 Task: Compare HP laptops under 30,000 INR on Flipkart and Amazon.
Action: Mouse moved to (549, 209)
Screenshot: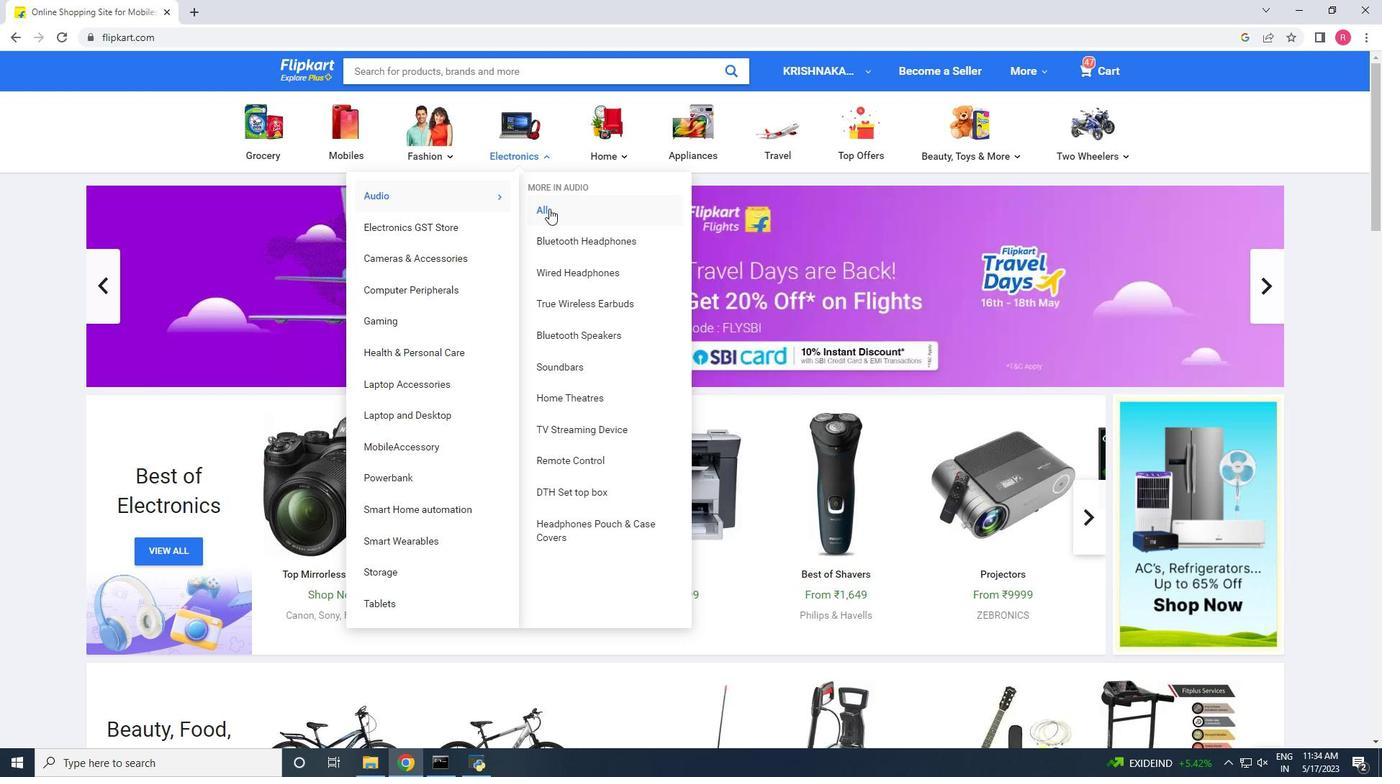 
Action: Mouse pressed left at (549, 209)
Screenshot: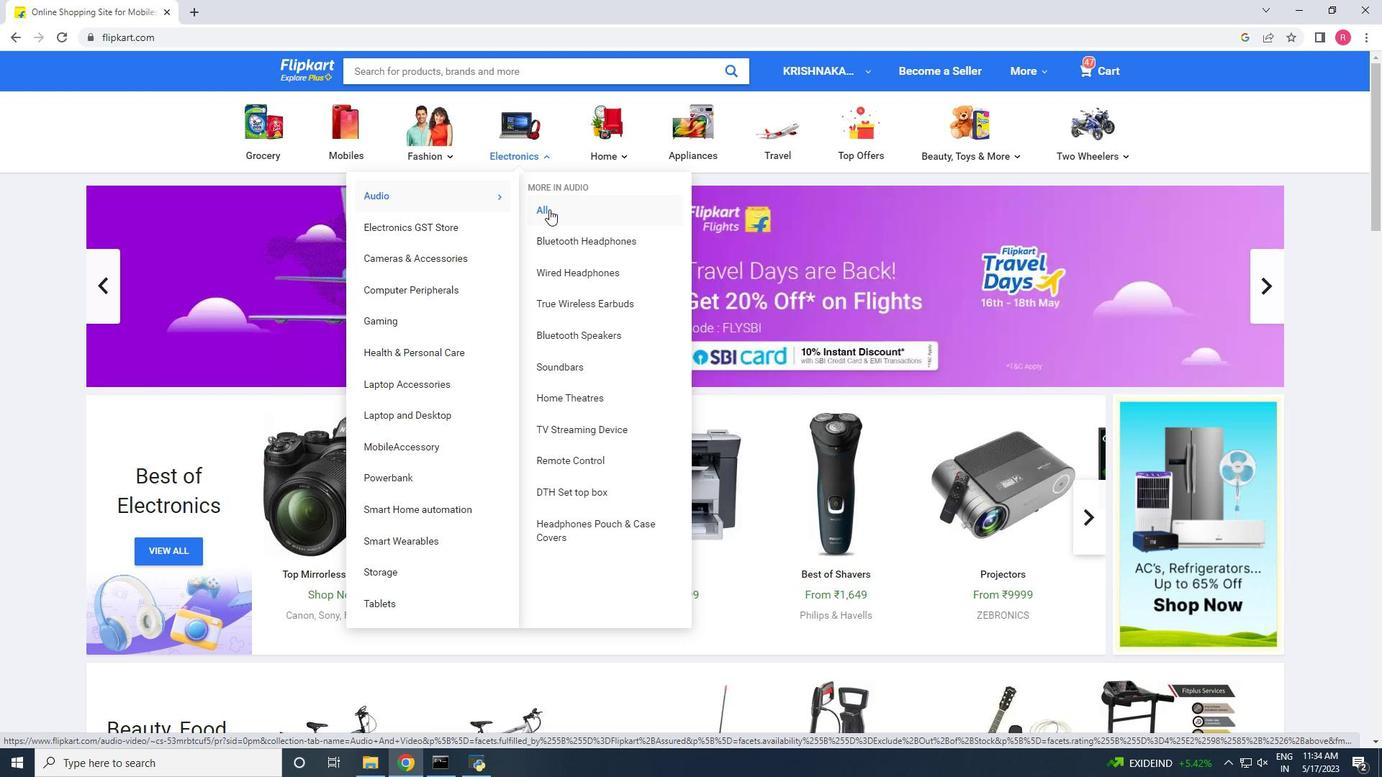 
Action: Mouse moved to (281, 98)
Screenshot: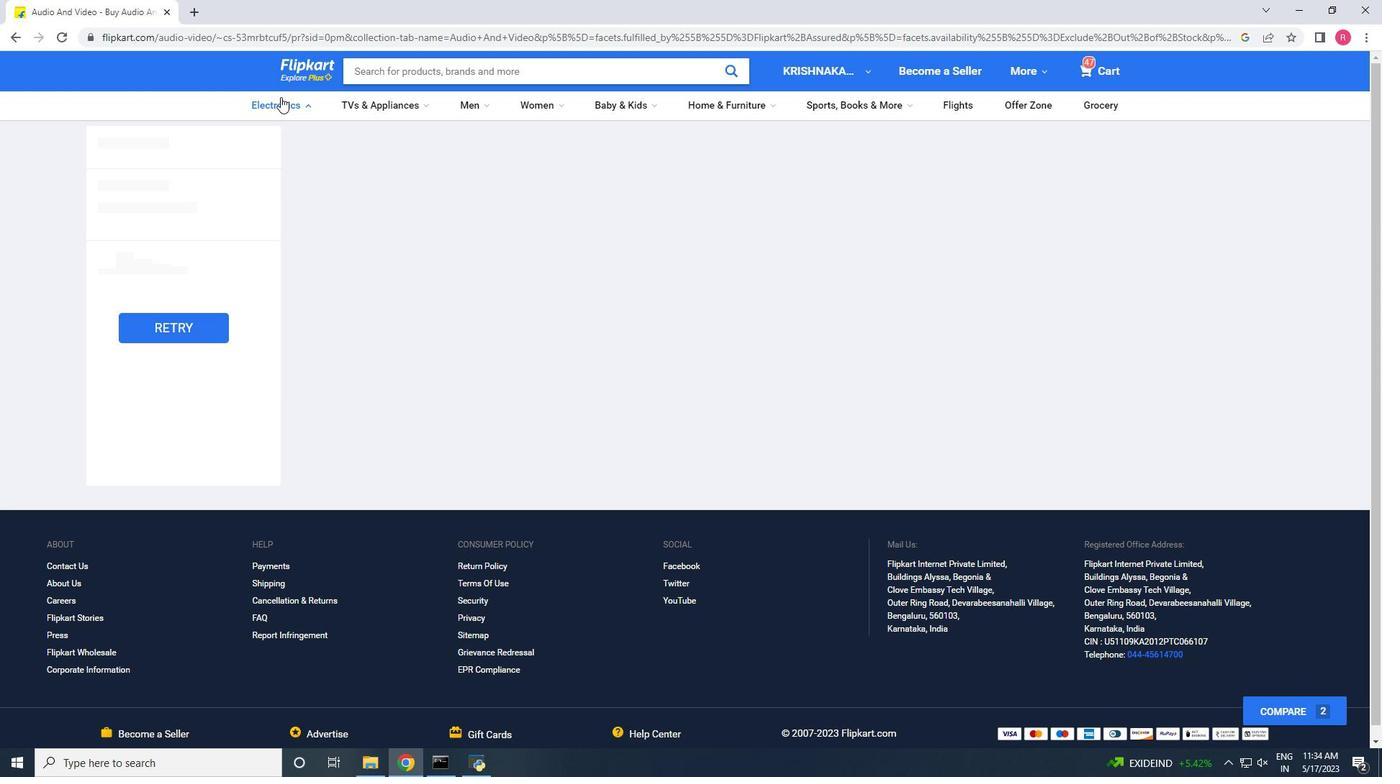 
Action: Mouse pressed left at (281, 98)
Screenshot: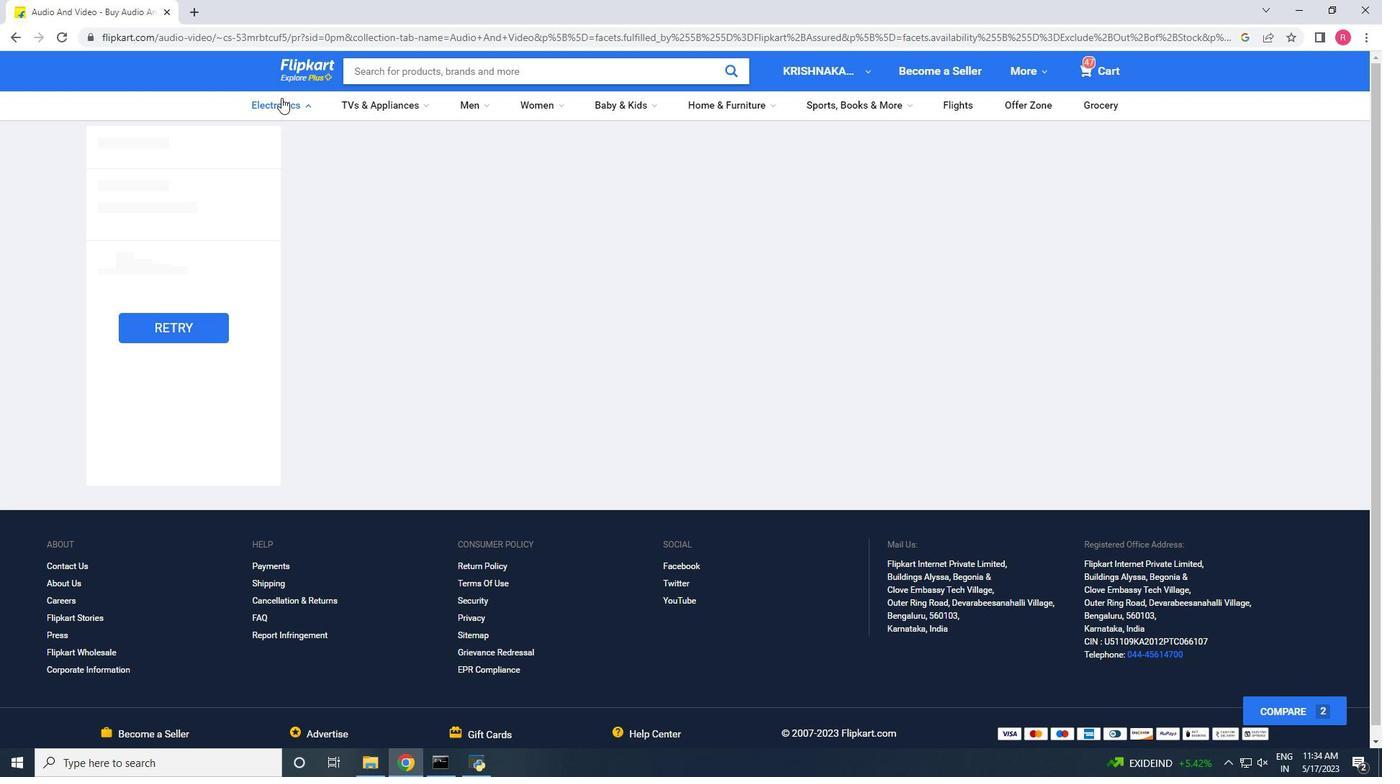 
Action: Mouse moved to (433, 54)
Screenshot: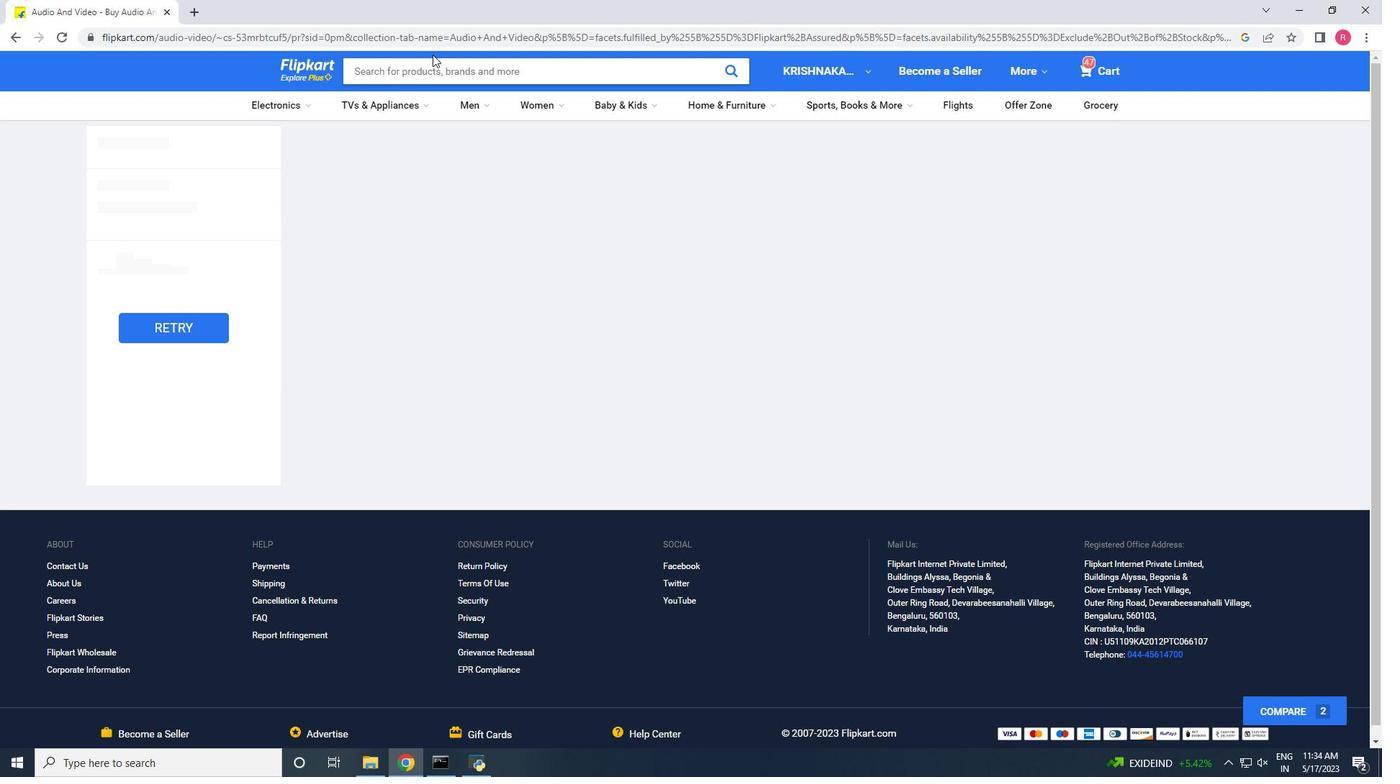 
Action: Mouse pressed left at (433, 54)
Screenshot: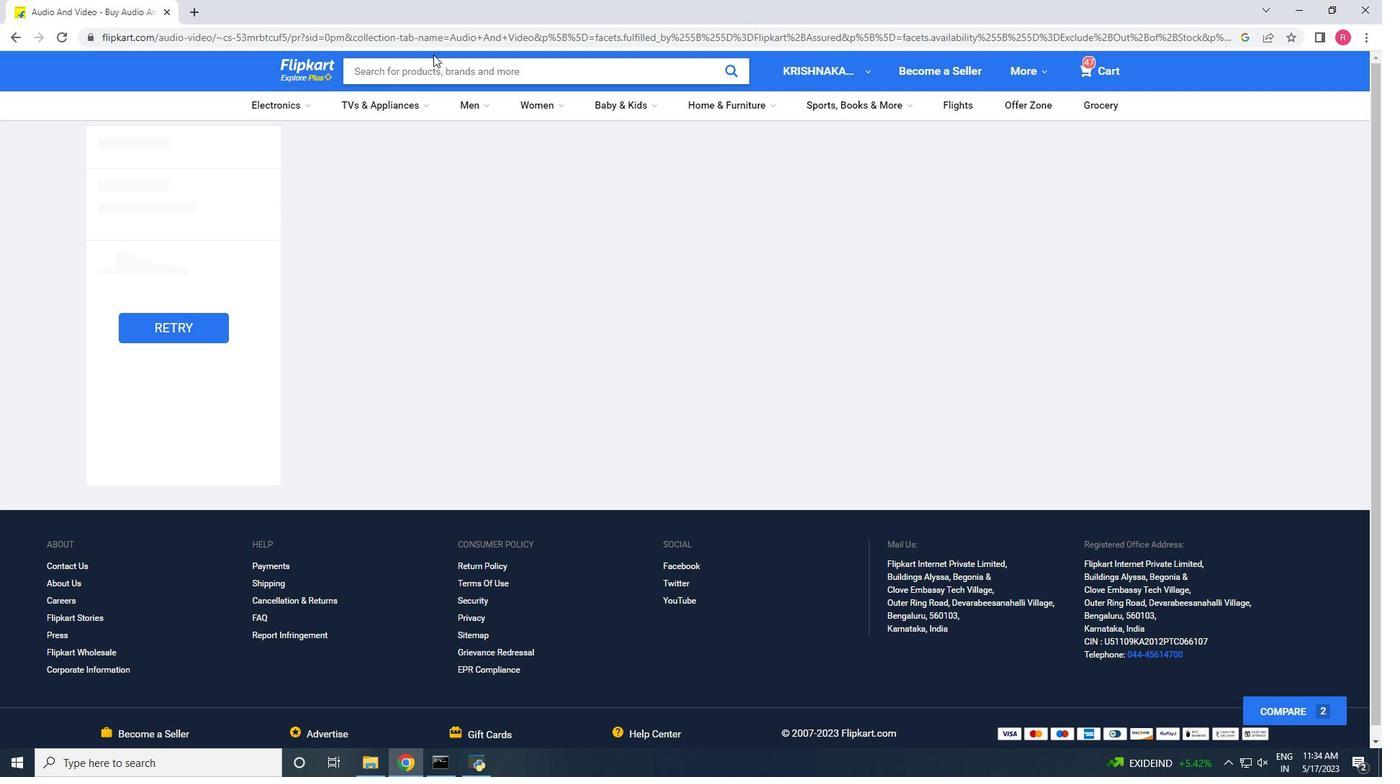 
Action: Mouse moved to (434, 71)
Screenshot: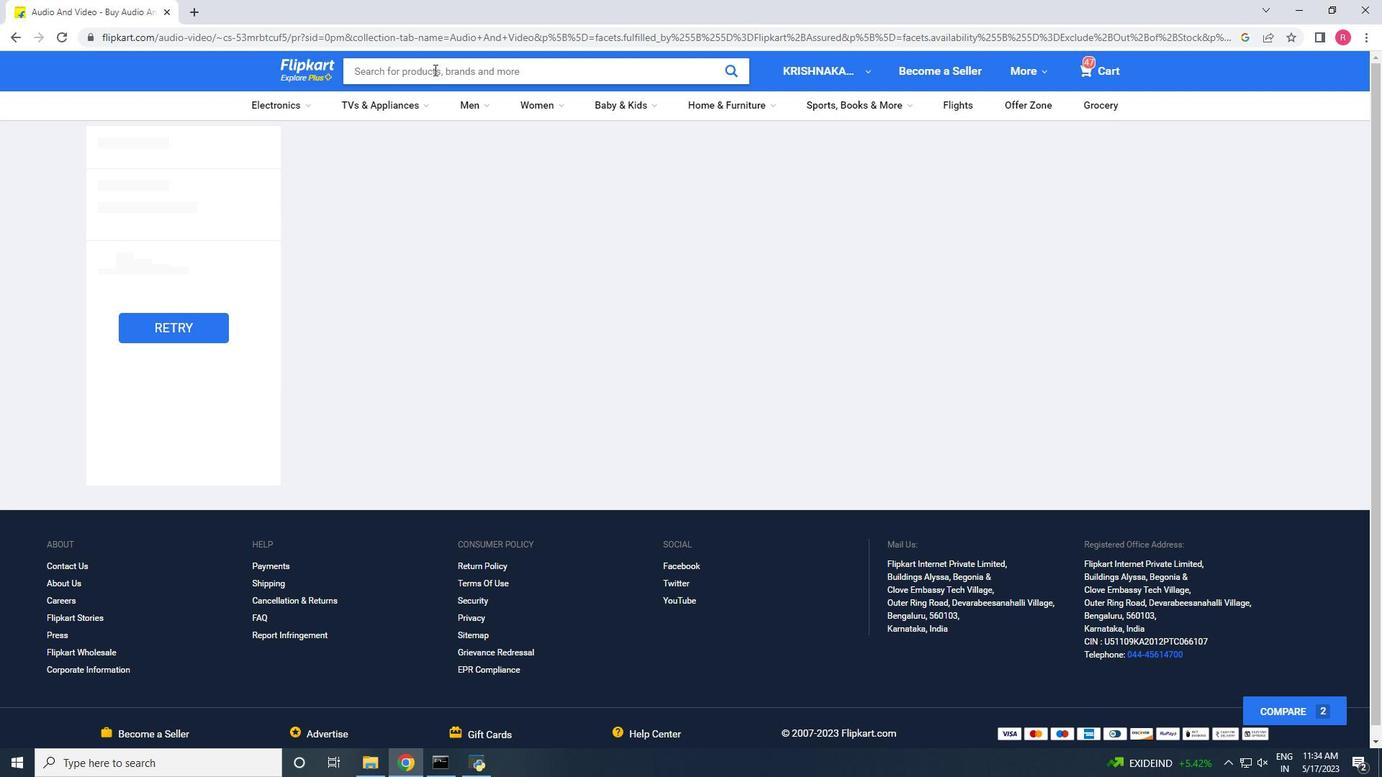 
Action: Mouse pressed left at (434, 71)
Screenshot: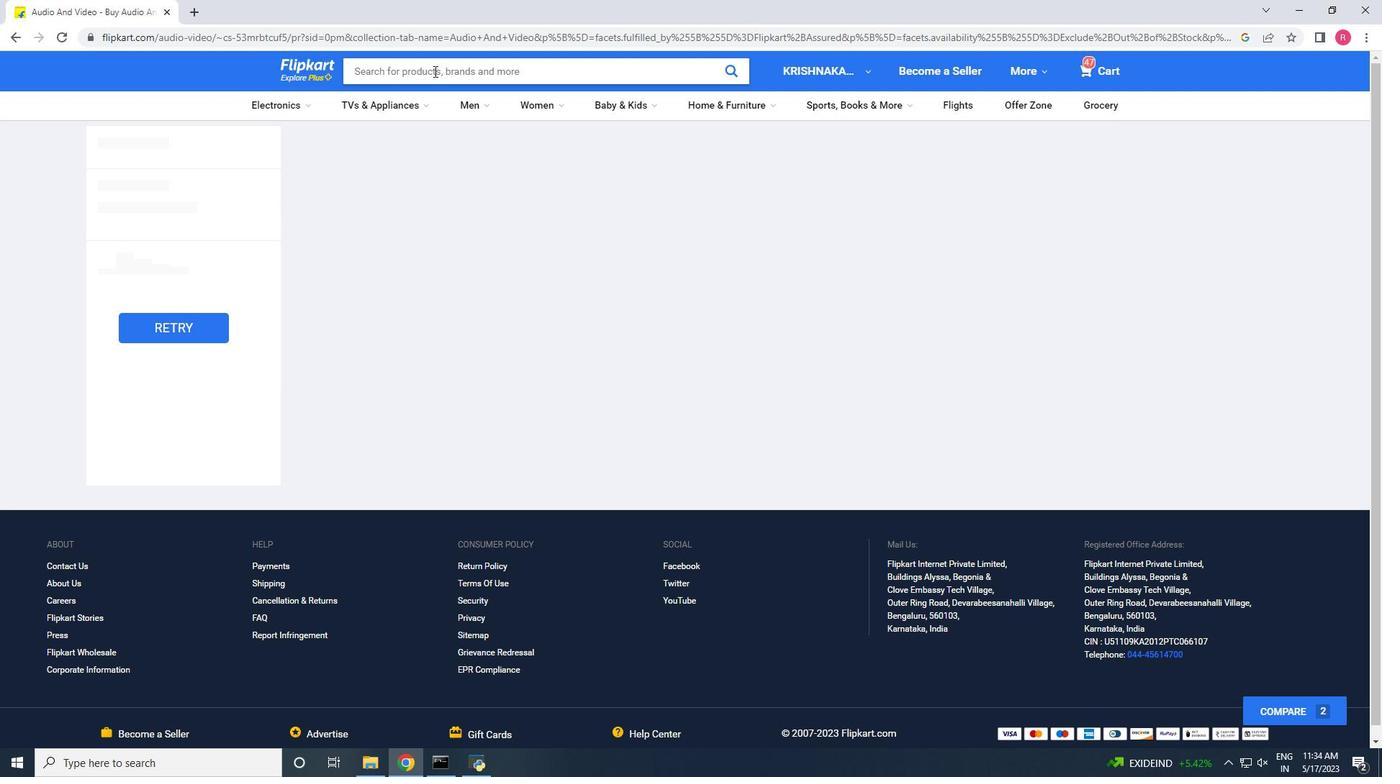 
Action: Key pressed el<Key.backspace><Key.backspace><Key.backspace>
Screenshot: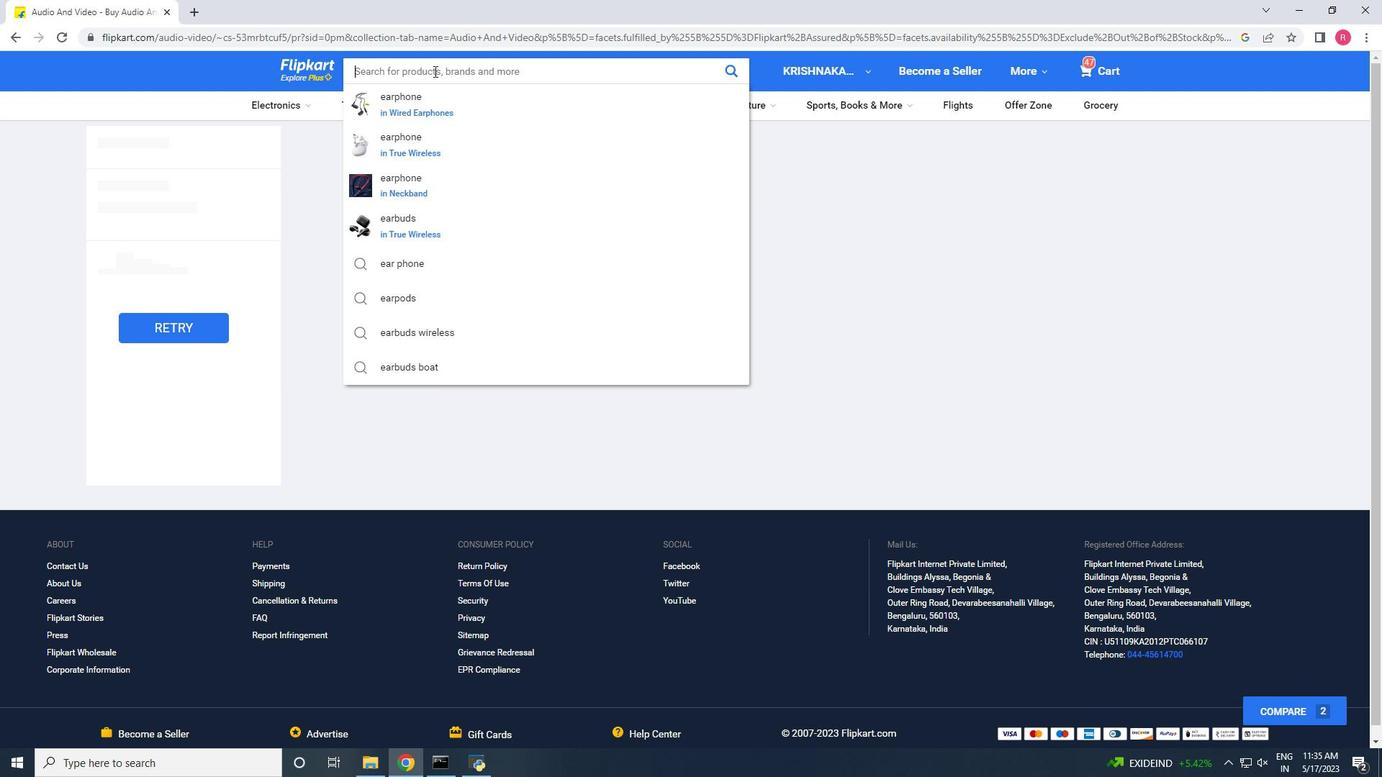 
Action: Mouse moved to (817, 248)
Screenshot: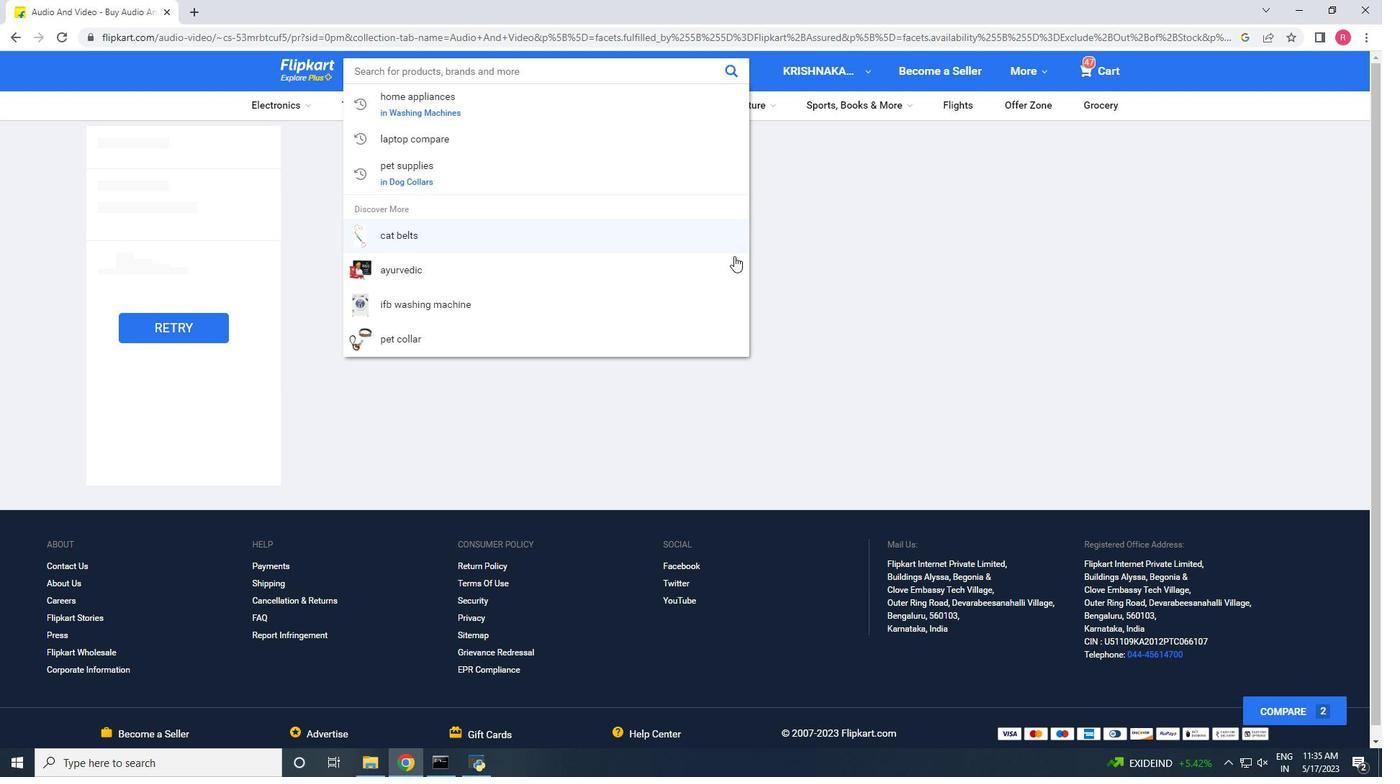 
Action: Mouse pressed left at (817, 248)
Screenshot: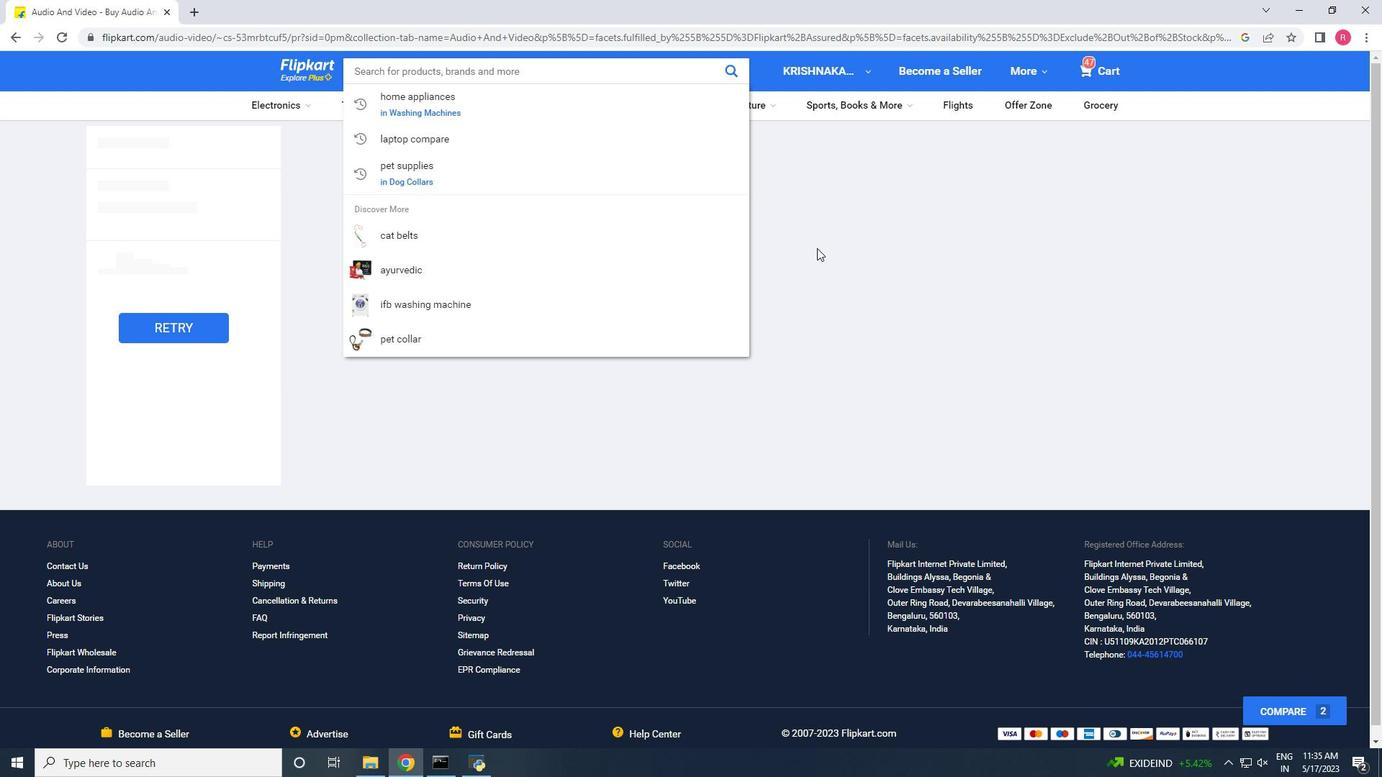 
Action: Mouse moved to (427, 77)
Screenshot: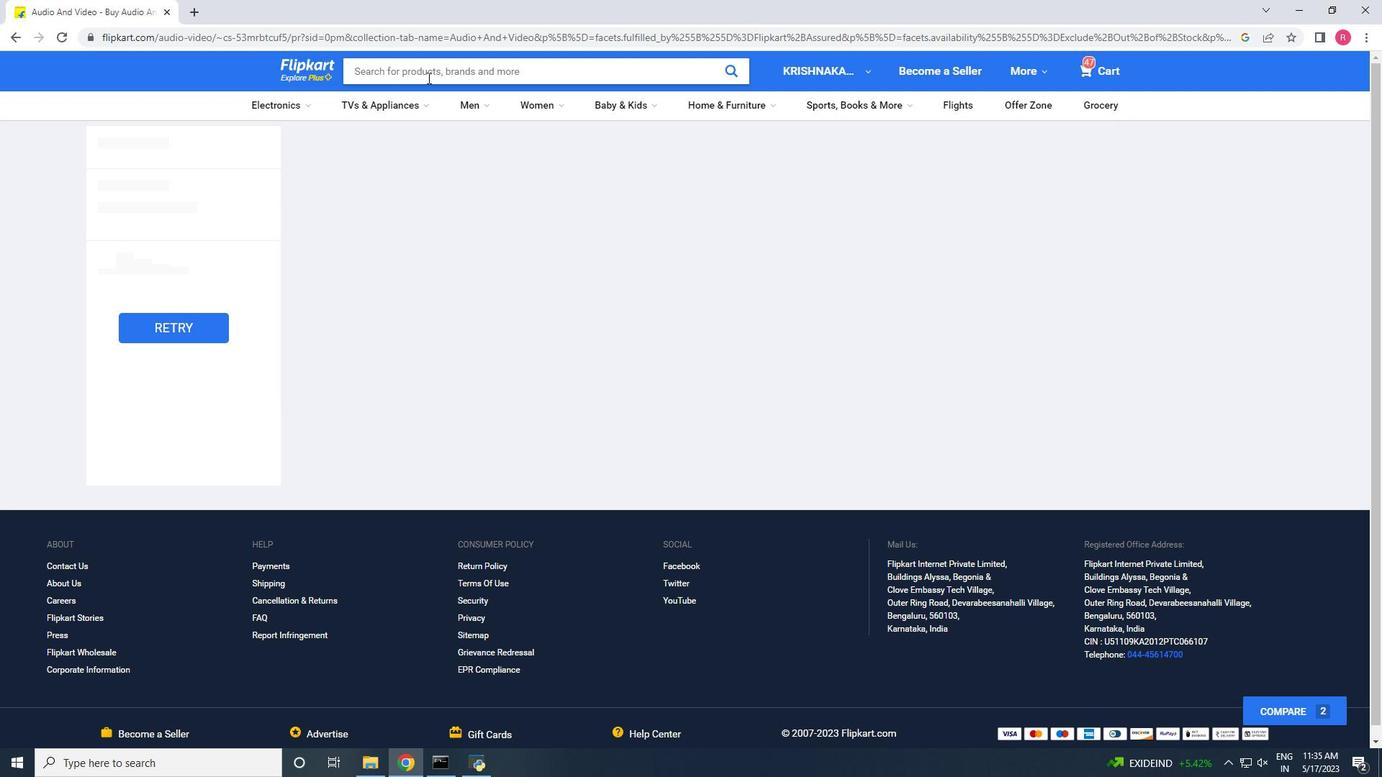 
Action: Mouse pressed left at (427, 77)
Screenshot: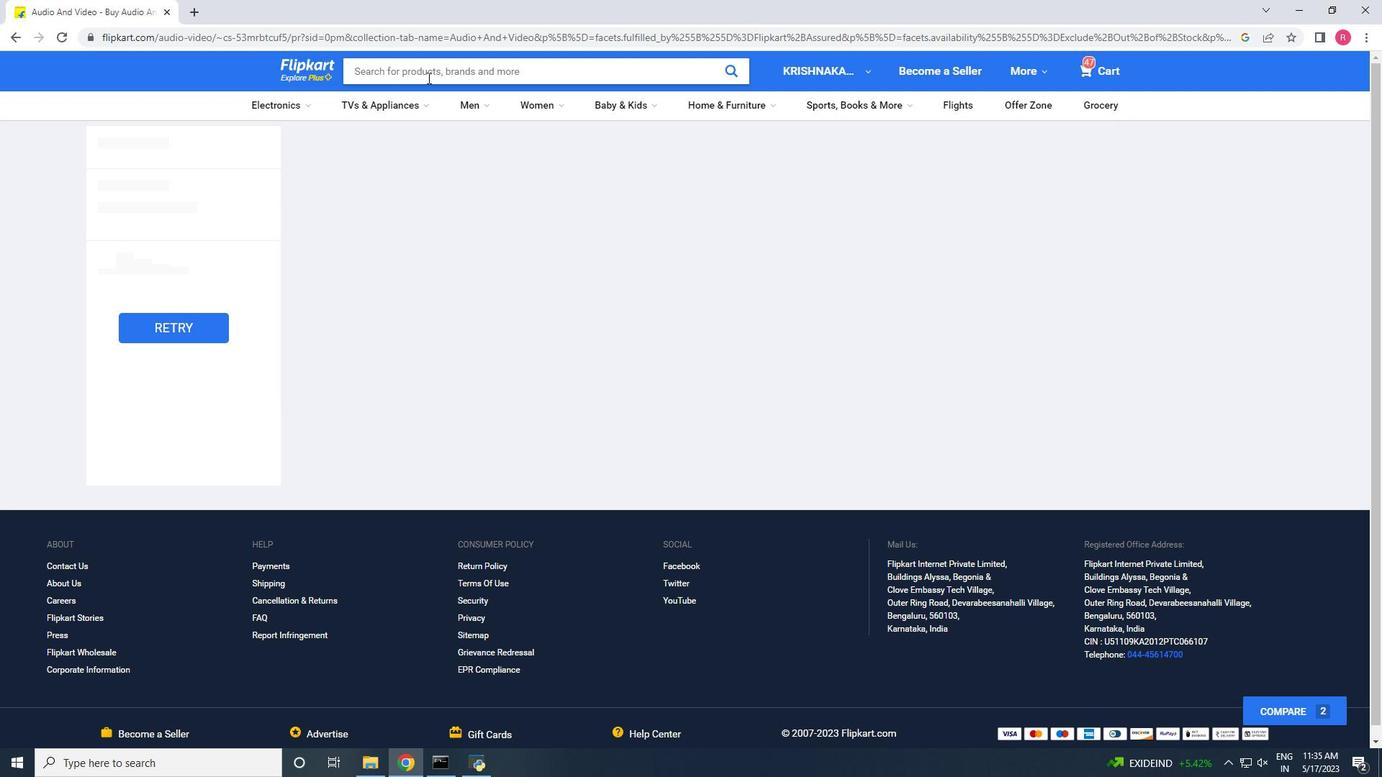 
Action: Mouse moved to (428, 77)
Screenshot: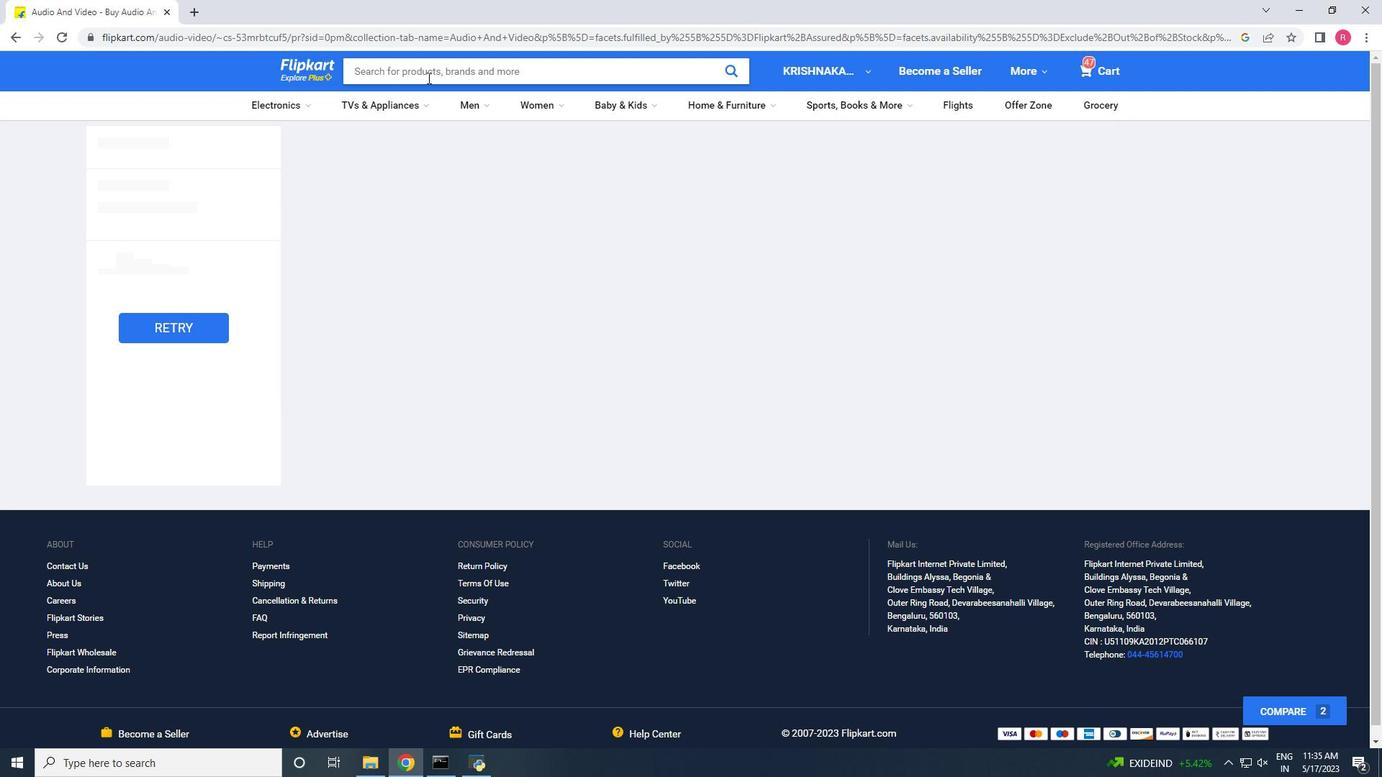 
Action: Key pressed lap<Key.down><Key.enter>
Screenshot: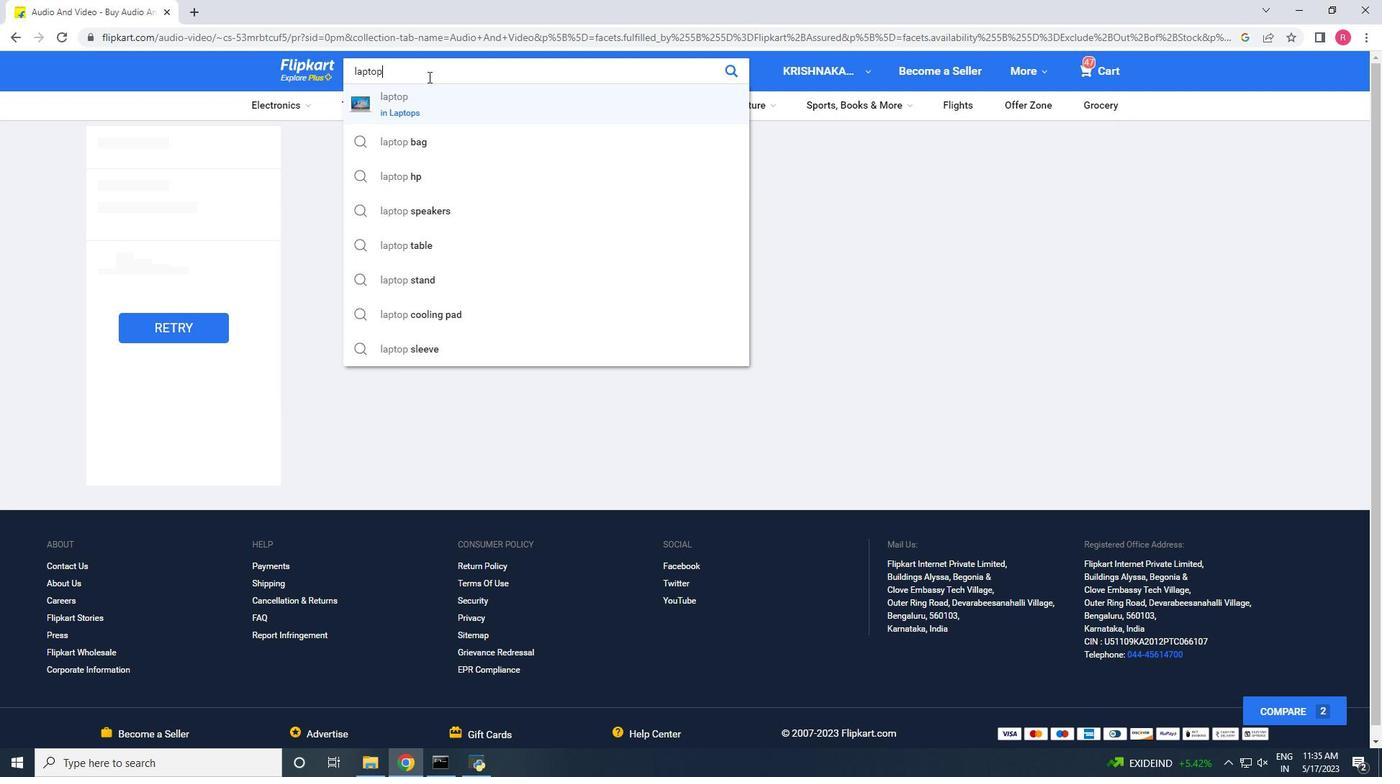 
Action: Mouse moved to (445, 316)
Screenshot: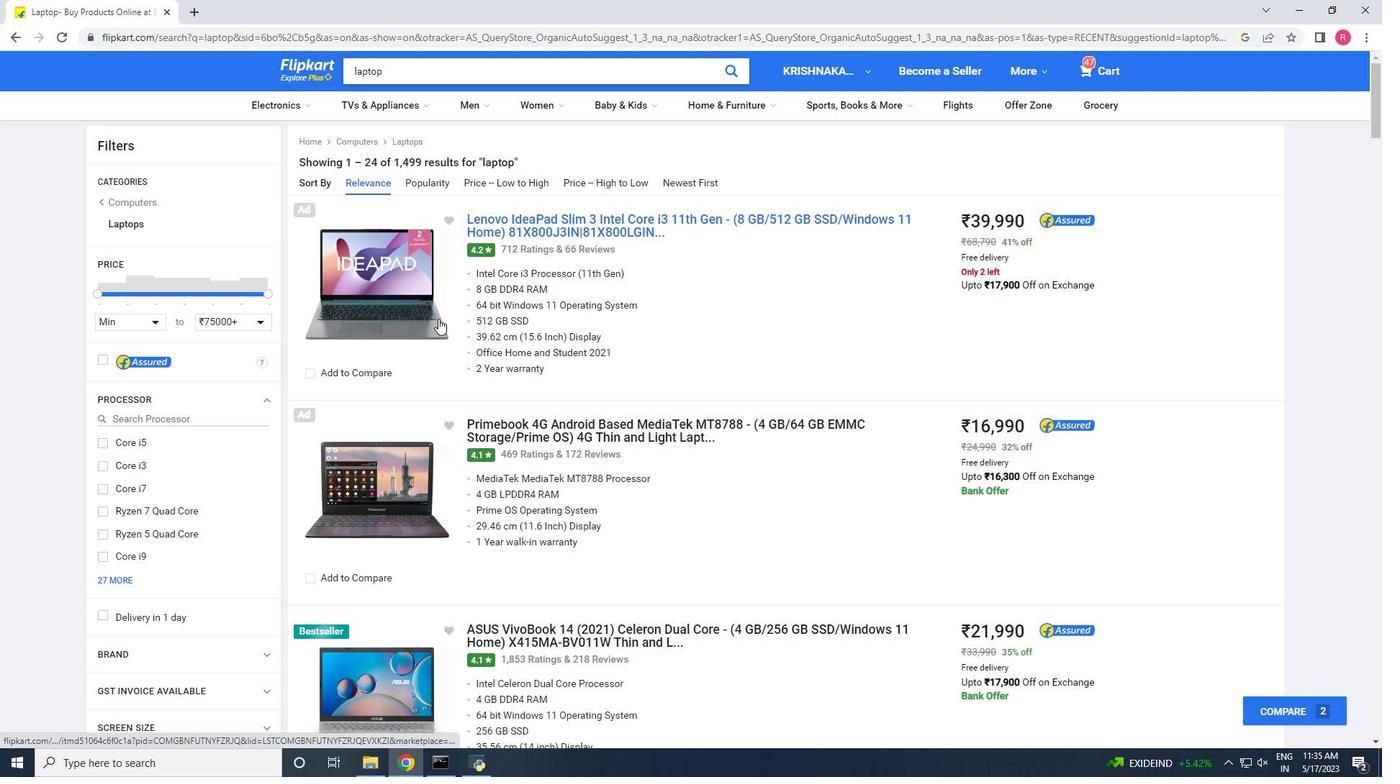 
Action: Mouse scrolled (445, 316) with delta (0, 0)
Screenshot: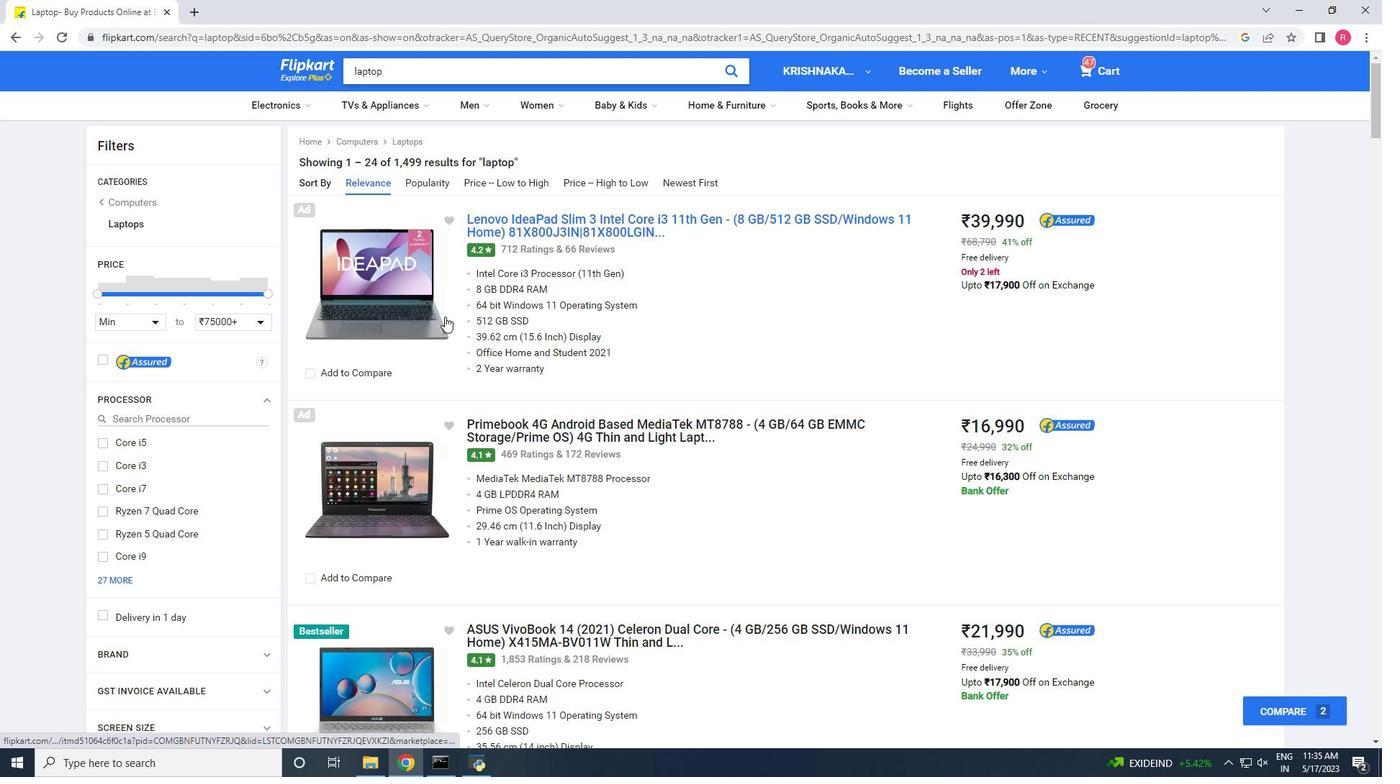 
Action: Mouse scrolled (445, 316) with delta (0, 0)
Screenshot: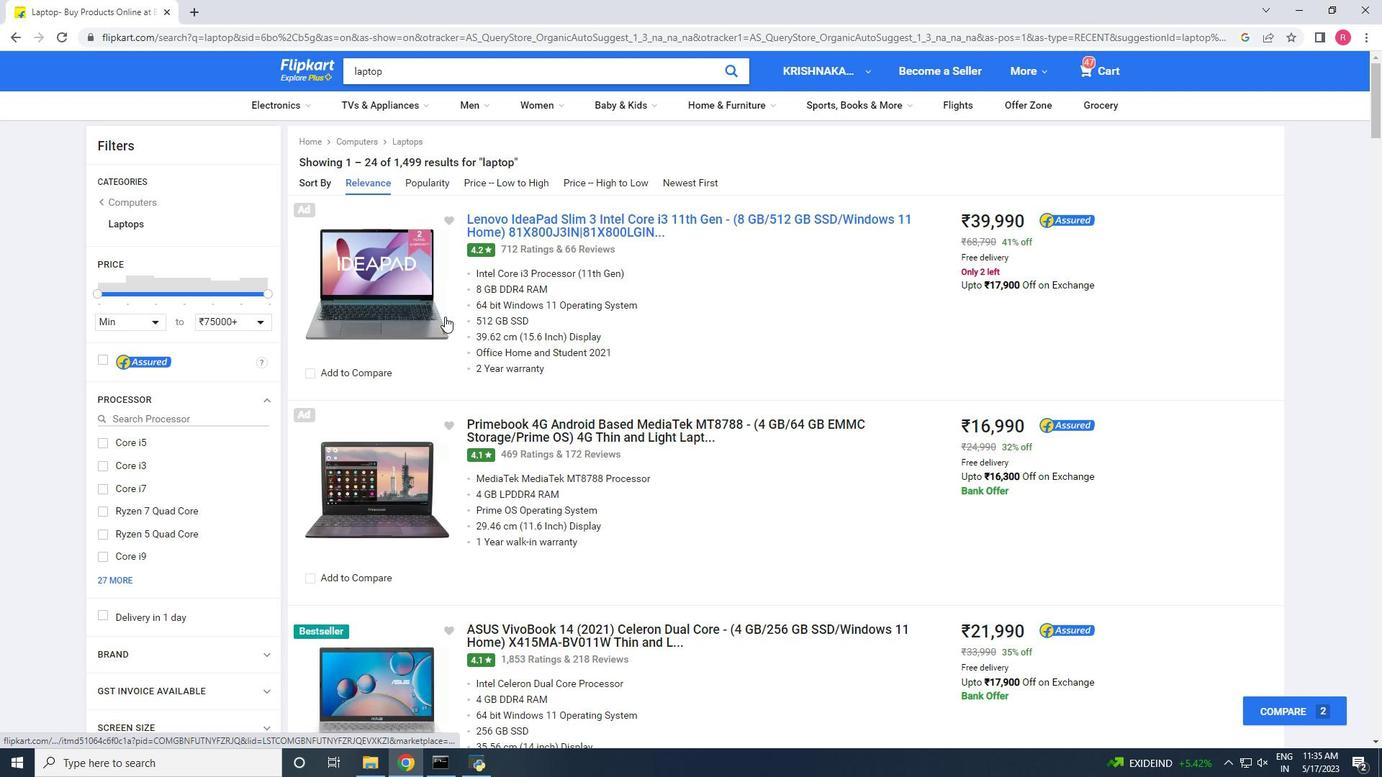
Action: Mouse moved to (445, 316)
Screenshot: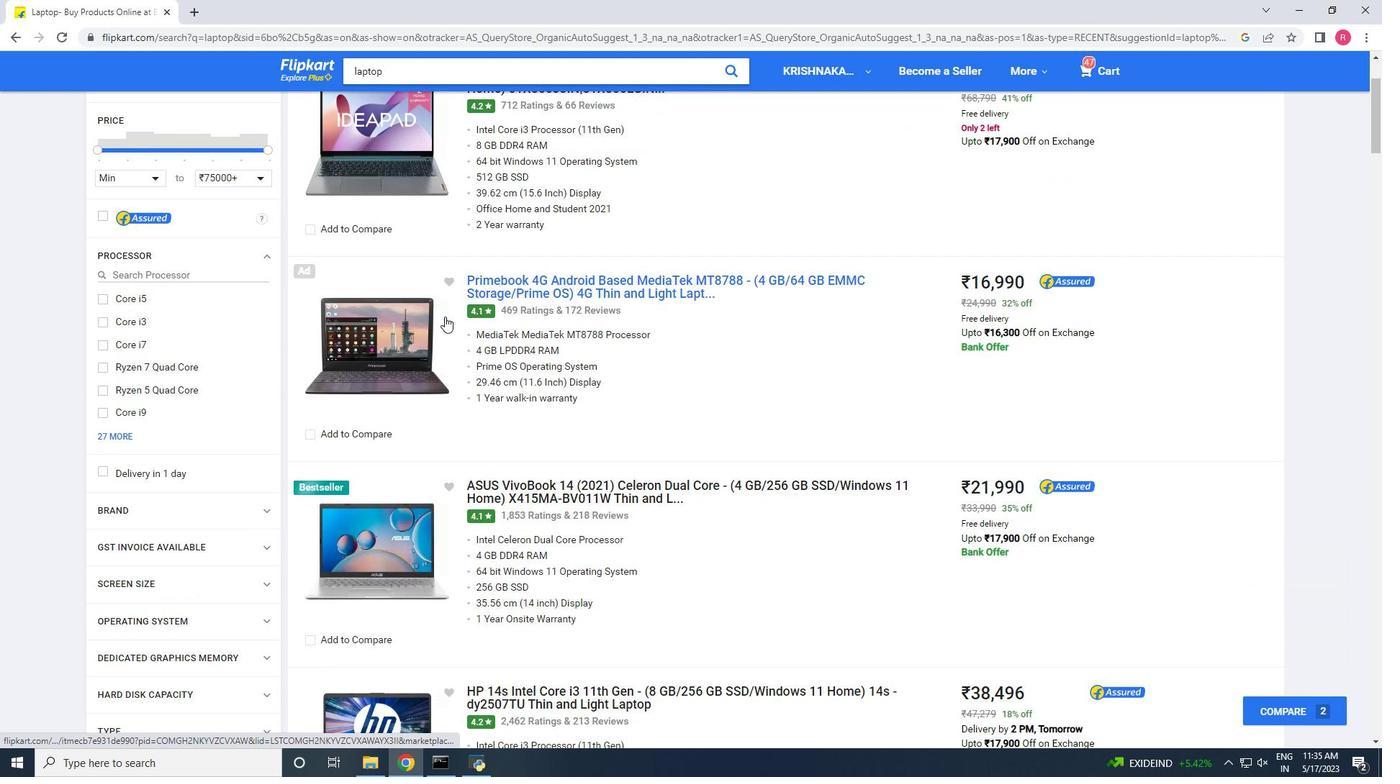 
Action: Mouse scrolled (445, 317) with delta (0, 0)
Screenshot: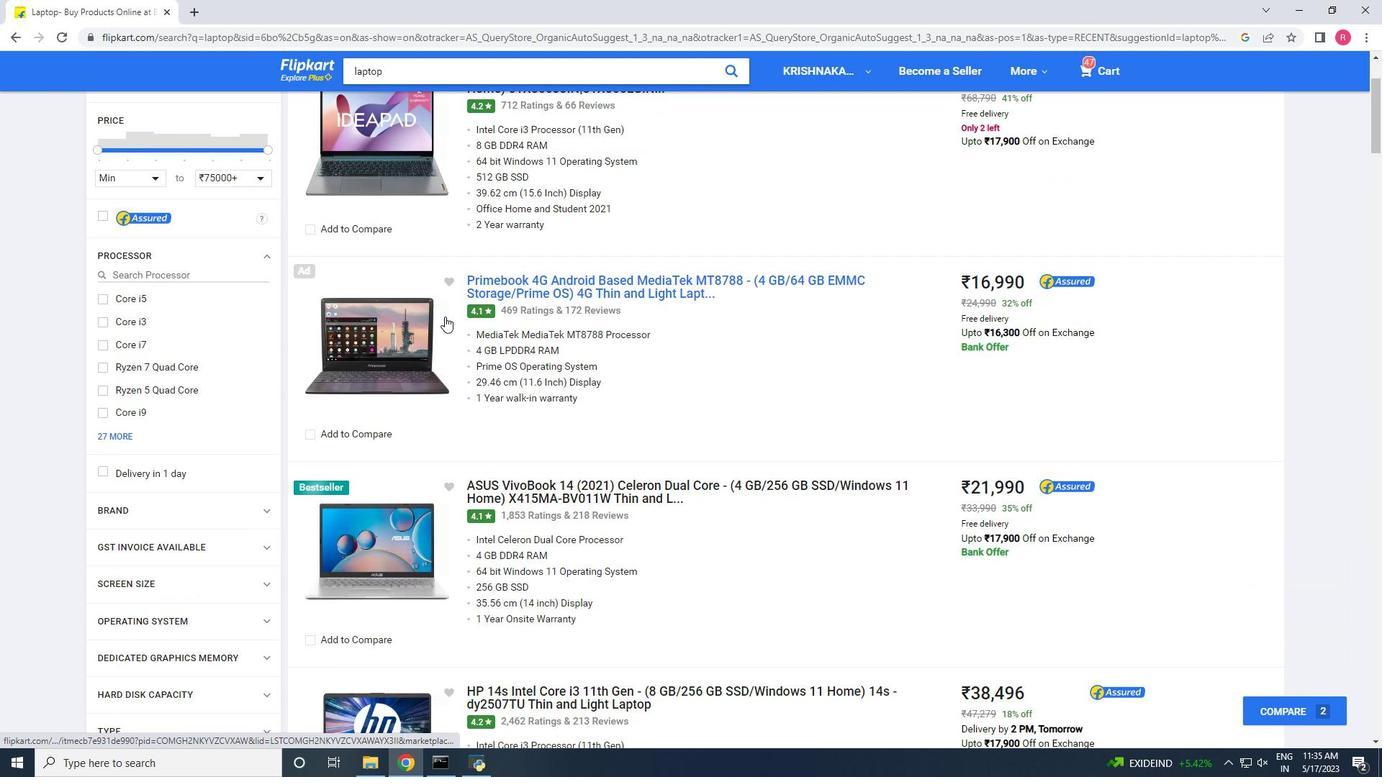 
Action: Mouse moved to (445, 316)
Screenshot: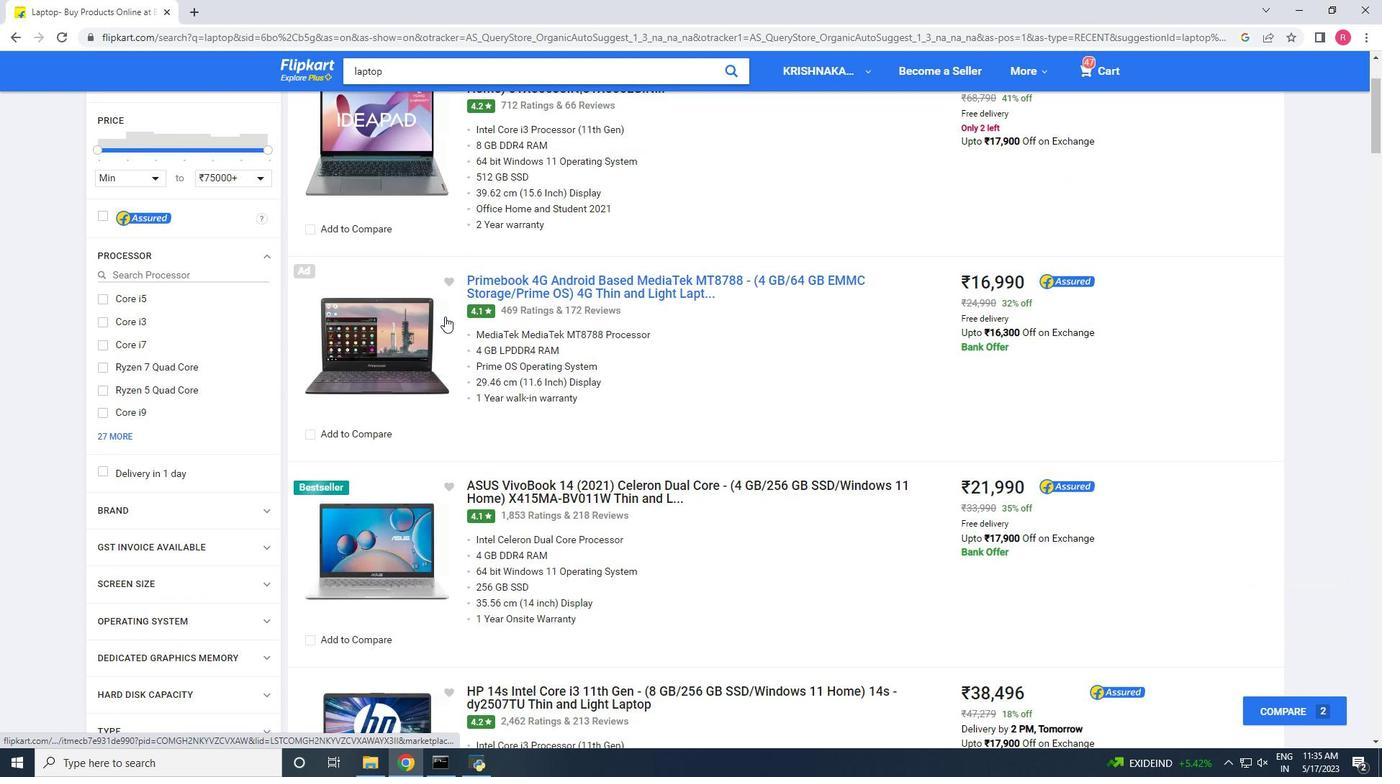 
Action: Mouse scrolled (445, 316) with delta (0, 0)
Screenshot: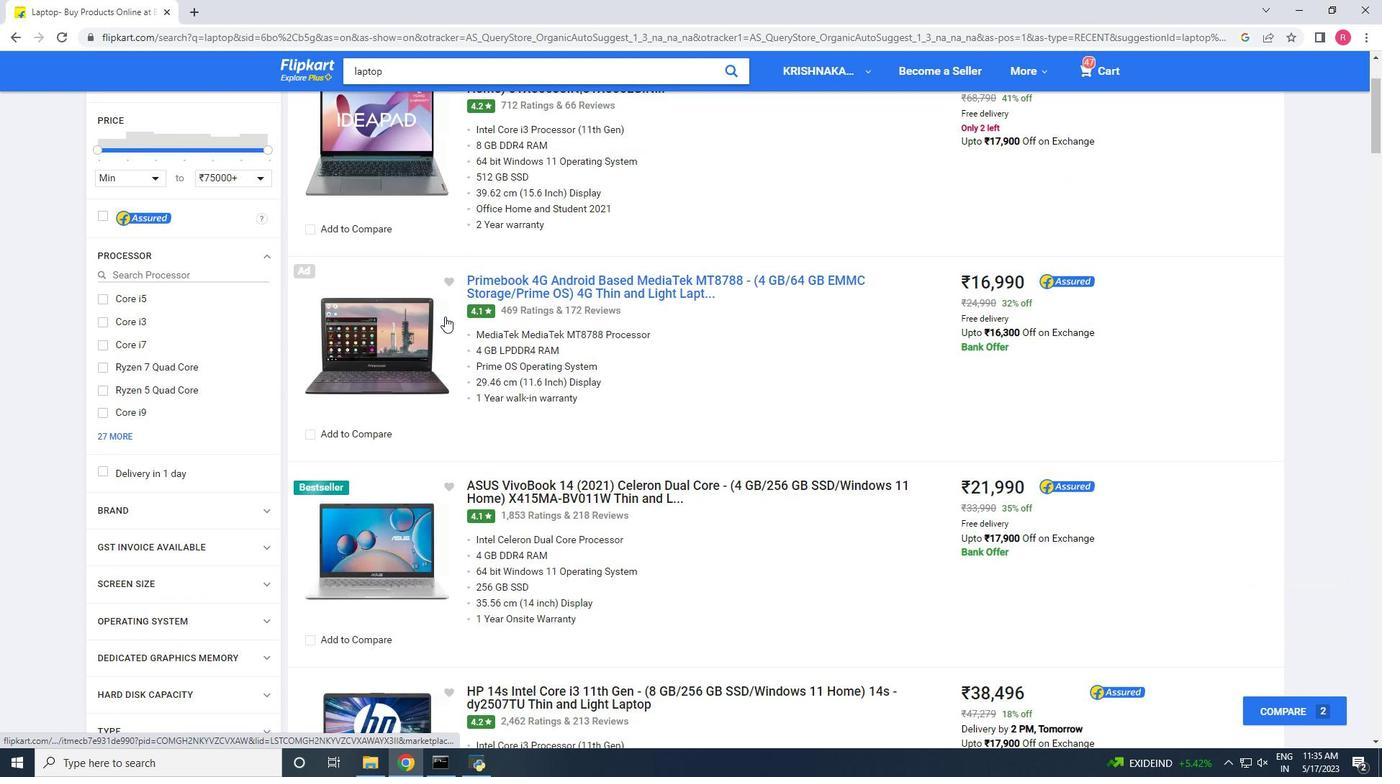 
Action: Mouse scrolled (445, 316) with delta (0, 0)
Screenshot: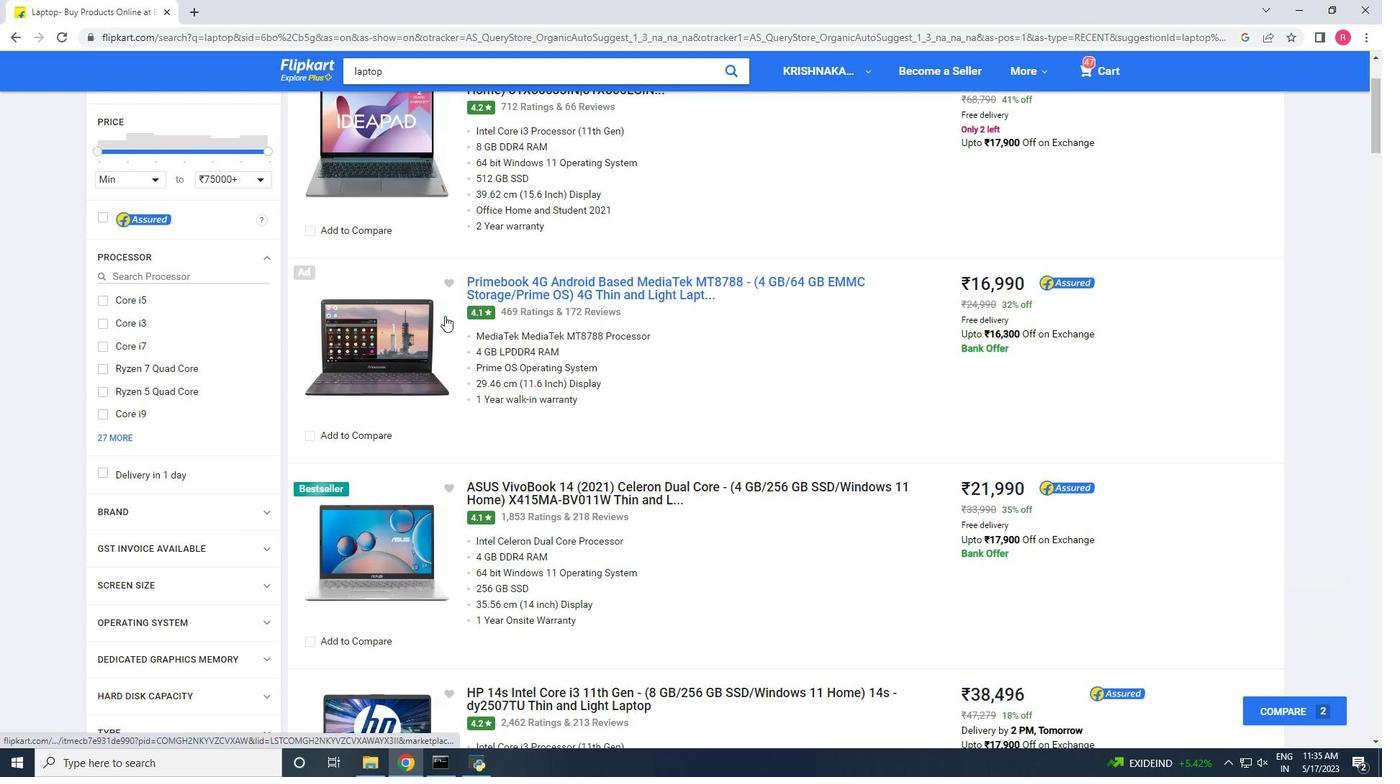 
Action: Mouse moved to (435, 335)
Screenshot: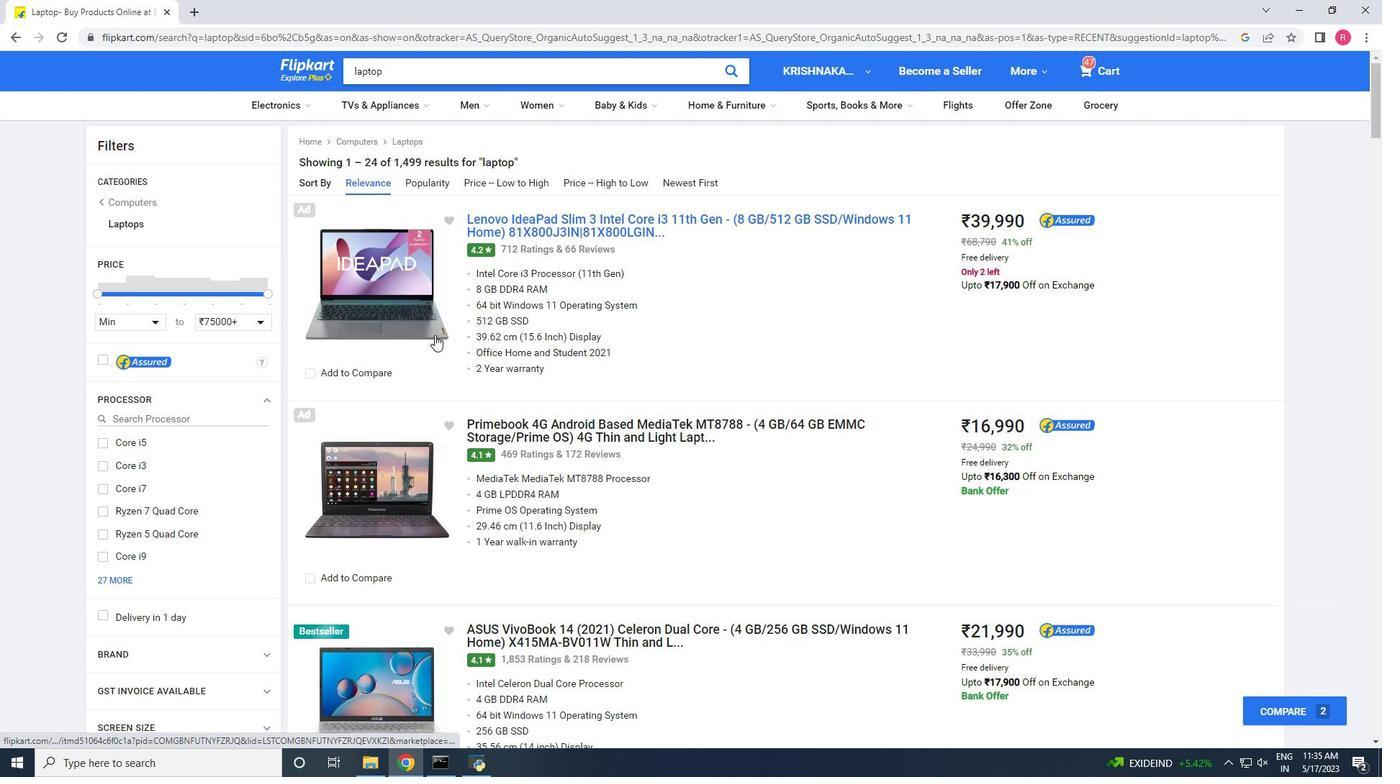 
Action: Mouse scrolled (435, 334) with delta (0, 0)
Screenshot: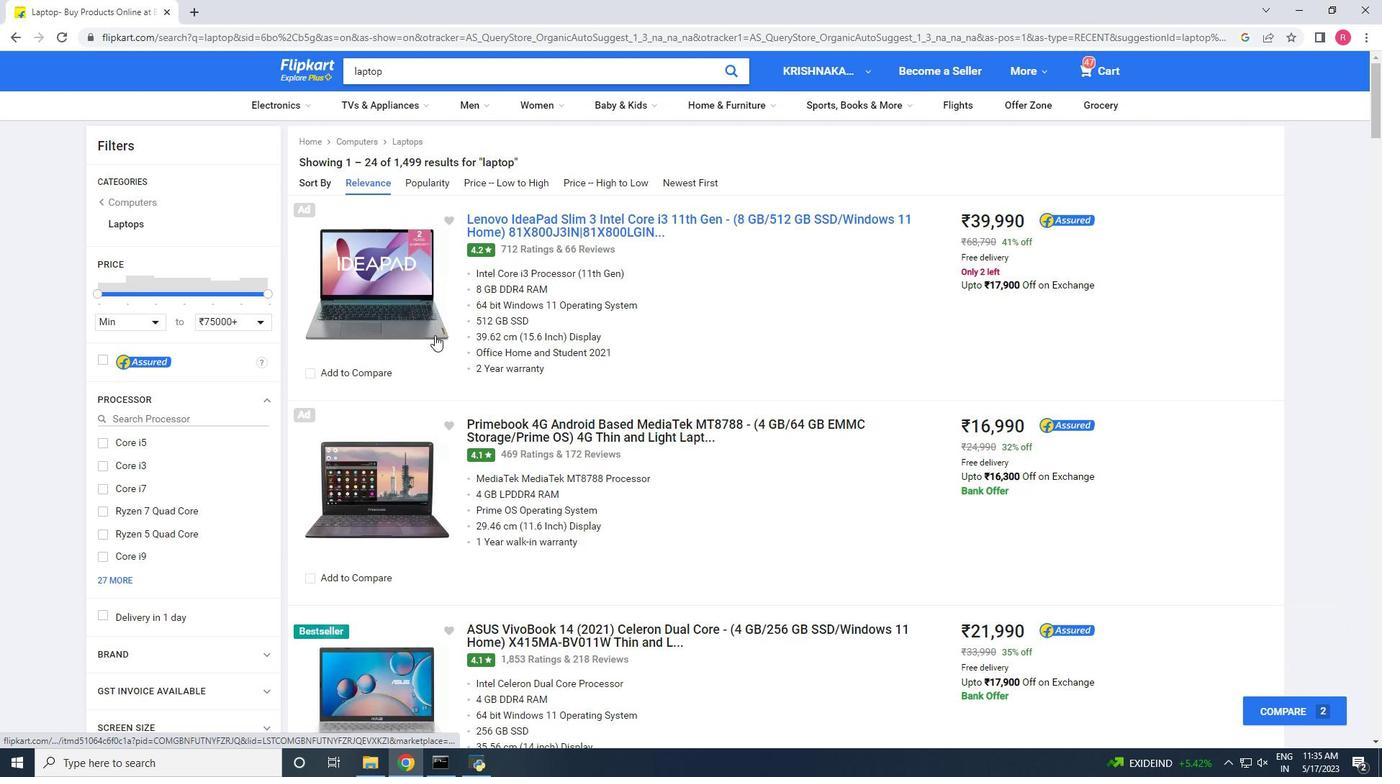 
Action: Mouse scrolled (435, 334) with delta (0, 0)
Screenshot: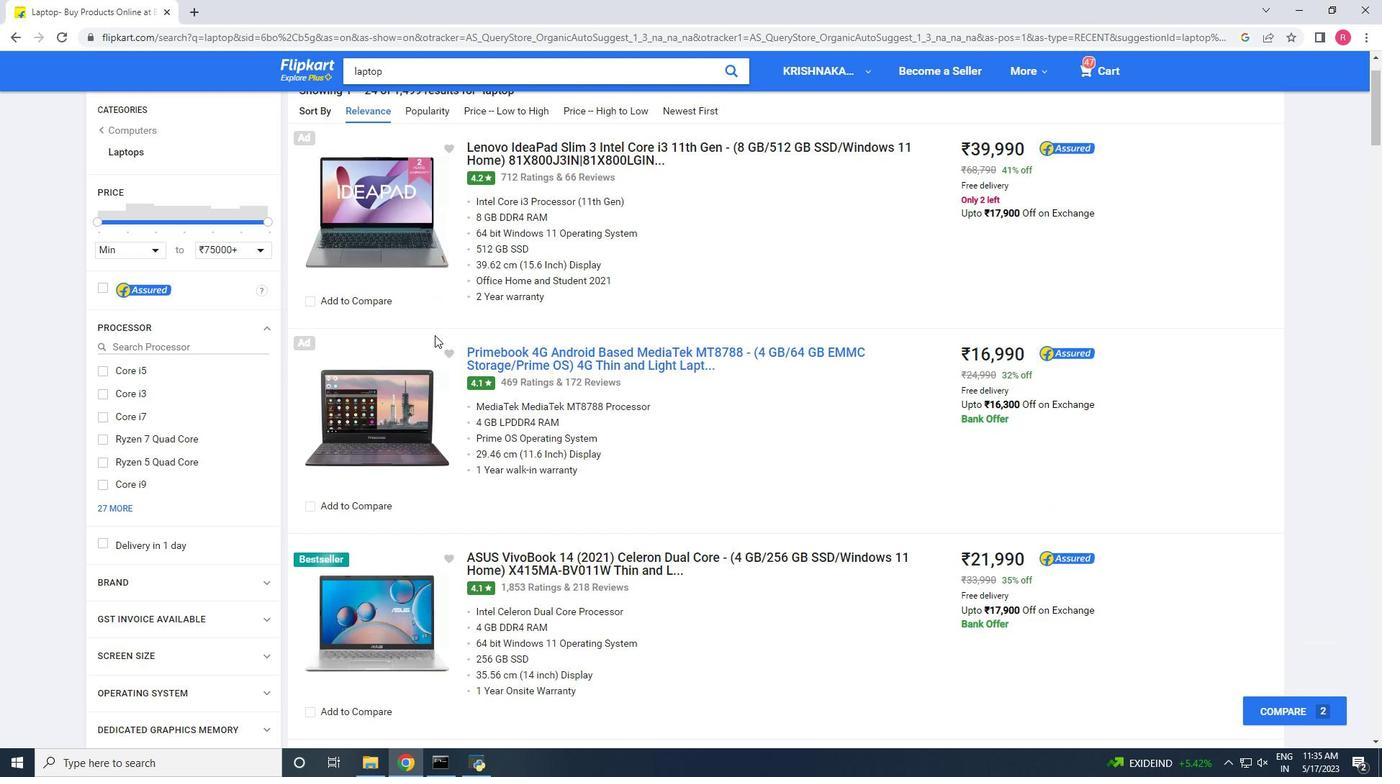 
Action: Mouse moved to (436, 336)
Screenshot: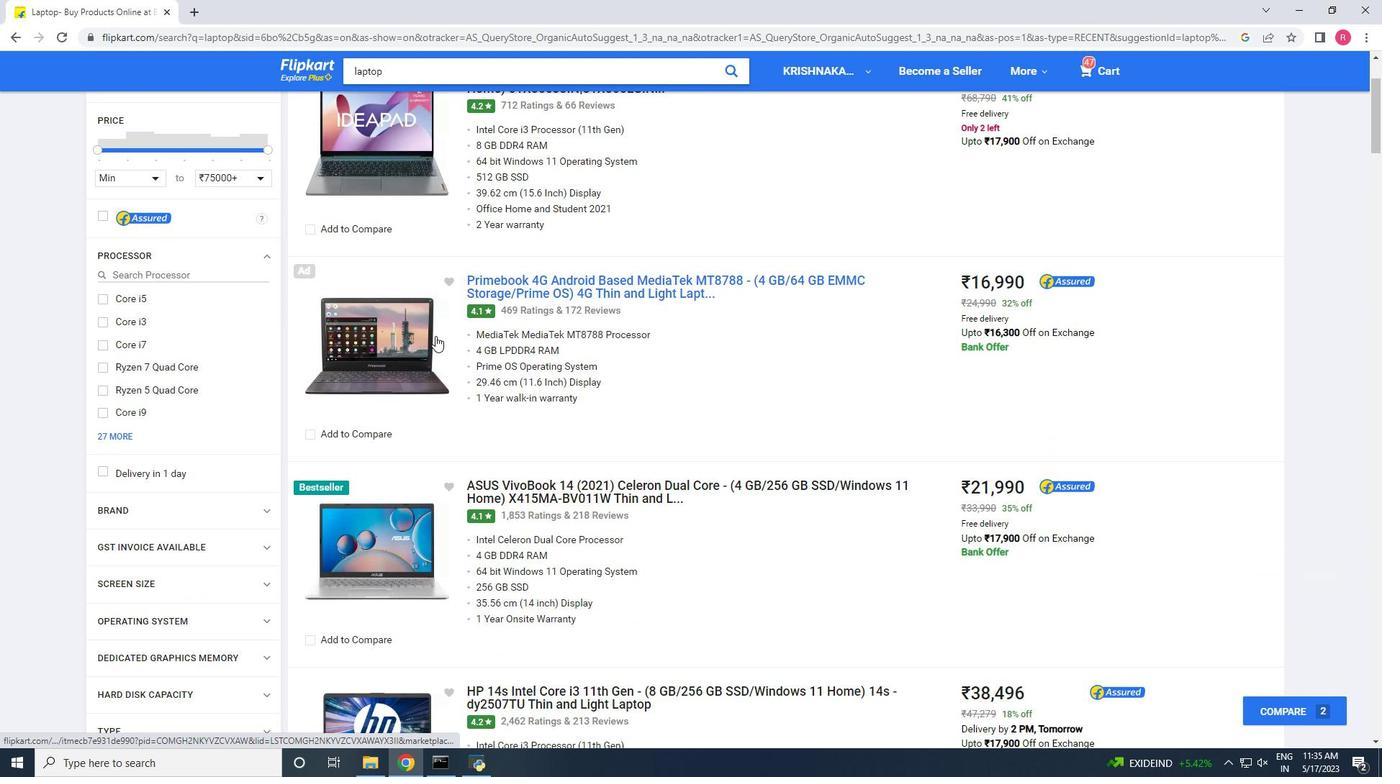 
Action: Mouse scrolled (436, 335) with delta (0, 0)
Screenshot: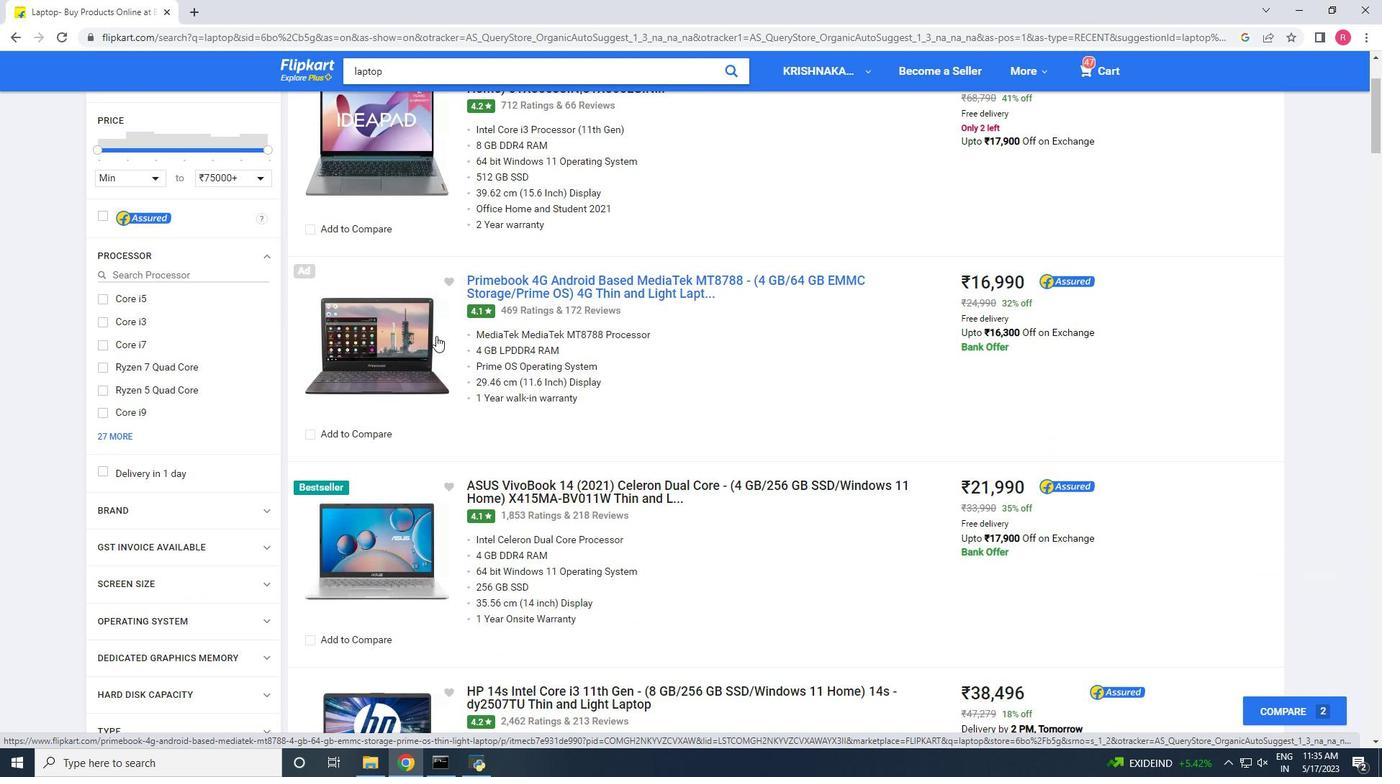 
Action: Mouse scrolled (436, 335) with delta (0, 0)
Screenshot: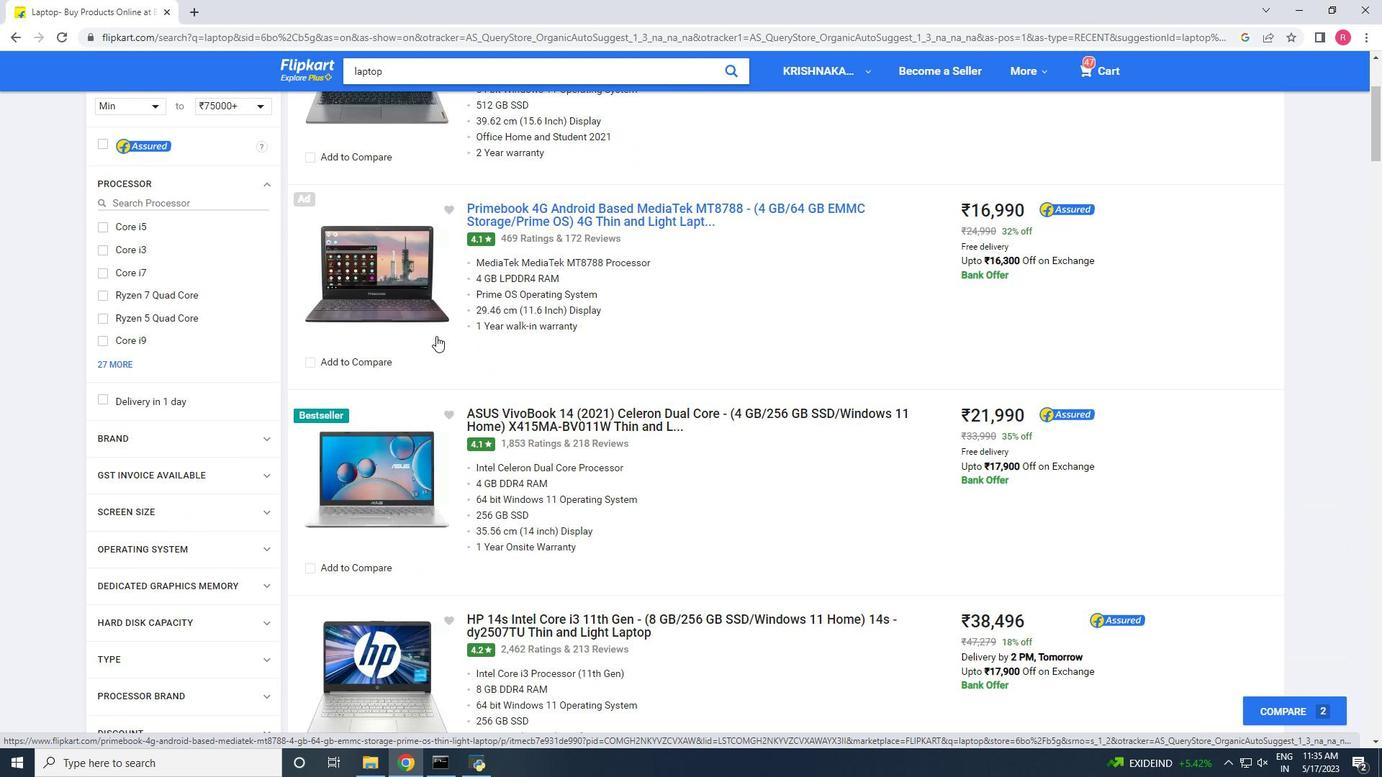 
Action: Mouse scrolled (436, 335) with delta (0, 0)
Screenshot: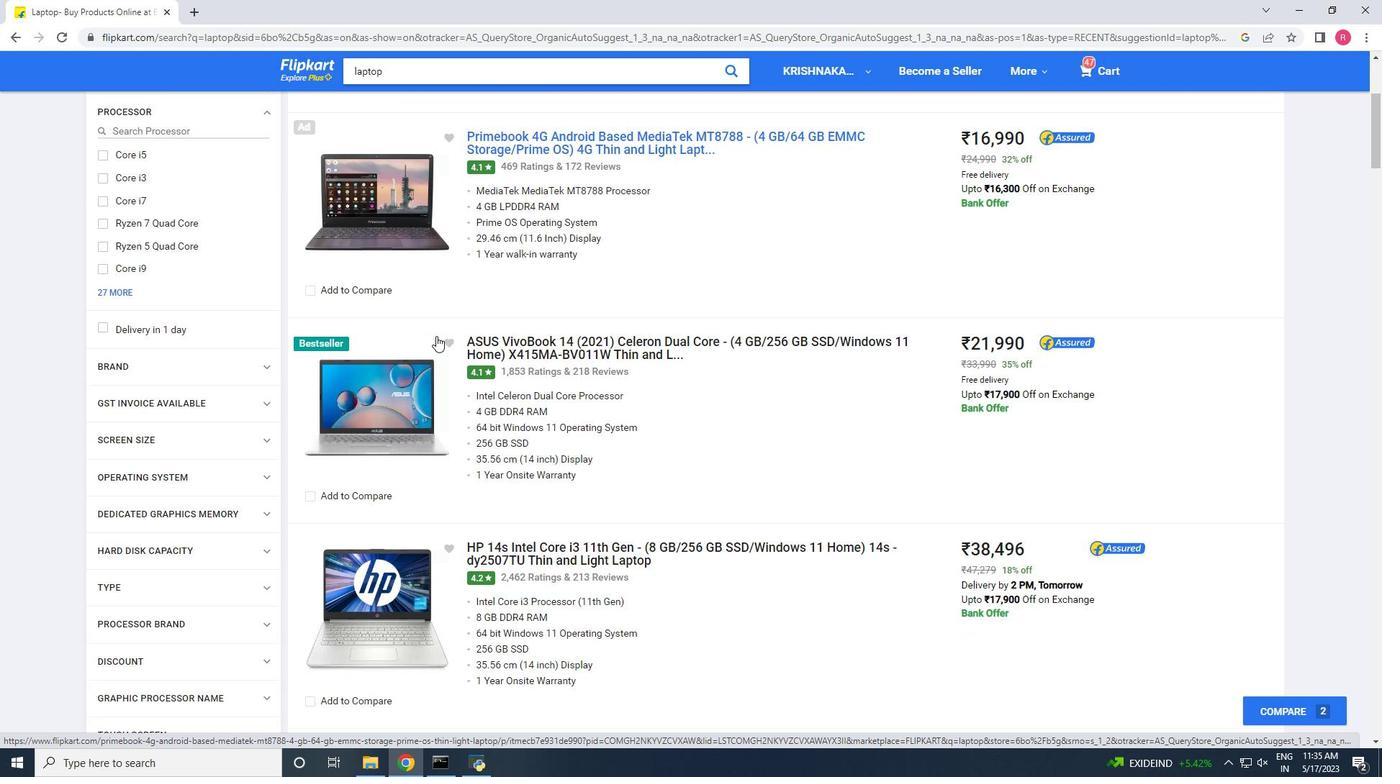 
Action: Mouse scrolled (436, 337) with delta (0, 0)
Screenshot: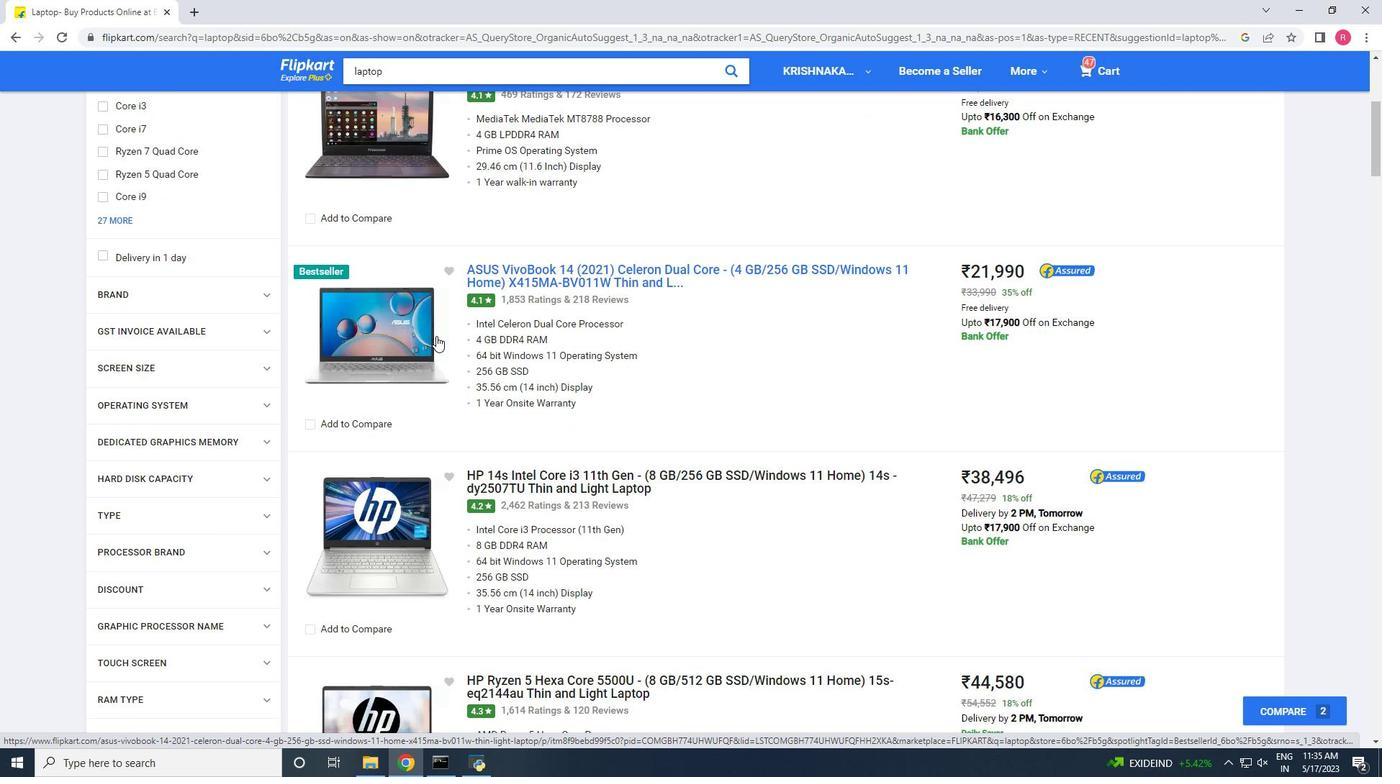 
Action: Mouse scrolled (436, 337) with delta (0, 0)
Screenshot: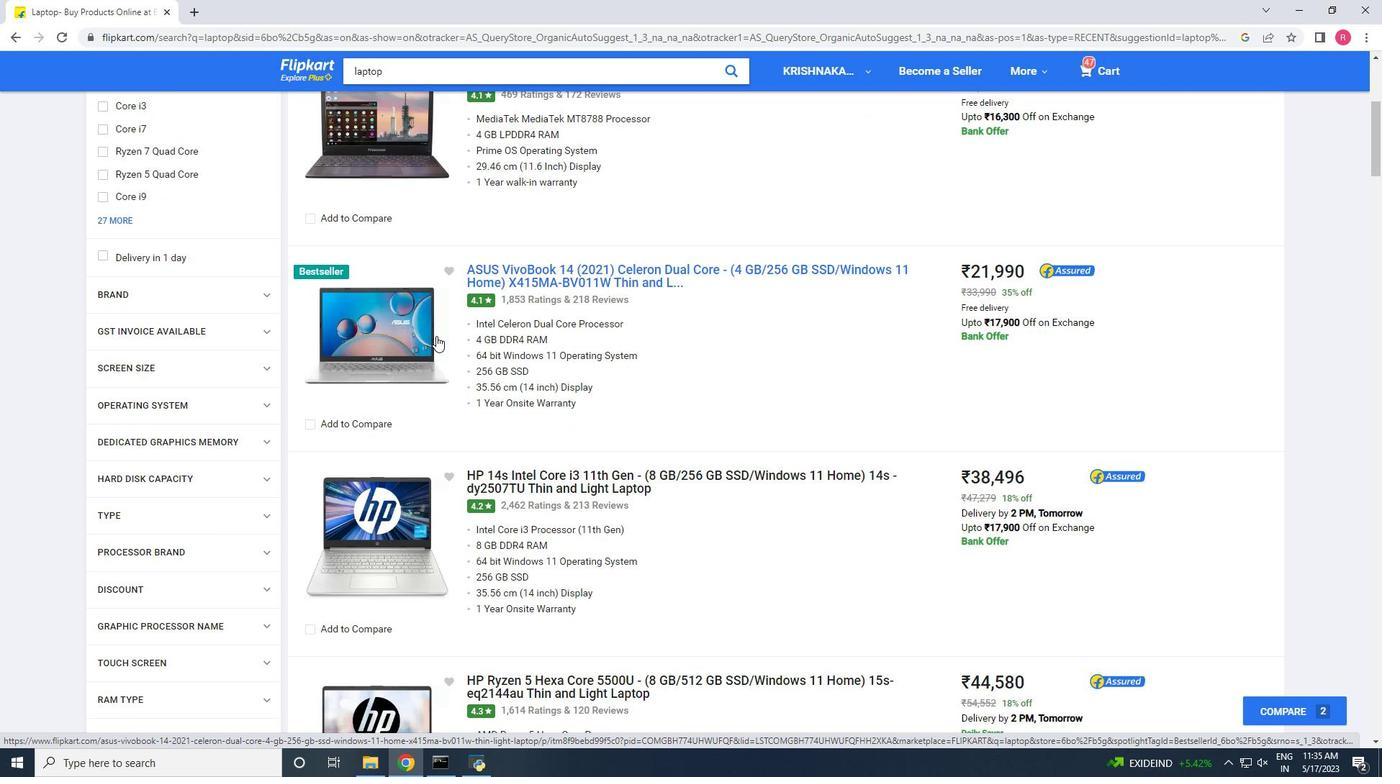 
Action: Mouse scrolled (436, 337) with delta (0, 0)
Screenshot: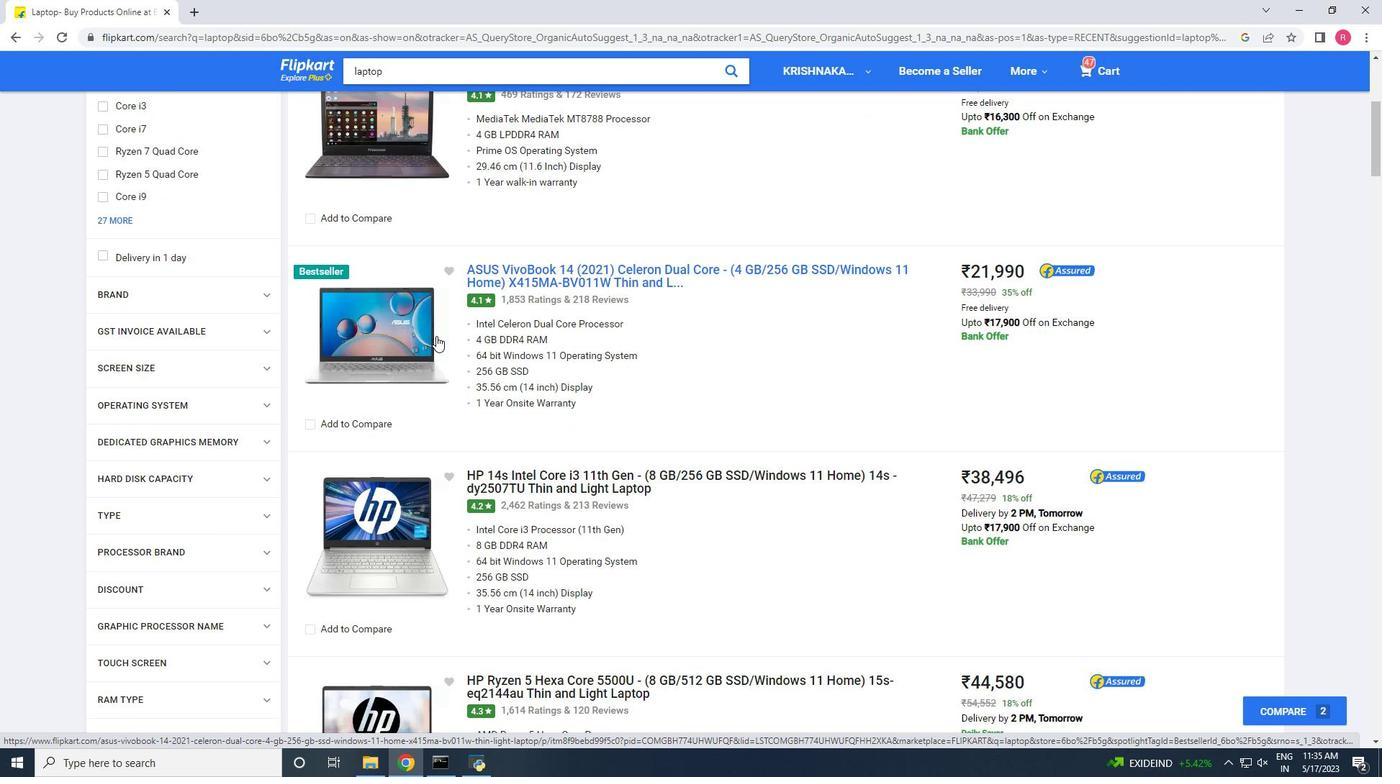 
Action: Mouse scrolled (436, 337) with delta (0, 0)
Screenshot: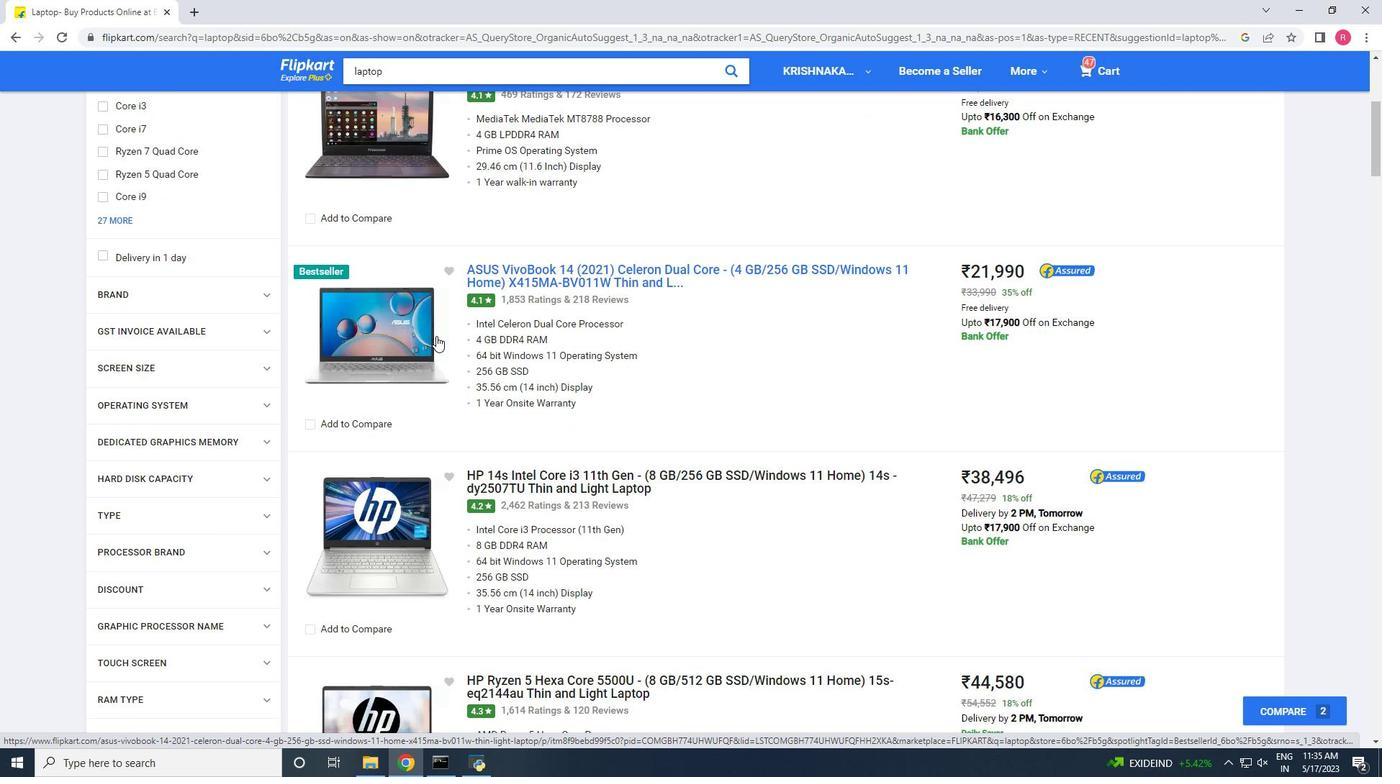 
Action: Mouse scrolled (436, 337) with delta (0, 0)
Screenshot: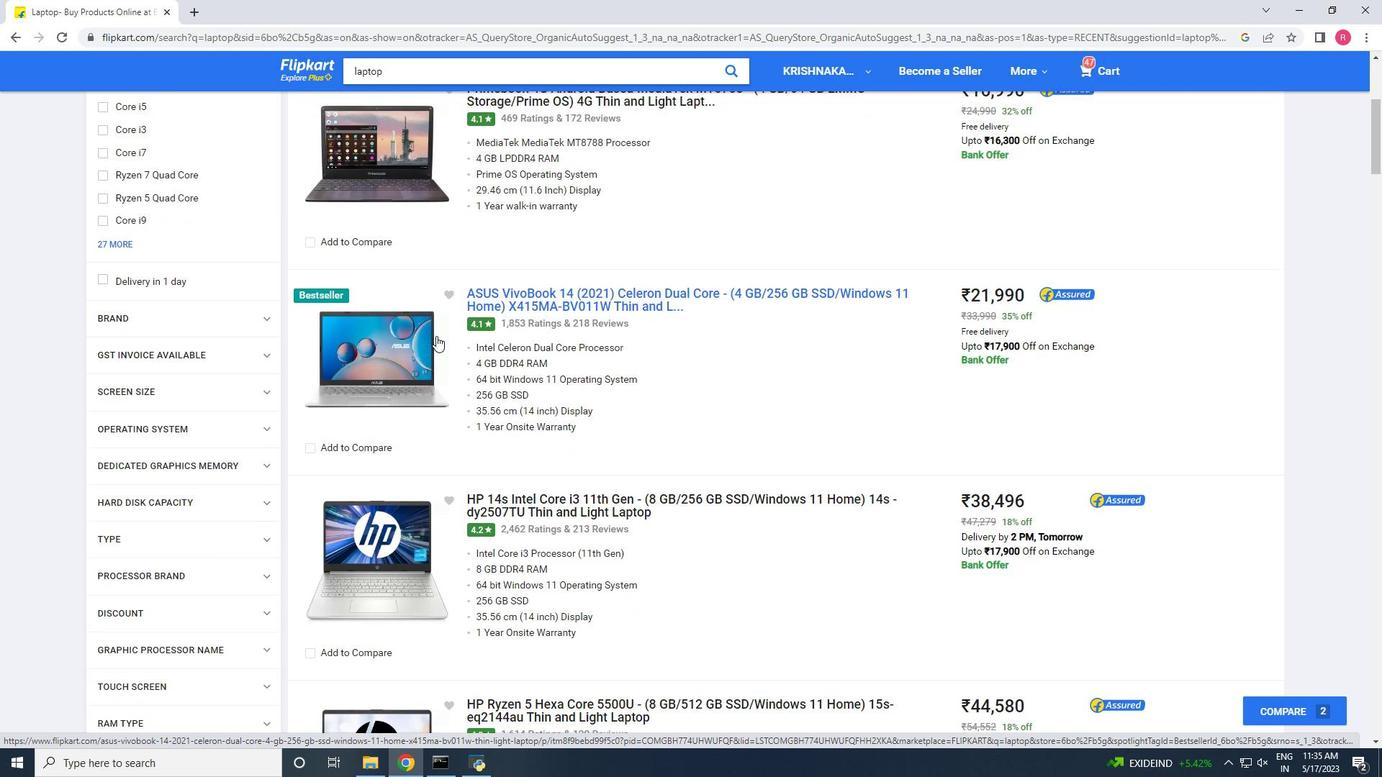 
Action: Mouse moved to (530, 231)
Screenshot: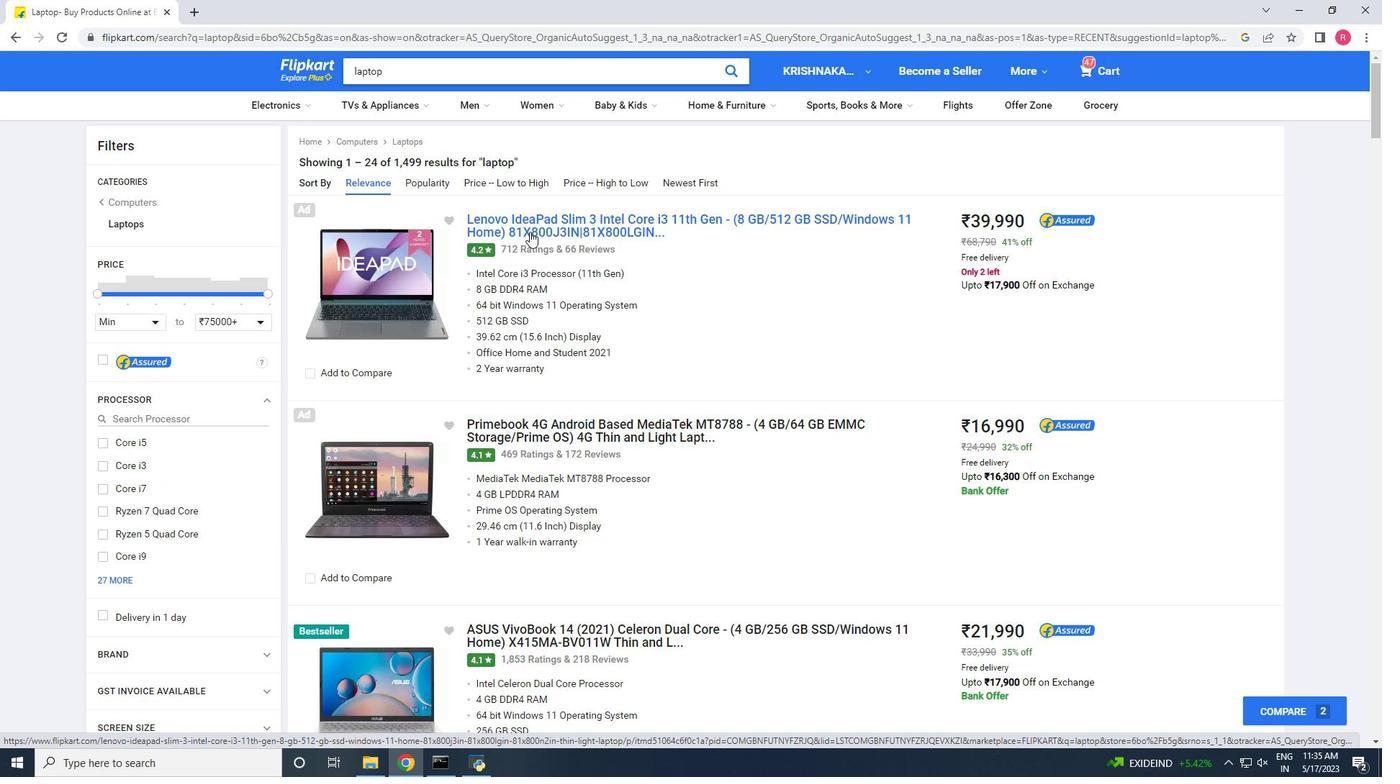 
Action: Mouse pressed left at (530, 231)
Screenshot: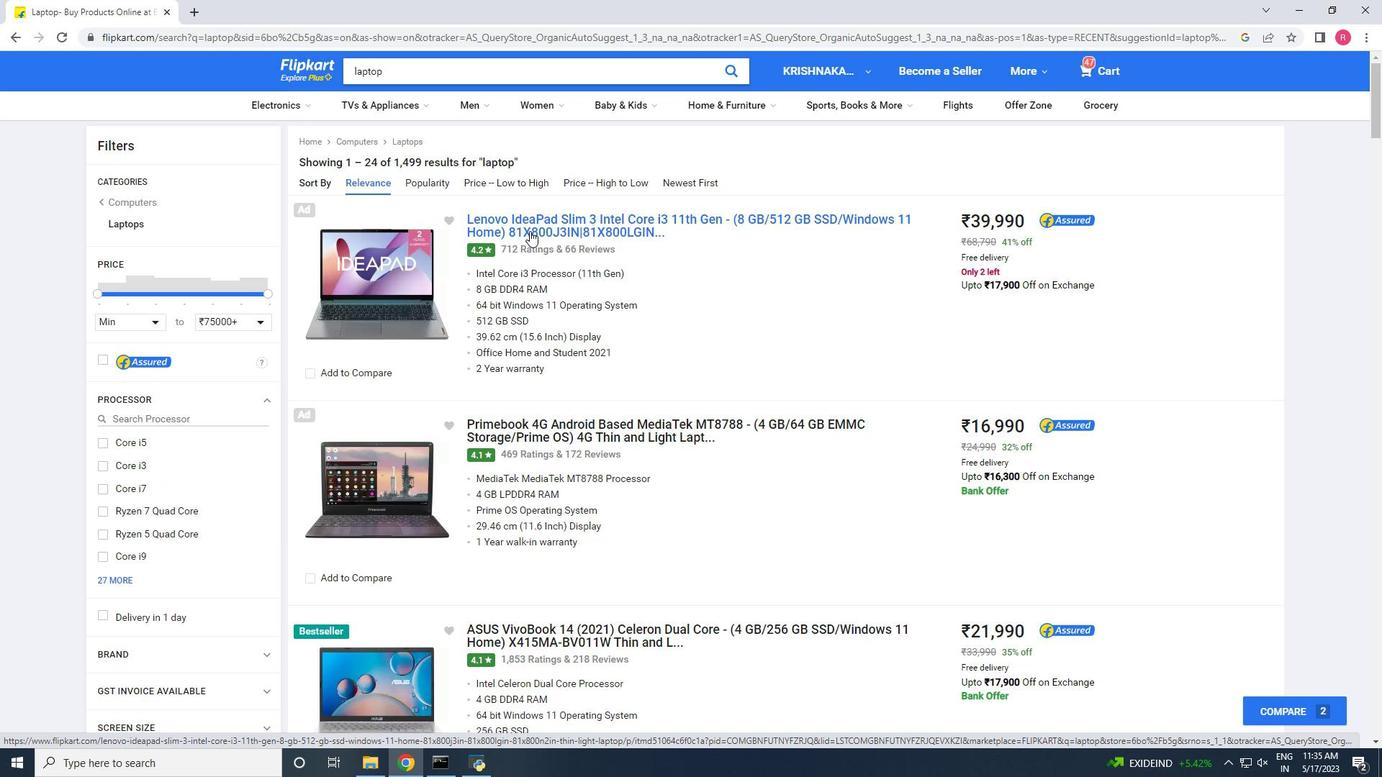 
Action: Mouse moved to (512, 290)
Screenshot: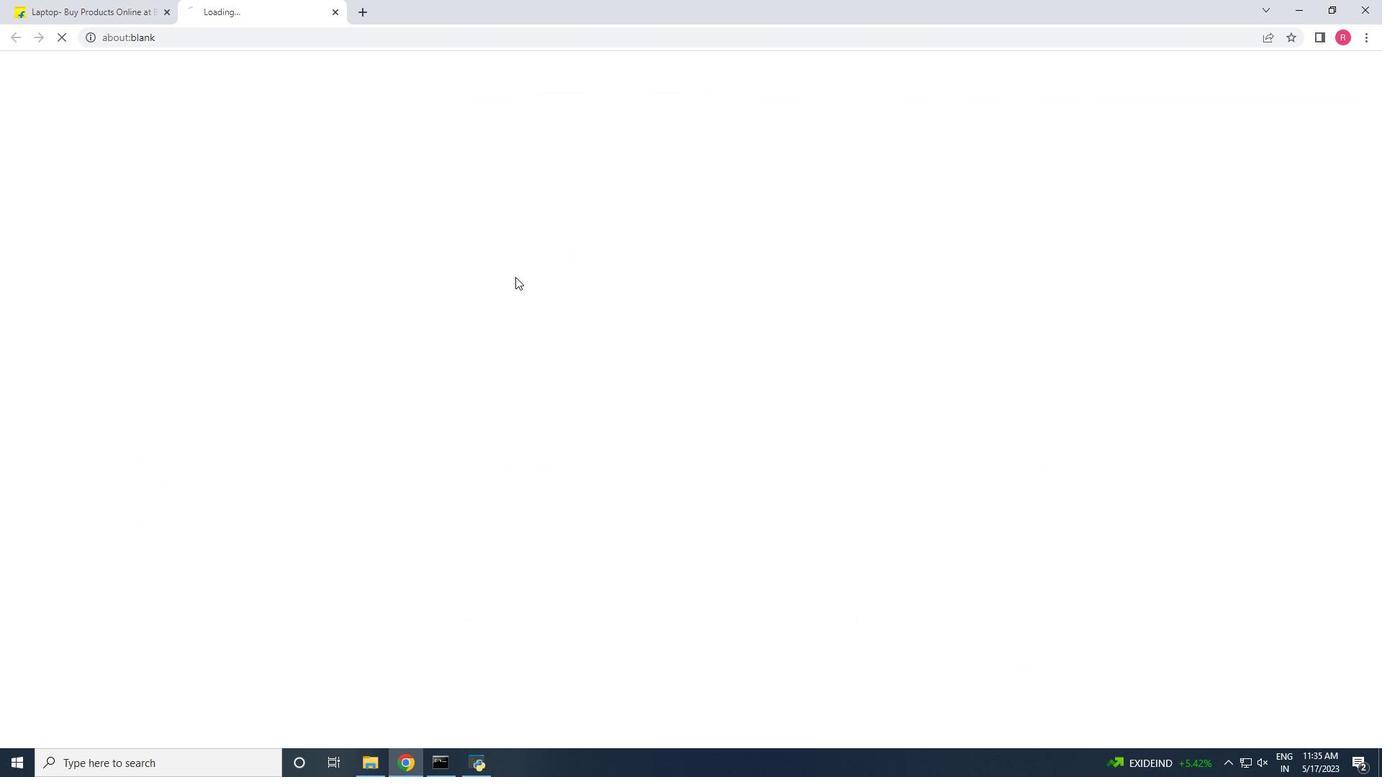
Action: Mouse scrolled (512, 290) with delta (0, 0)
Screenshot: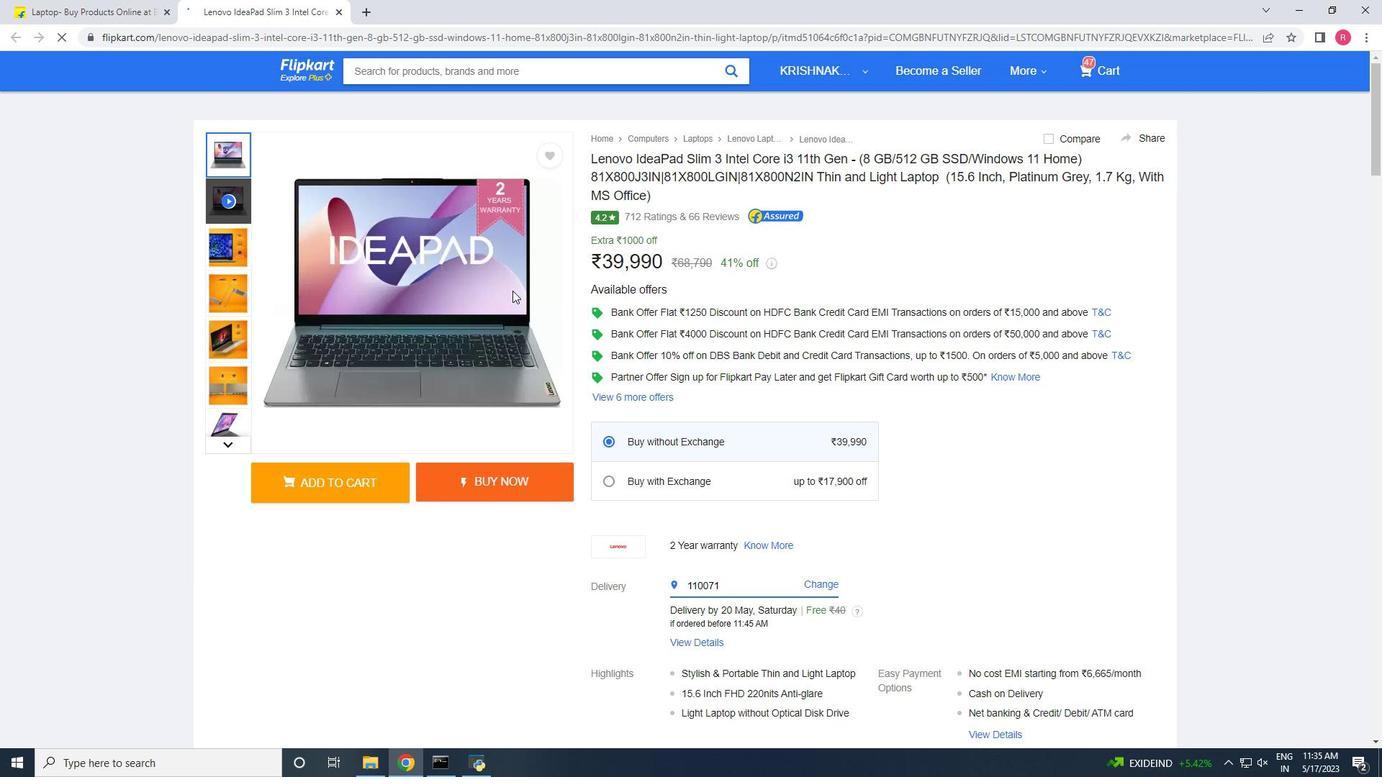 
Action: Mouse scrolled (512, 290) with delta (0, 0)
Screenshot: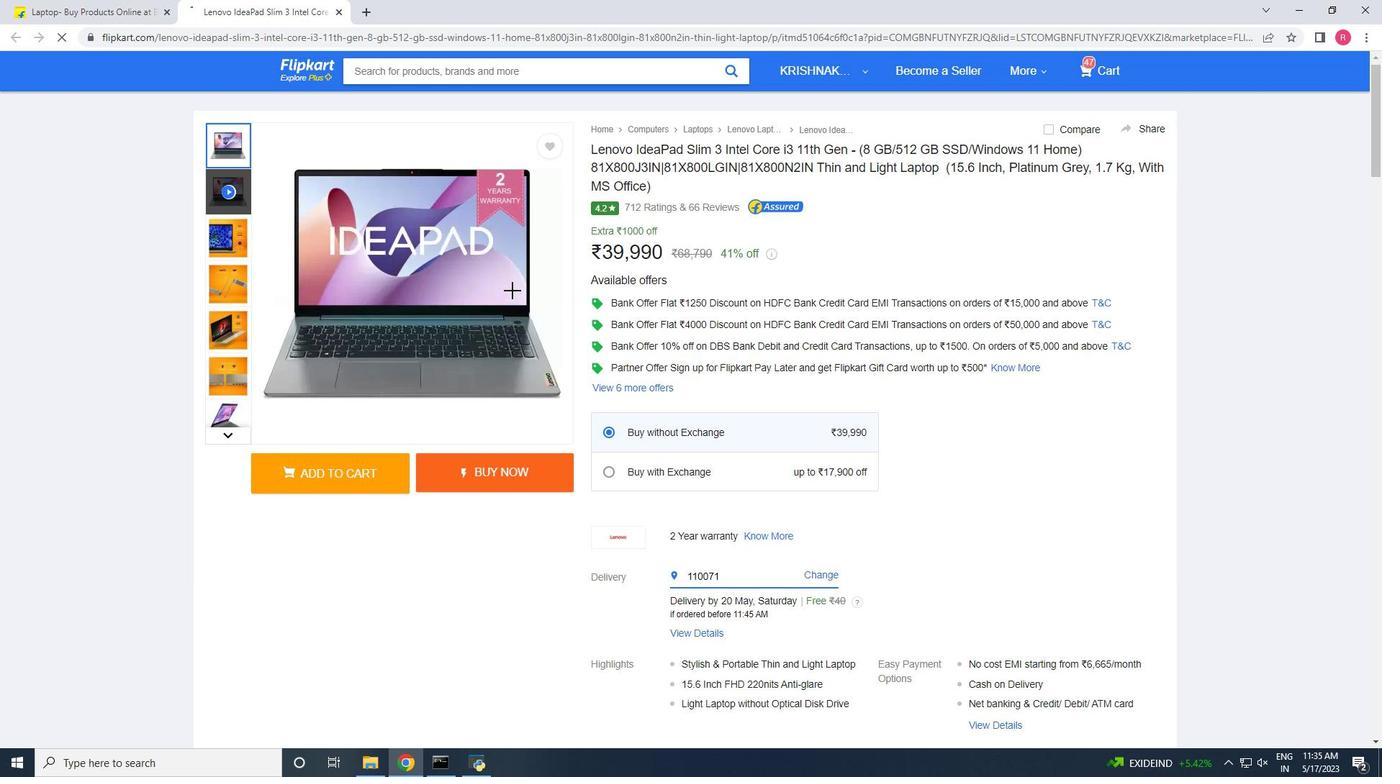 
Action: Mouse moved to (681, 337)
Screenshot: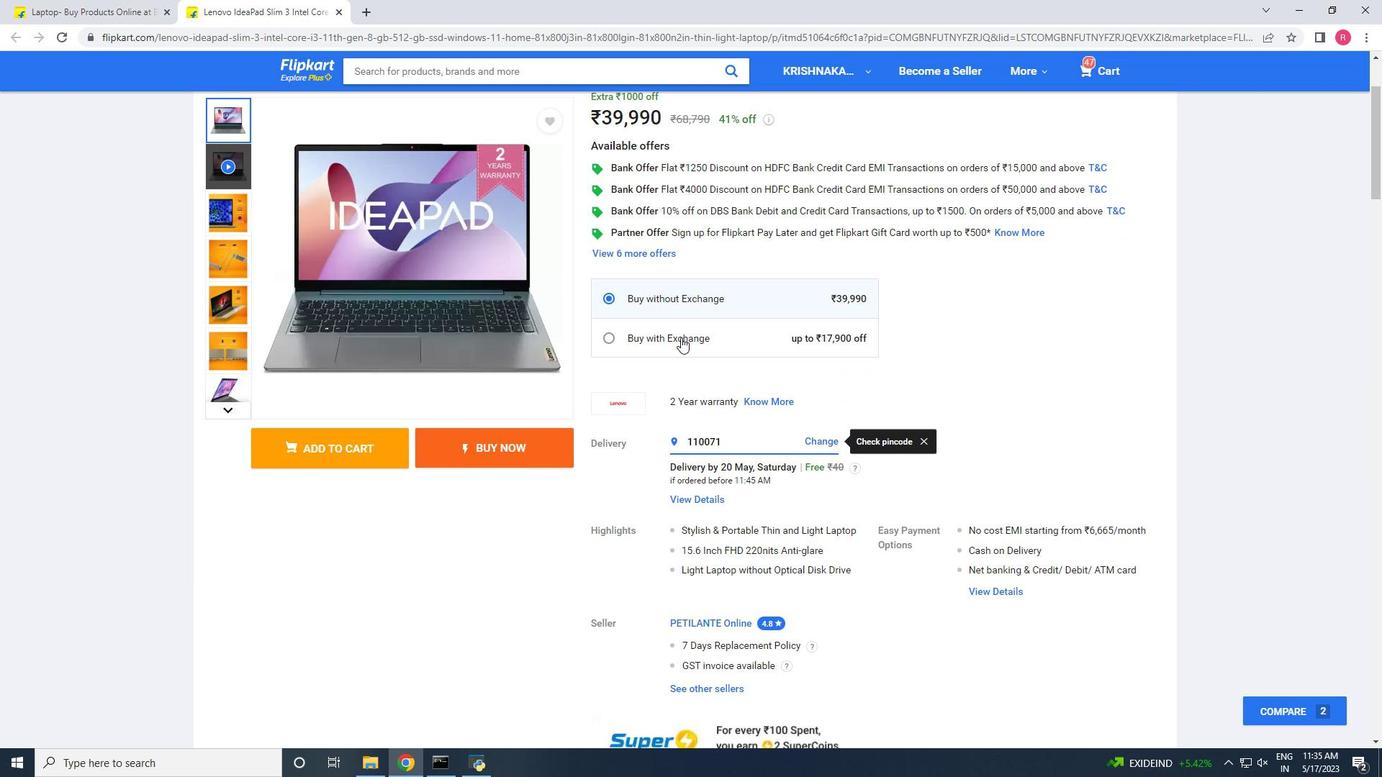 
Action: Mouse scrolled (681, 337) with delta (0, 0)
Screenshot: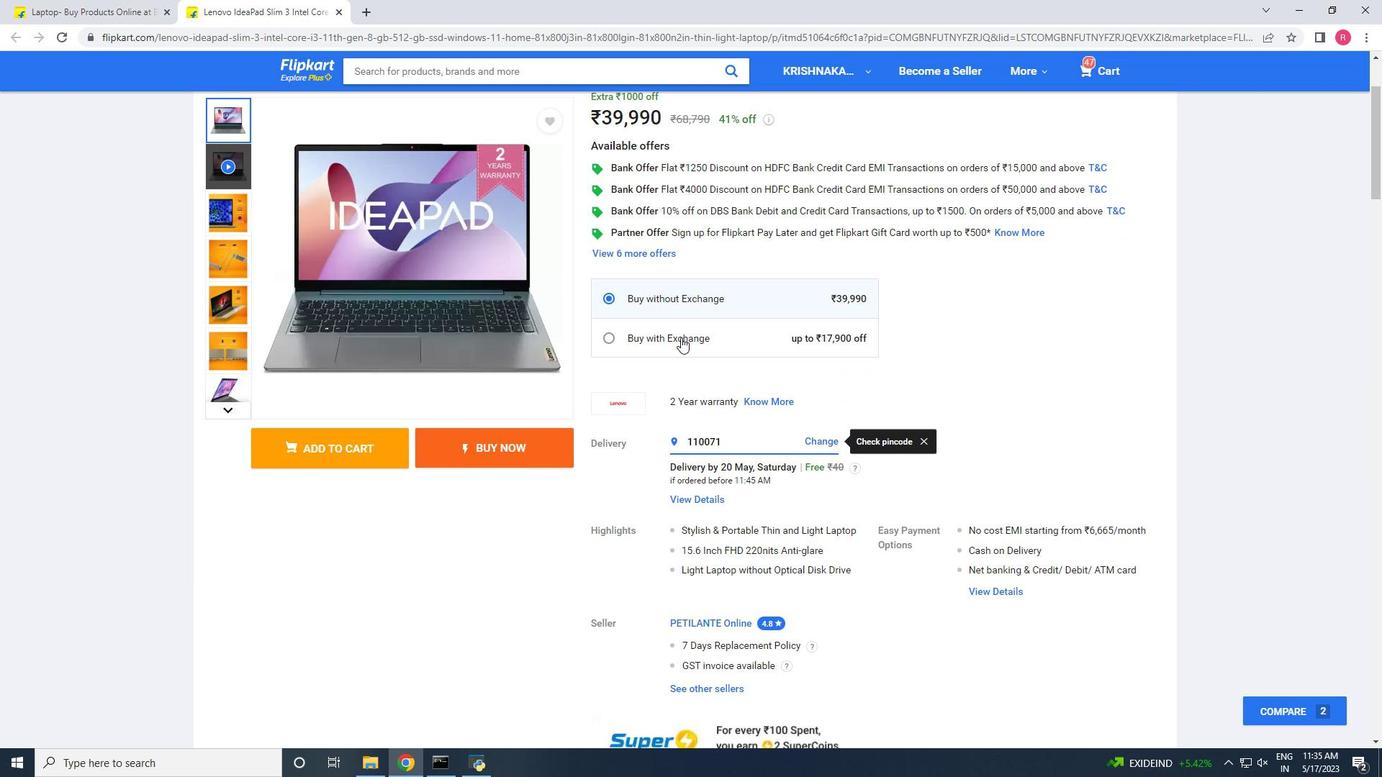 
Action: Mouse scrolled (681, 337) with delta (0, 0)
Screenshot: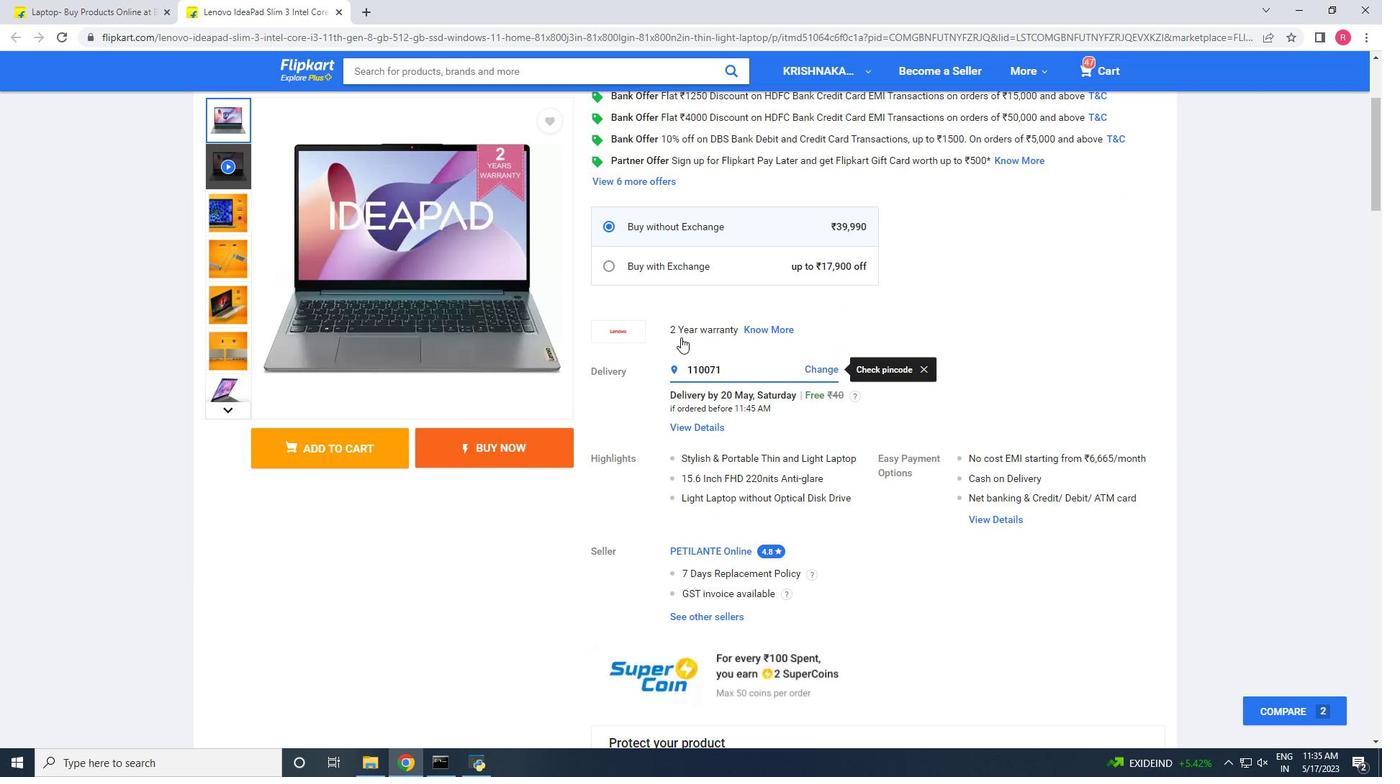 
Action: Mouse scrolled (681, 337) with delta (0, 0)
Screenshot: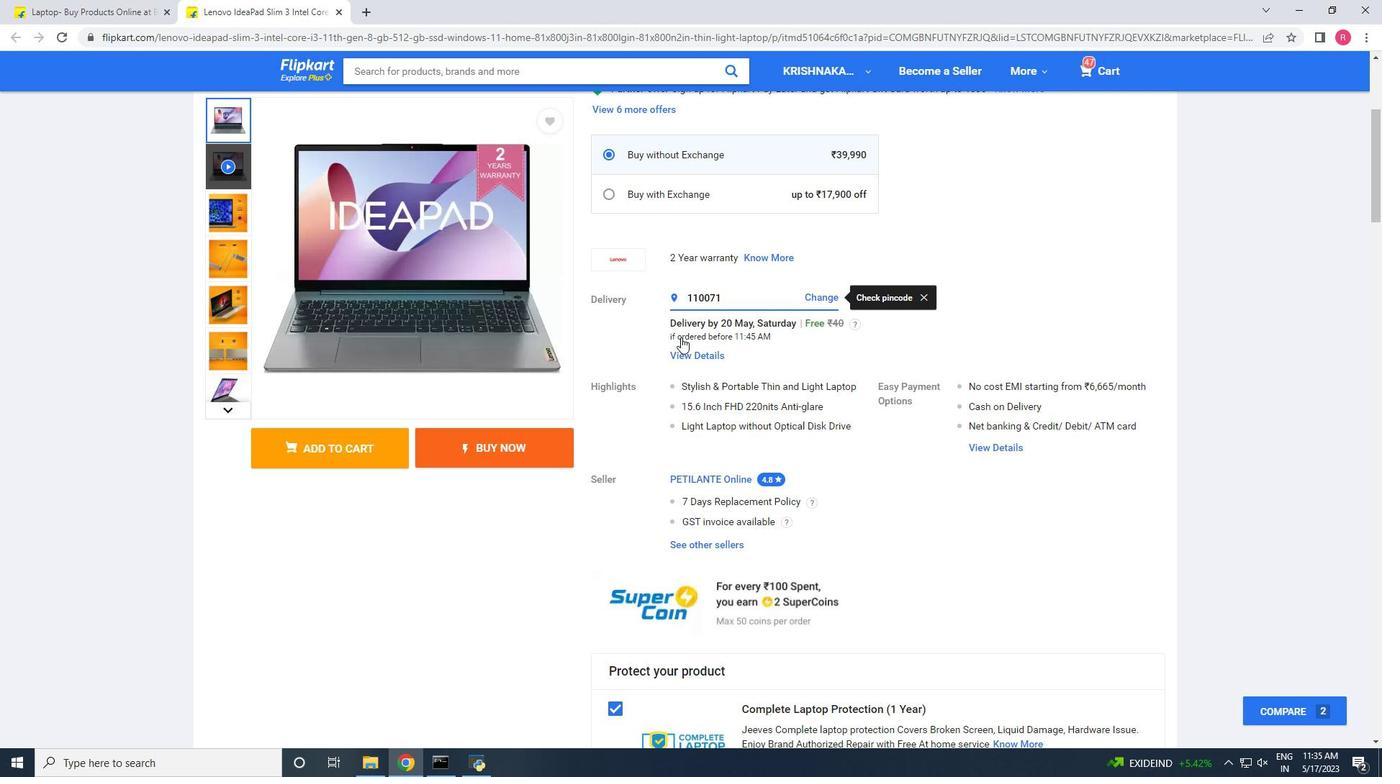 
Action: Mouse scrolled (681, 337) with delta (0, 0)
Screenshot: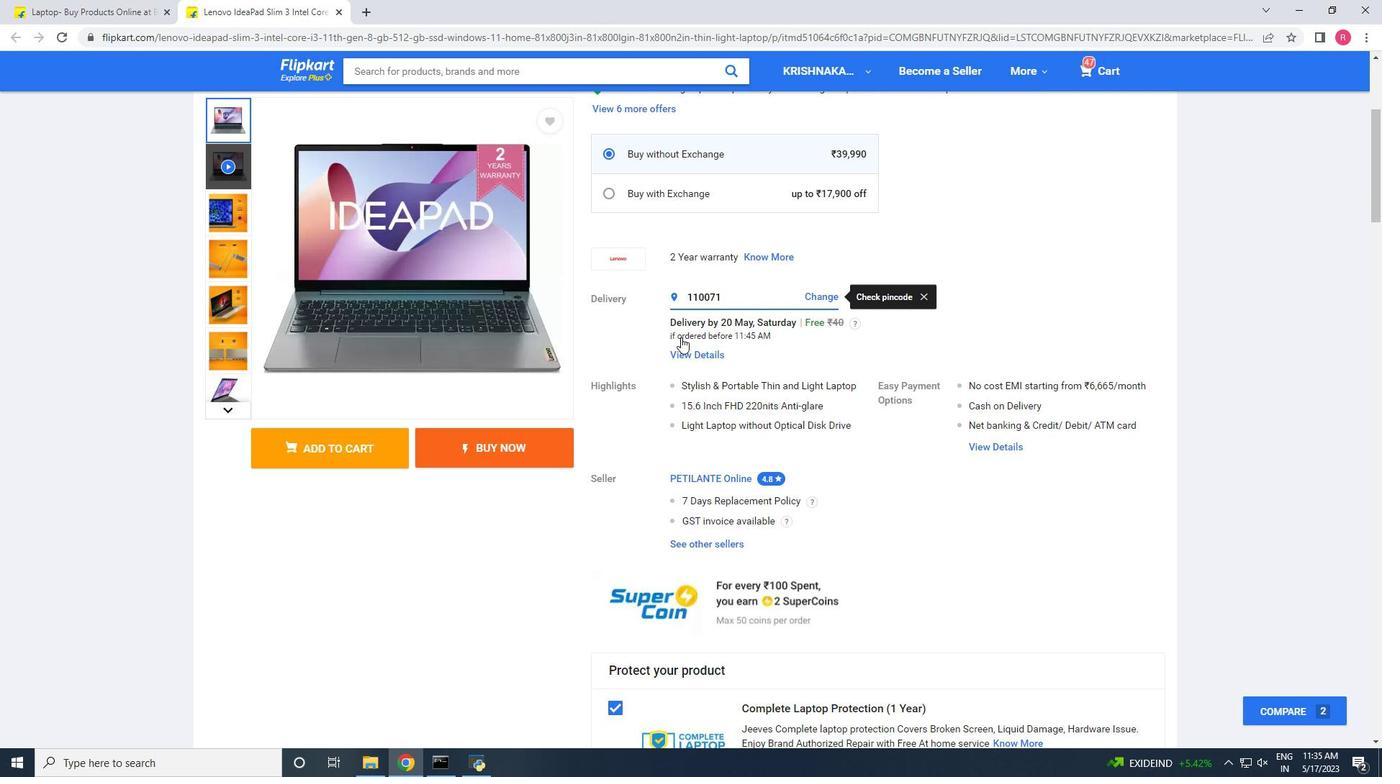 
Action: Mouse scrolled (681, 337) with delta (0, 0)
Screenshot: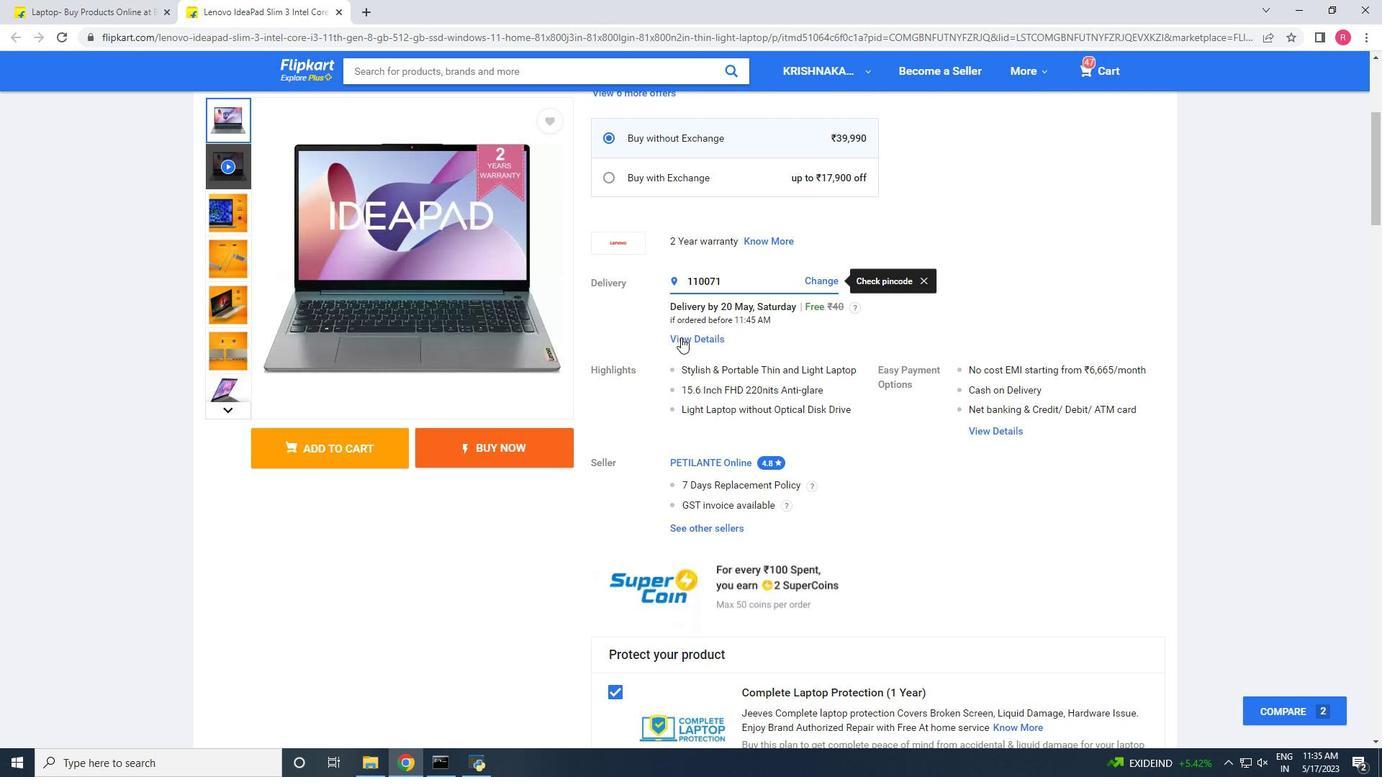 
Action: Mouse scrolled (681, 337) with delta (0, 0)
Screenshot: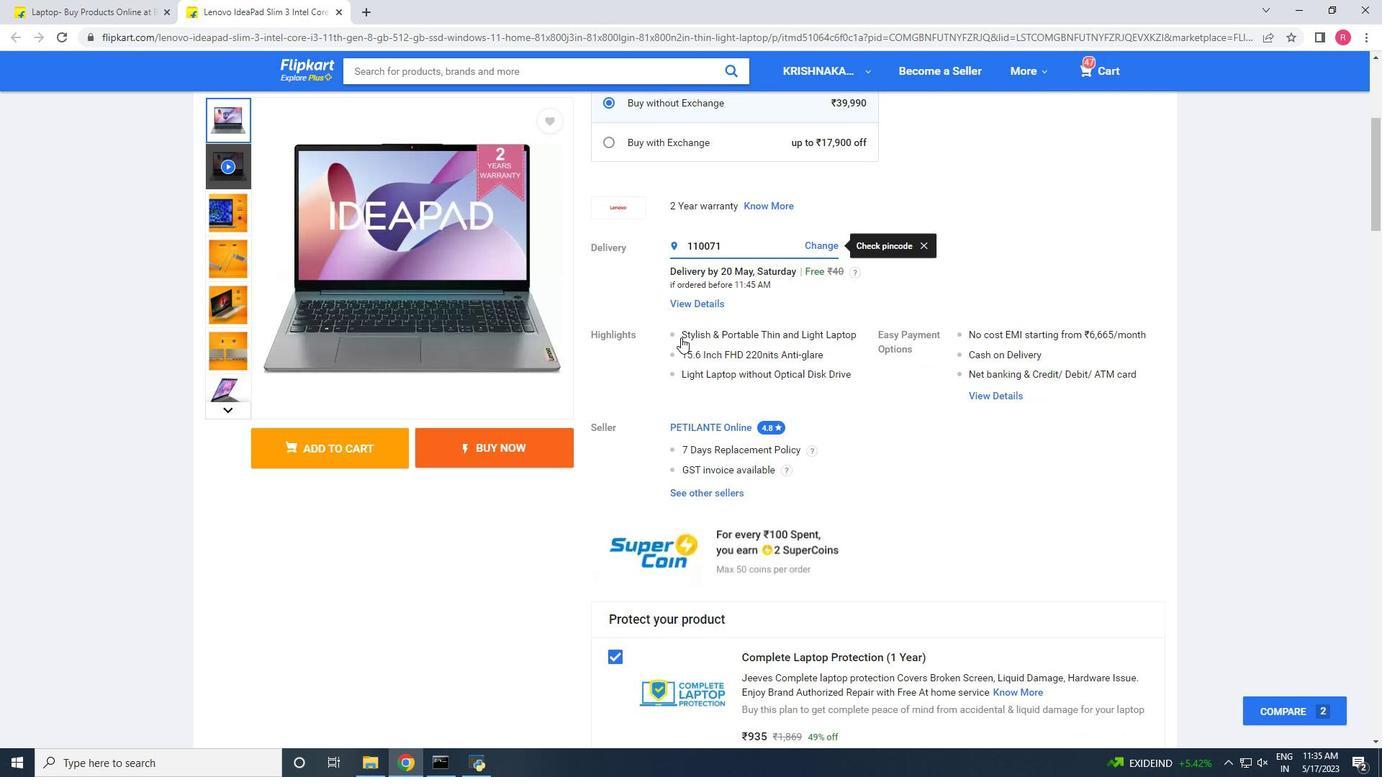 
Action: Mouse scrolled (681, 337) with delta (0, 0)
Screenshot: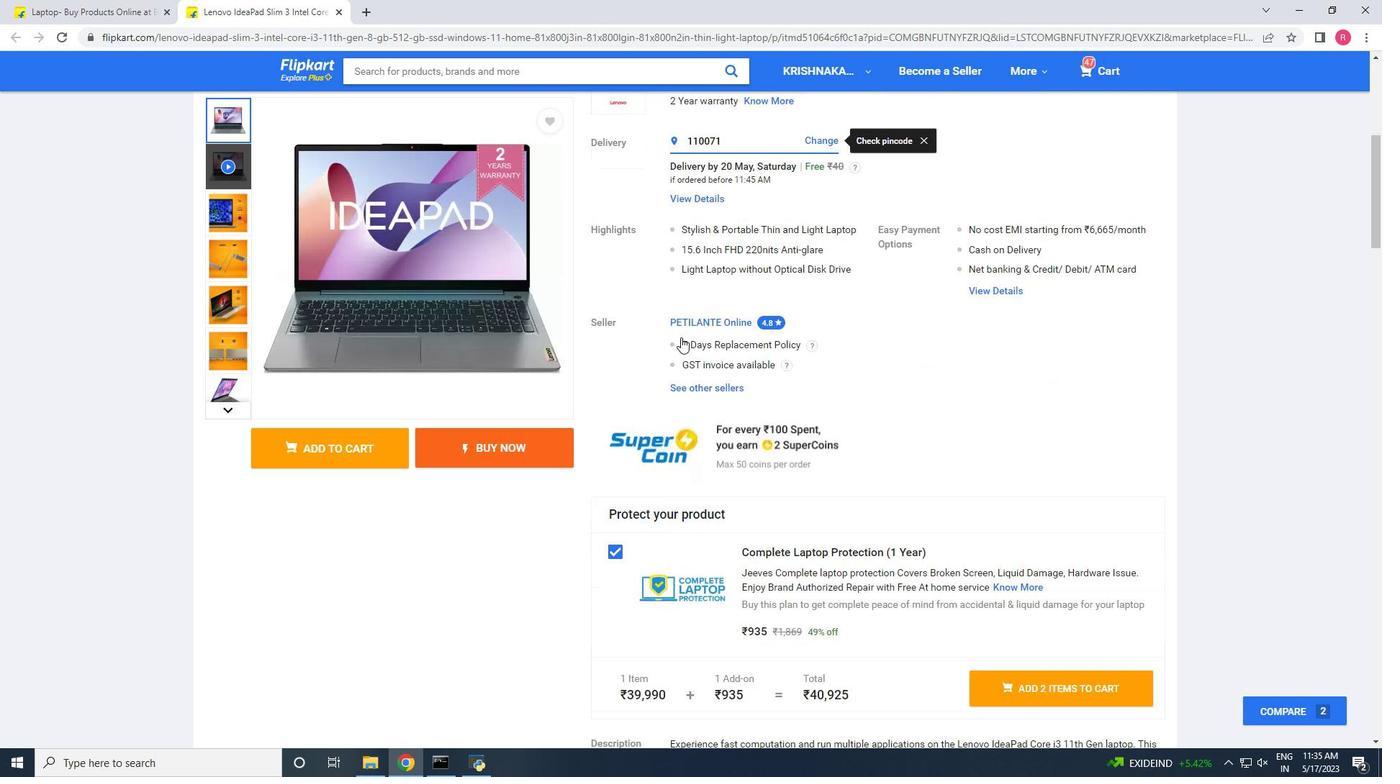 
Action: Mouse scrolled (681, 337) with delta (0, 0)
Screenshot: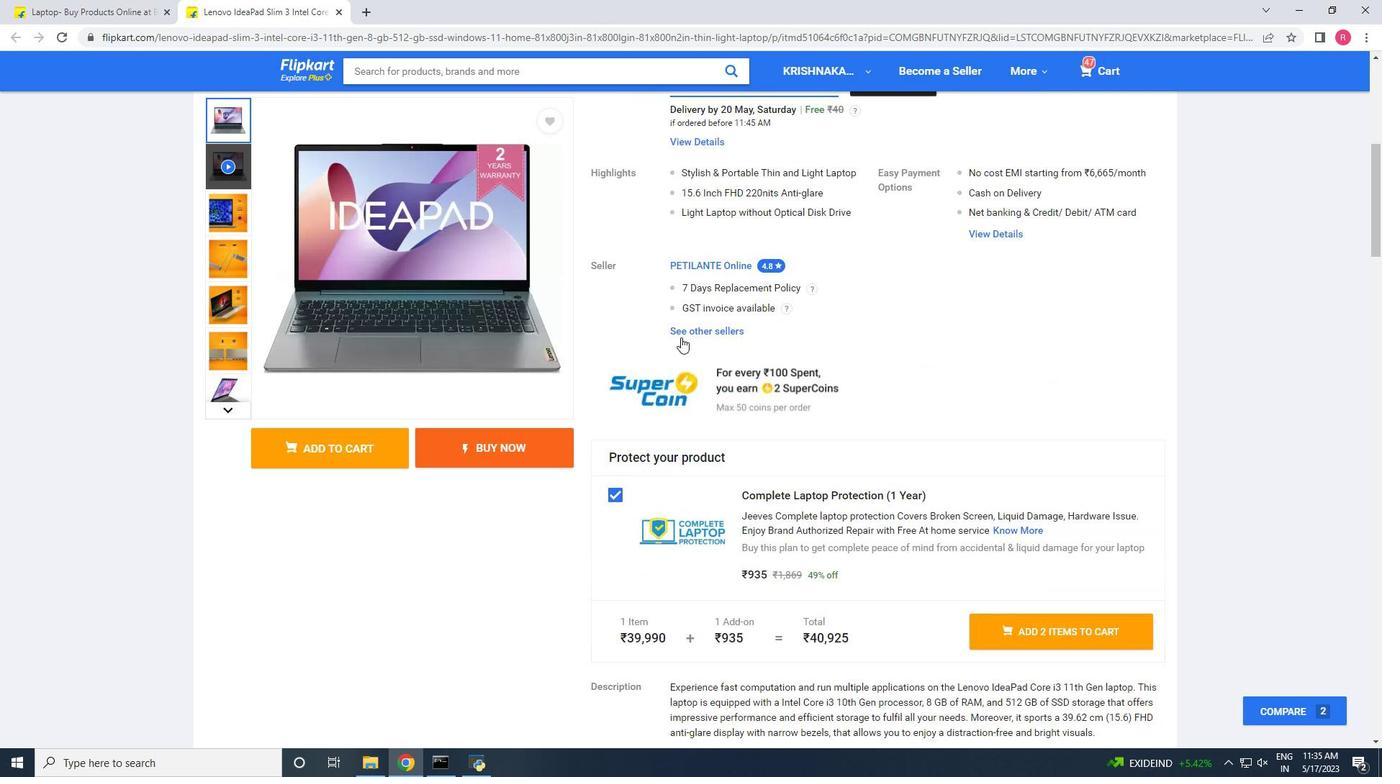 
Action: Mouse scrolled (681, 337) with delta (0, 0)
Screenshot: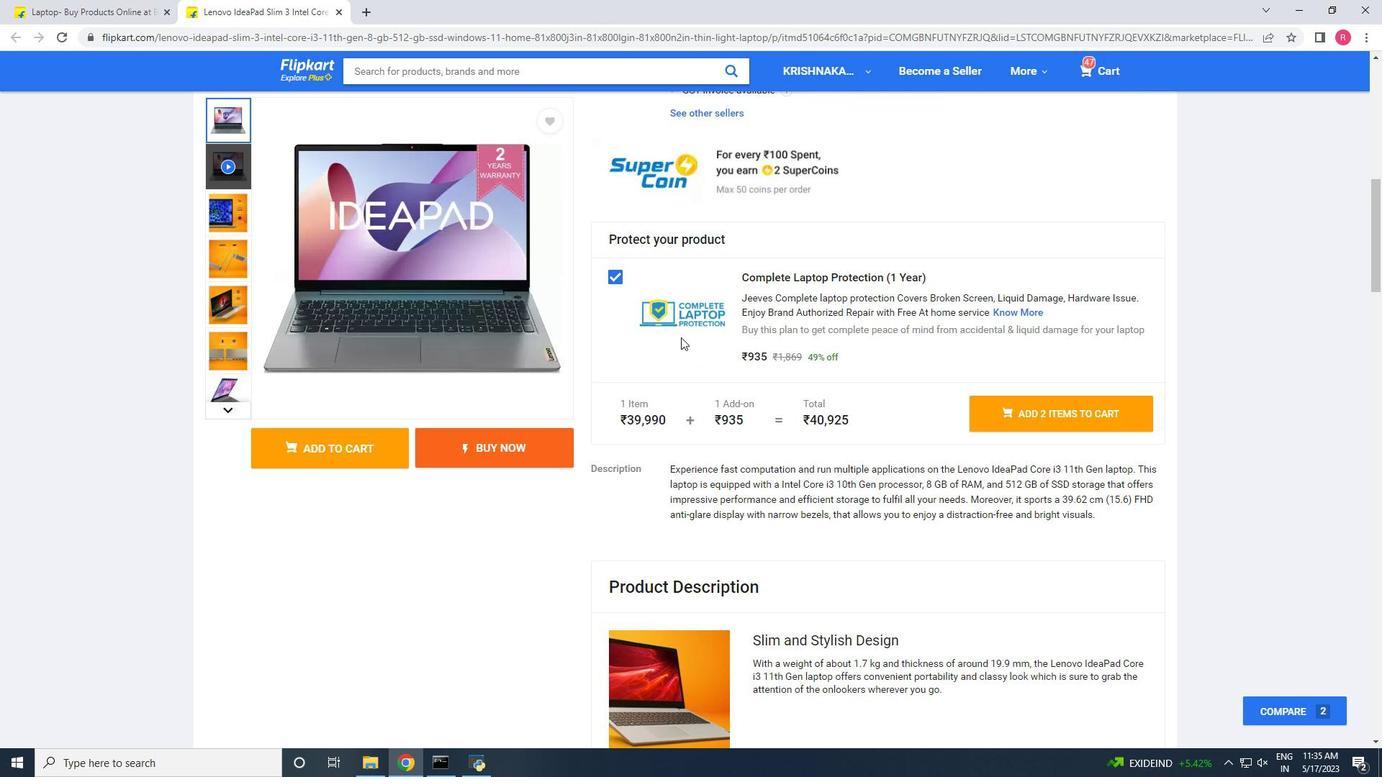 
Action: Mouse moved to (810, 466)
Screenshot: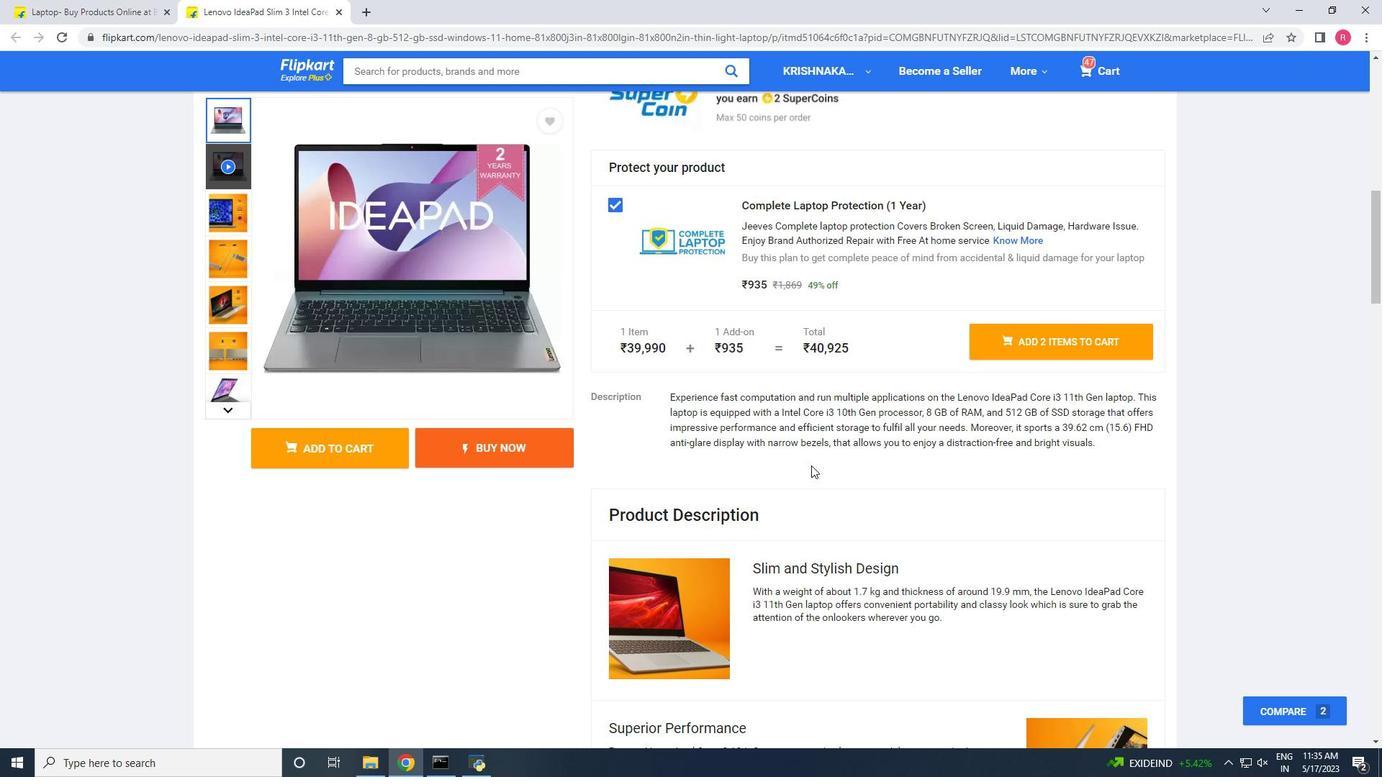
Action: Mouse scrolled (810, 465) with delta (0, 0)
Screenshot: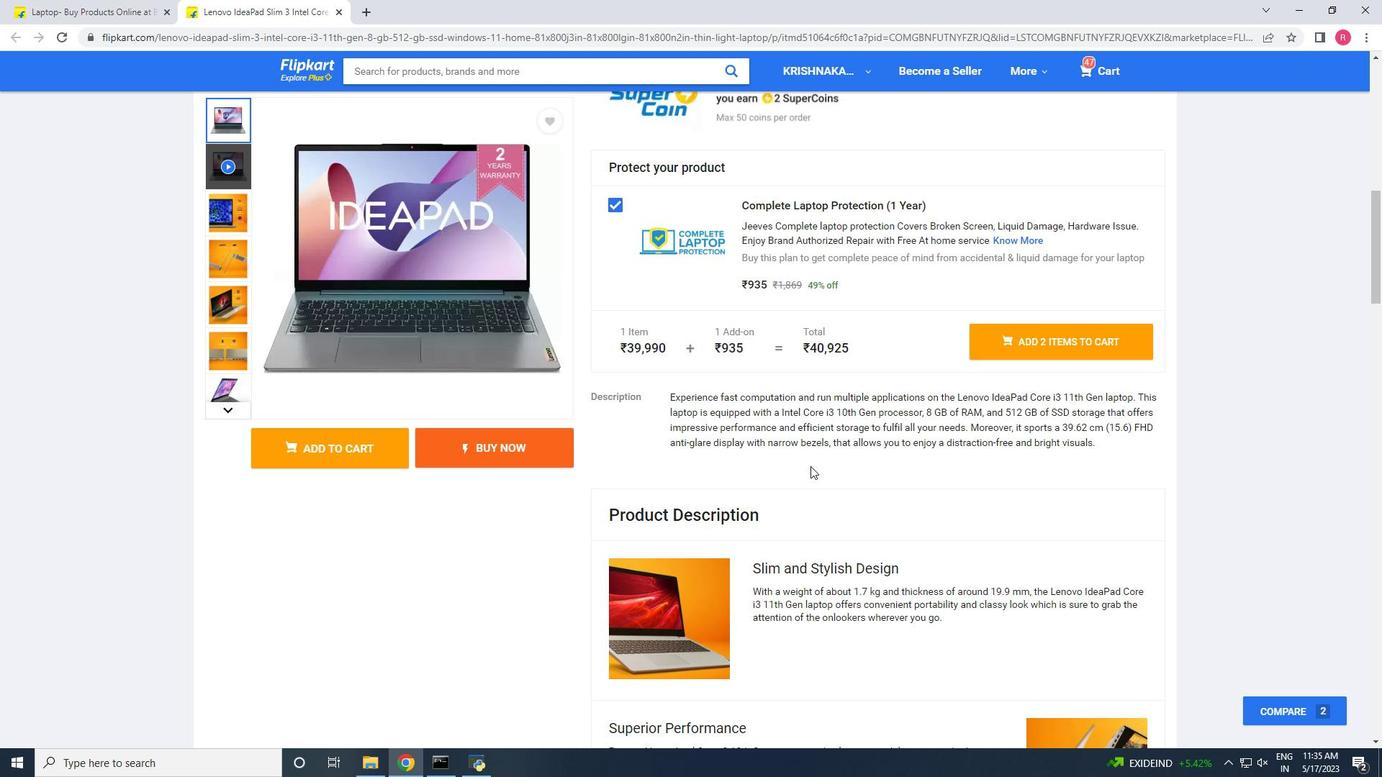 
Action: Mouse scrolled (810, 465) with delta (0, 0)
Screenshot: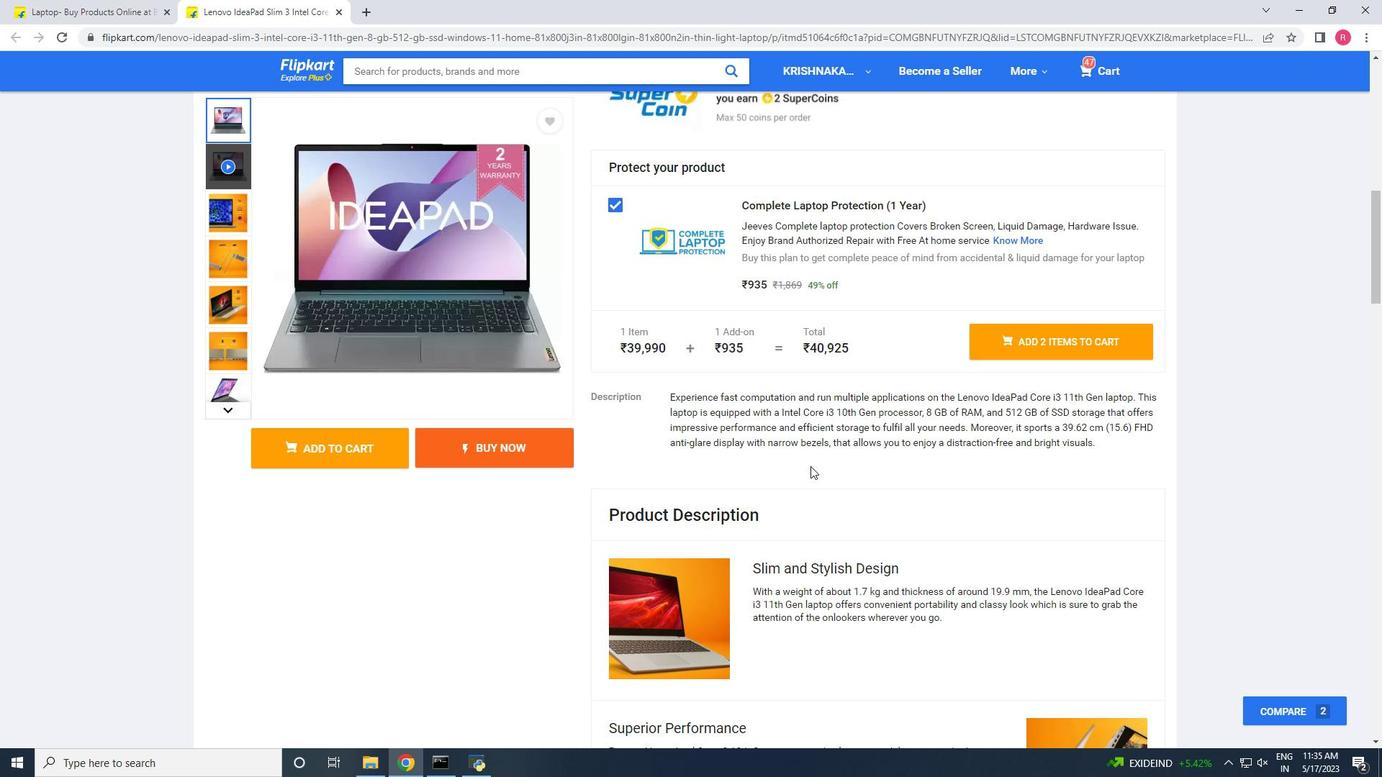 
Action: Mouse moved to (809, 463)
Screenshot: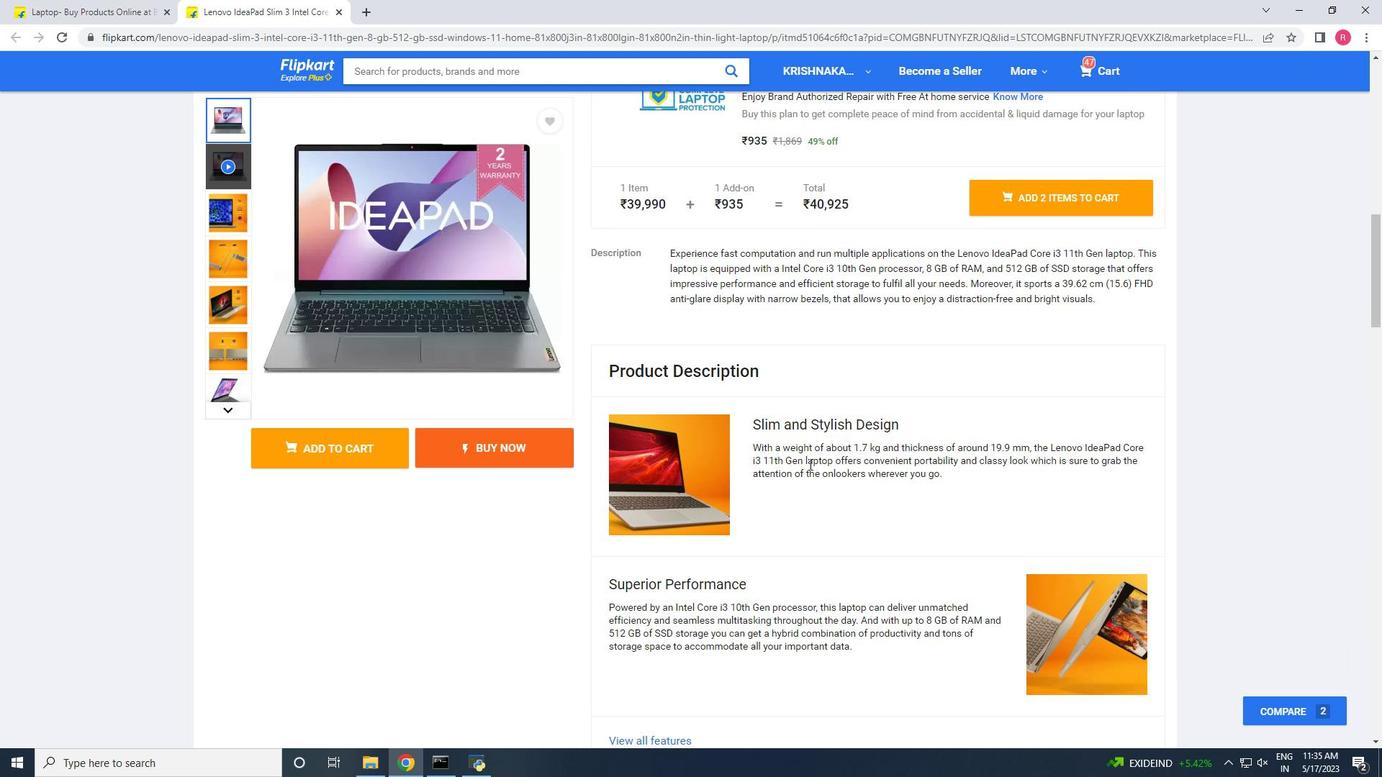 
Action: Mouse scrolled (809, 462) with delta (0, 0)
Screenshot: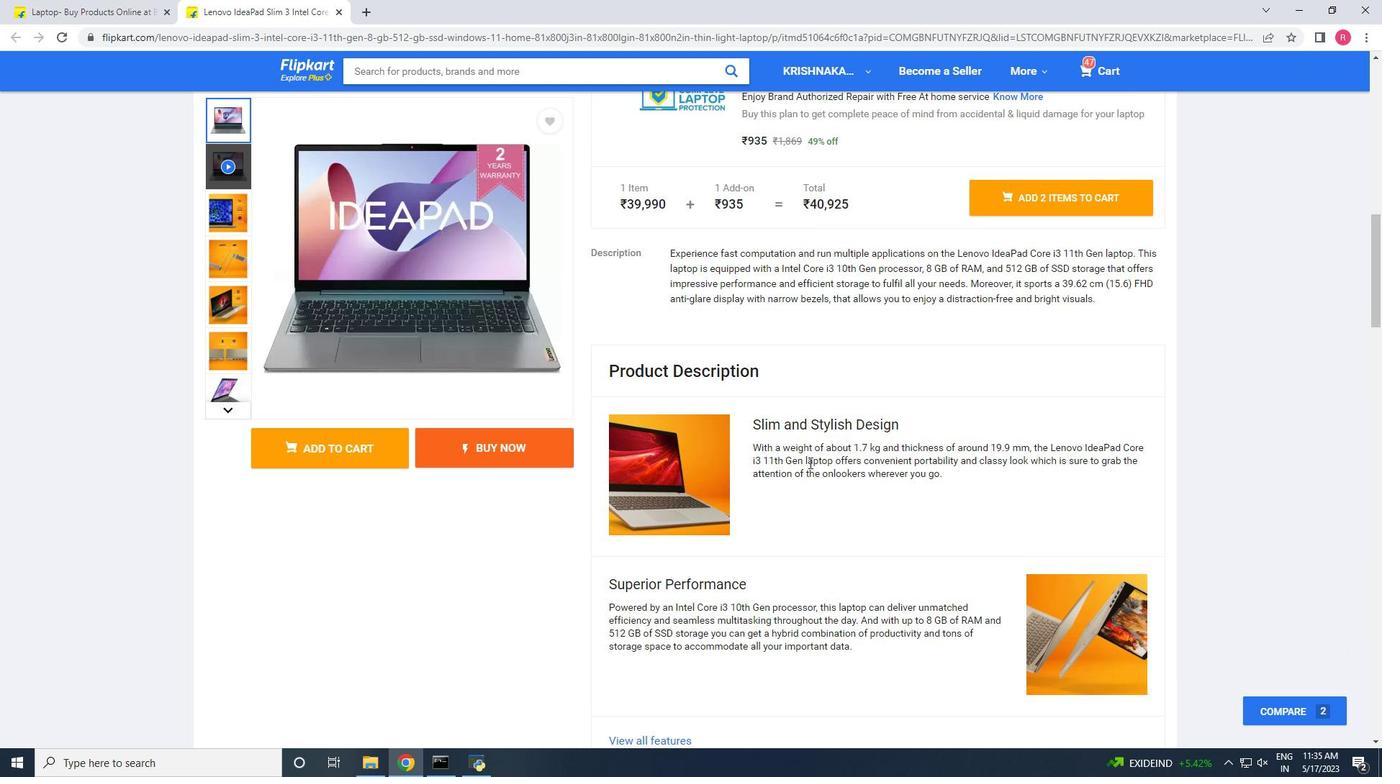 
Action: Mouse scrolled (809, 462) with delta (0, 0)
Screenshot: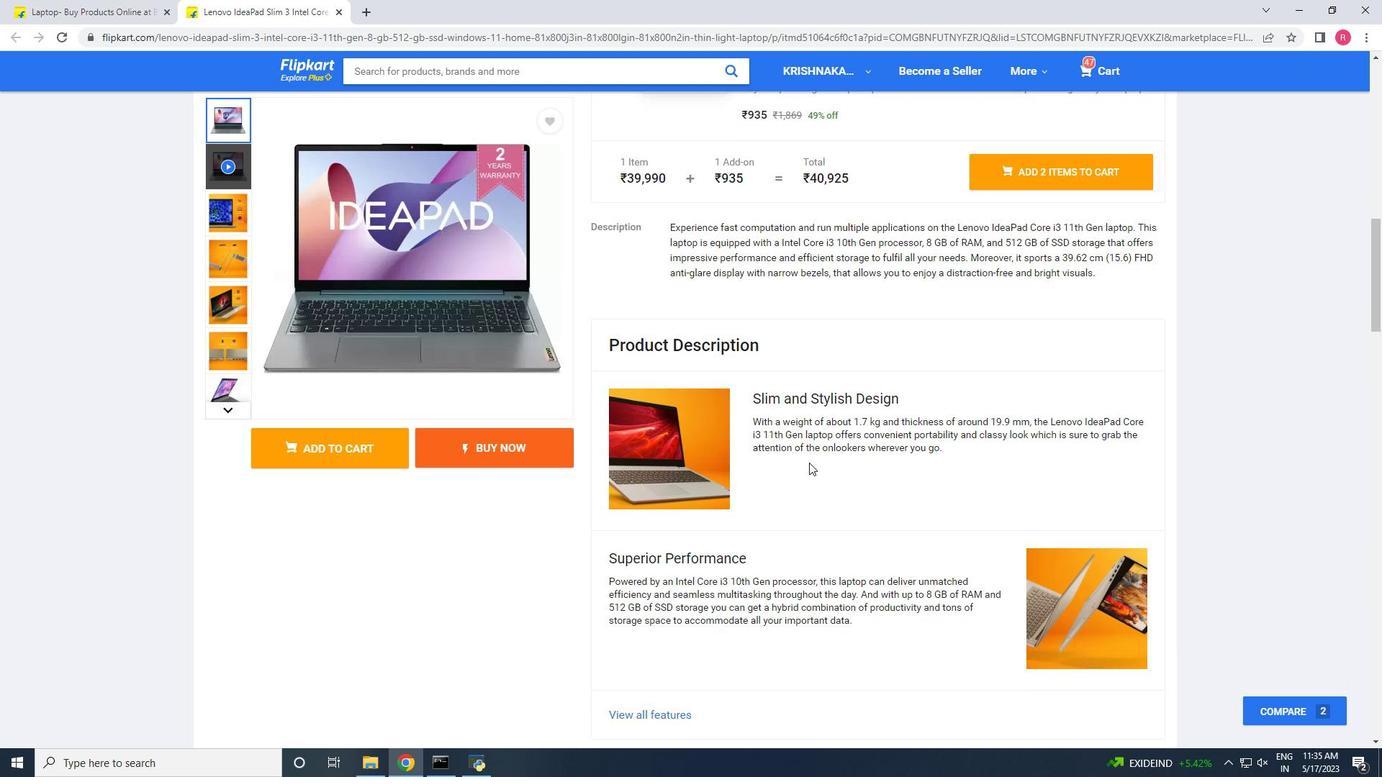 
Action: Mouse moved to (809, 459)
Screenshot: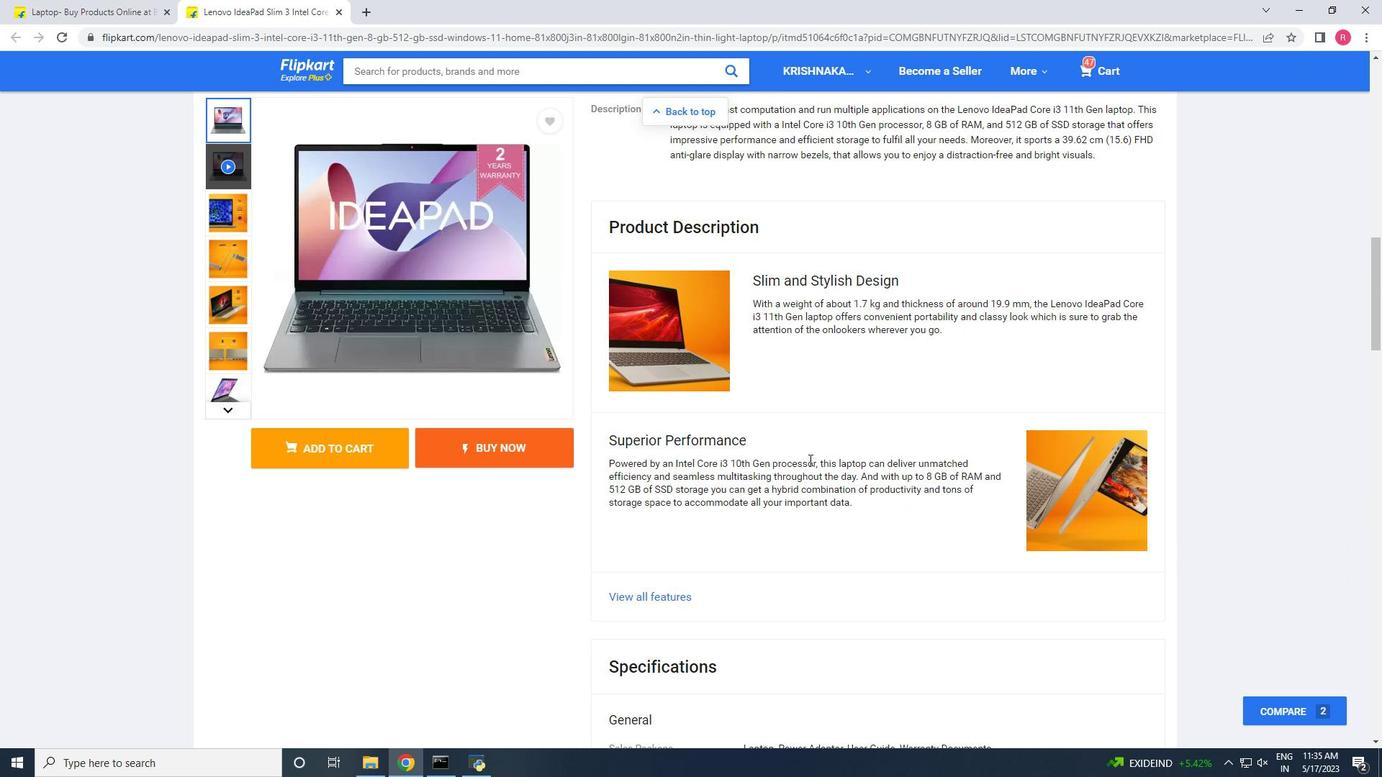 
Action: Mouse scrolled (809, 460) with delta (0, 0)
Screenshot: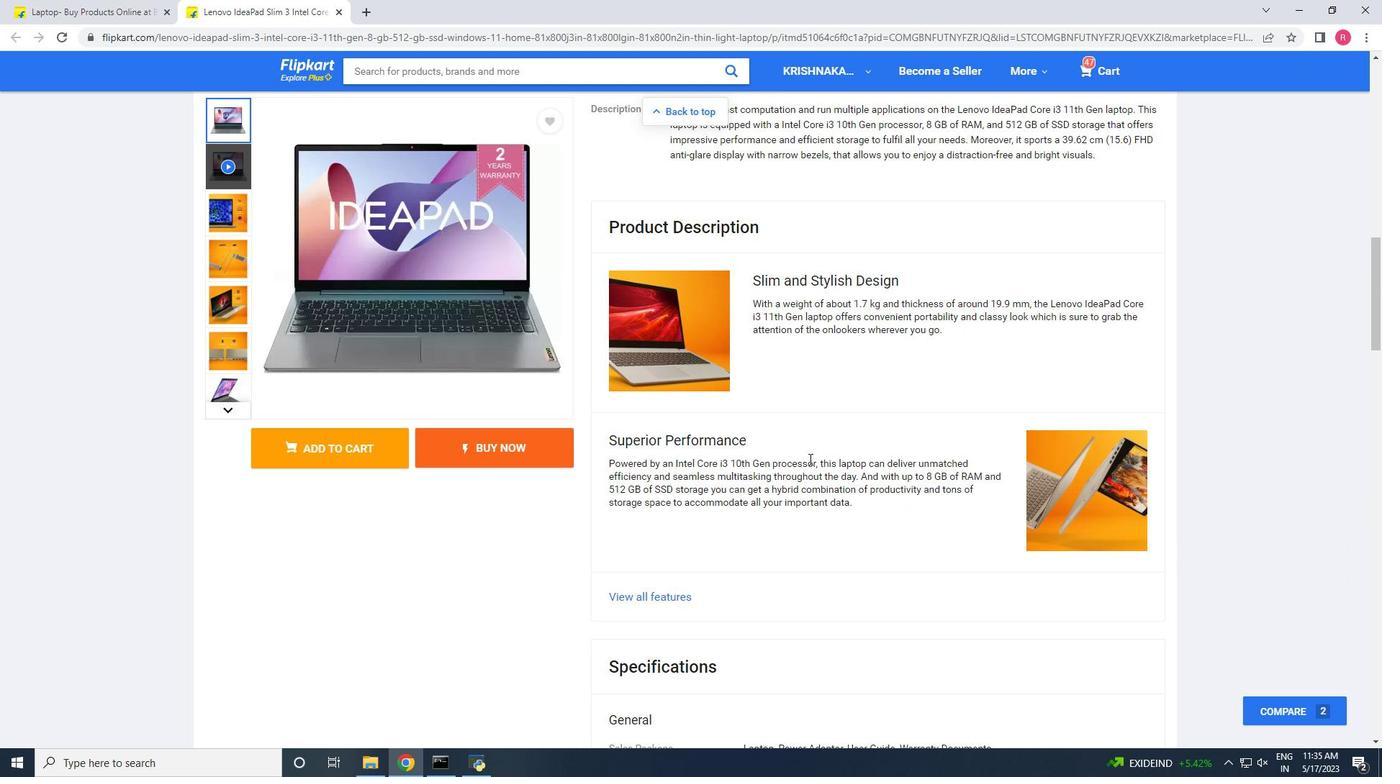 
Action: Mouse moved to (808, 453)
Screenshot: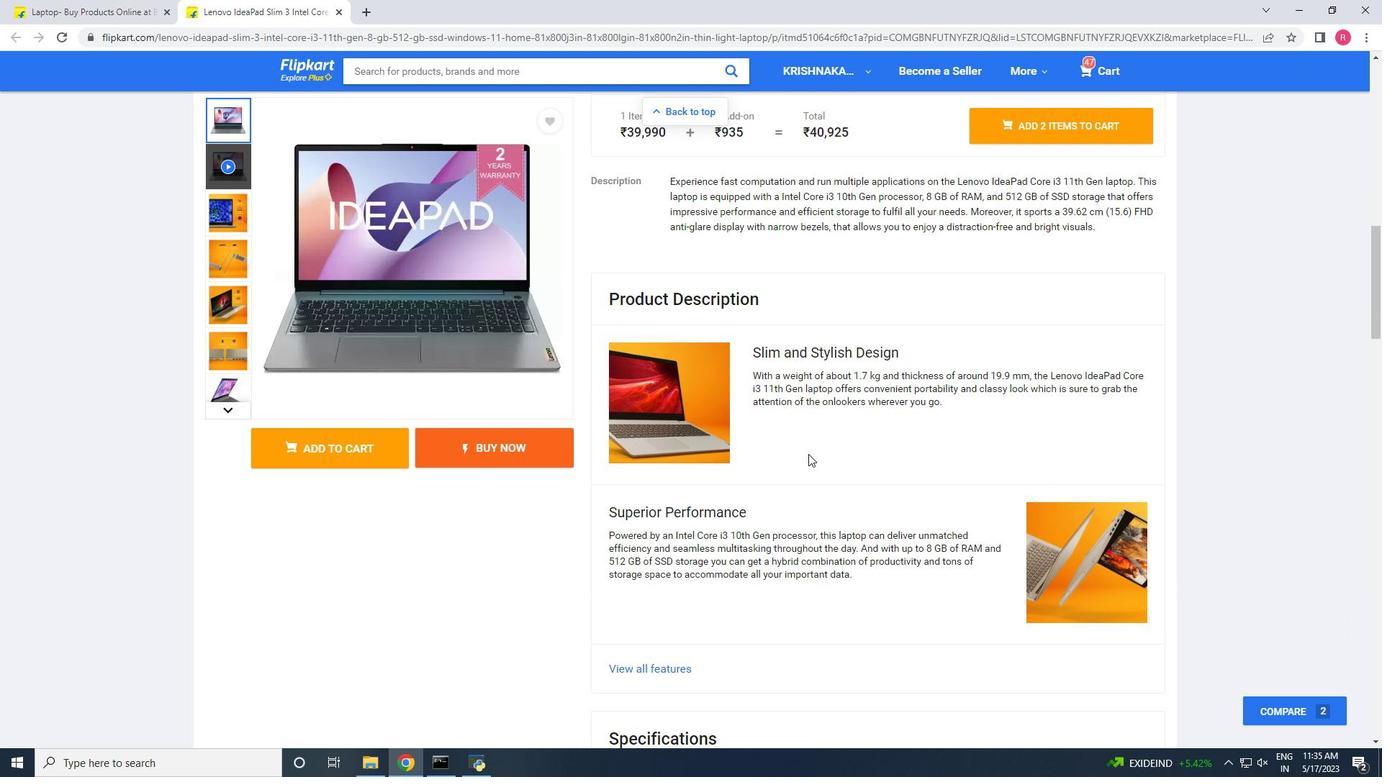 
Action: Mouse scrolled (808, 452) with delta (0, 0)
Screenshot: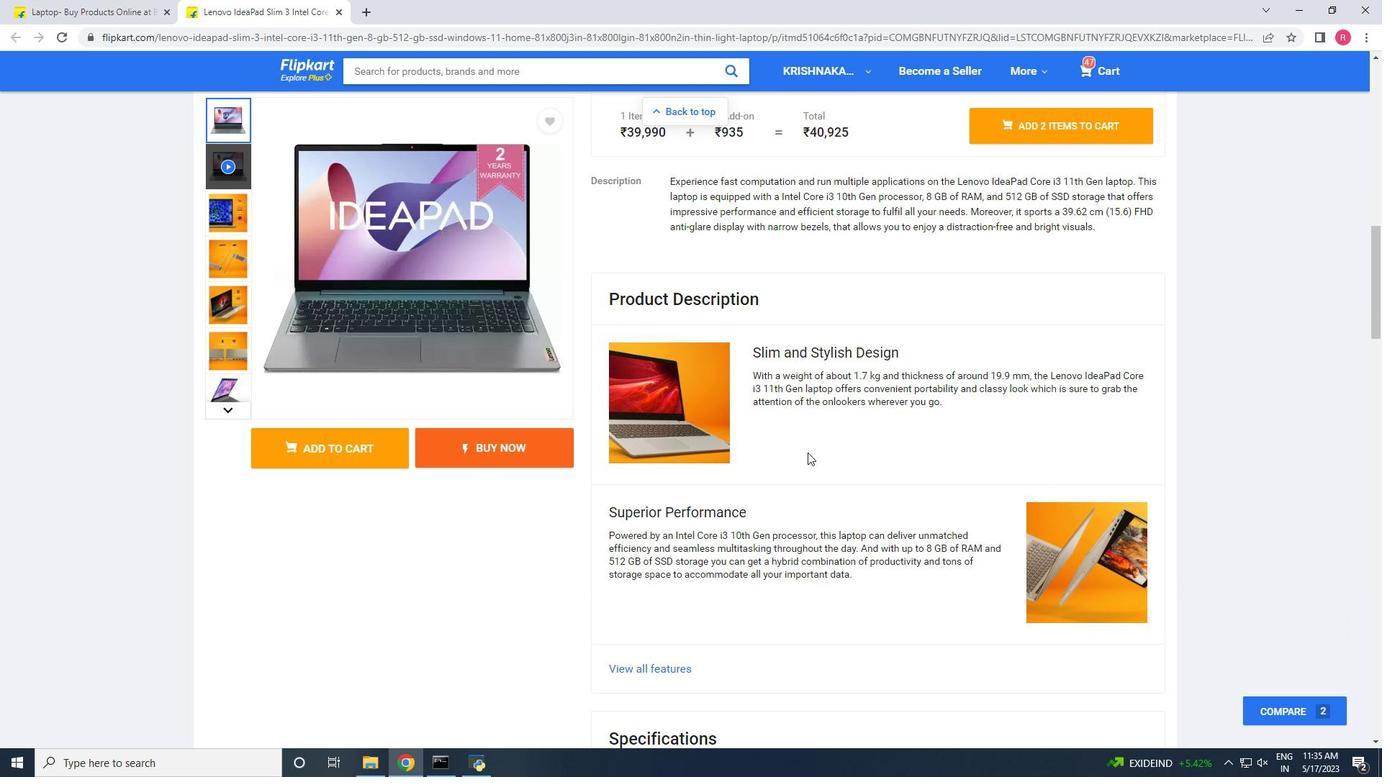 
Action: Mouse moved to (789, 437)
Screenshot: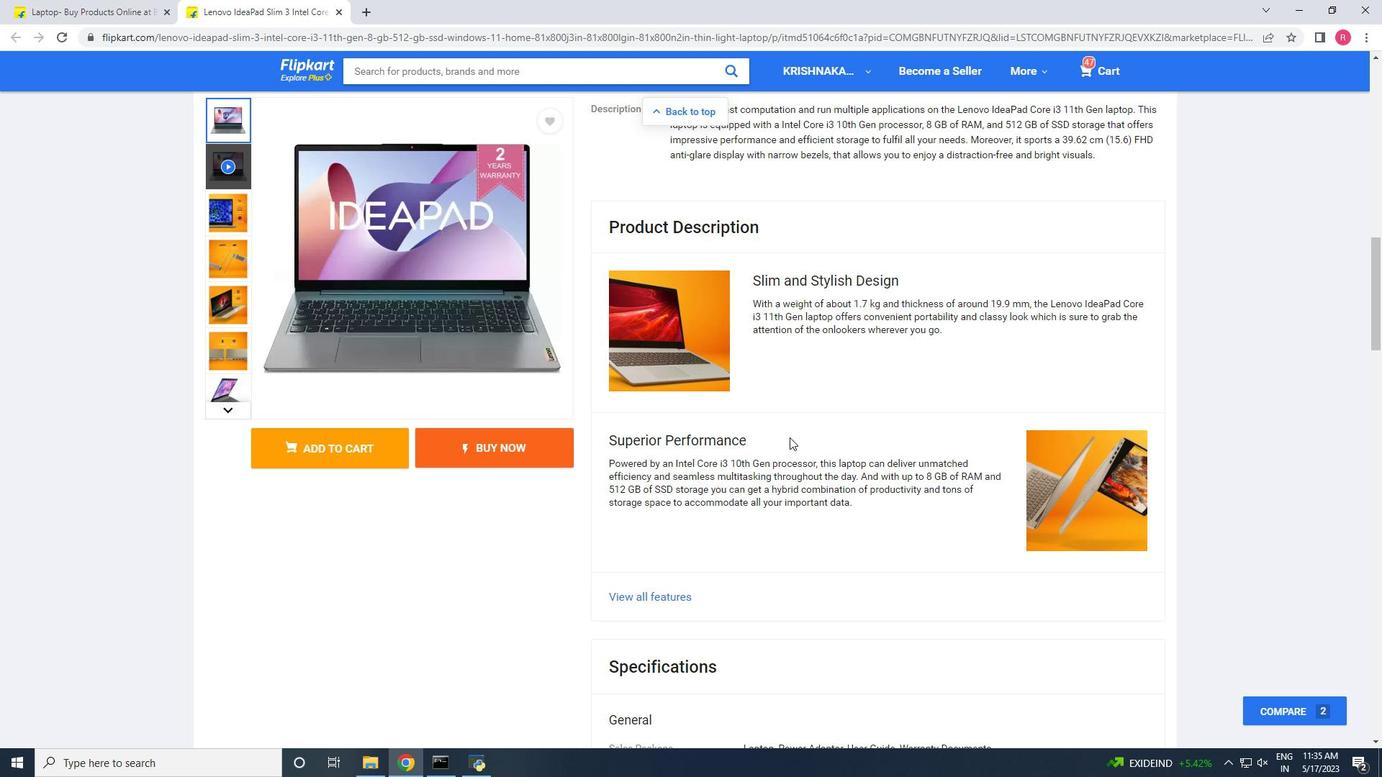 
Action: Mouse scrolled (789, 437) with delta (0, 0)
Screenshot: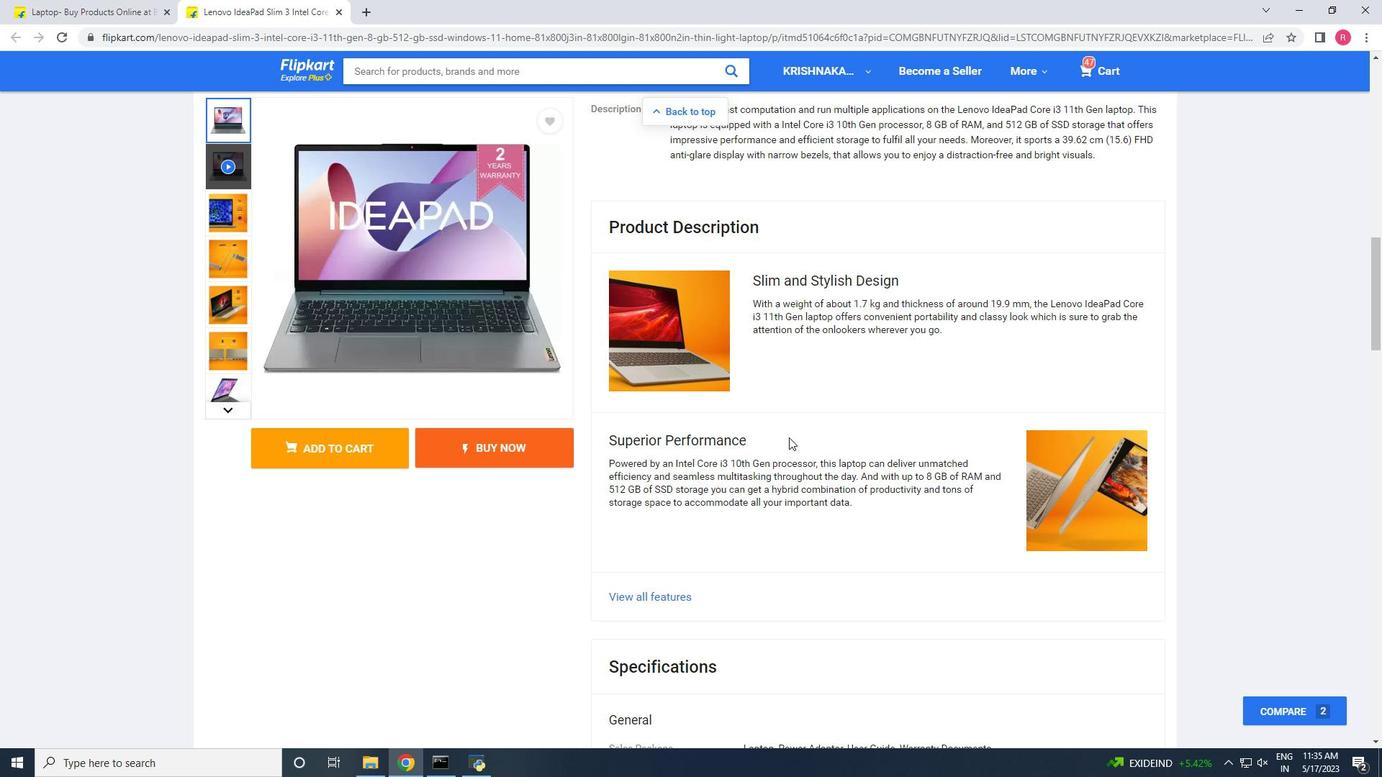 
Action: Mouse scrolled (789, 437) with delta (0, 0)
Screenshot: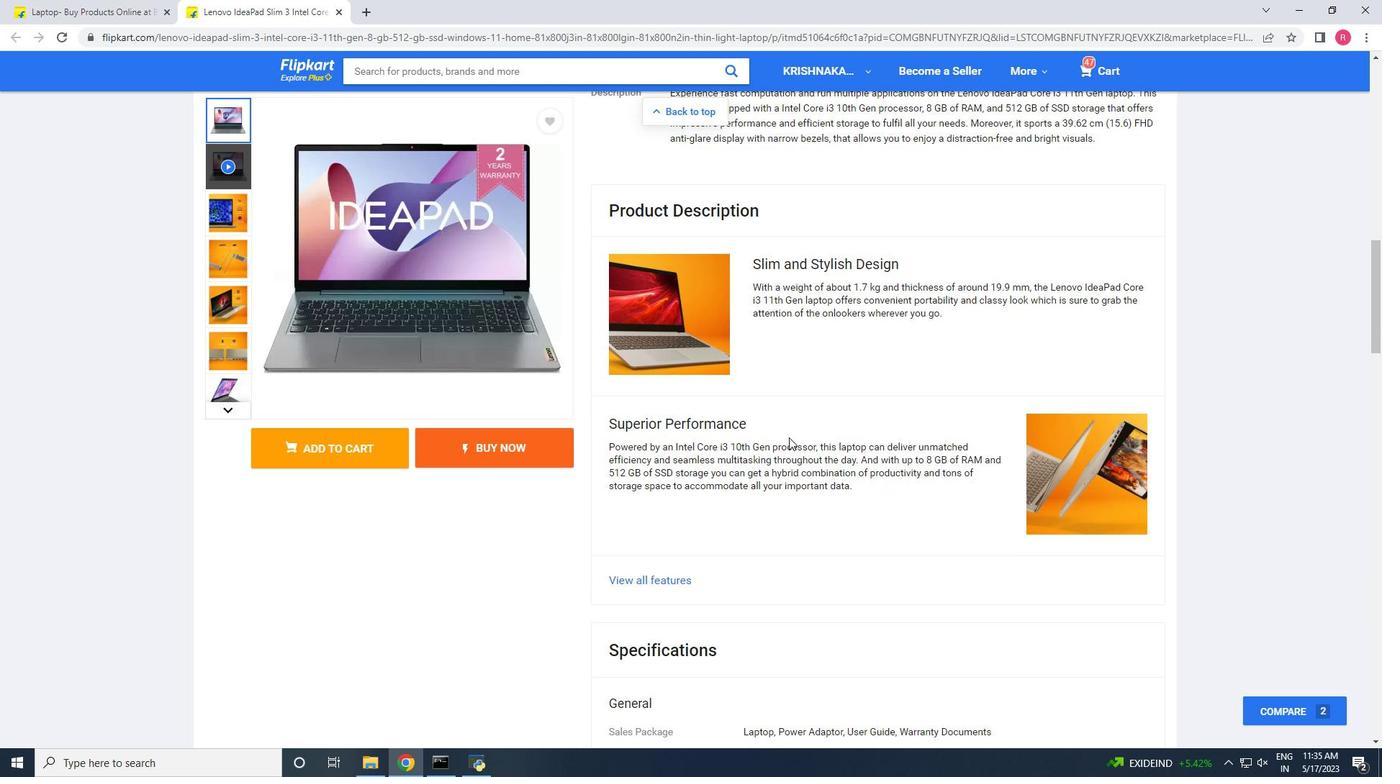 
Action: Mouse scrolled (789, 437) with delta (0, 0)
Screenshot: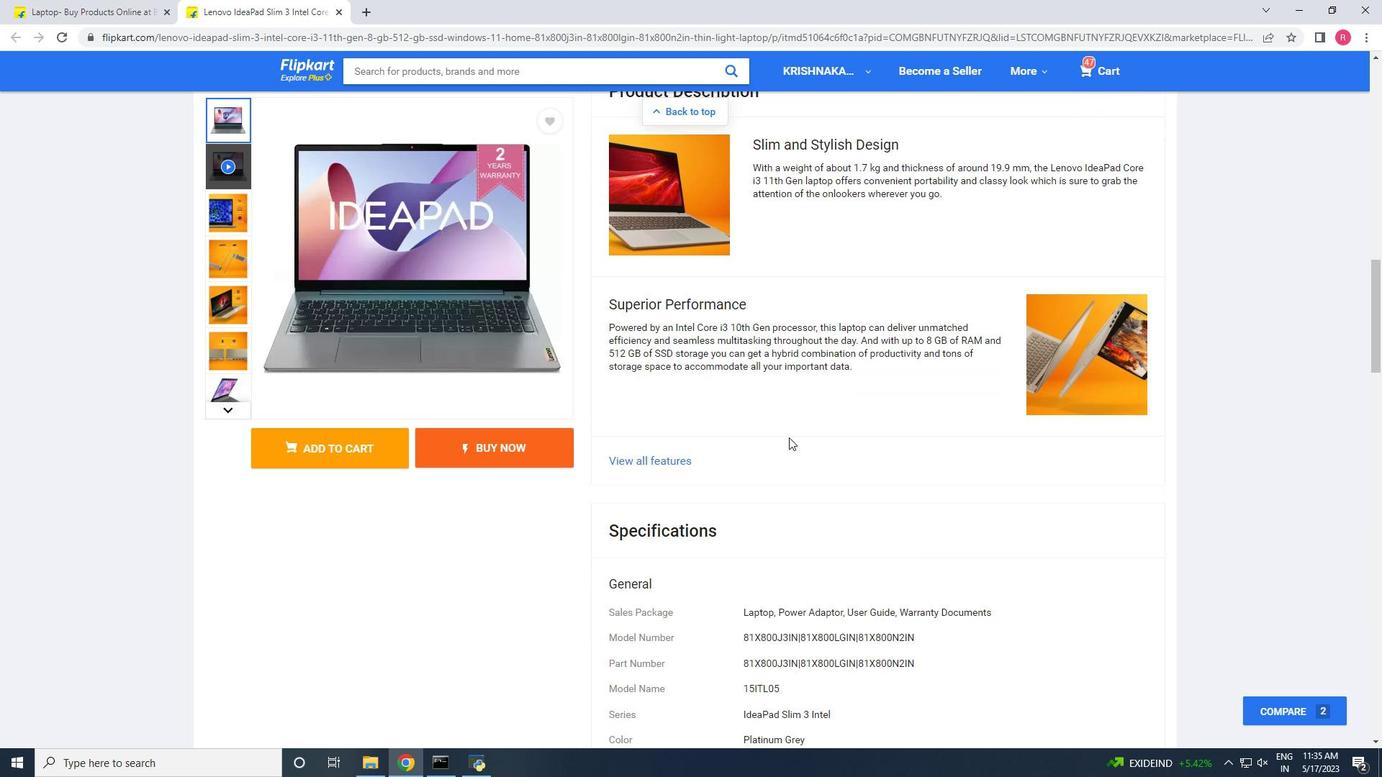 
Action: Mouse moved to (788, 437)
Screenshot: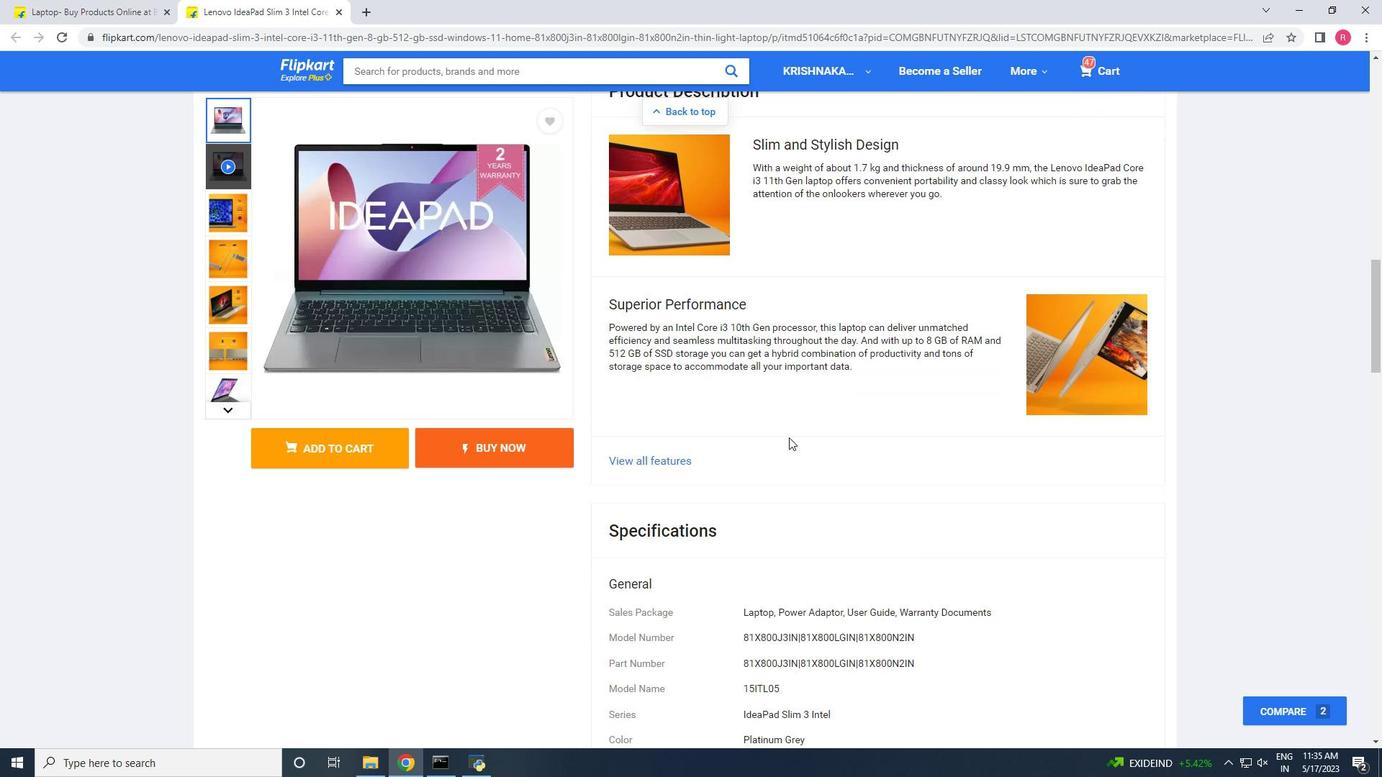 
Action: Mouse scrolled (788, 437) with delta (0, 0)
Screenshot: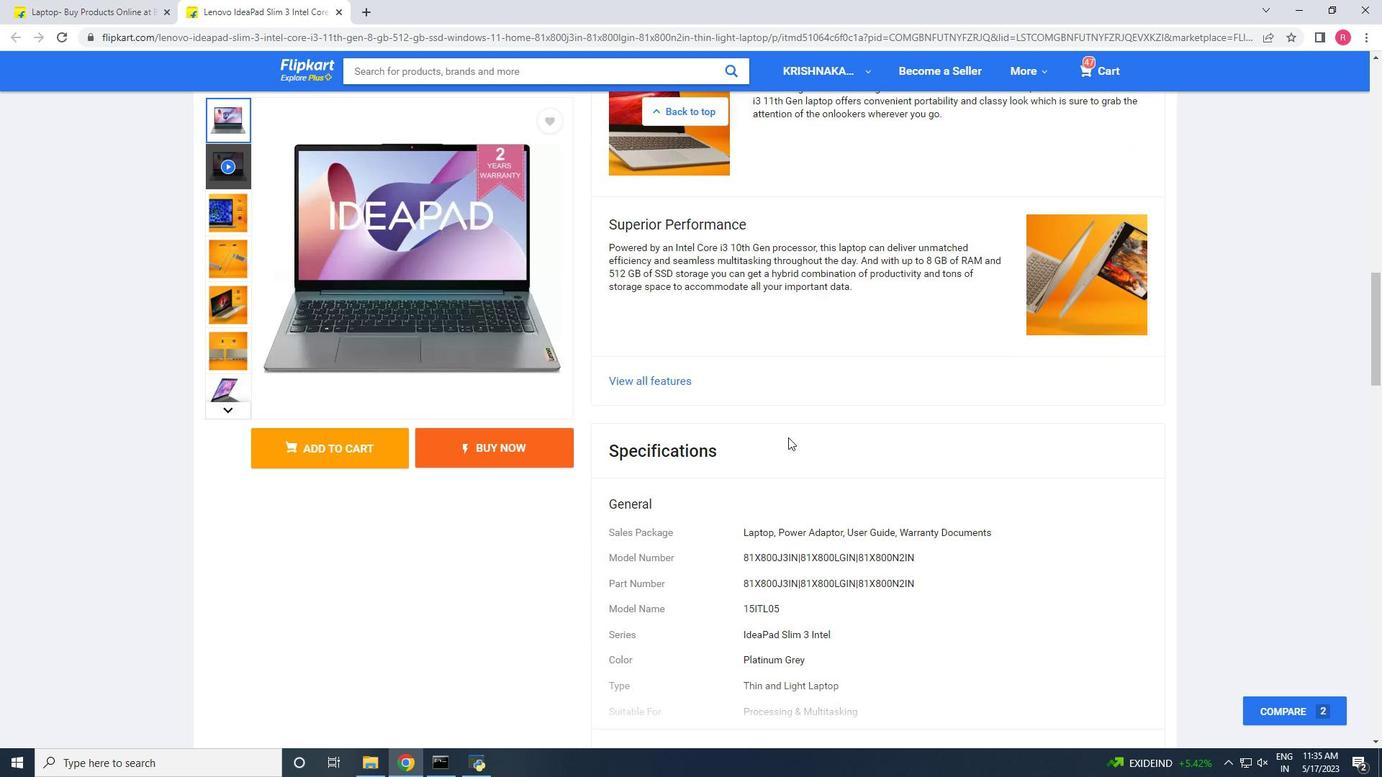 
Action: Mouse scrolled (788, 437) with delta (0, 0)
Screenshot: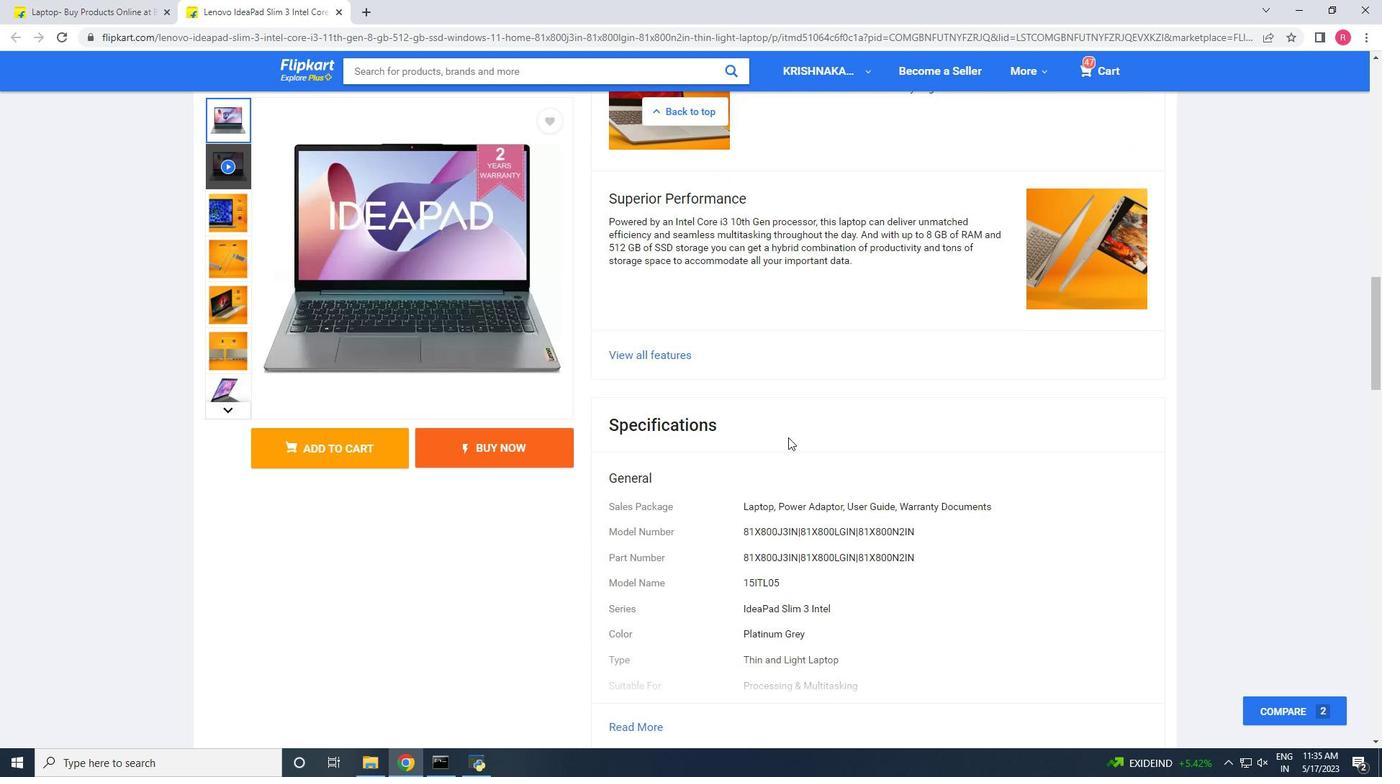 
Action: Mouse scrolled (788, 437) with delta (0, 0)
Screenshot: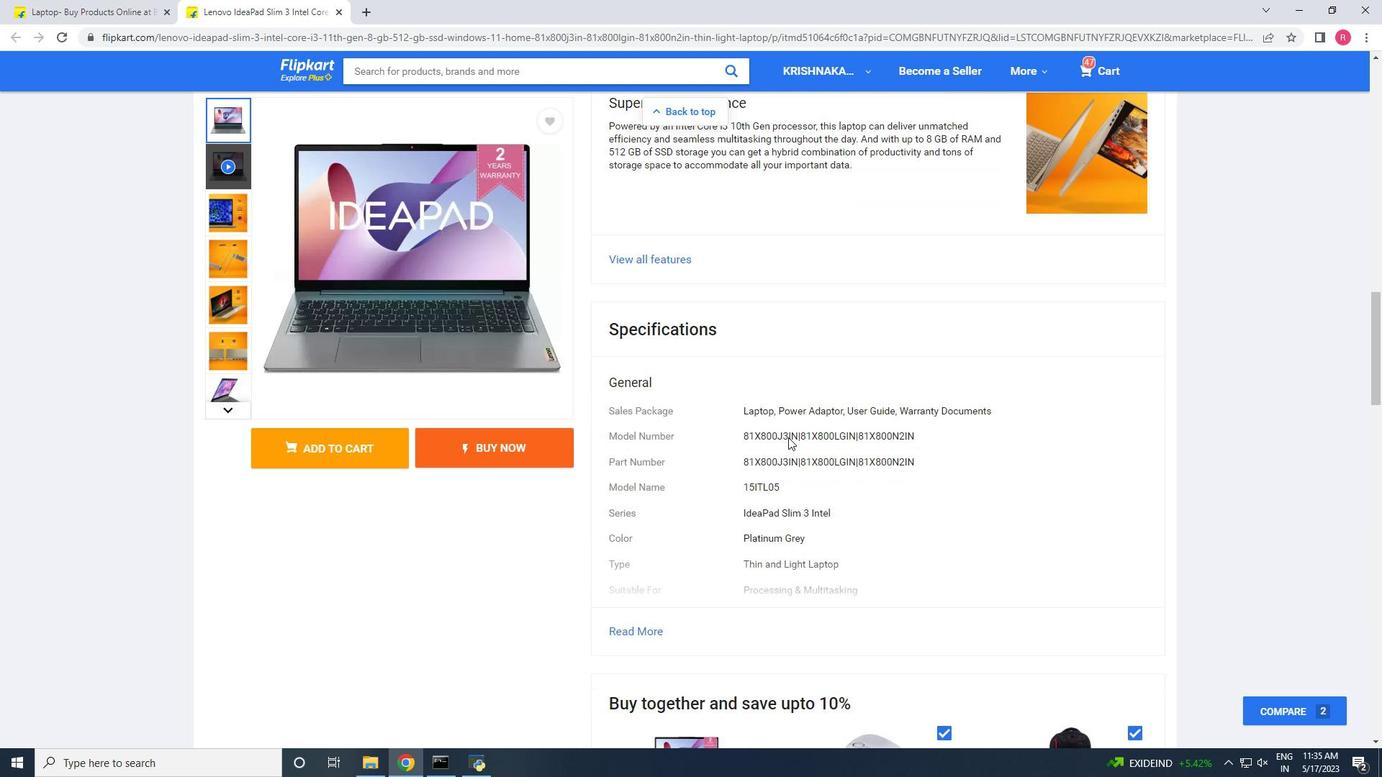 
Action: Mouse scrolled (788, 437) with delta (0, 0)
Screenshot: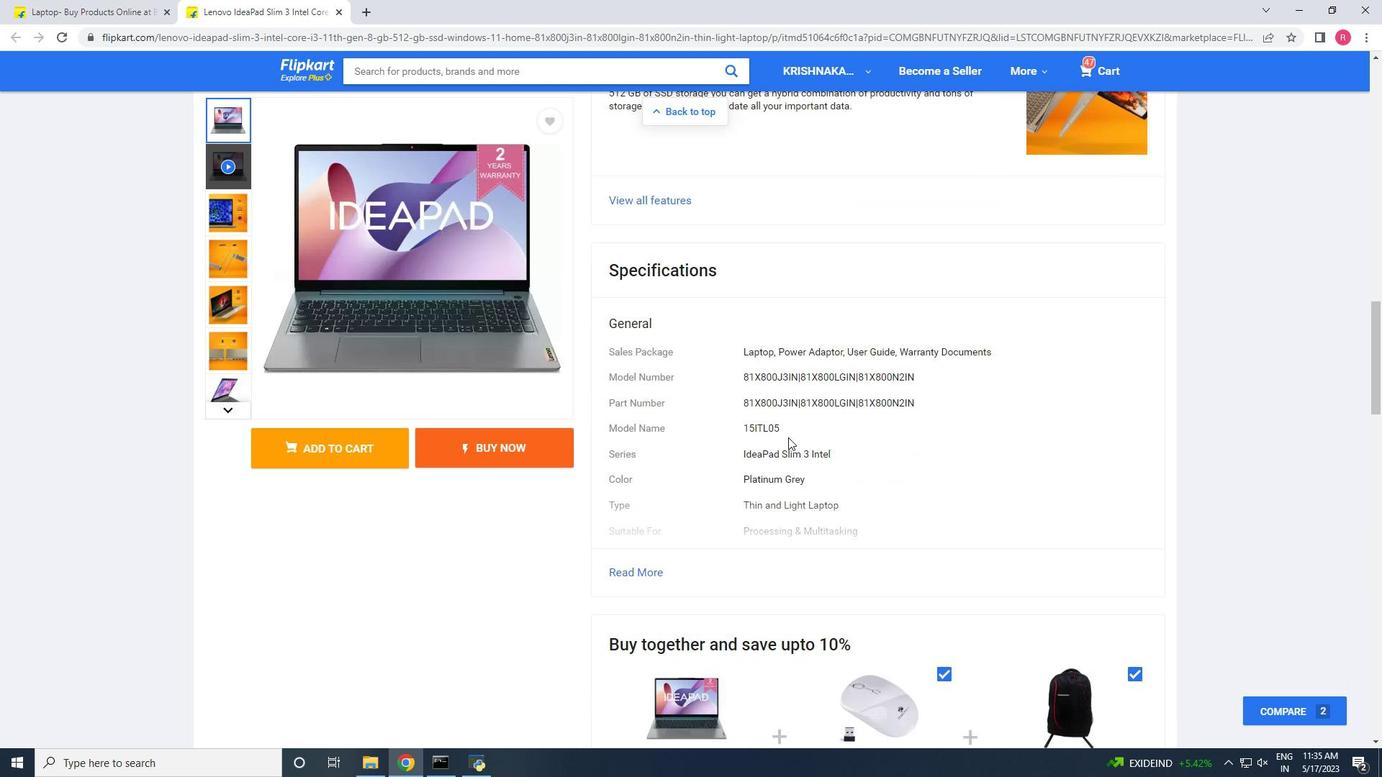 
Action: Mouse scrolled (788, 437) with delta (0, 0)
Screenshot: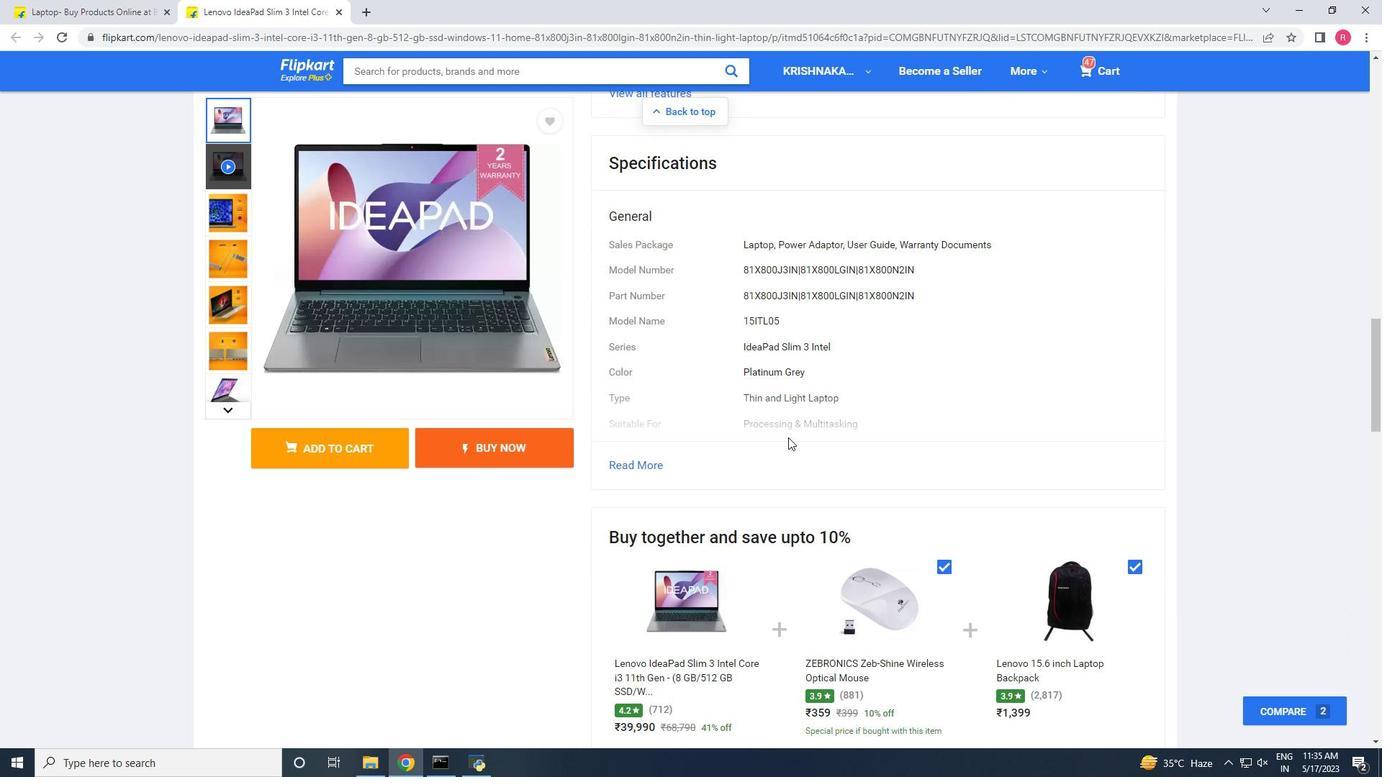 
Action: Mouse scrolled (788, 437) with delta (0, 0)
Screenshot: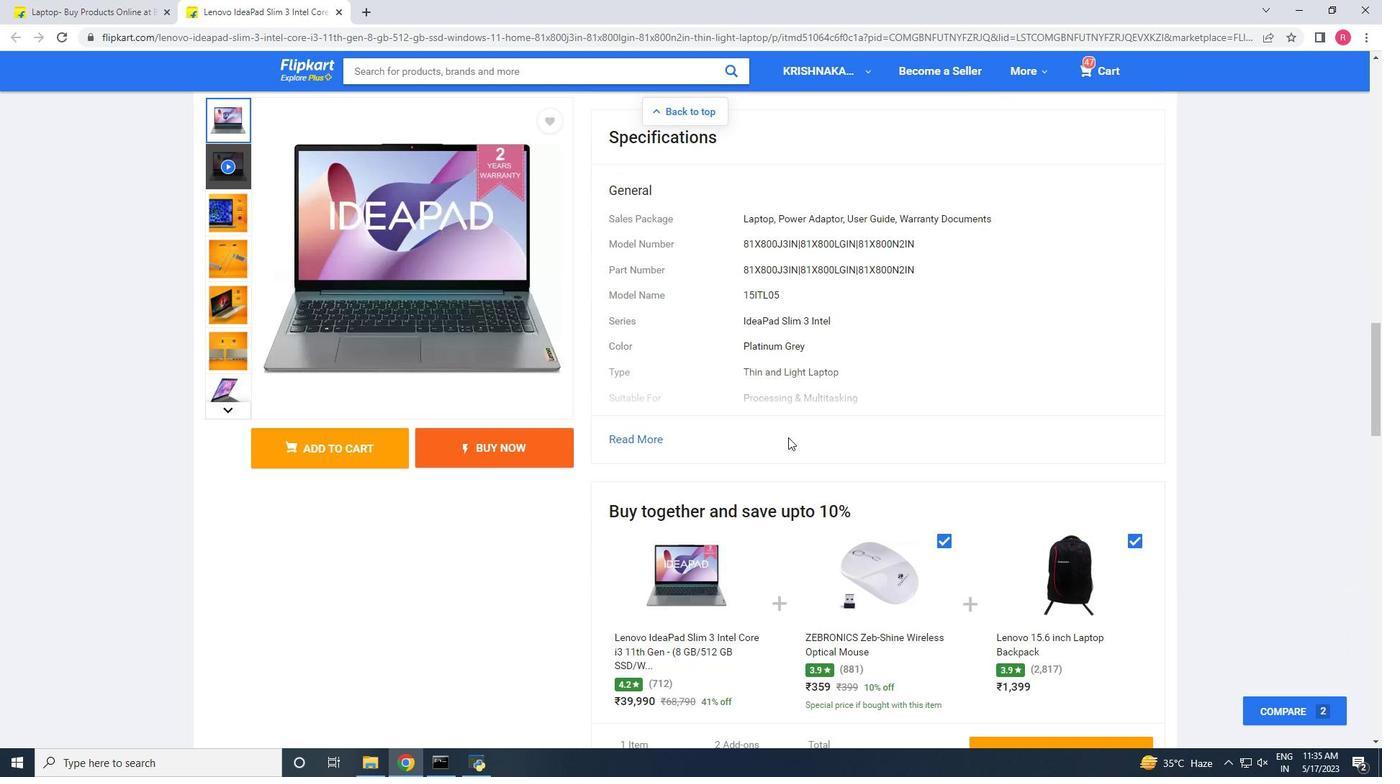 
Action: Mouse moved to (786, 435)
Screenshot: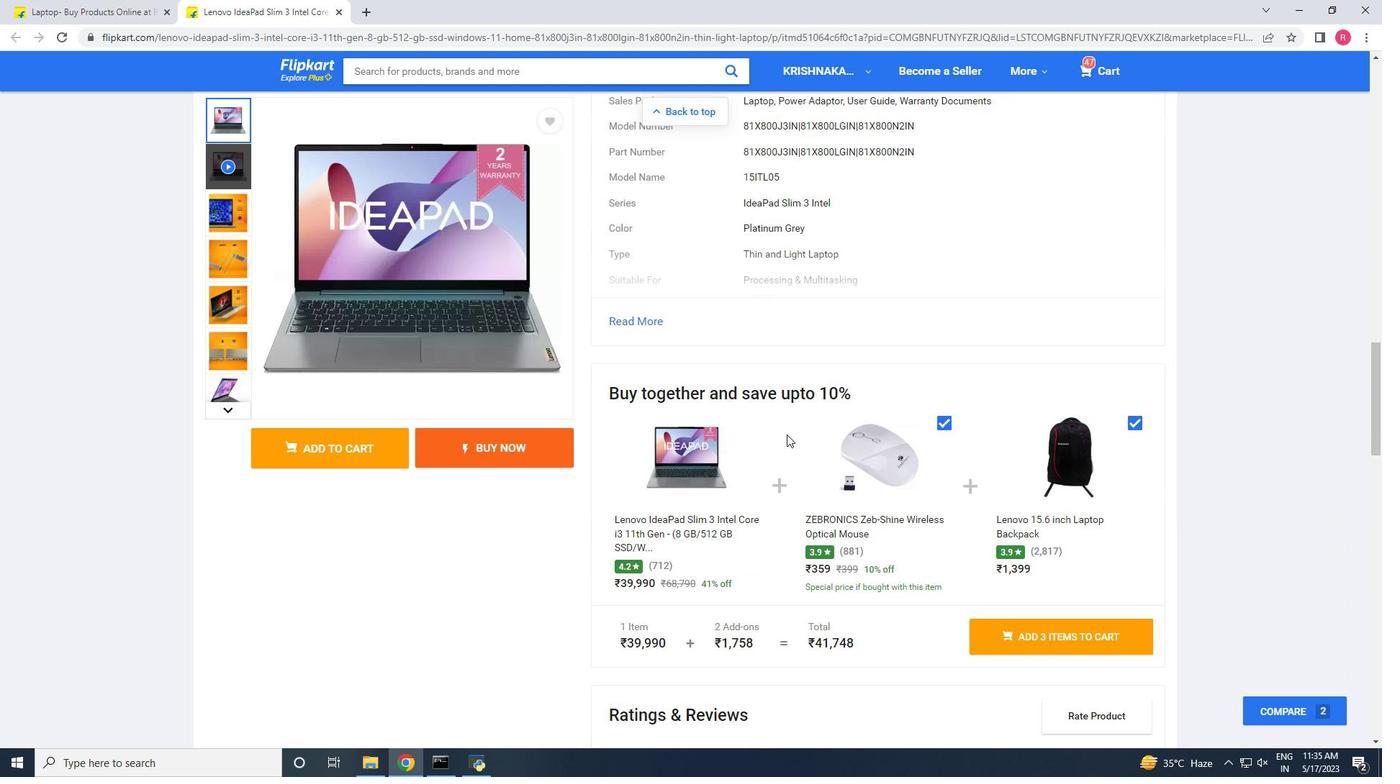 
Action: Mouse scrolled (786, 434) with delta (0, 0)
Screenshot: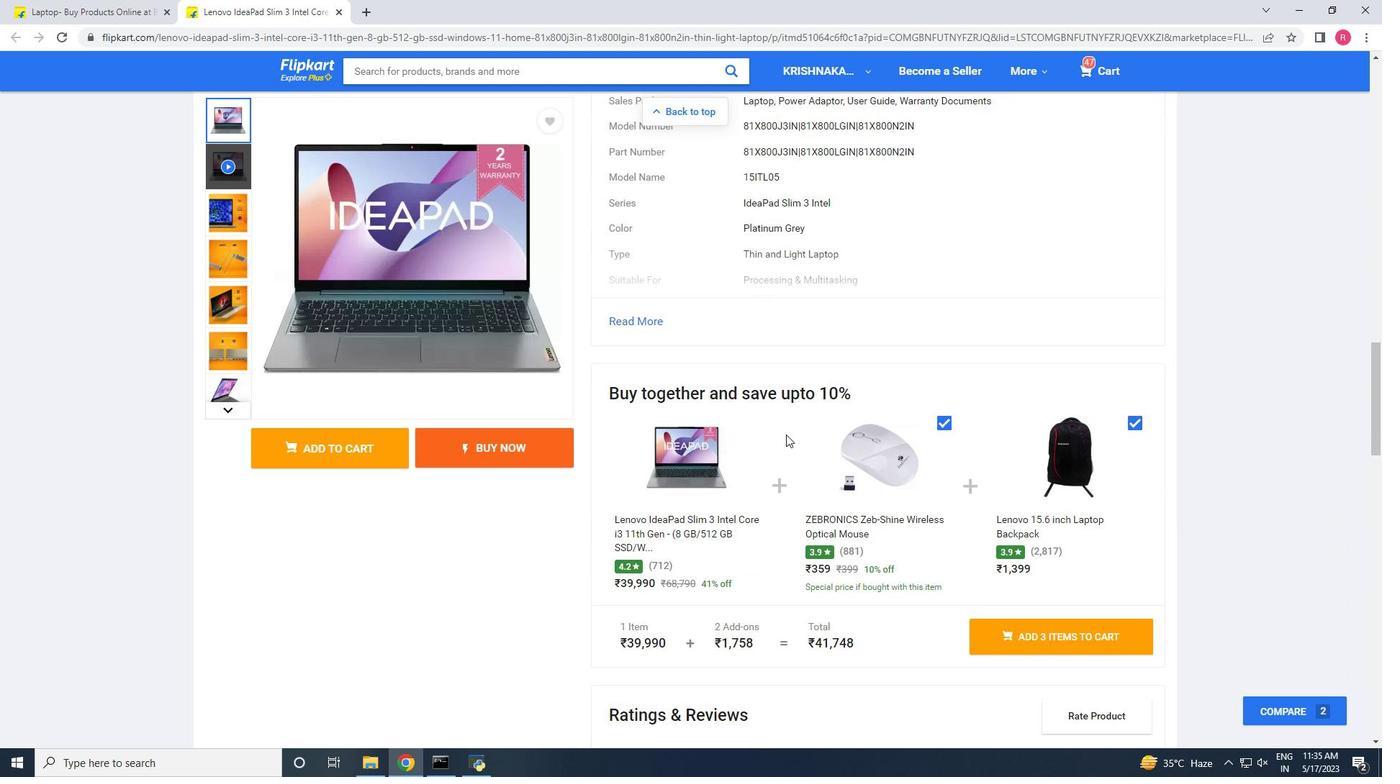 
Action: Mouse scrolled (786, 434) with delta (0, 0)
Screenshot: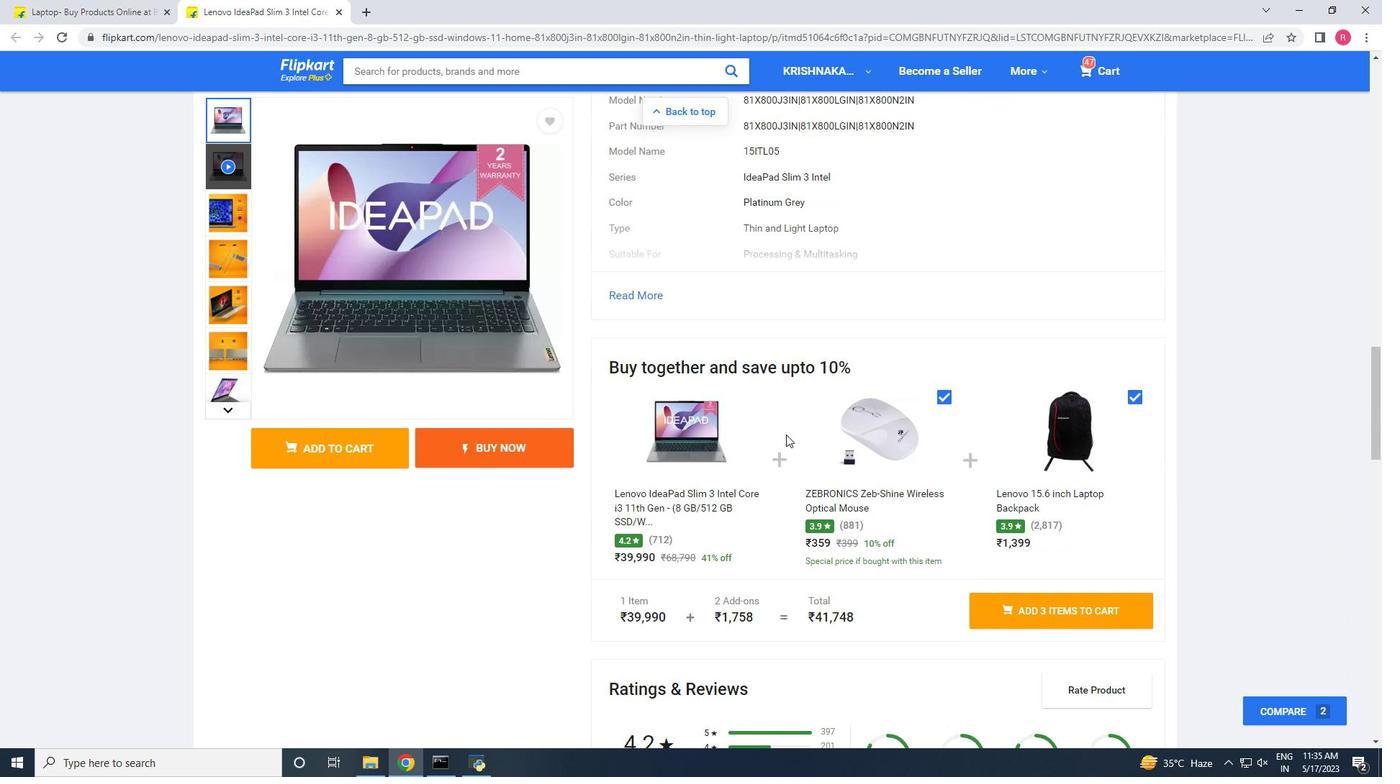 
Action: Mouse scrolled (786, 434) with delta (0, 0)
Screenshot: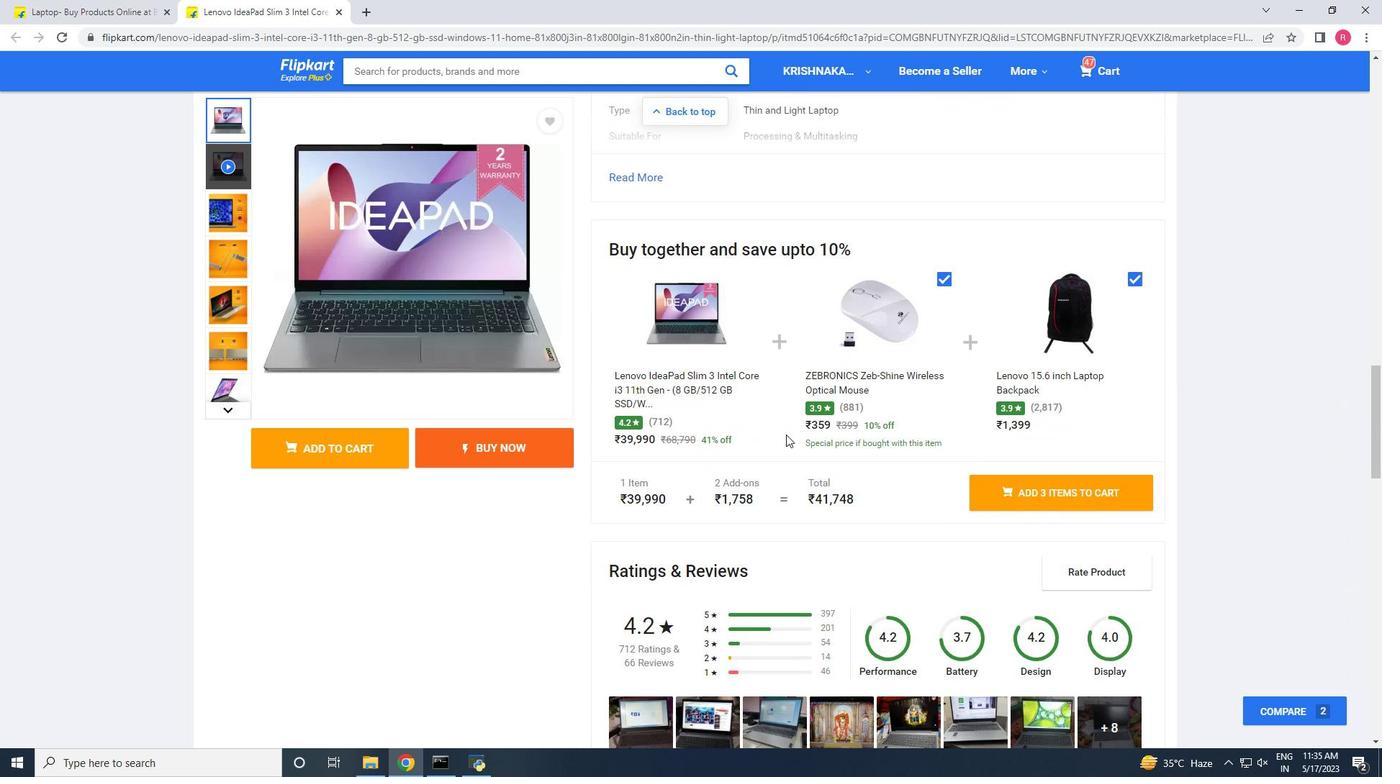 
Action: Mouse scrolled (786, 434) with delta (0, 0)
Screenshot: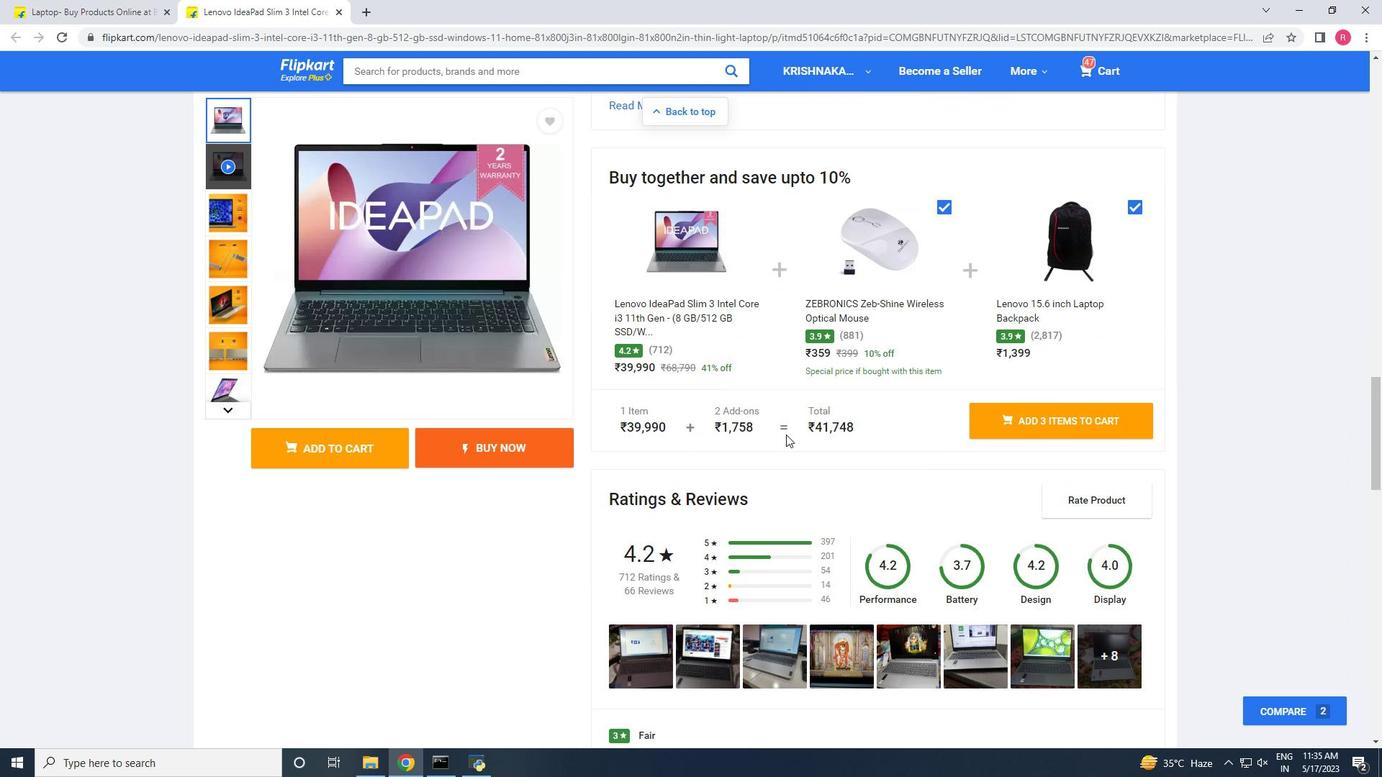 
Action: Mouse scrolled (786, 434) with delta (0, 0)
Screenshot: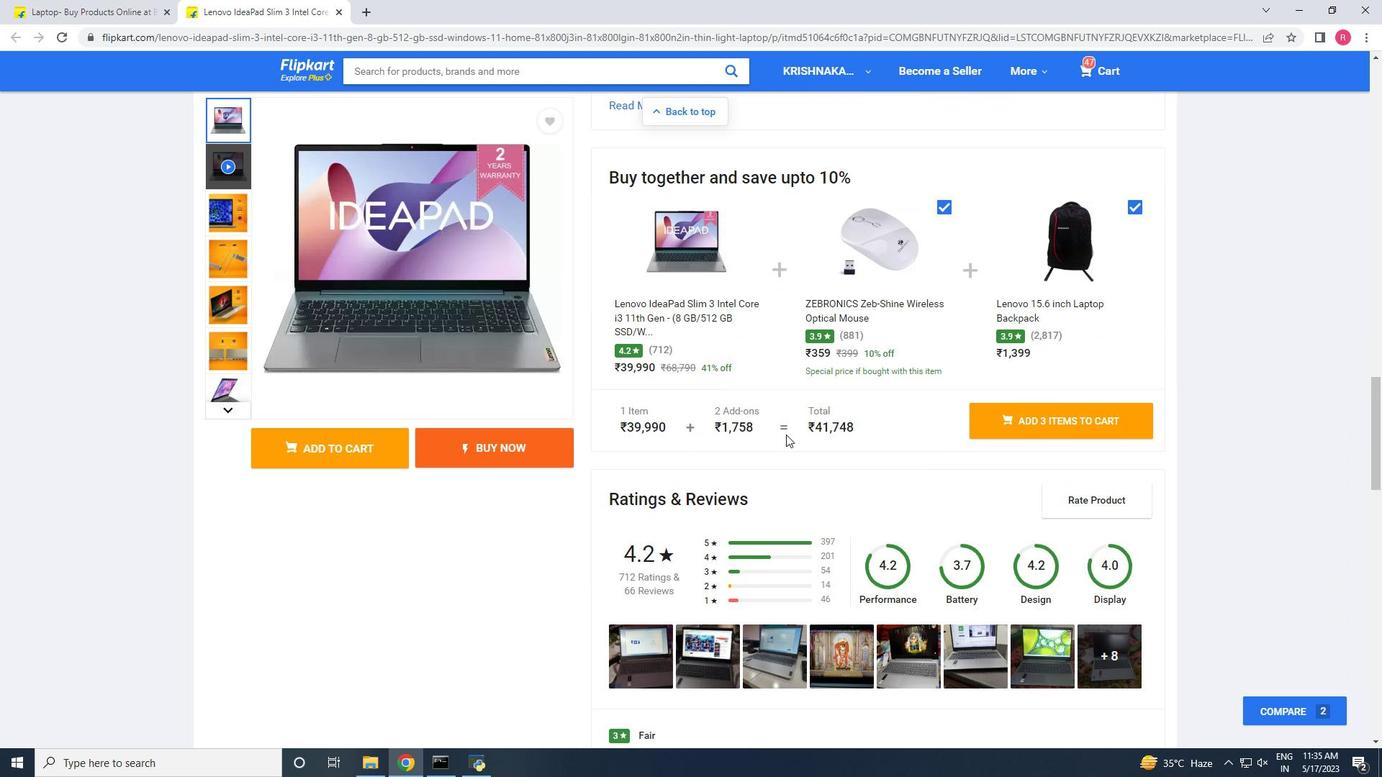 
Action: Mouse scrolled (786, 434) with delta (0, 0)
Screenshot: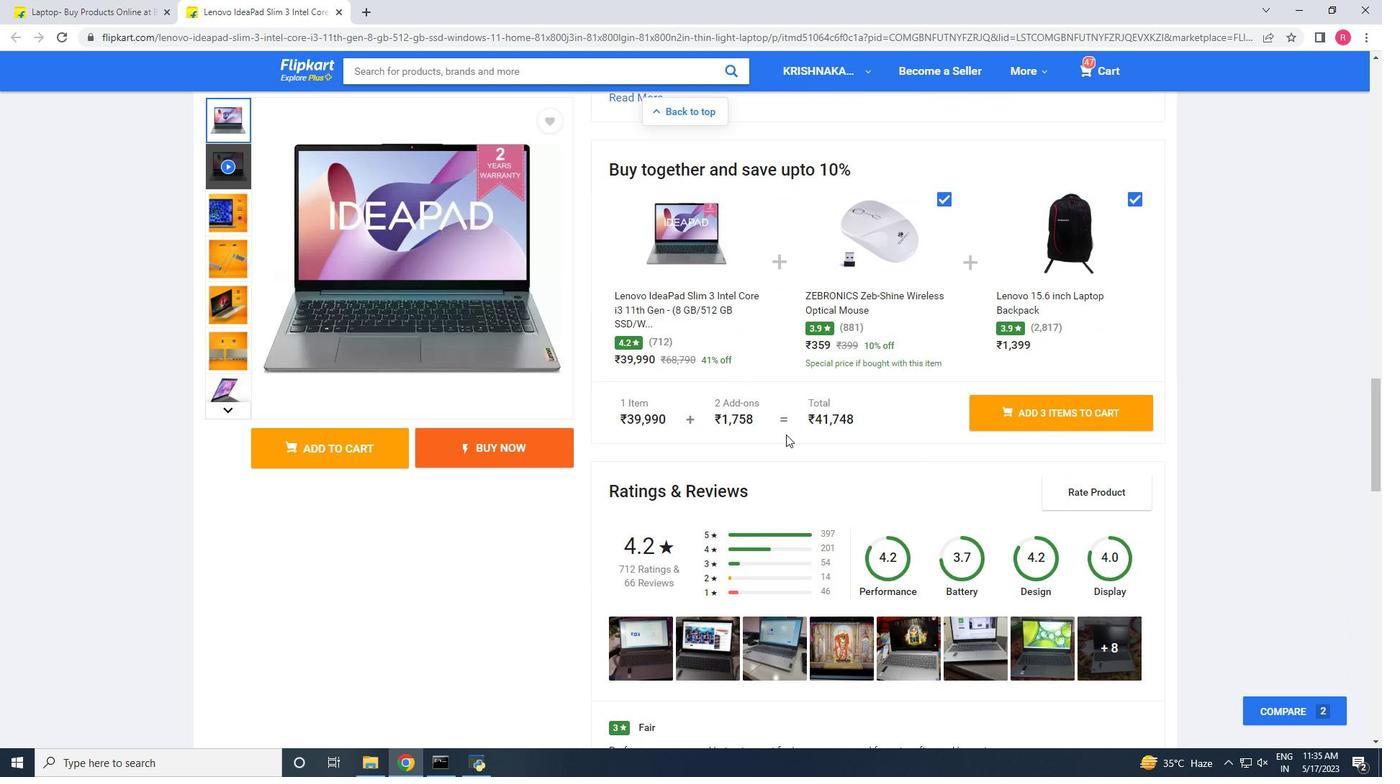 
Action: Mouse scrolled (786, 434) with delta (0, 0)
Screenshot: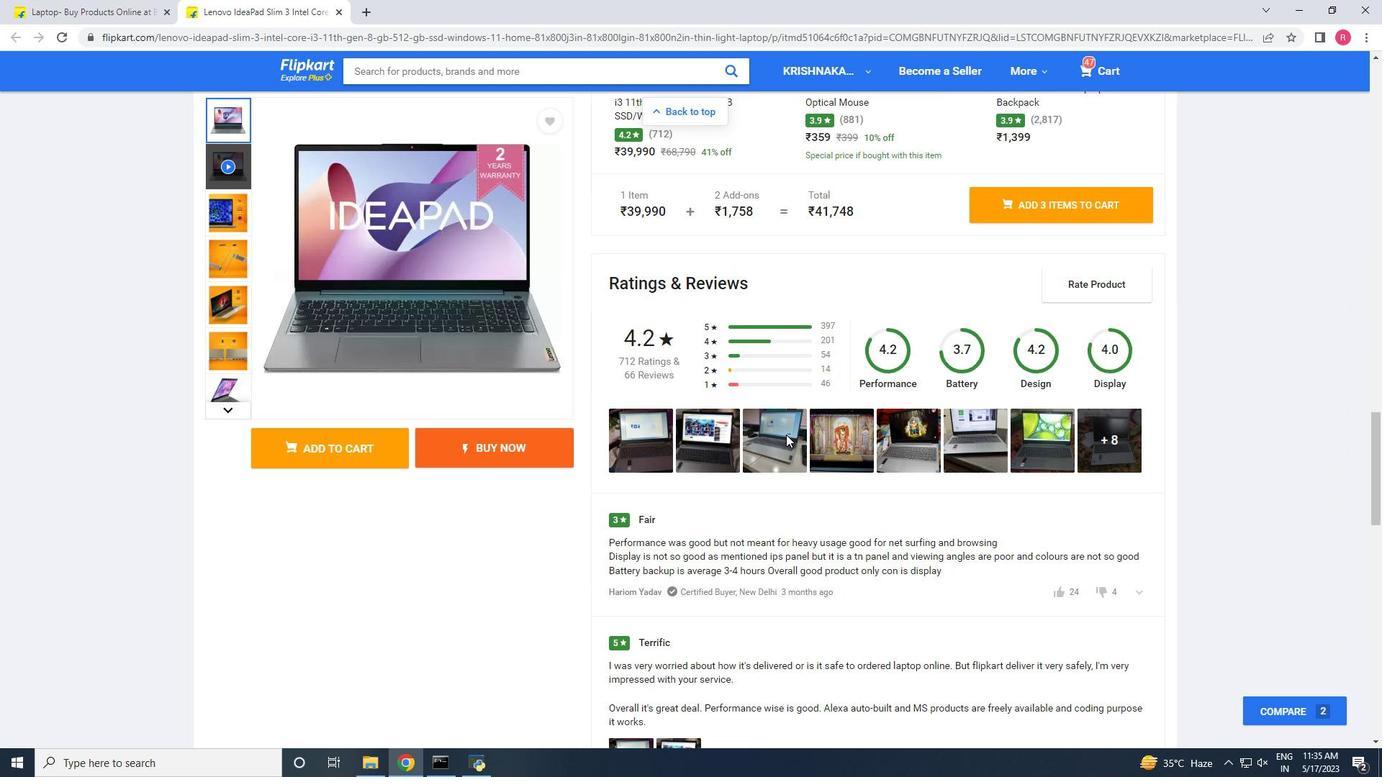 
Action: Mouse scrolled (786, 434) with delta (0, 0)
Screenshot: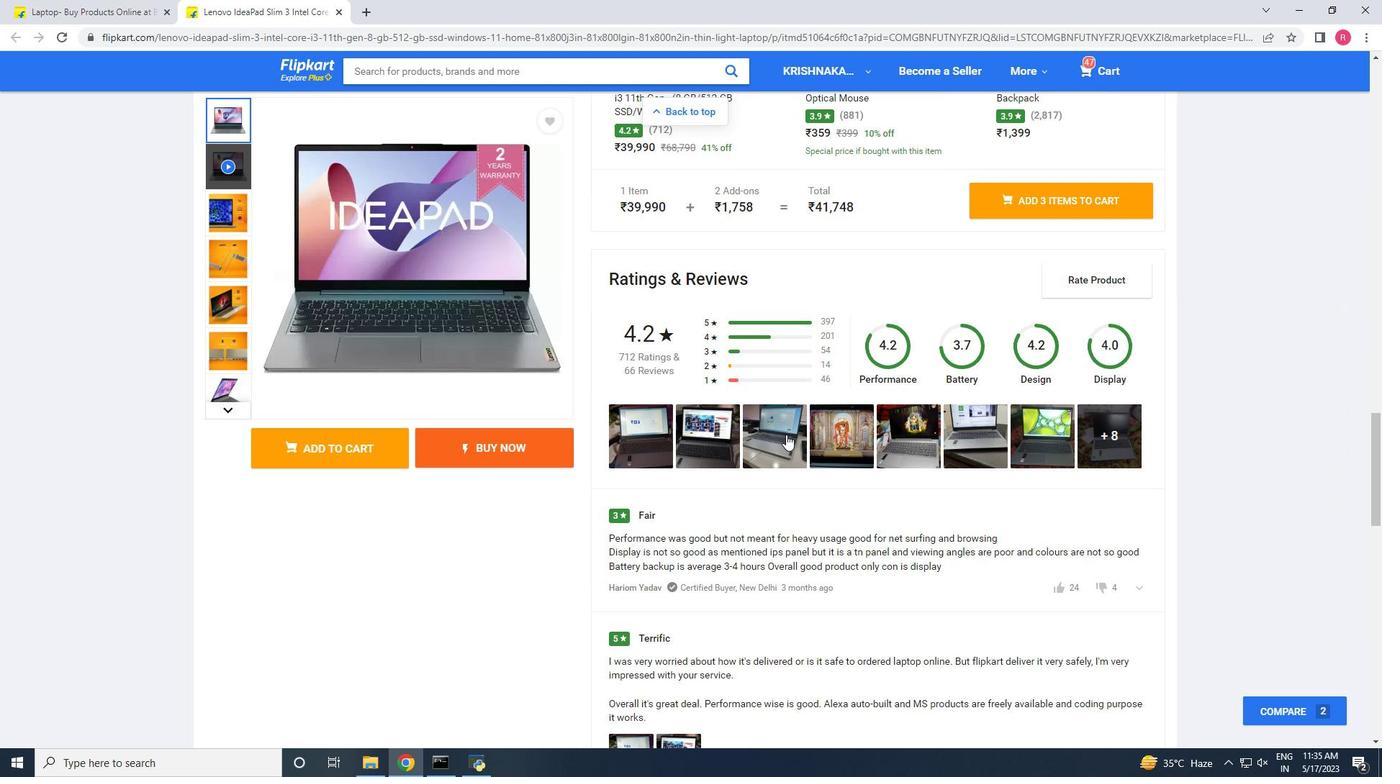 
Action: Mouse scrolled (786, 434) with delta (0, 0)
Screenshot: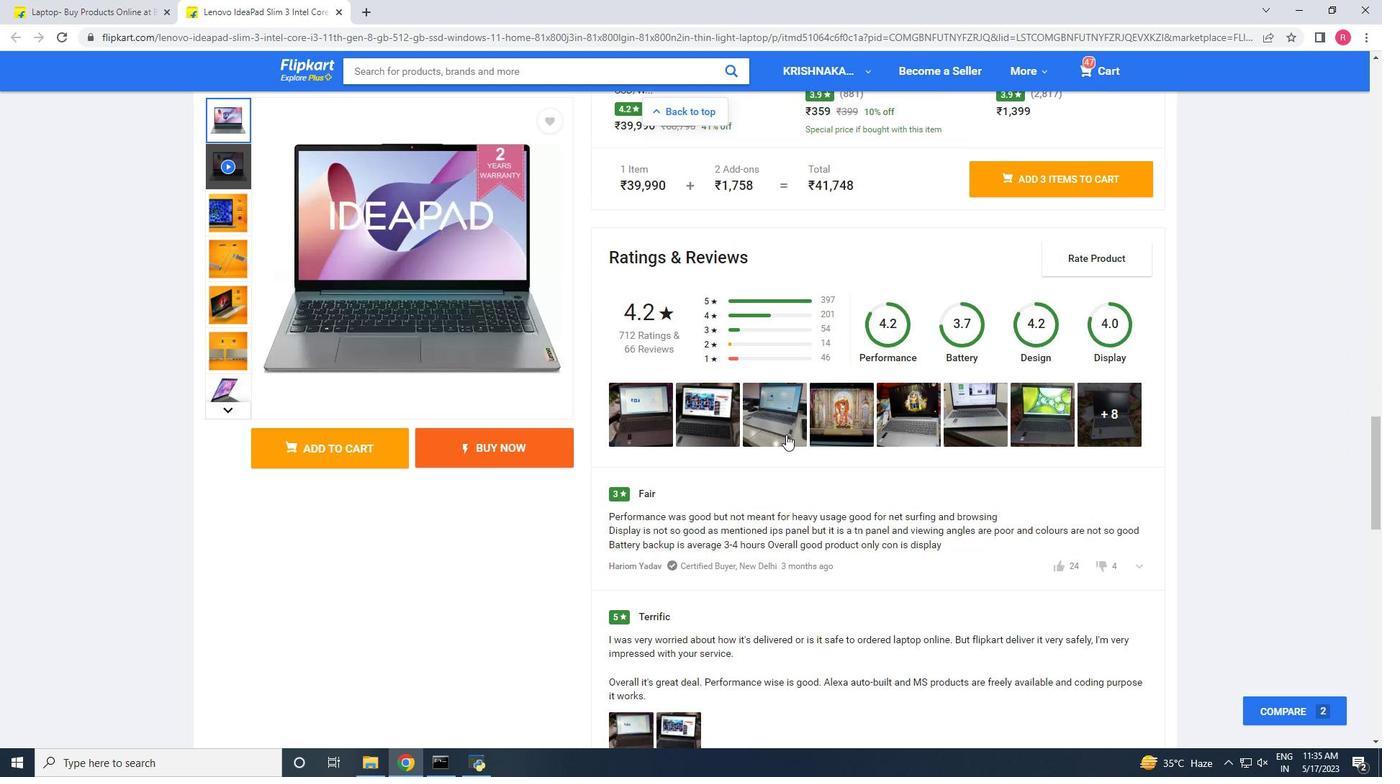 
Action: Mouse scrolled (786, 434) with delta (0, 0)
Screenshot: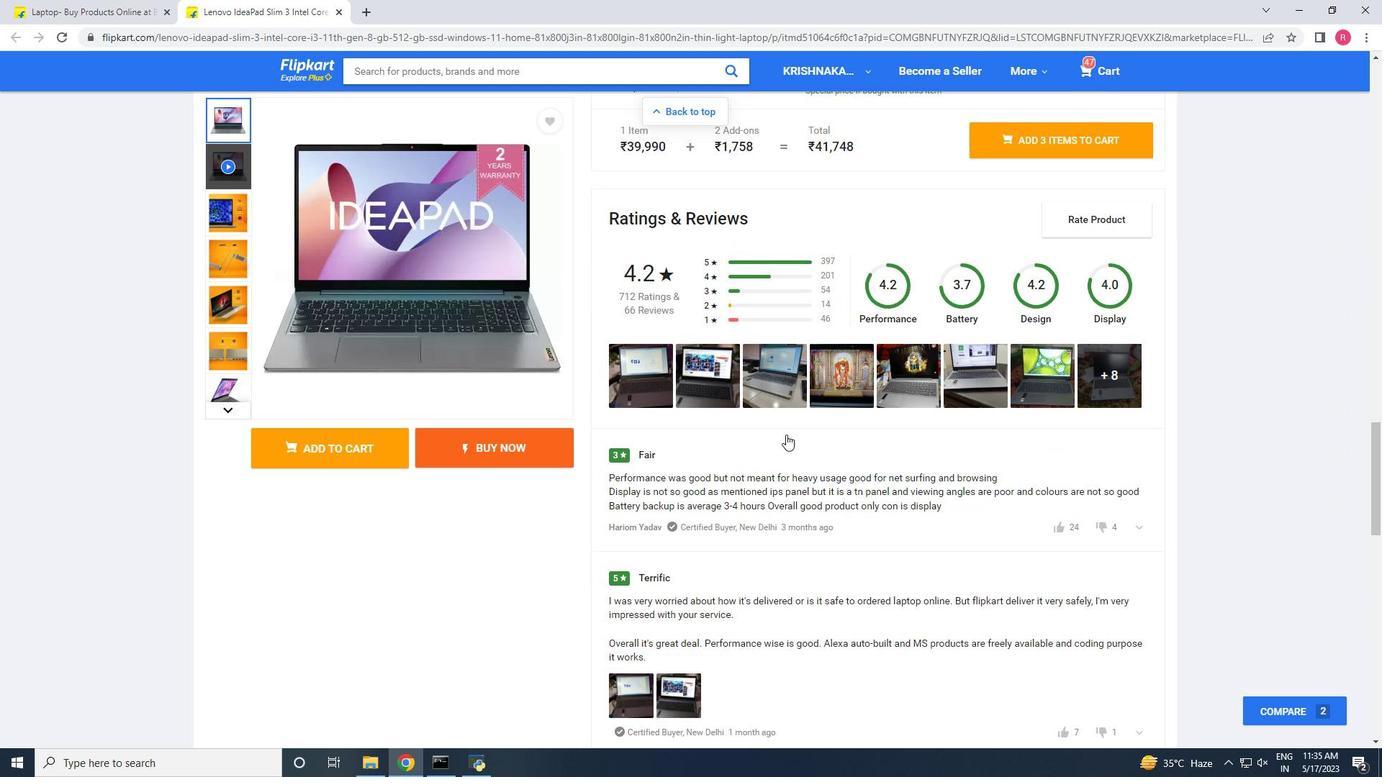 
Action: Mouse scrolled (786, 434) with delta (0, 0)
Screenshot: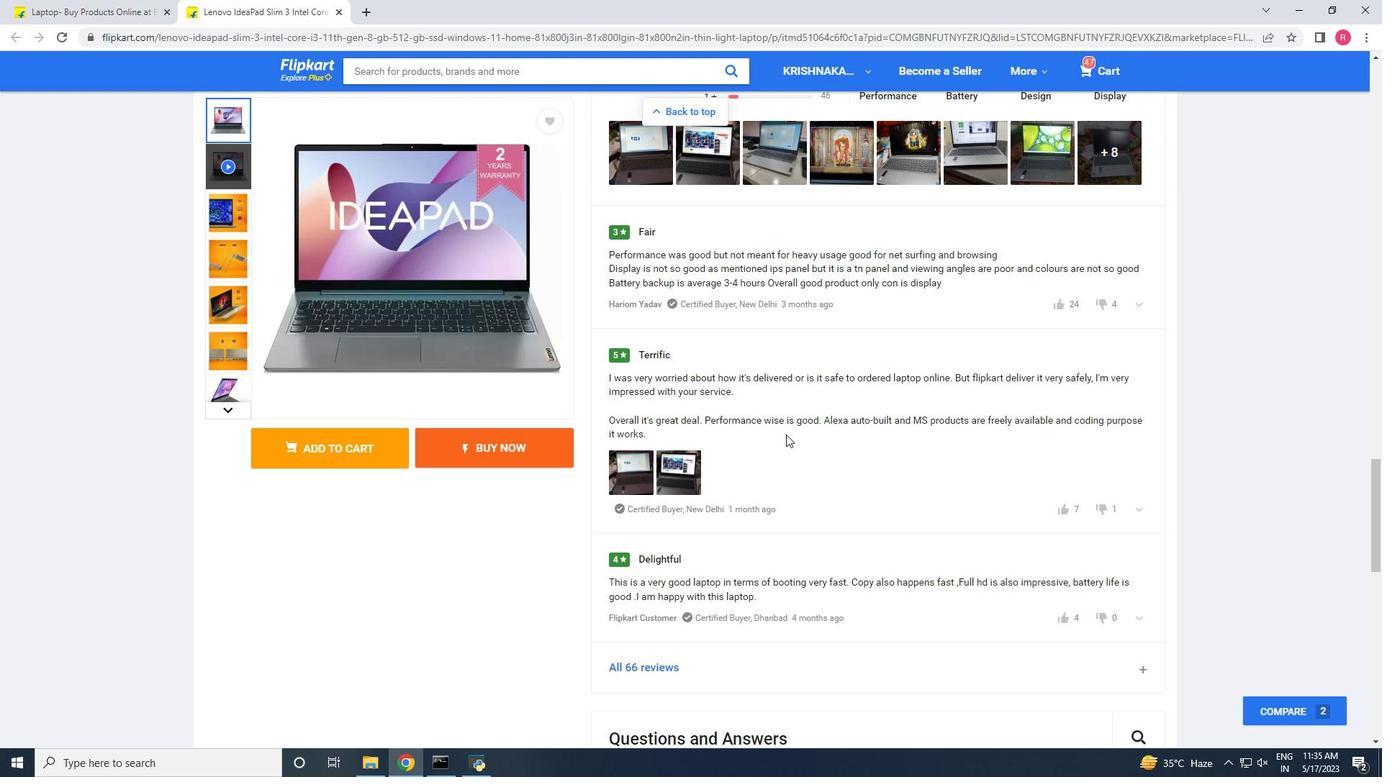 
Action: Mouse scrolled (786, 434) with delta (0, 0)
Screenshot: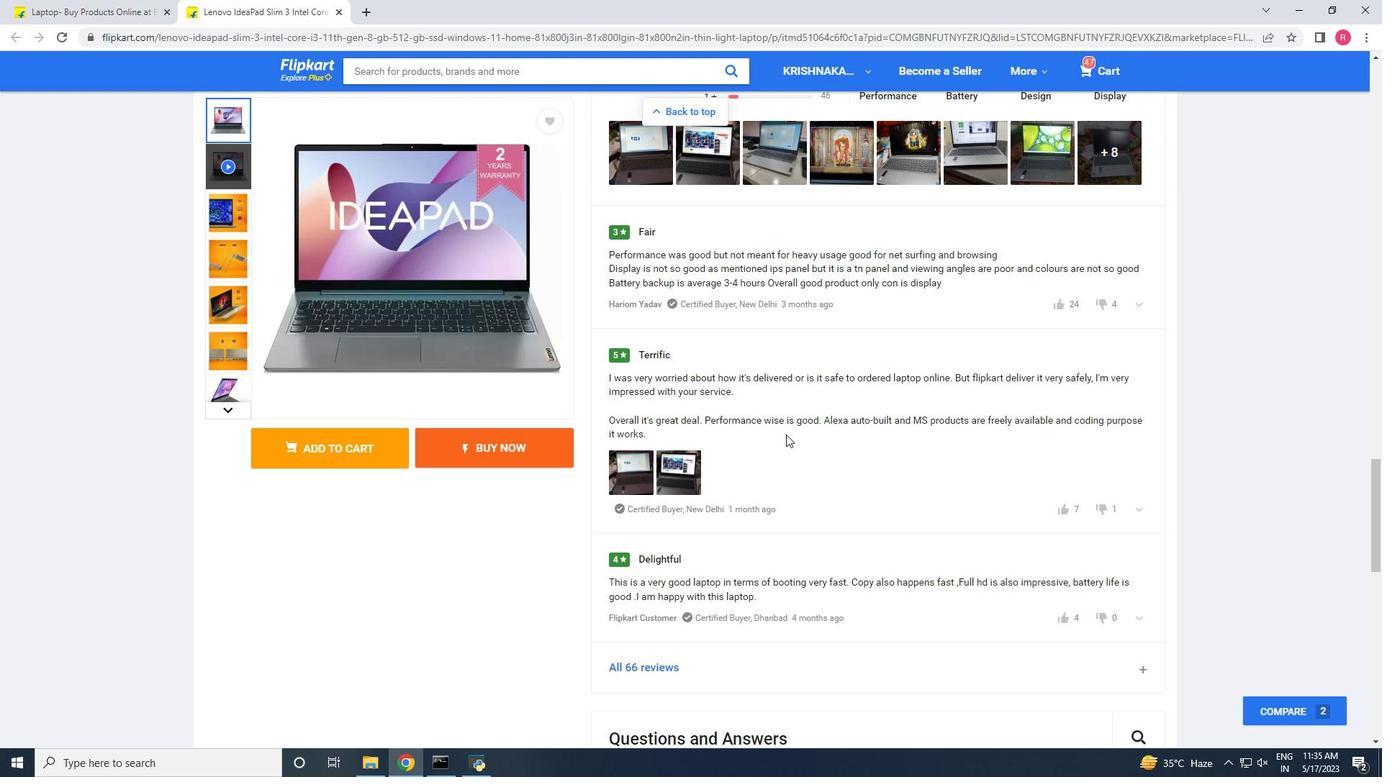 
Action: Mouse scrolled (786, 434) with delta (0, 0)
Screenshot: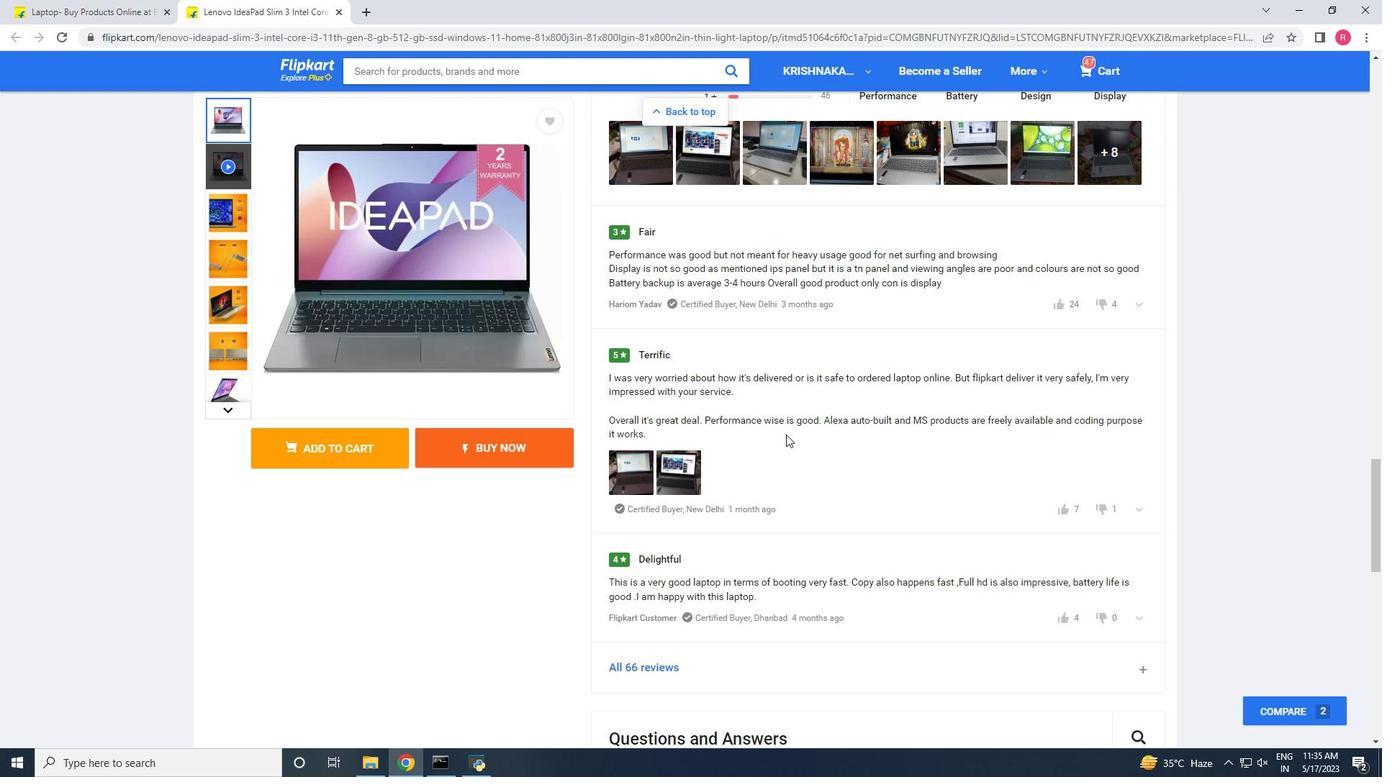 
Action: Mouse scrolled (786, 434) with delta (0, 0)
Screenshot: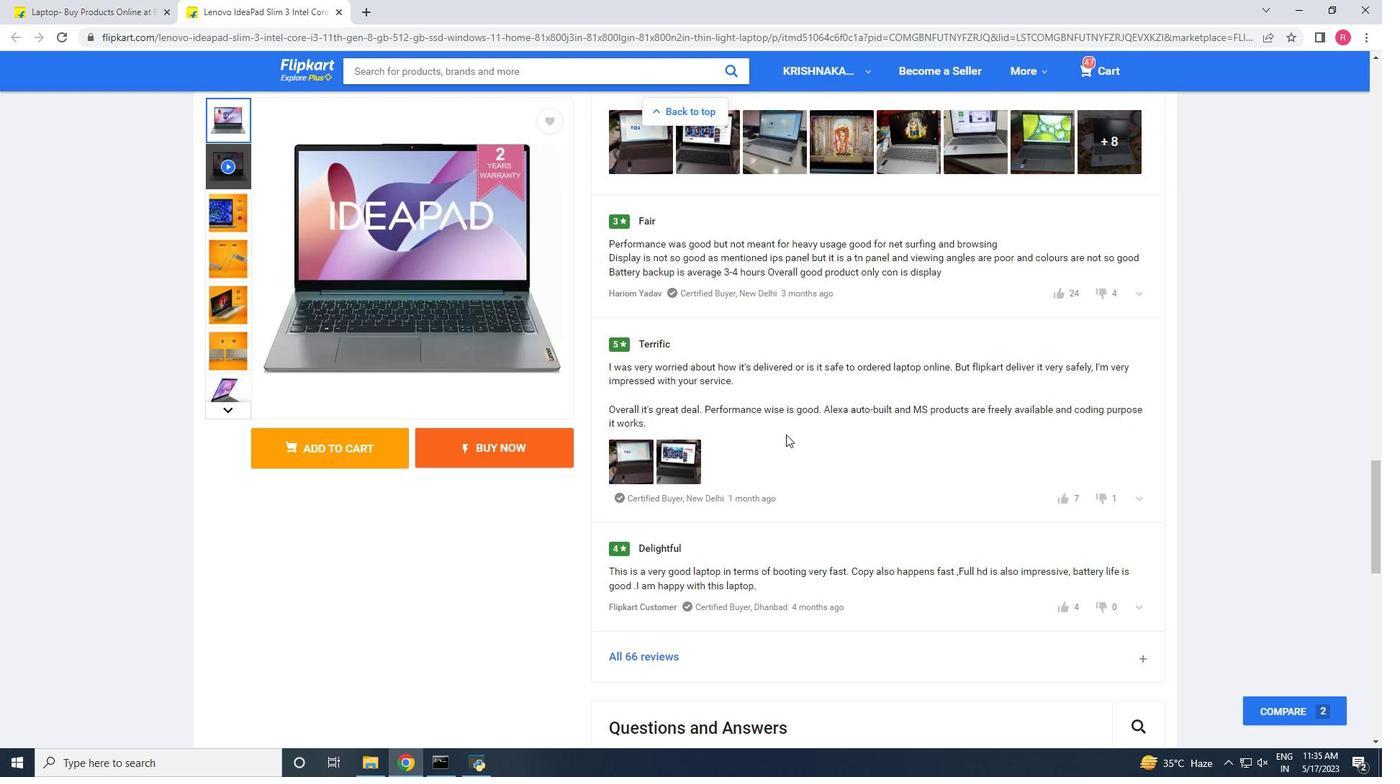 
Action: Mouse scrolled (786, 434) with delta (0, 0)
Screenshot: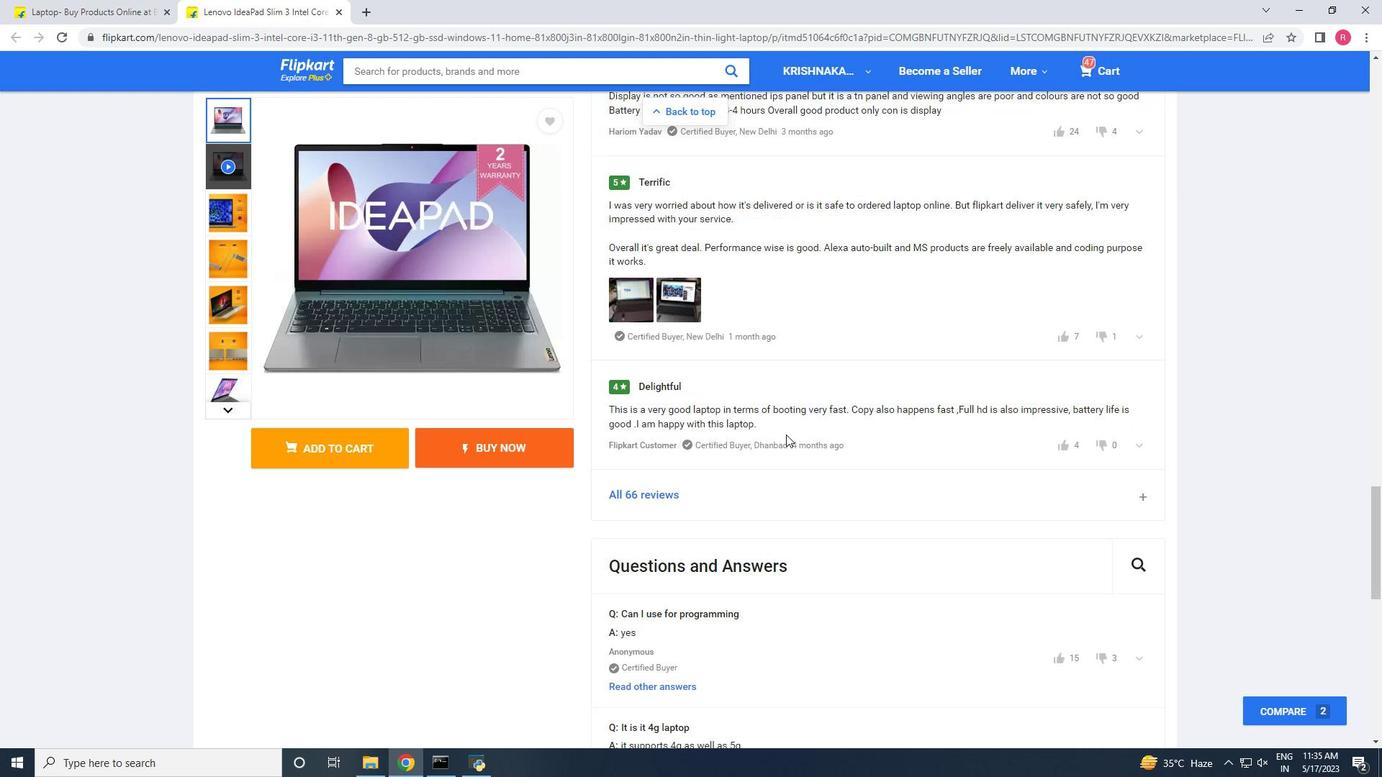
Action: Mouse scrolled (786, 434) with delta (0, 0)
Screenshot: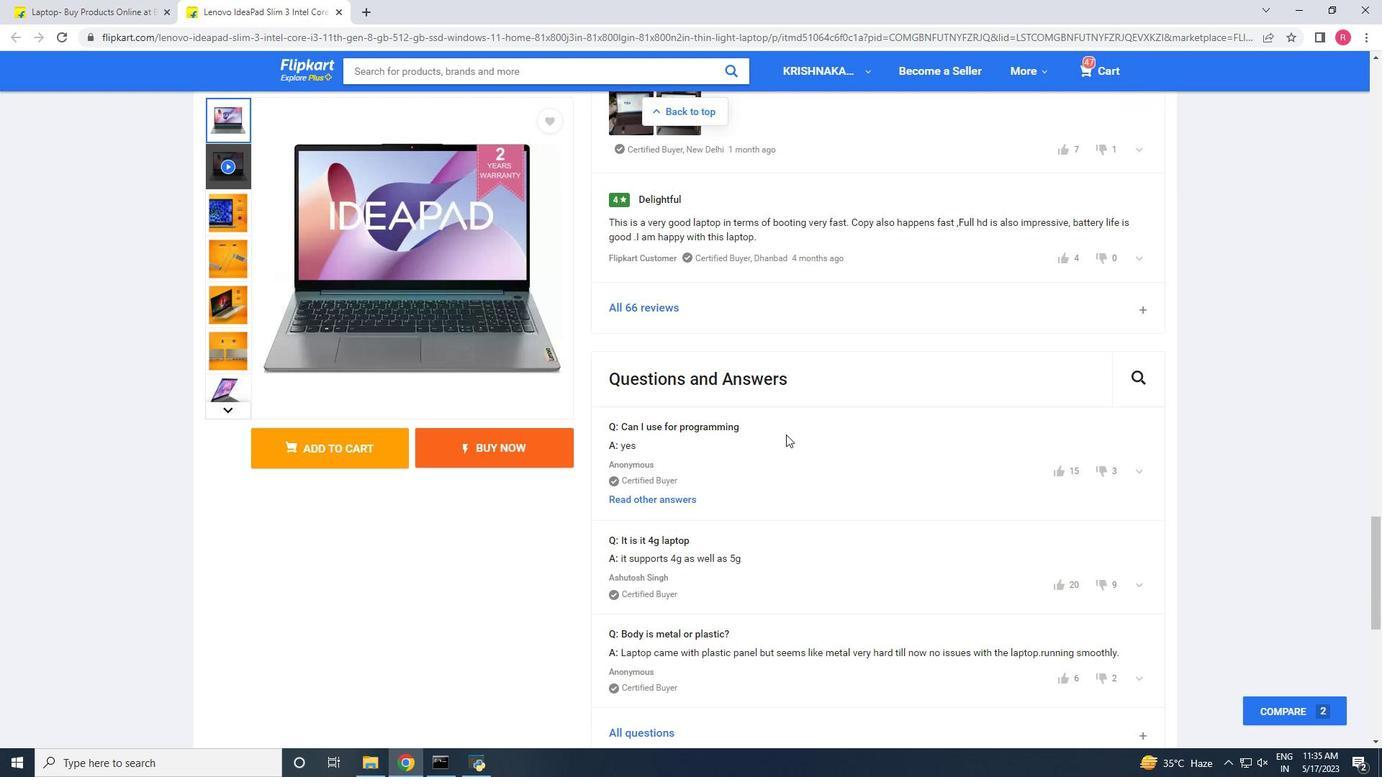 
Action: Mouse scrolled (786, 434) with delta (0, 0)
Screenshot: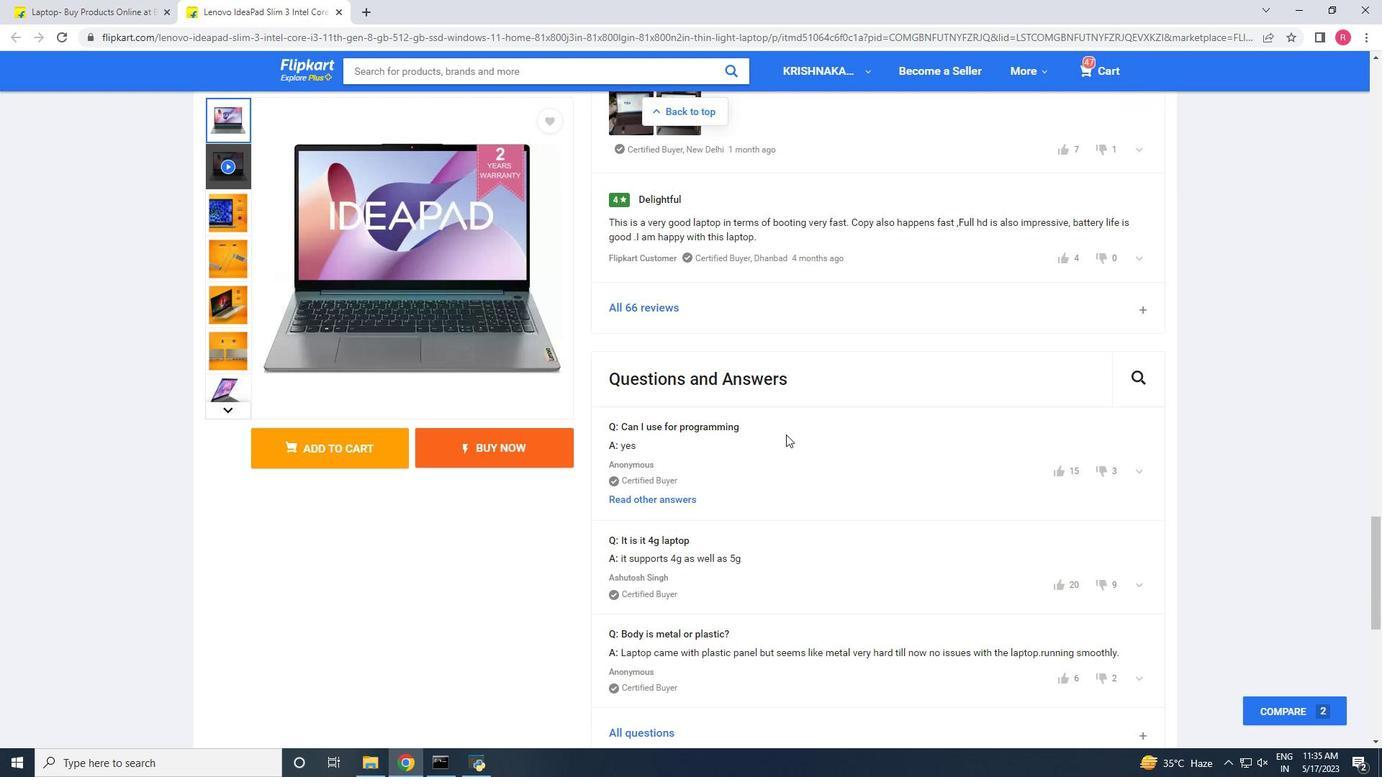 
Action: Mouse scrolled (786, 434) with delta (0, 0)
Screenshot: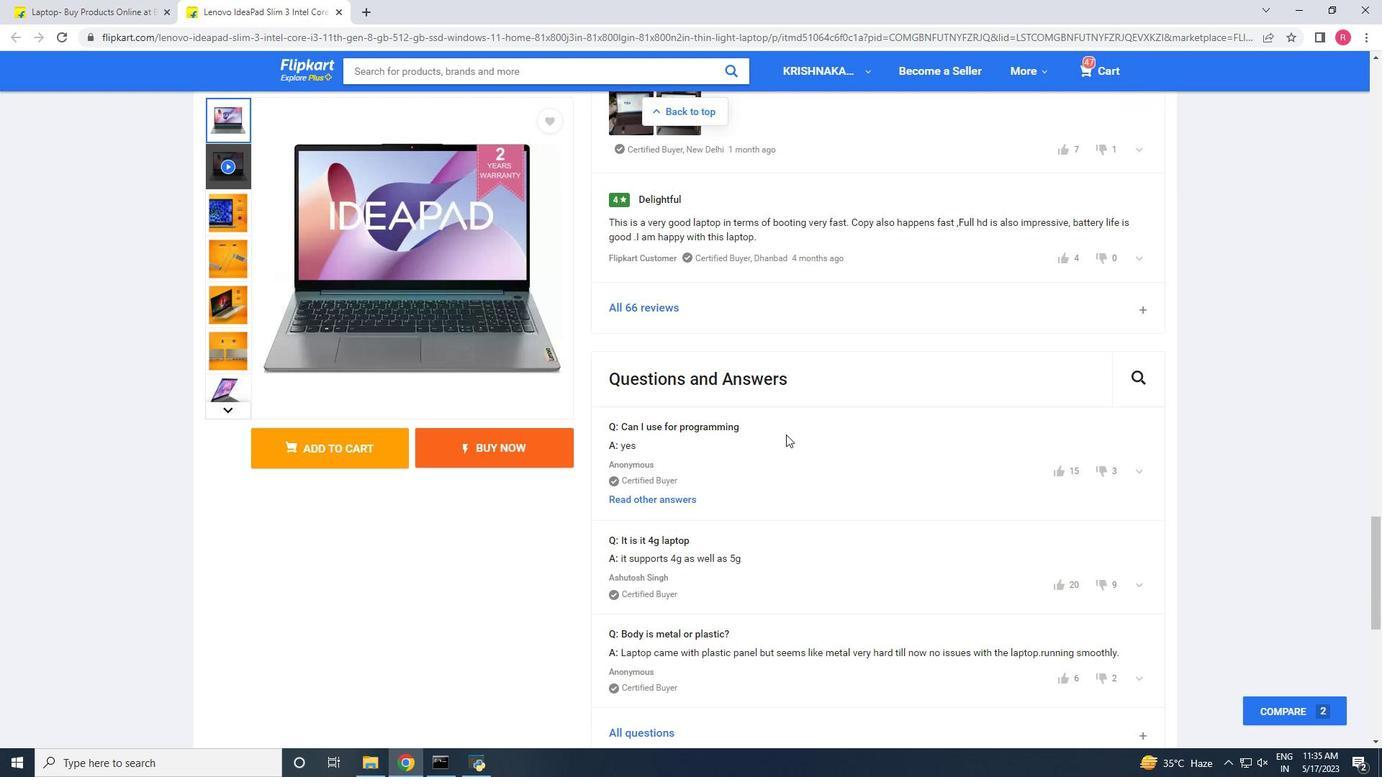 
Action: Mouse scrolled (786, 434) with delta (0, 0)
Screenshot: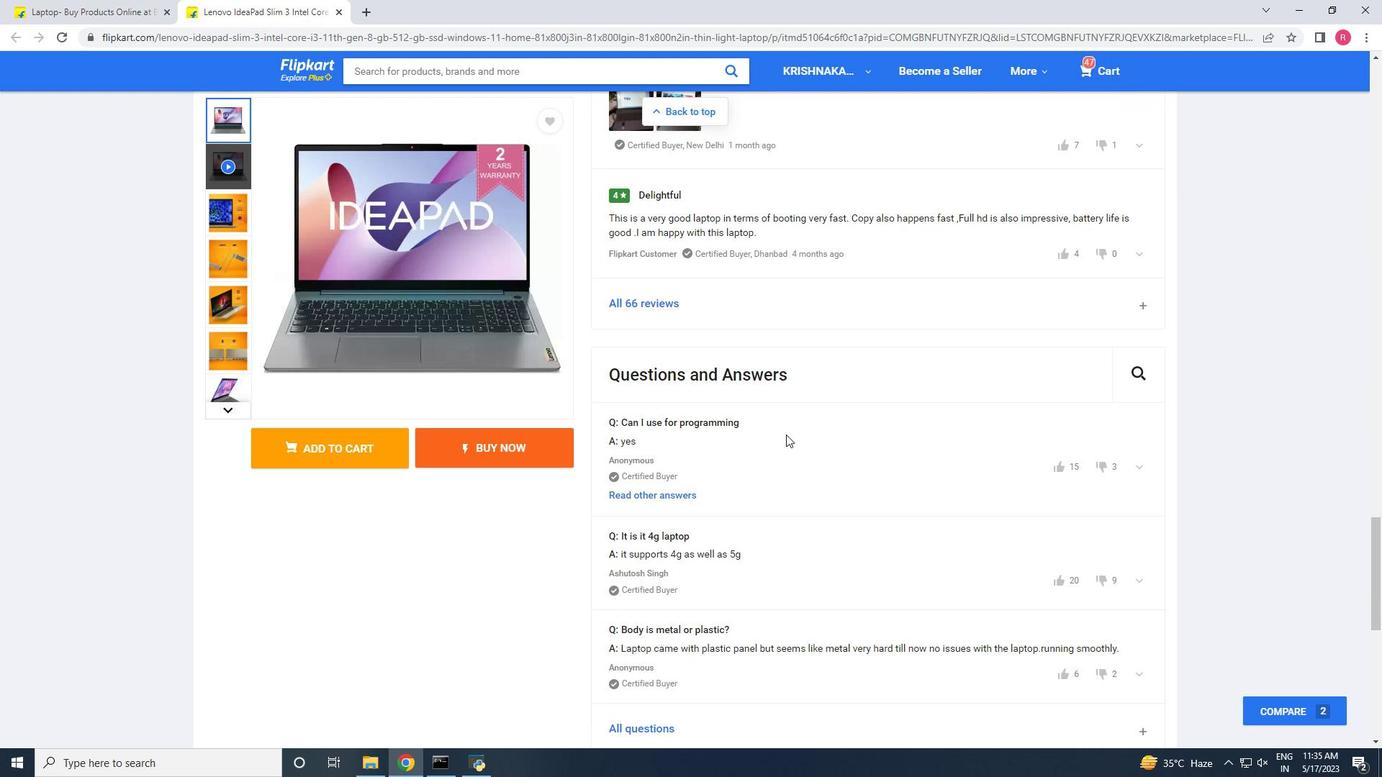 
Action: Mouse scrolled (786, 434) with delta (0, 0)
Screenshot: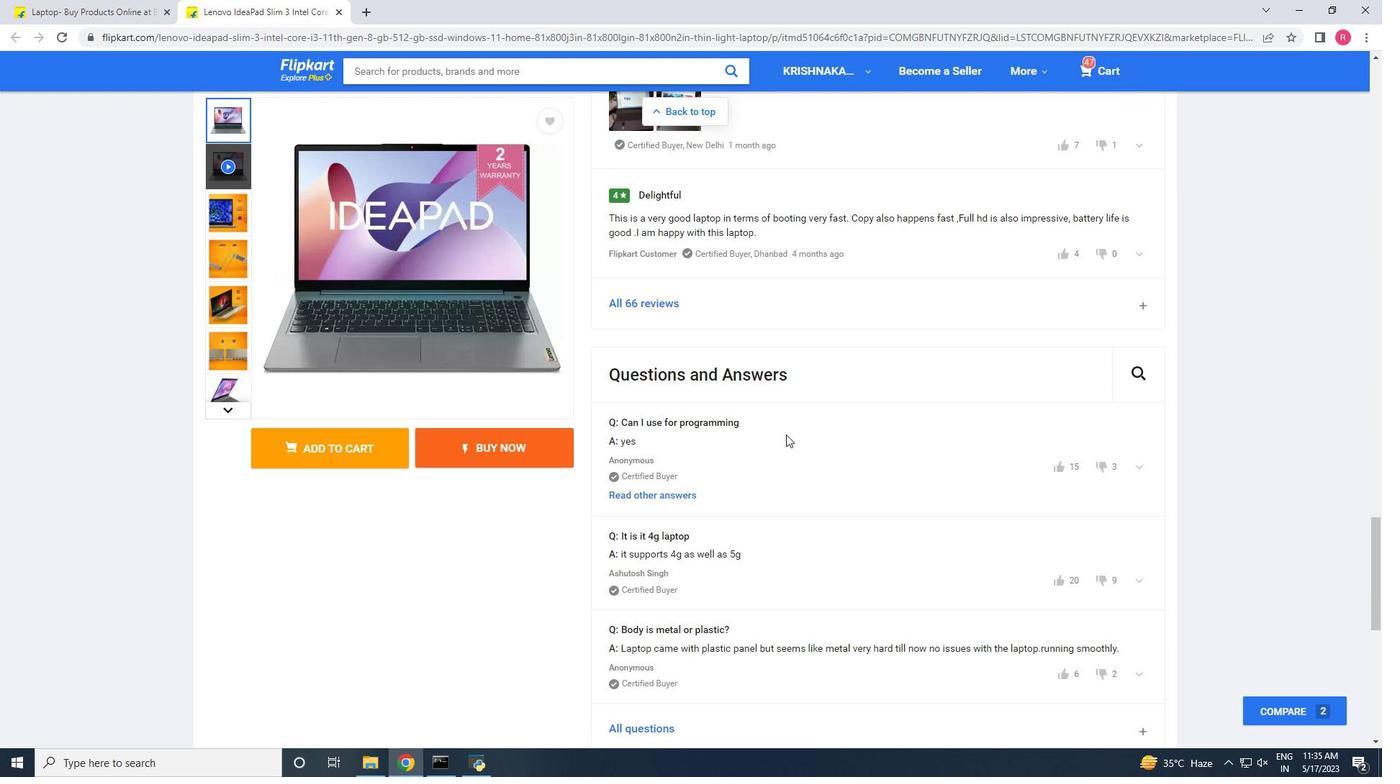 
Action: Mouse scrolled (786, 434) with delta (0, 0)
Screenshot: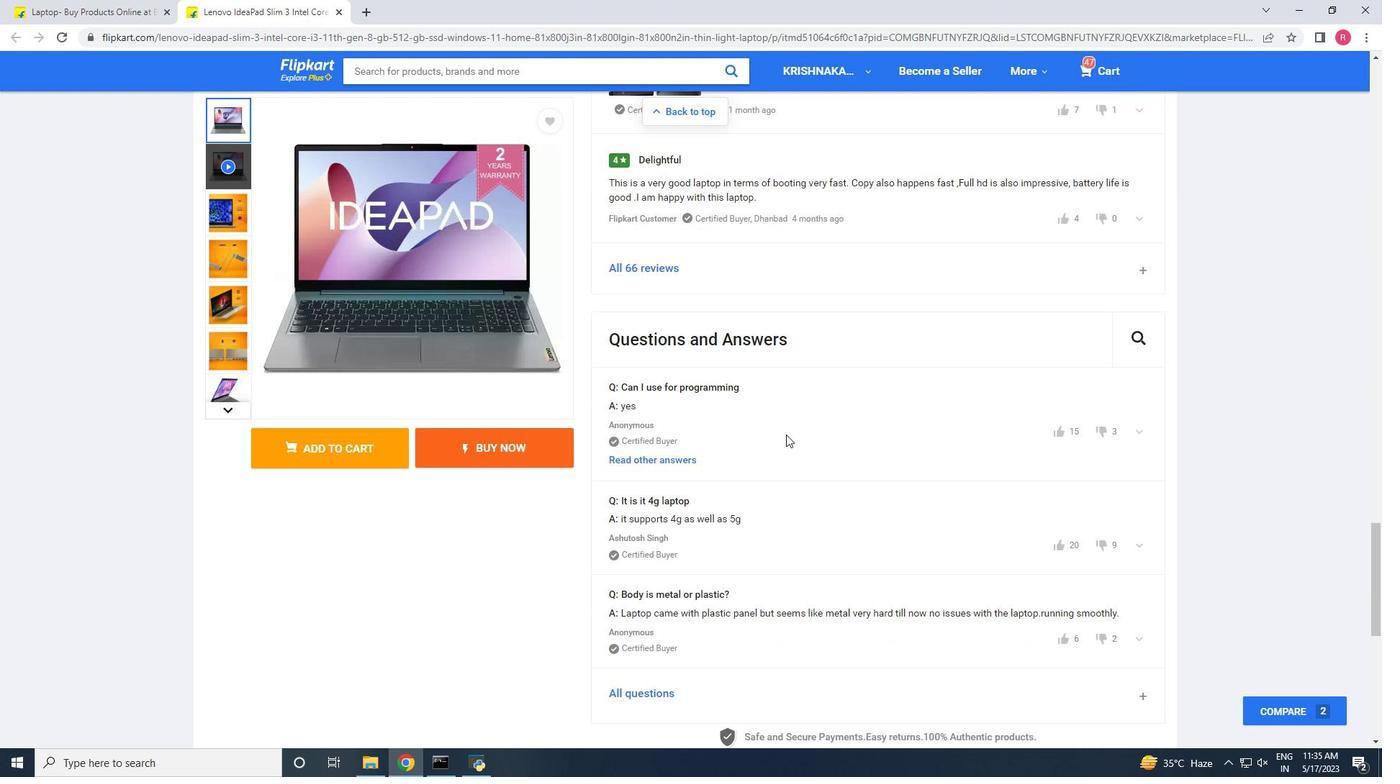 
Action: Mouse scrolled (786, 435) with delta (0, 0)
Screenshot: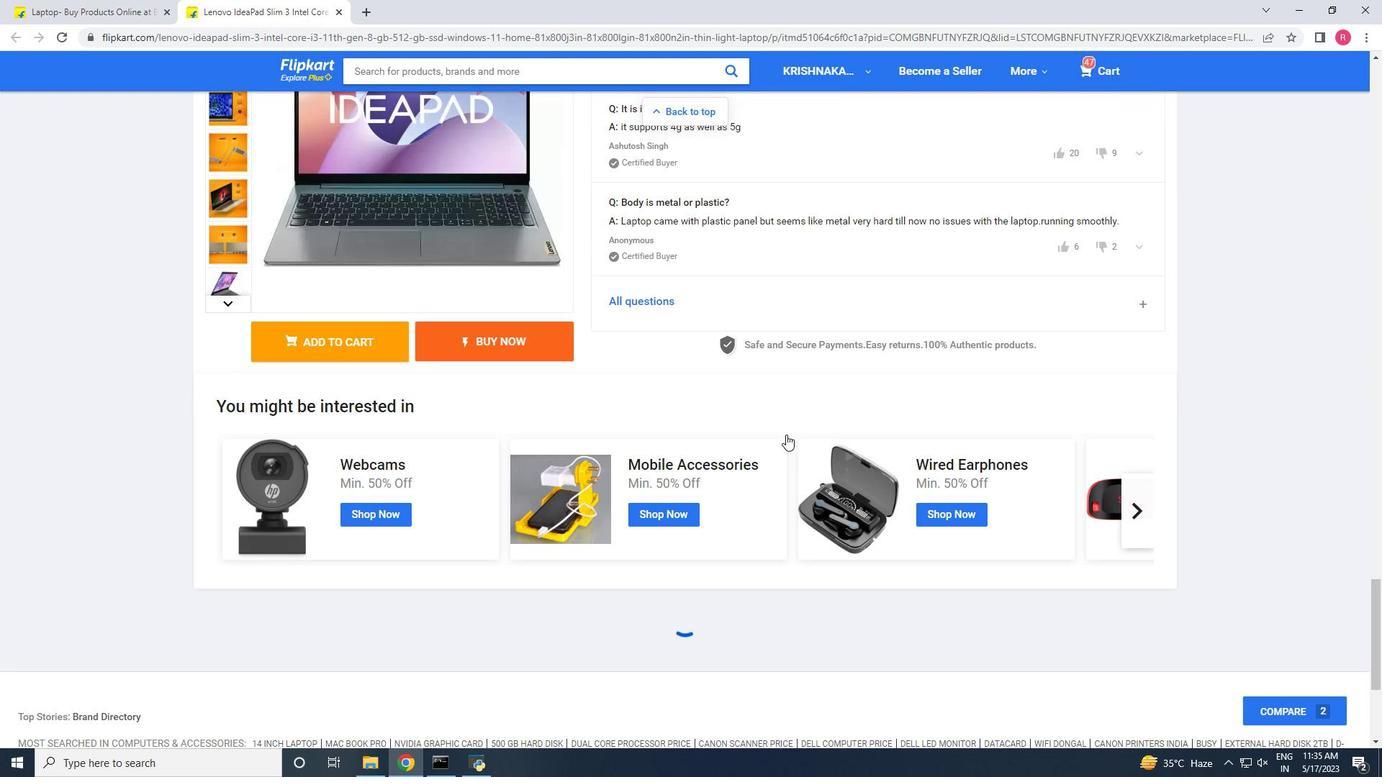 
Action: Mouse scrolled (786, 435) with delta (0, 0)
Screenshot: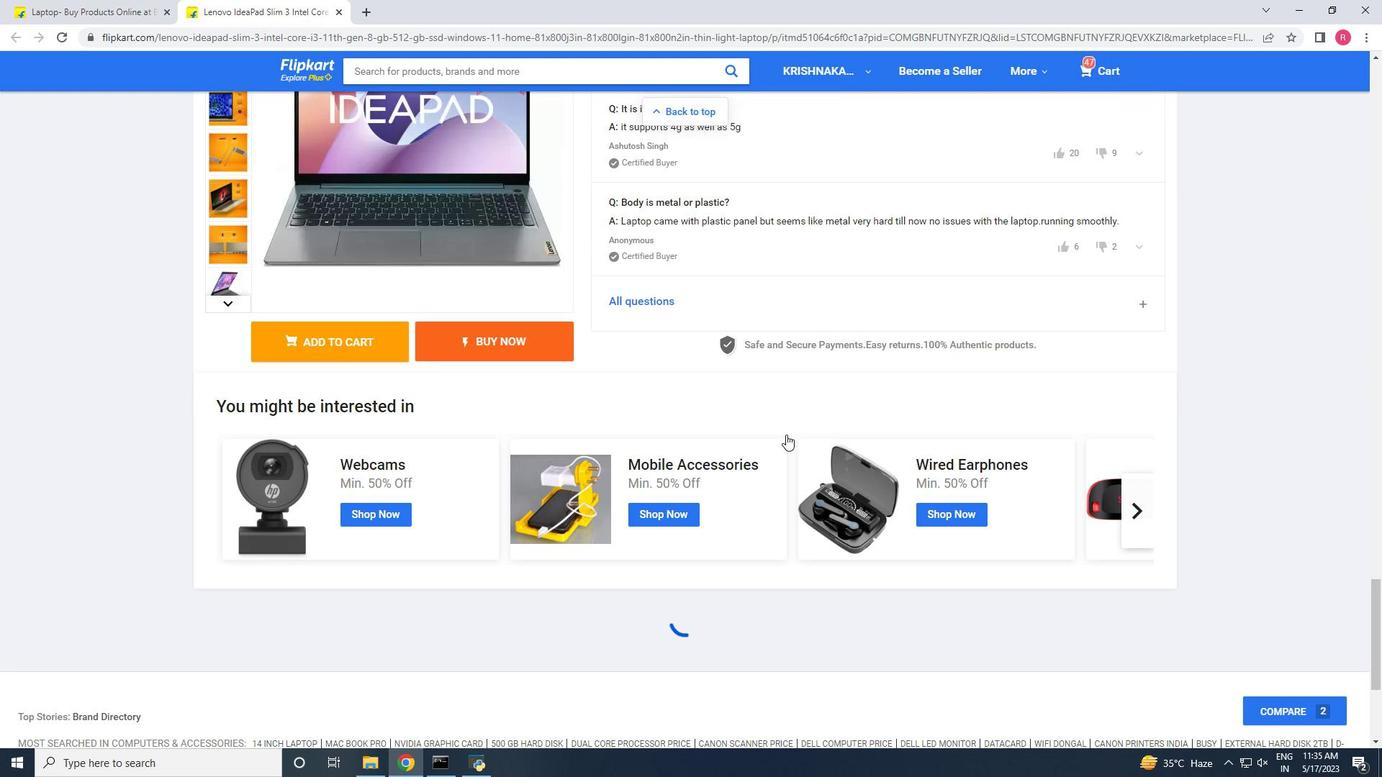 
Action: Mouse scrolled (786, 435) with delta (0, 0)
Screenshot: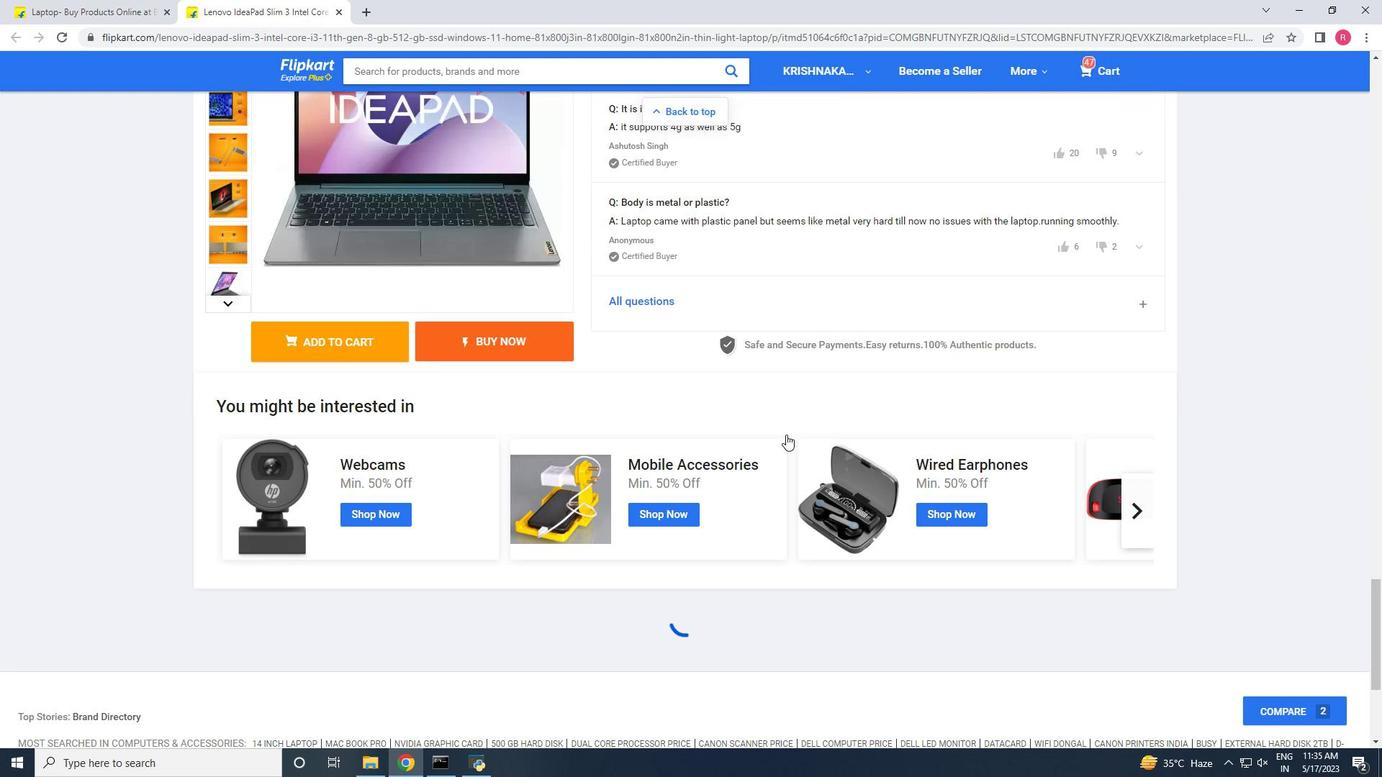 
Action: Mouse scrolled (786, 435) with delta (0, 0)
Screenshot: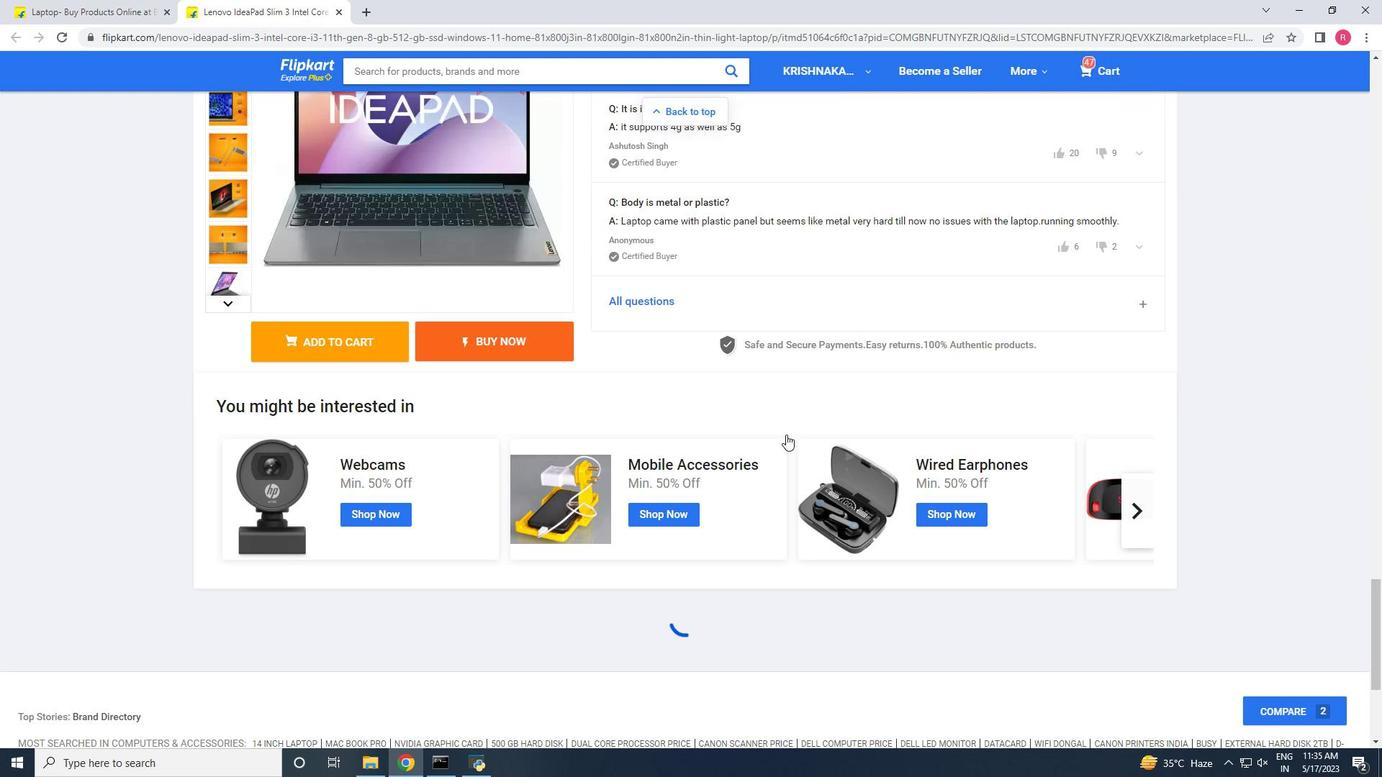 
Action: Mouse scrolled (786, 435) with delta (0, 0)
Screenshot: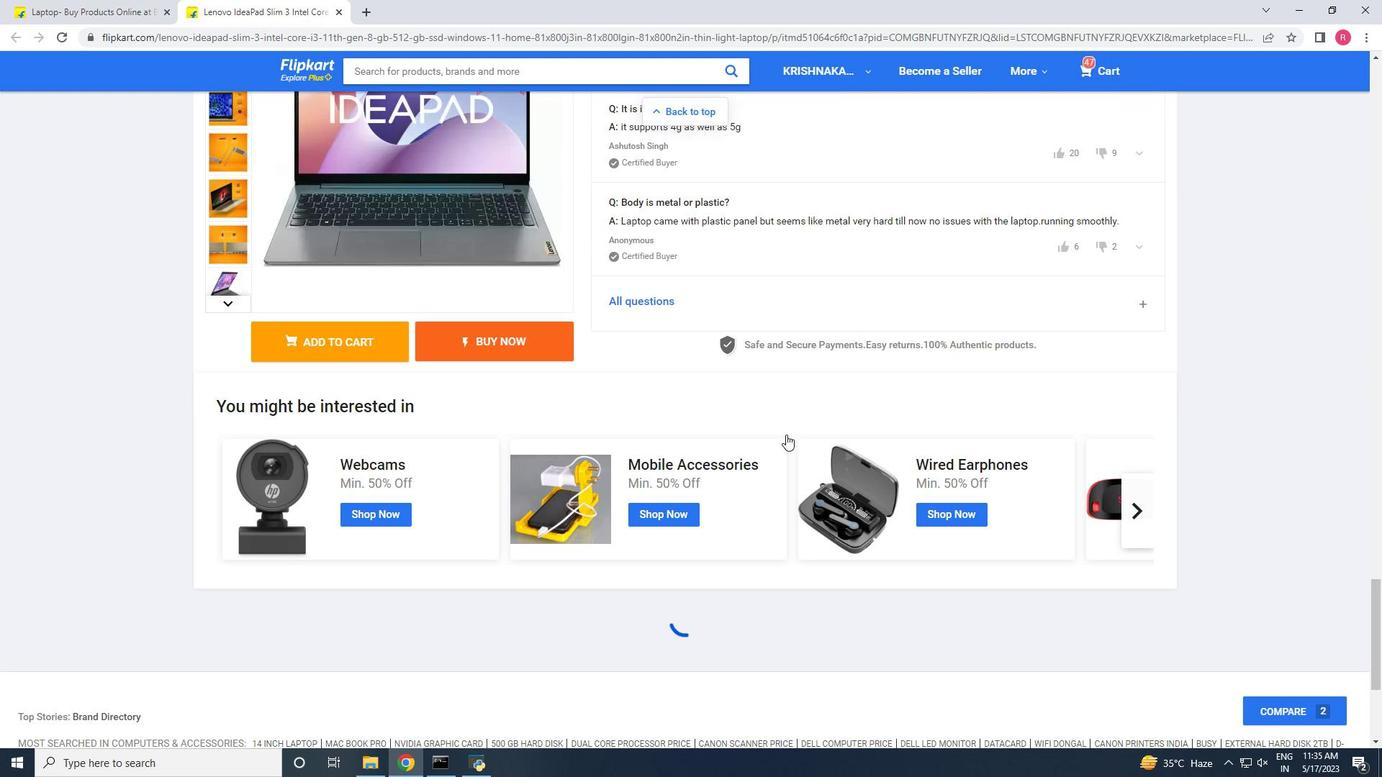 
Action: Mouse scrolled (786, 435) with delta (0, 0)
Screenshot: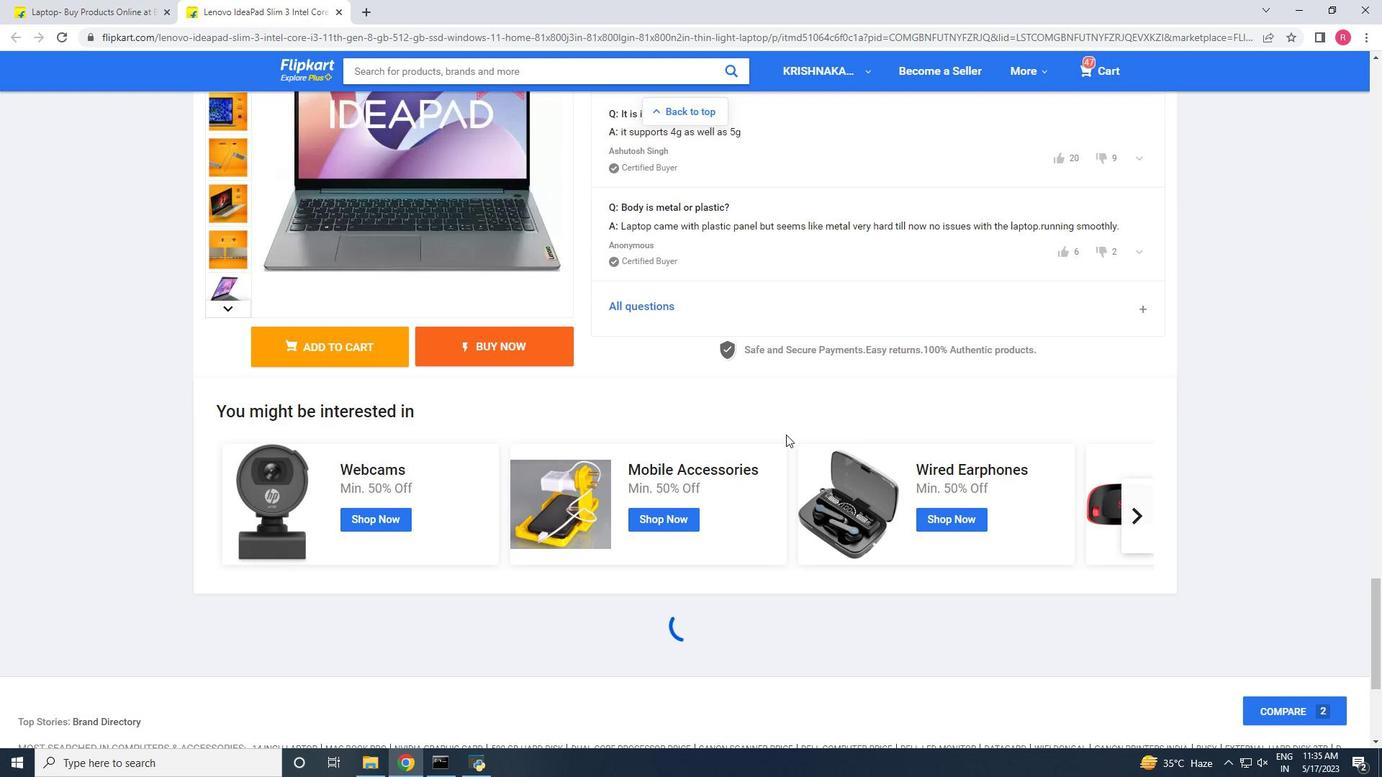 
Action: Mouse scrolled (786, 435) with delta (0, 0)
Screenshot: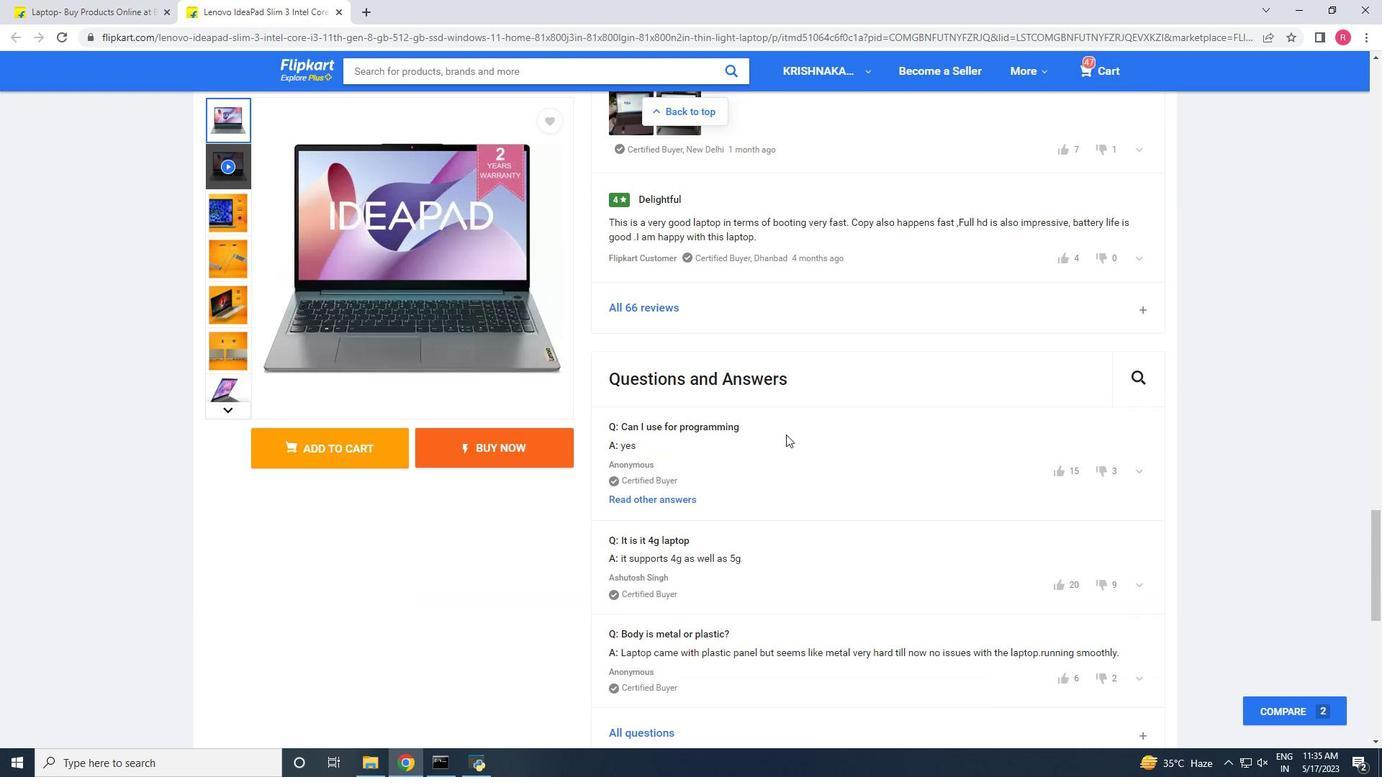 
Action: Mouse scrolled (786, 435) with delta (0, 0)
Screenshot: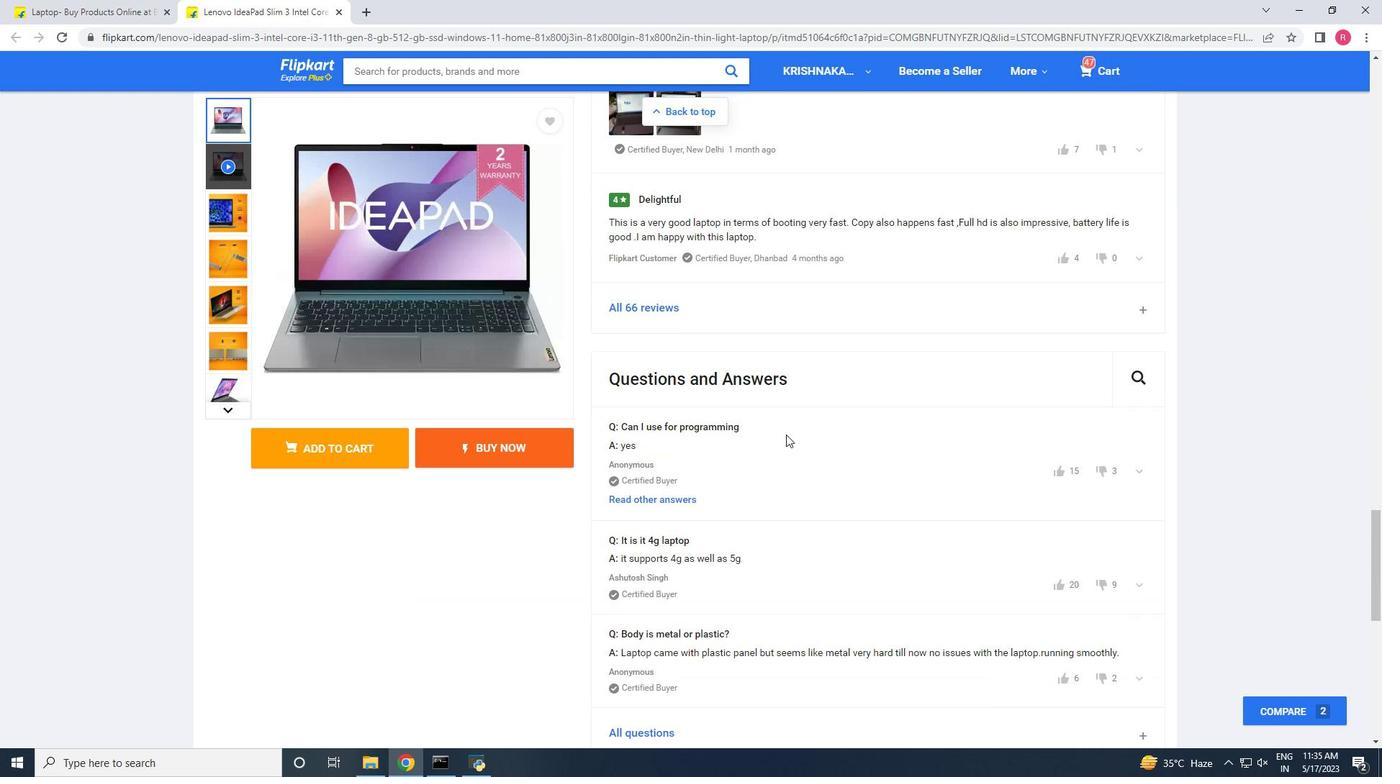 
Action: Mouse scrolled (786, 435) with delta (0, 0)
Screenshot: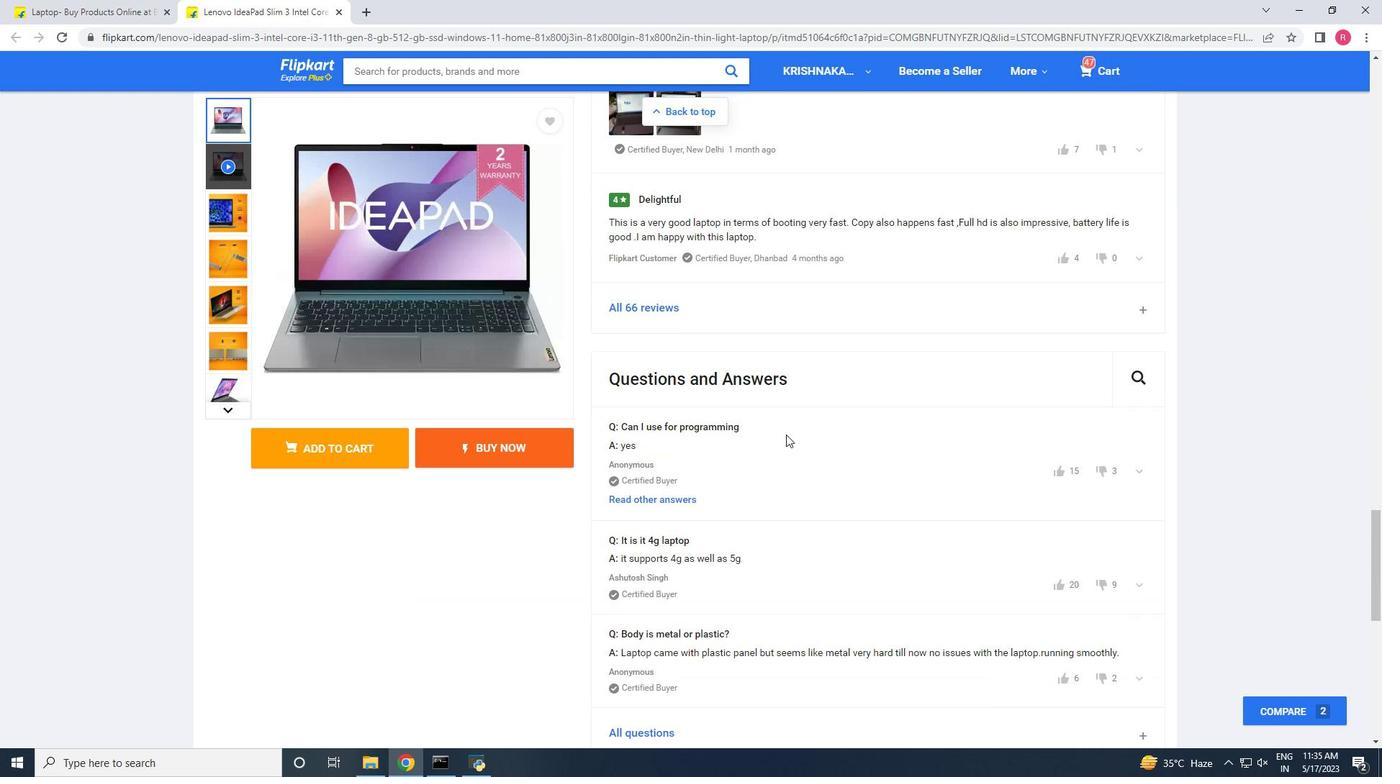
Action: Mouse scrolled (786, 435) with delta (0, 0)
Screenshot: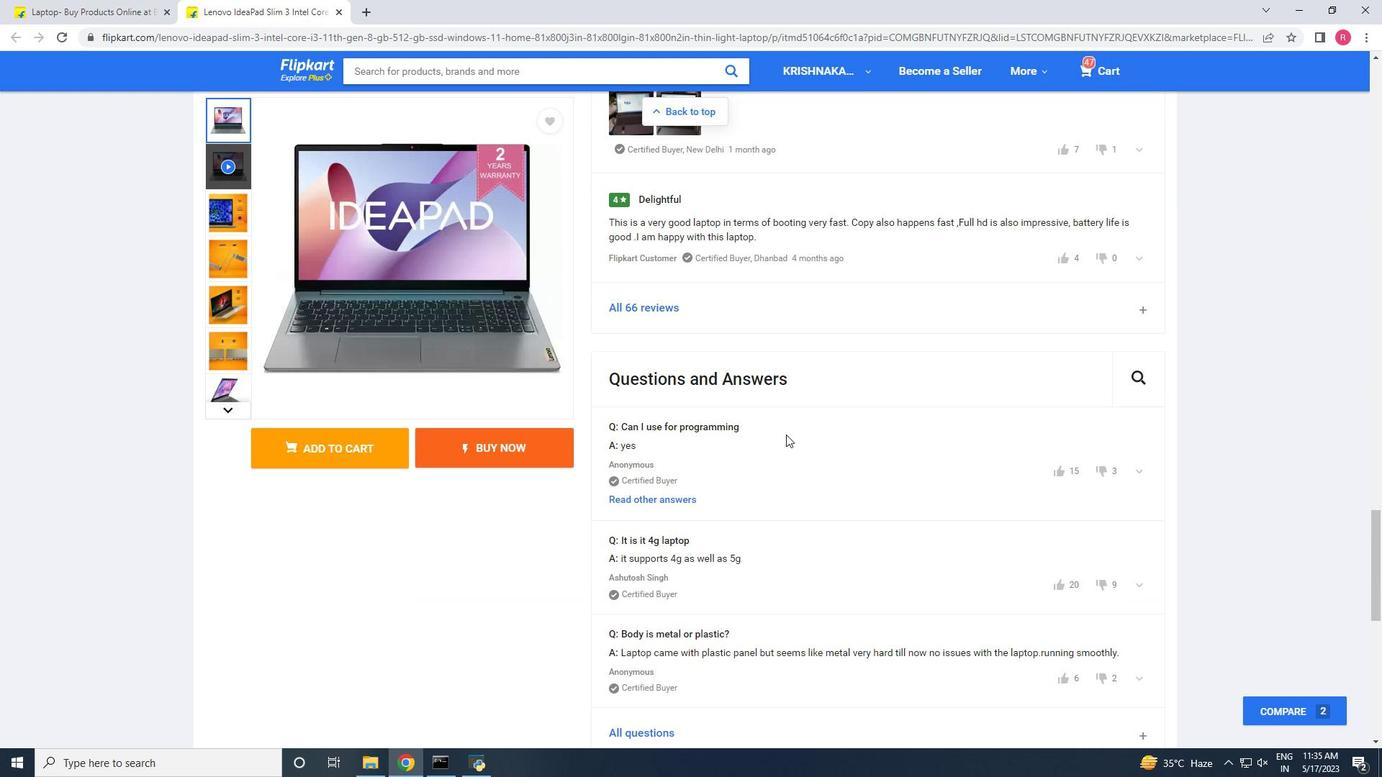 
Action: Mouse scrolled (786, 434) with delta (0, 0)
Screenshot: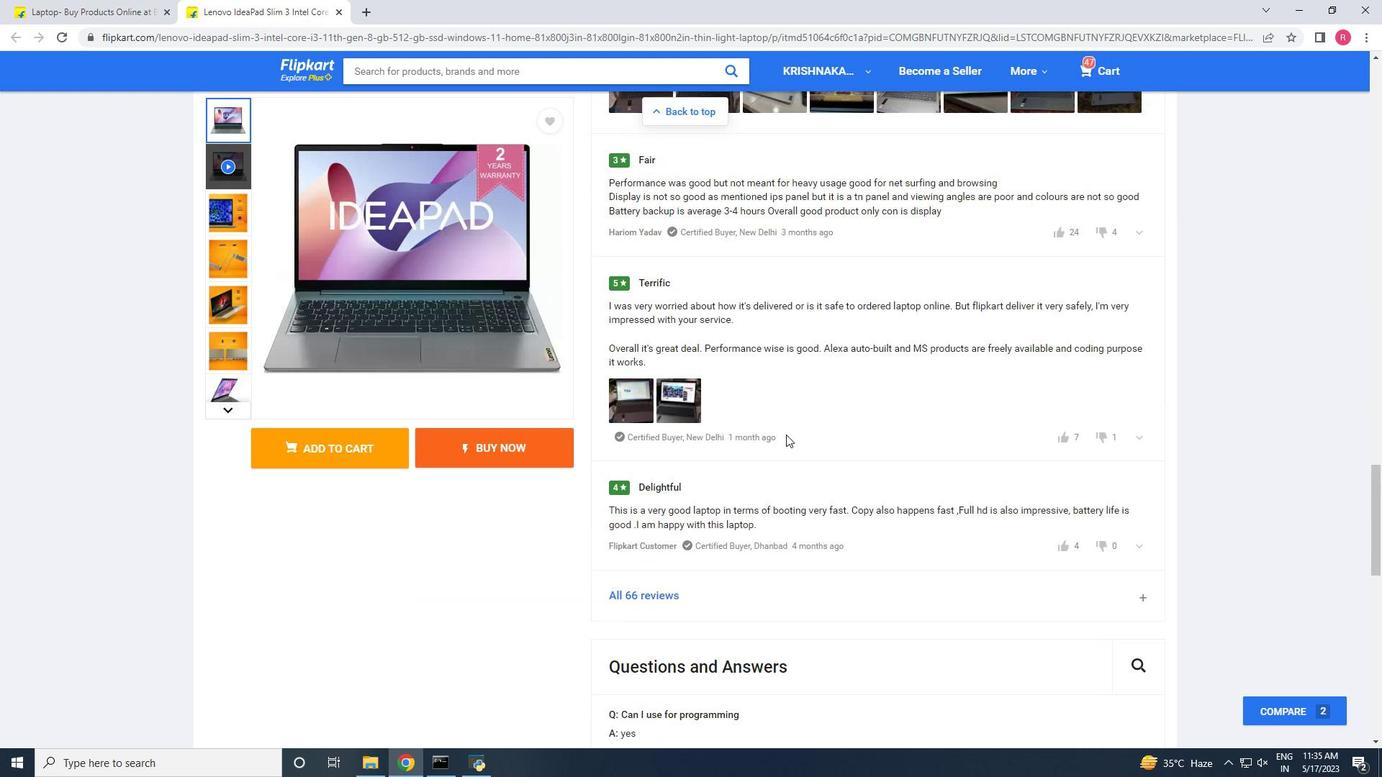 
Action: Mouse scrolled (786, 434) with delta (0, 0)
Screenshot: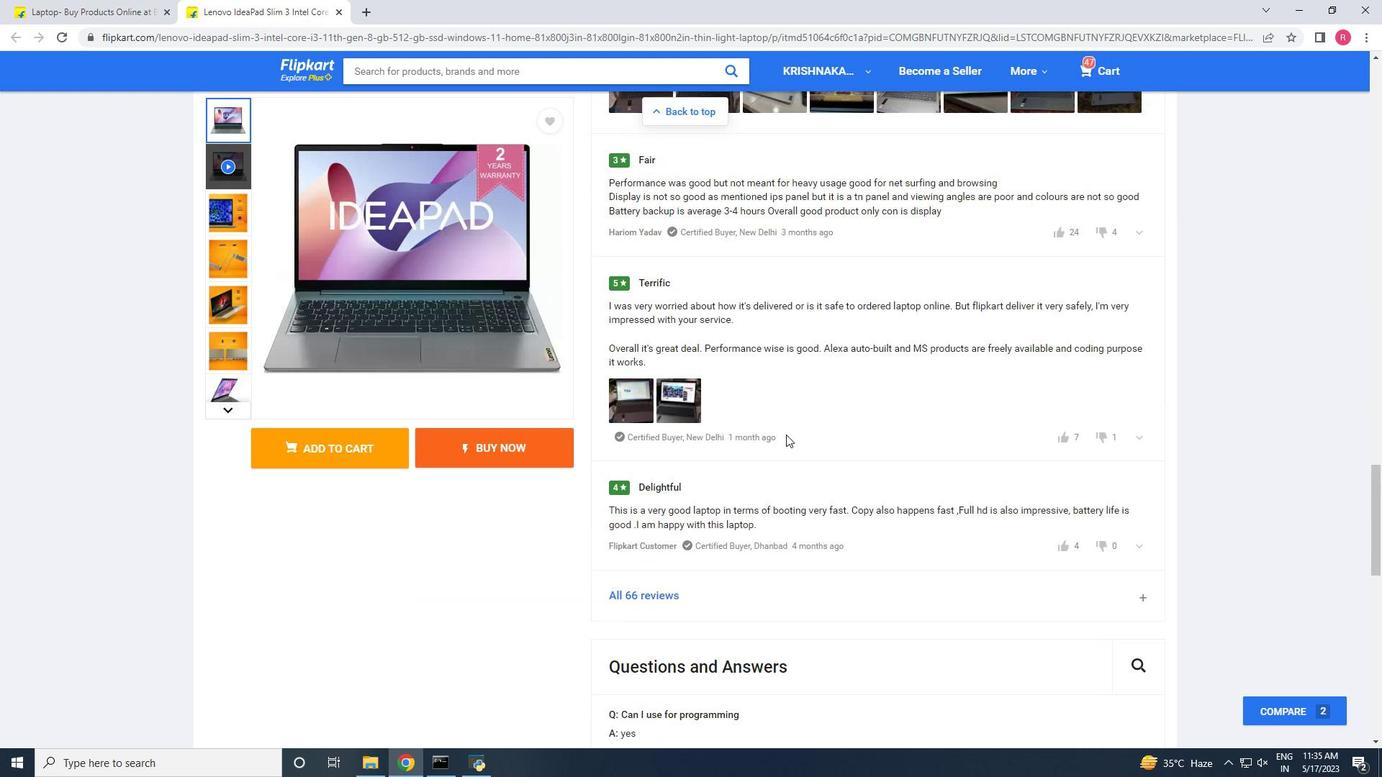 
Action: Mouse scrolled (786, 434) with delta (0, 0)
Screenshot: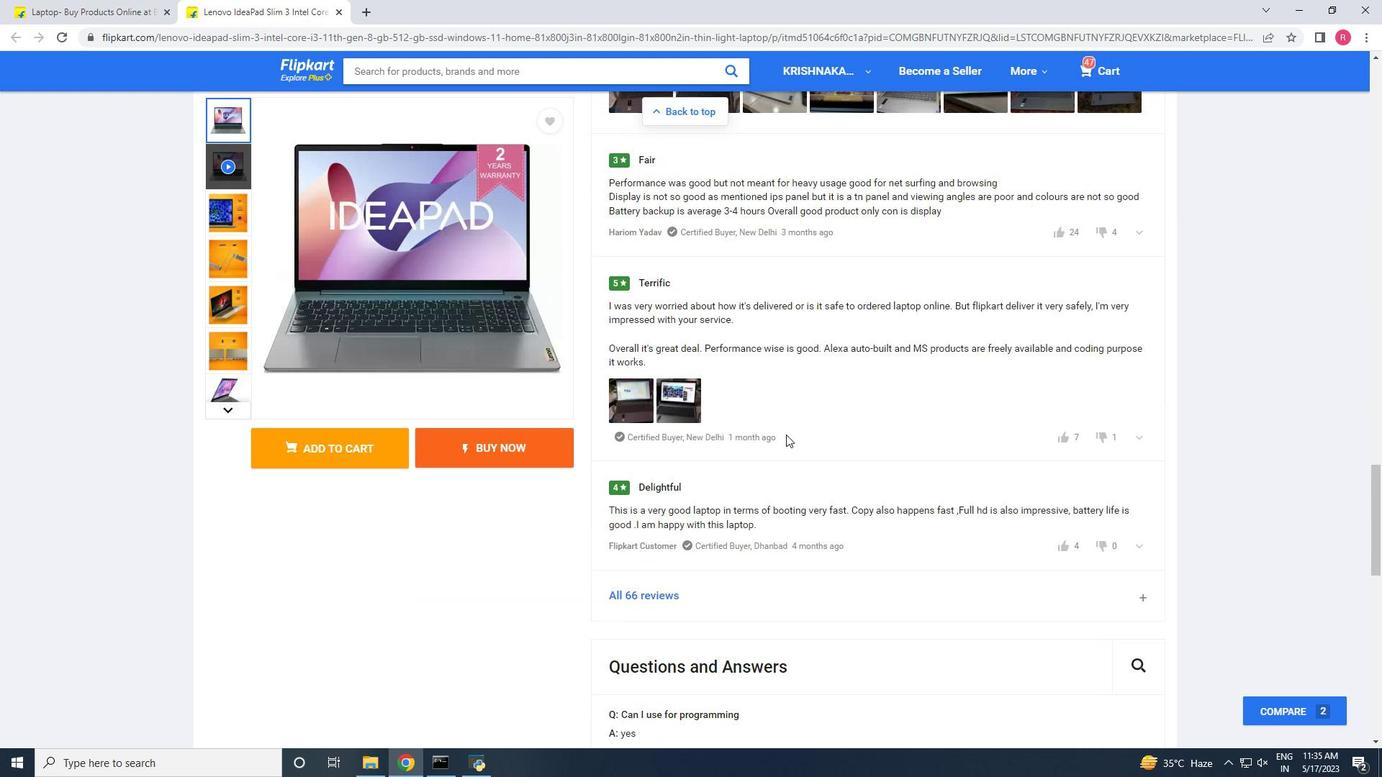
Action: Mouse scrolled (786, 434) with delta (0, 0)
Screenshot: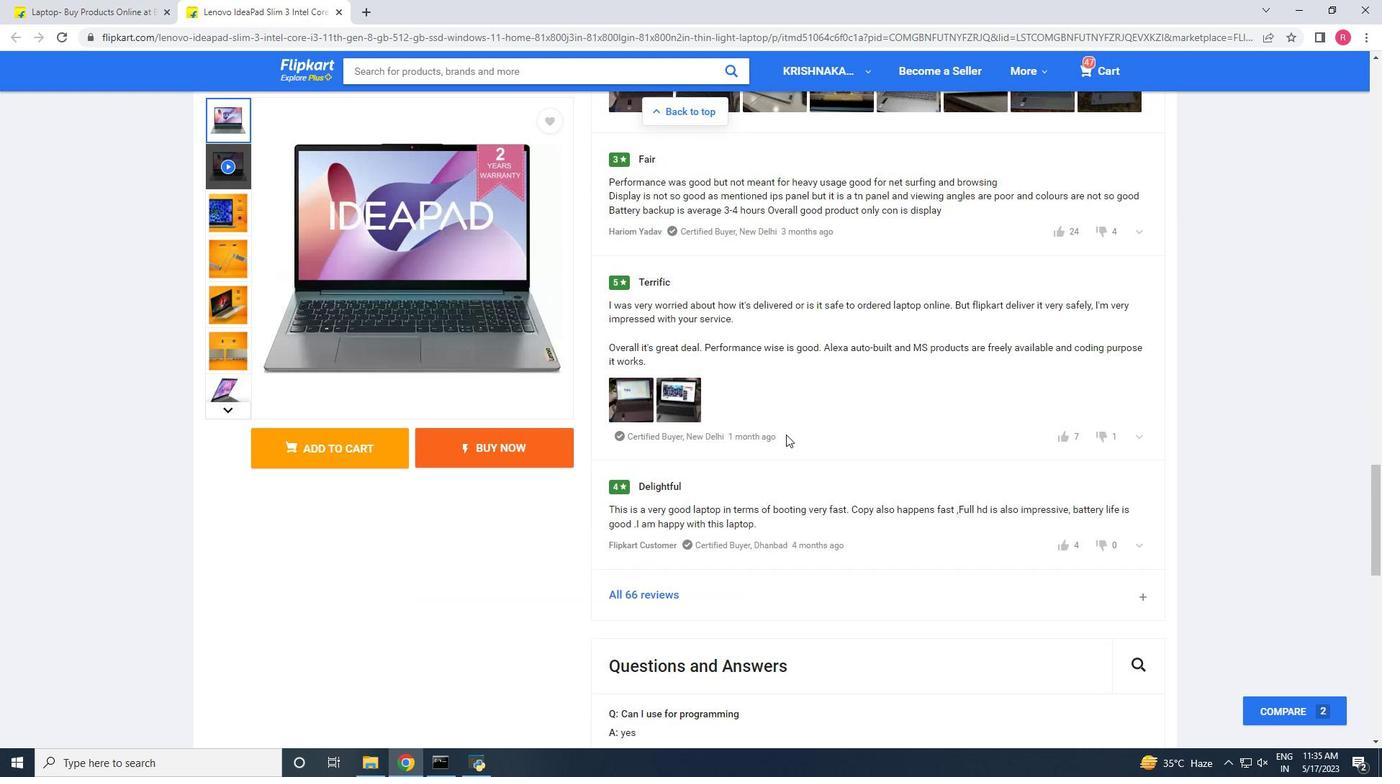 
Action: Mouse scrolled (786, 434) with delta (0, 0)
Screenshot: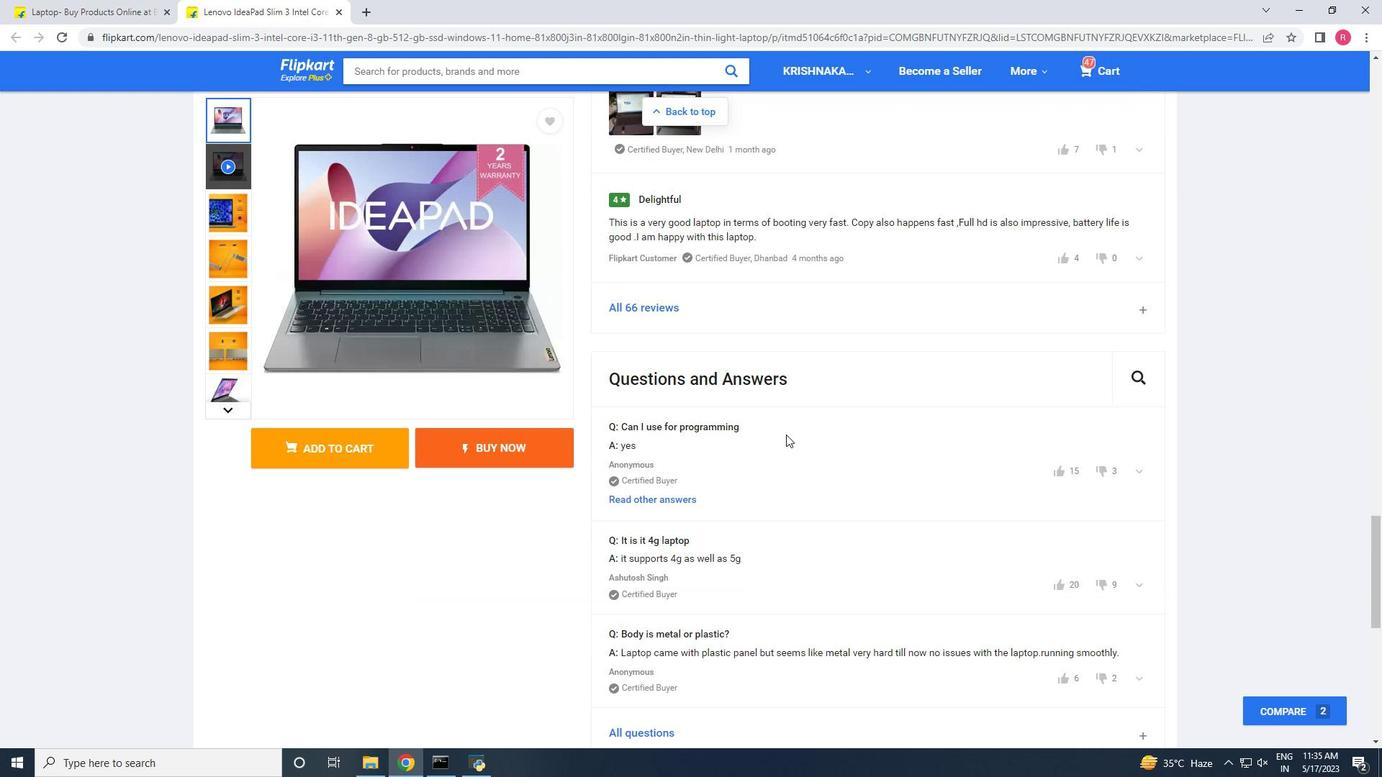 
Action: Mouse scrolled (786, 434) with delta (0, 0)
Screenshot: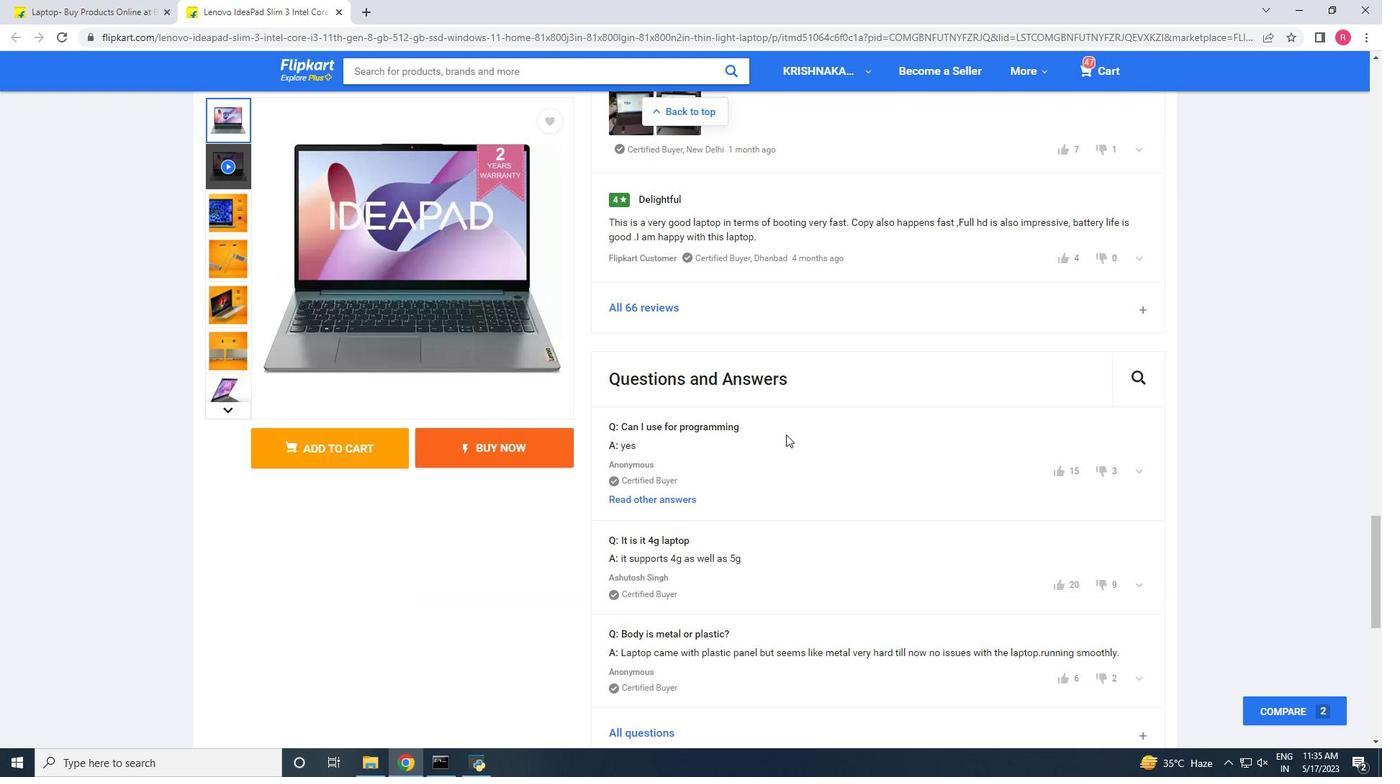 
Action: Mouse scrolled (786, 434) with delta (0, 0)
Screenshot: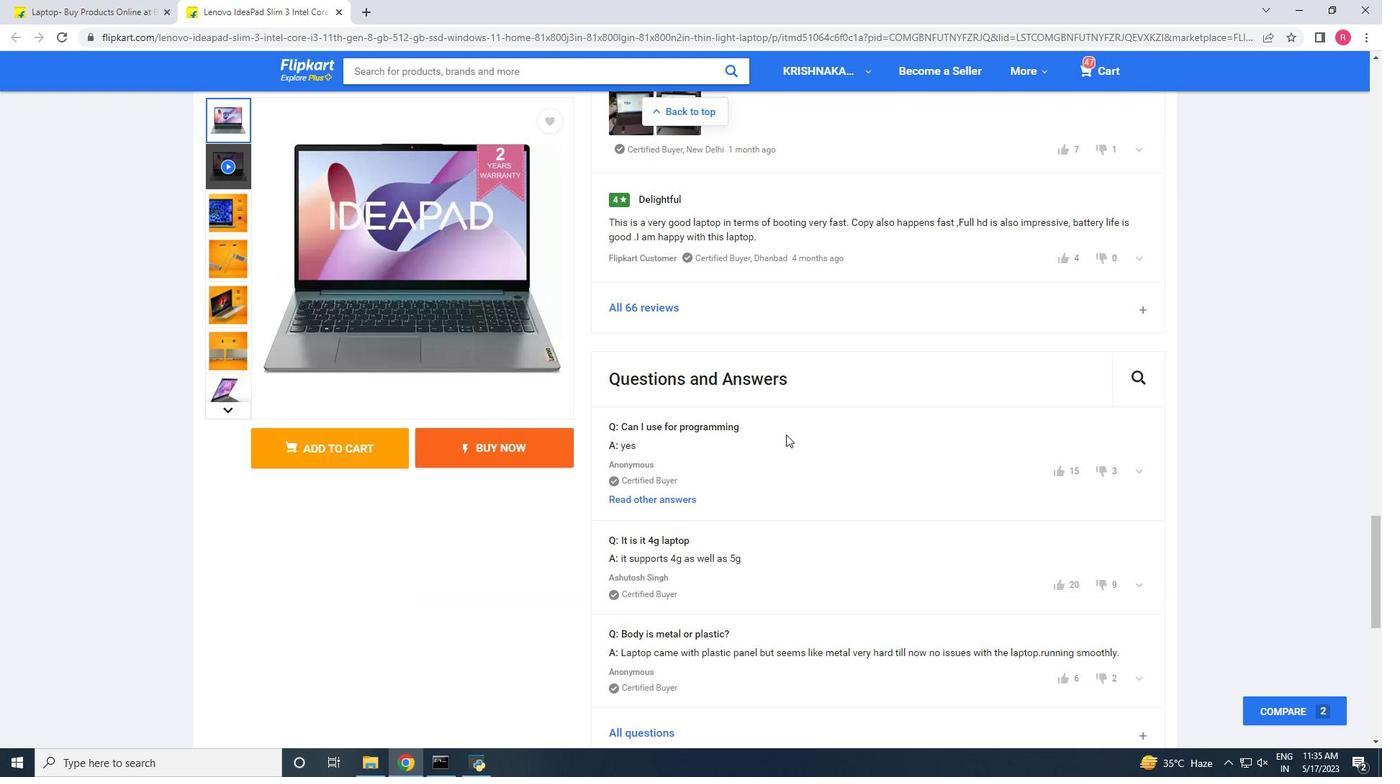 
Action: Mouse scrolled (786, 434) with delta (0, 0)
Screenshot: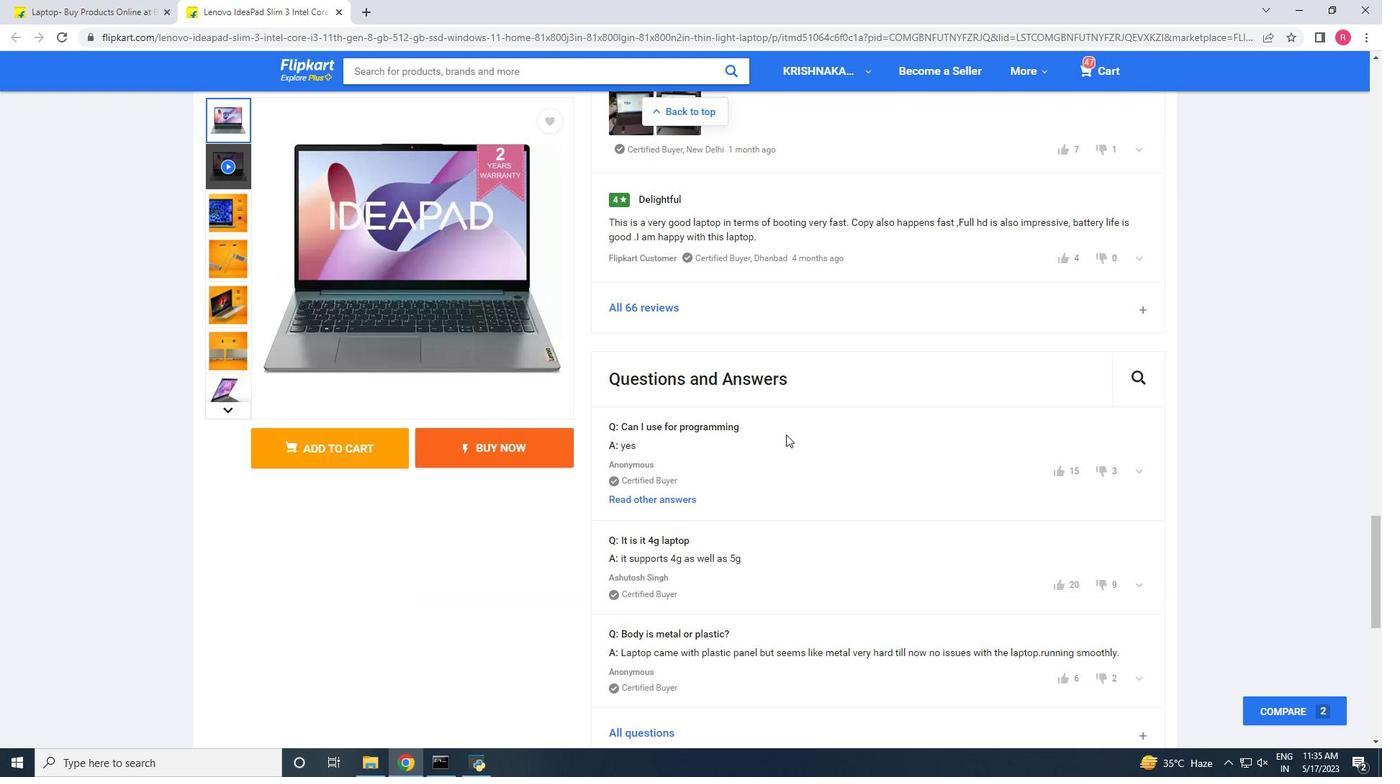 
Action: Mouse scrolled (786, 434) with delta (0, 0)
Screenshot: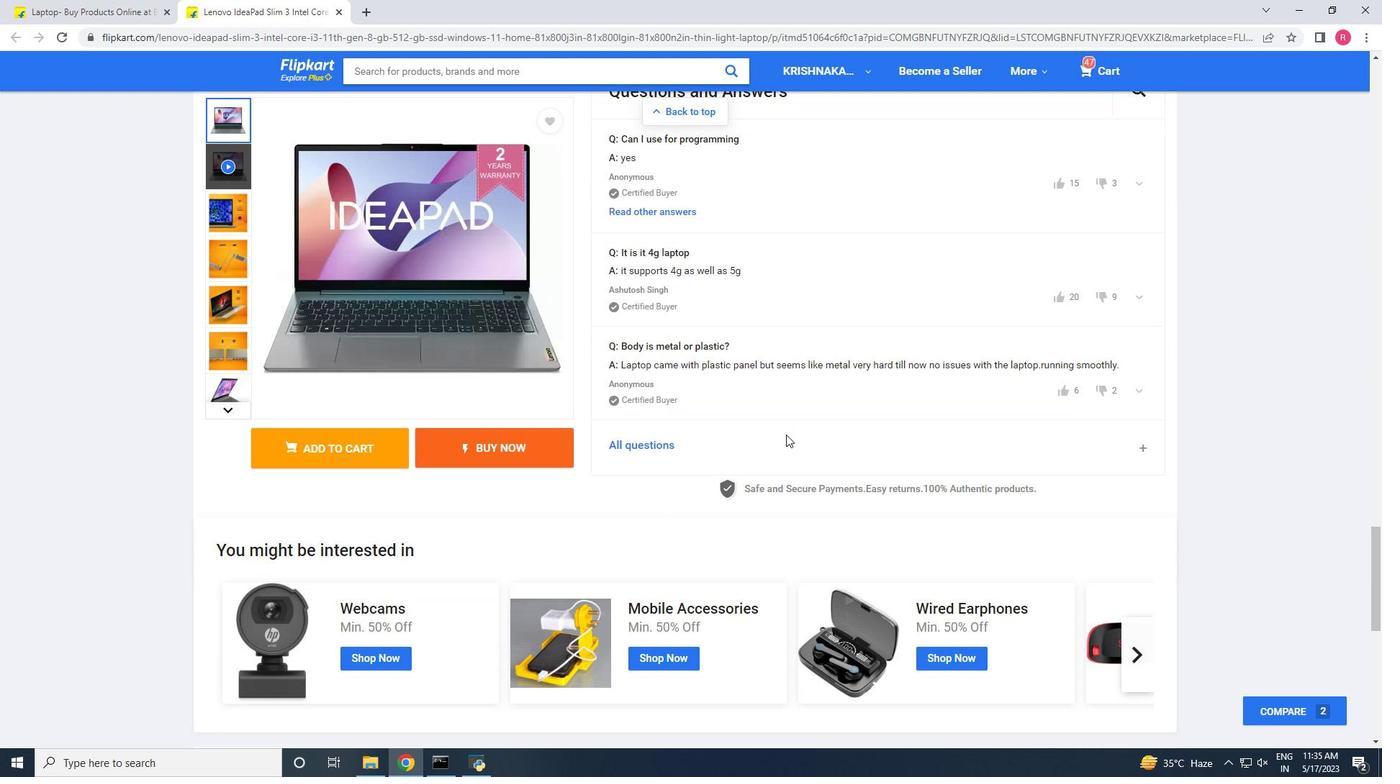 
Action: Mouse scrolled (786, 434) with delta (0, 0)
Screenshot: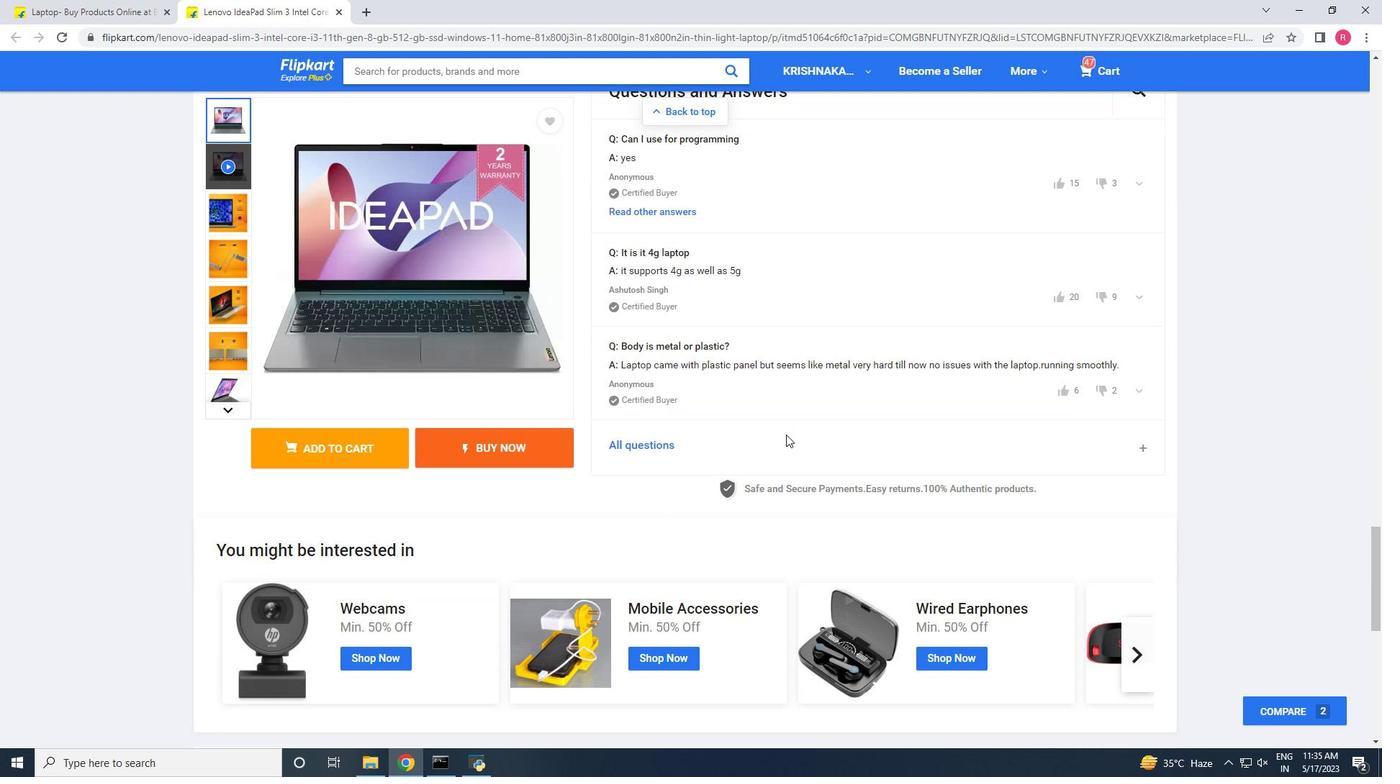 
Action: Mouse scrolled (786, 434) with delta (0, 0)
Screenshot: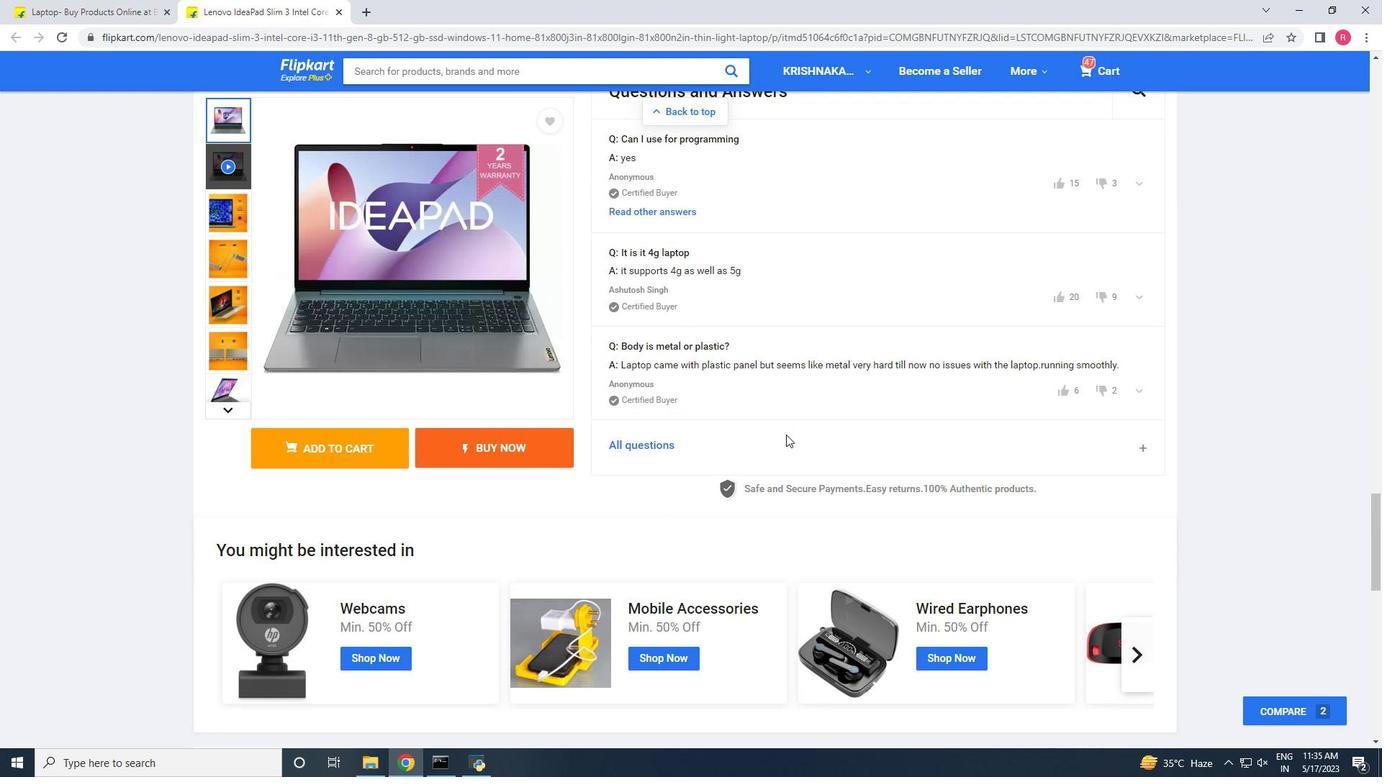 
Action: Mouse scrolled (786, 434) with delta (0, 0)
Screenshot: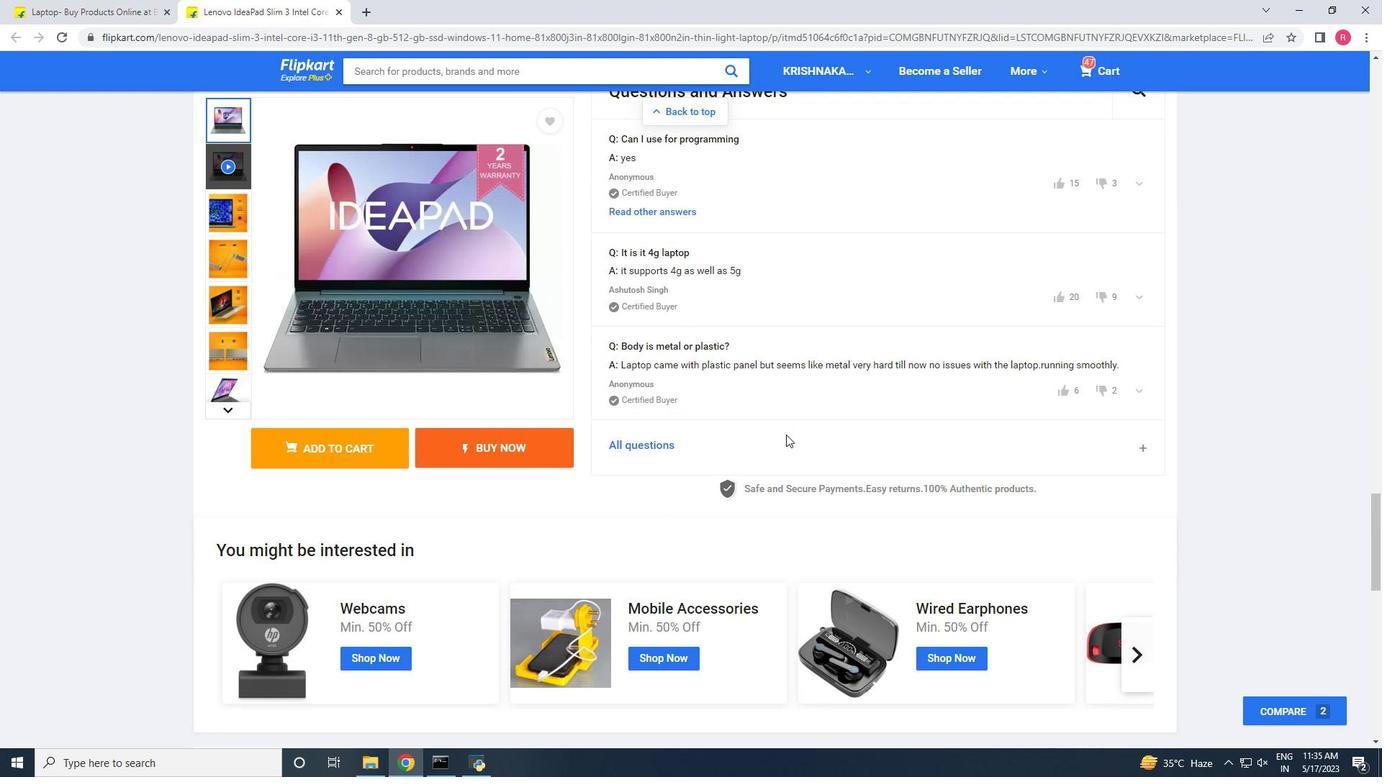 
Action: Mouse scrolled (786, 434) with delta (0, 0)
Screenshot: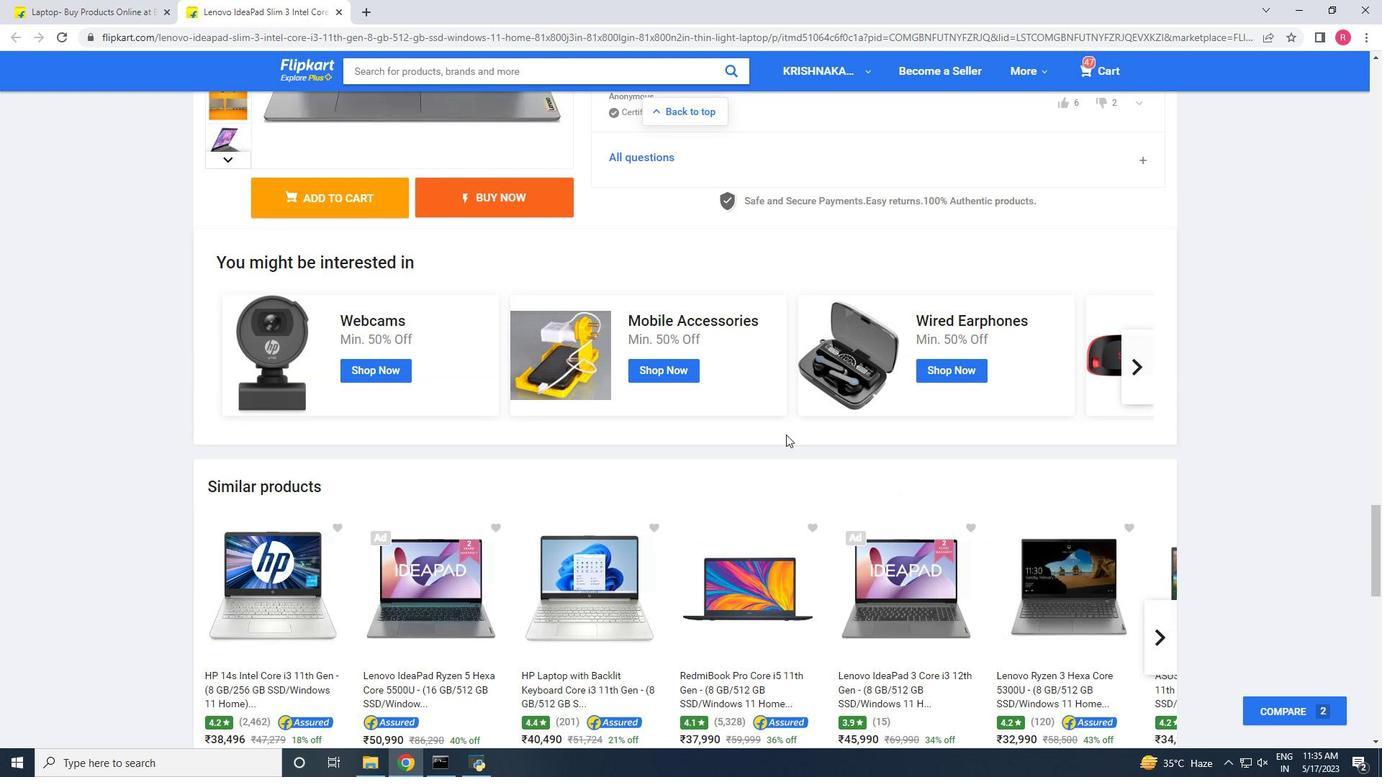 
Action: Mouse scrolled (786, 434) with delta (0, 0)
Screenshot: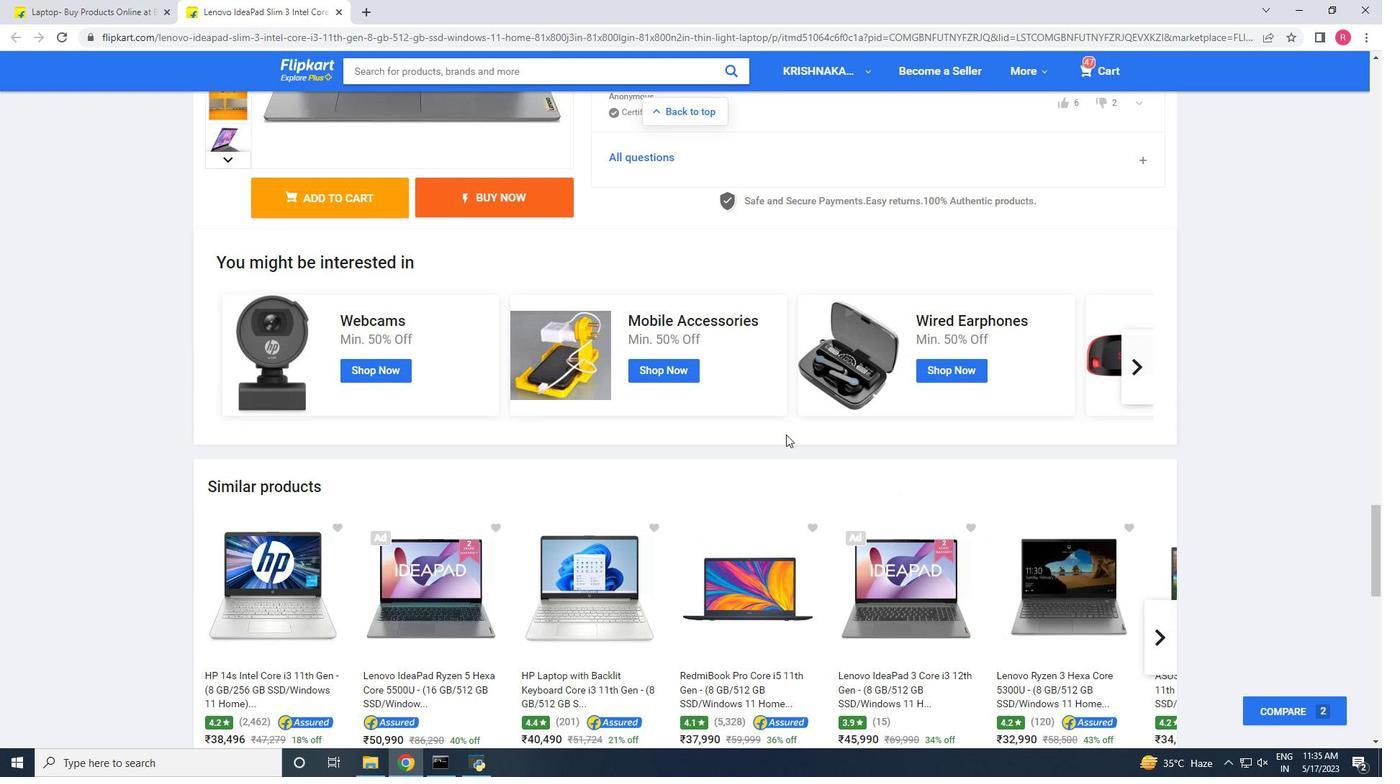 
Action: Mouse scrolled (786, 434) with delta (0, 0)
Screenshot: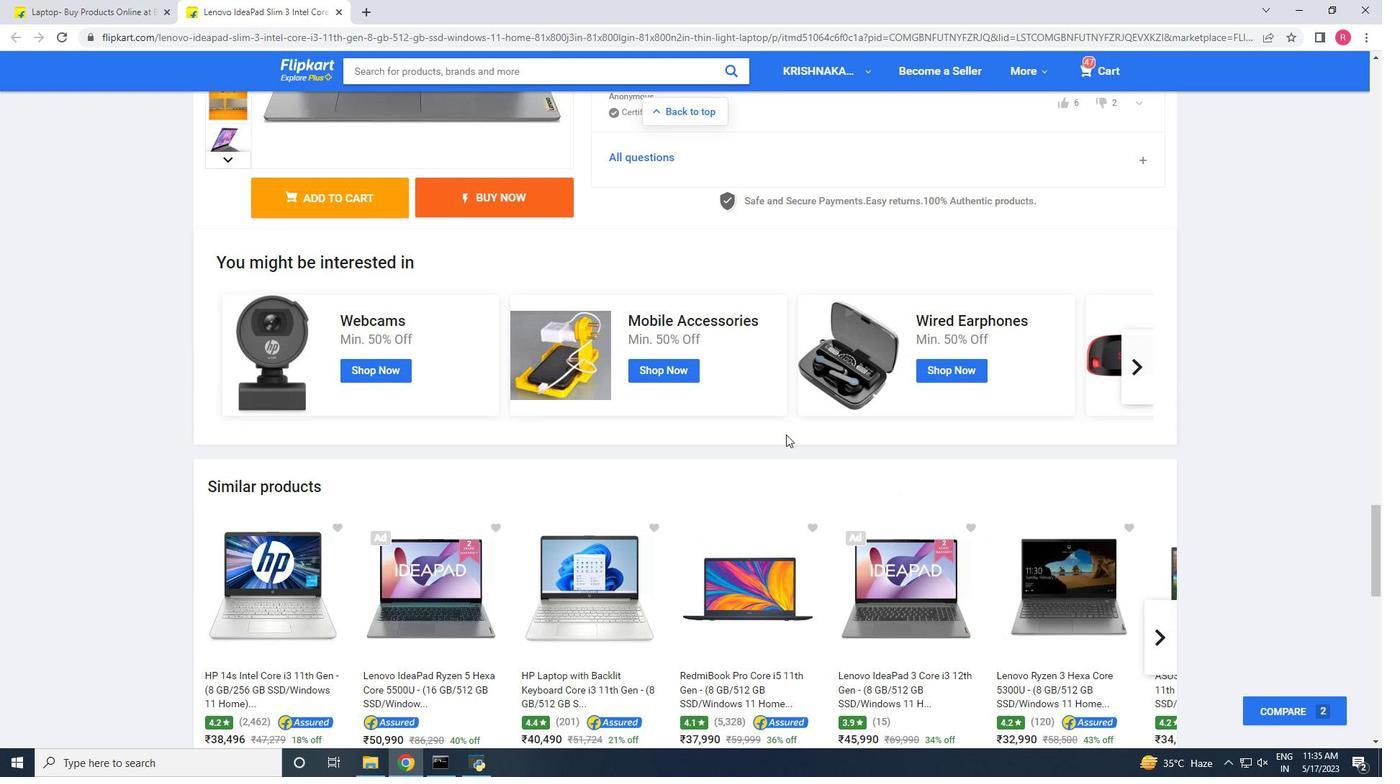 
Action: Mouse moved to (289, 425)
Screenshot: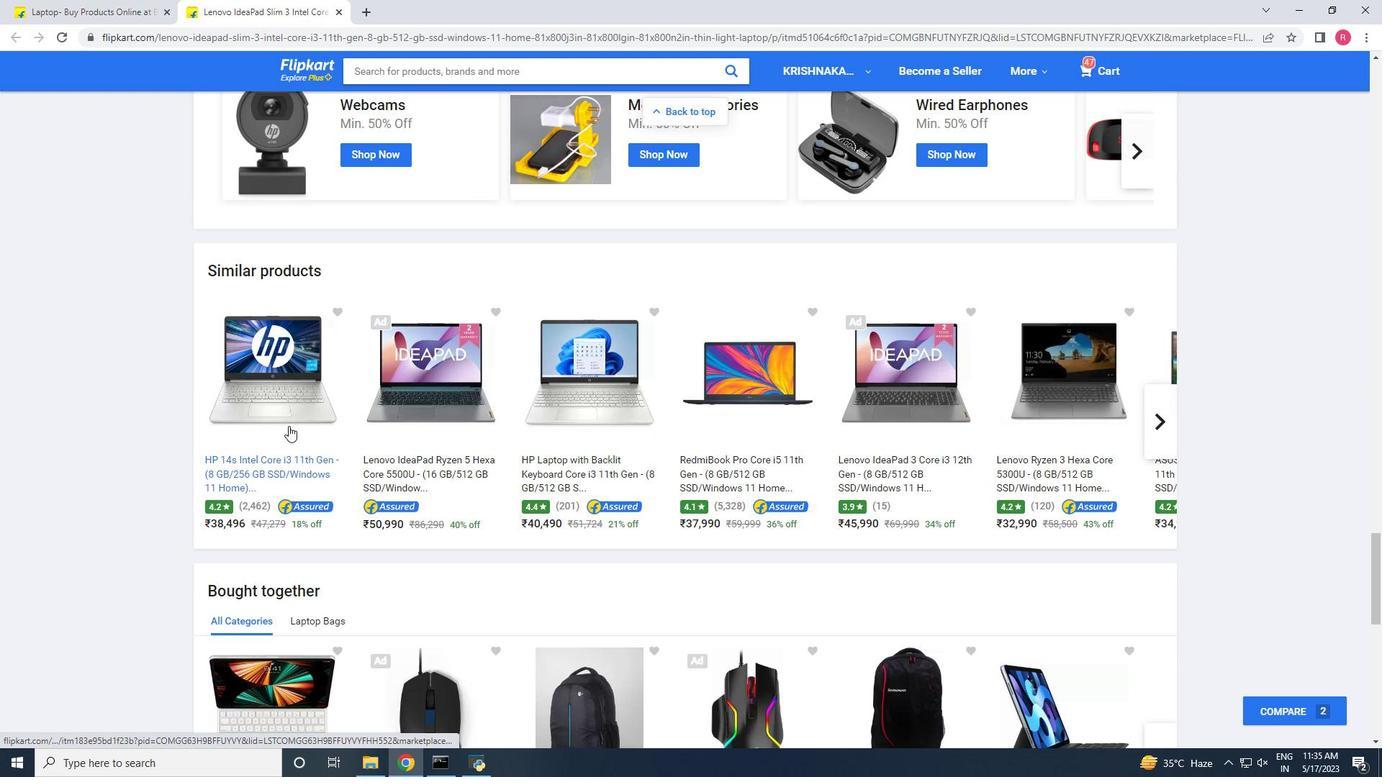 
Action: Mouse scrolled (289, 426) with delta (0, 0)
Screenshot: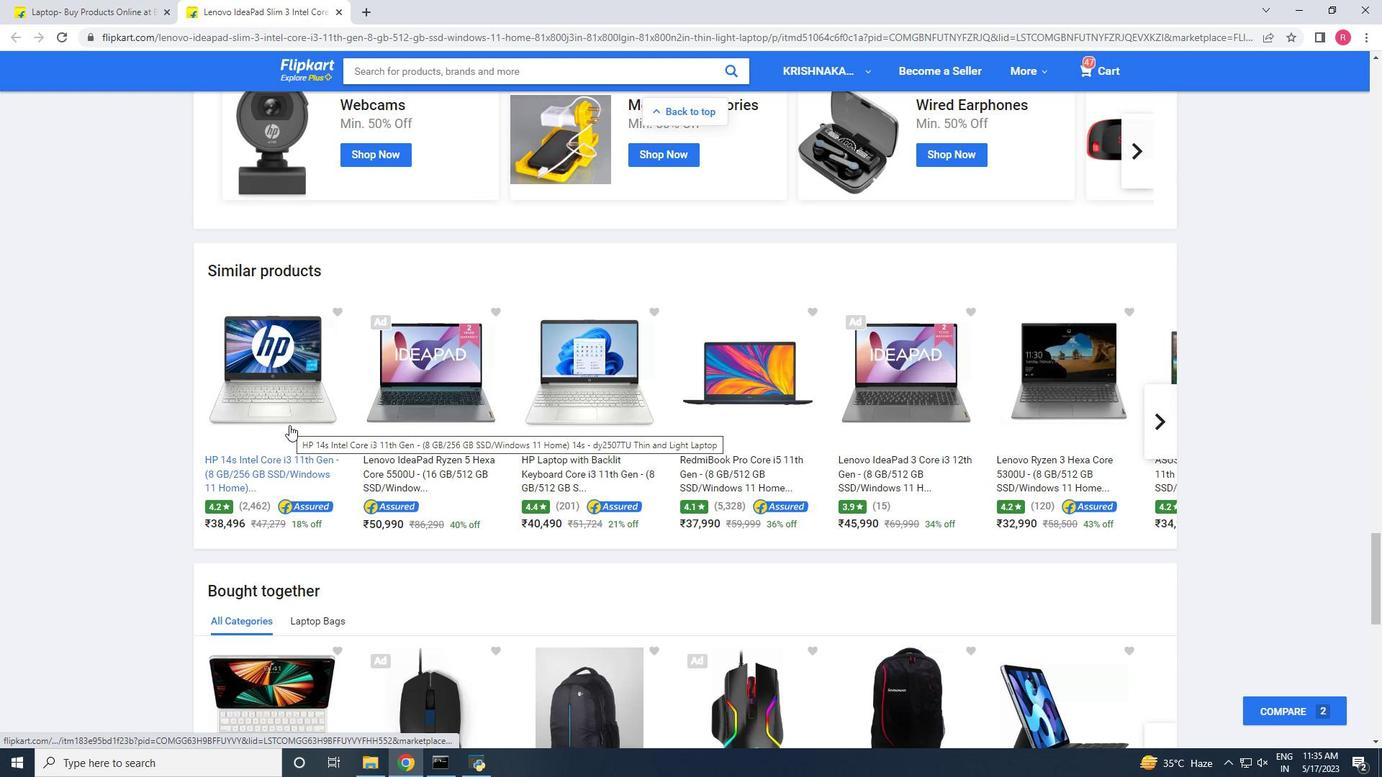 
Action: Mouse pressed left at (289, 425)
Screenshot: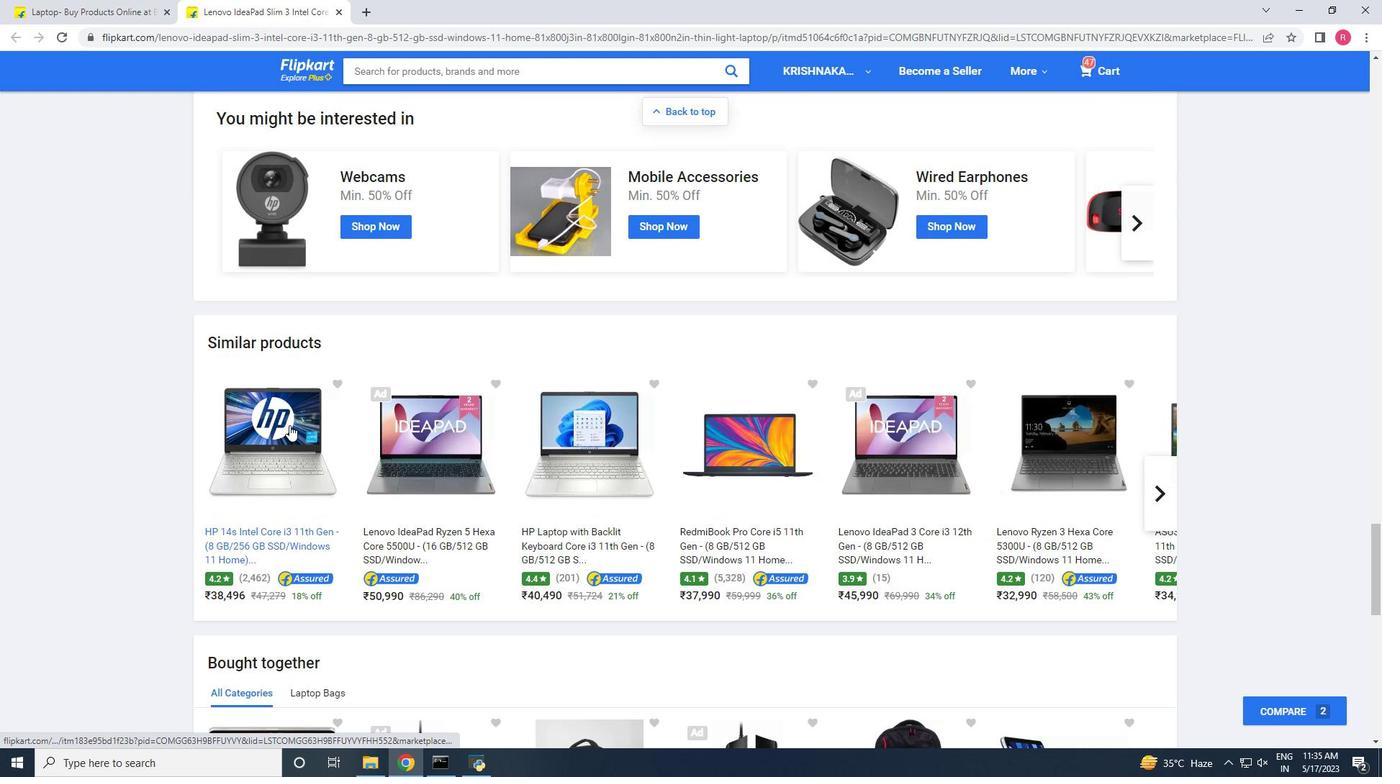 
Action: Mouse moved to (355, 393)
Screenshot: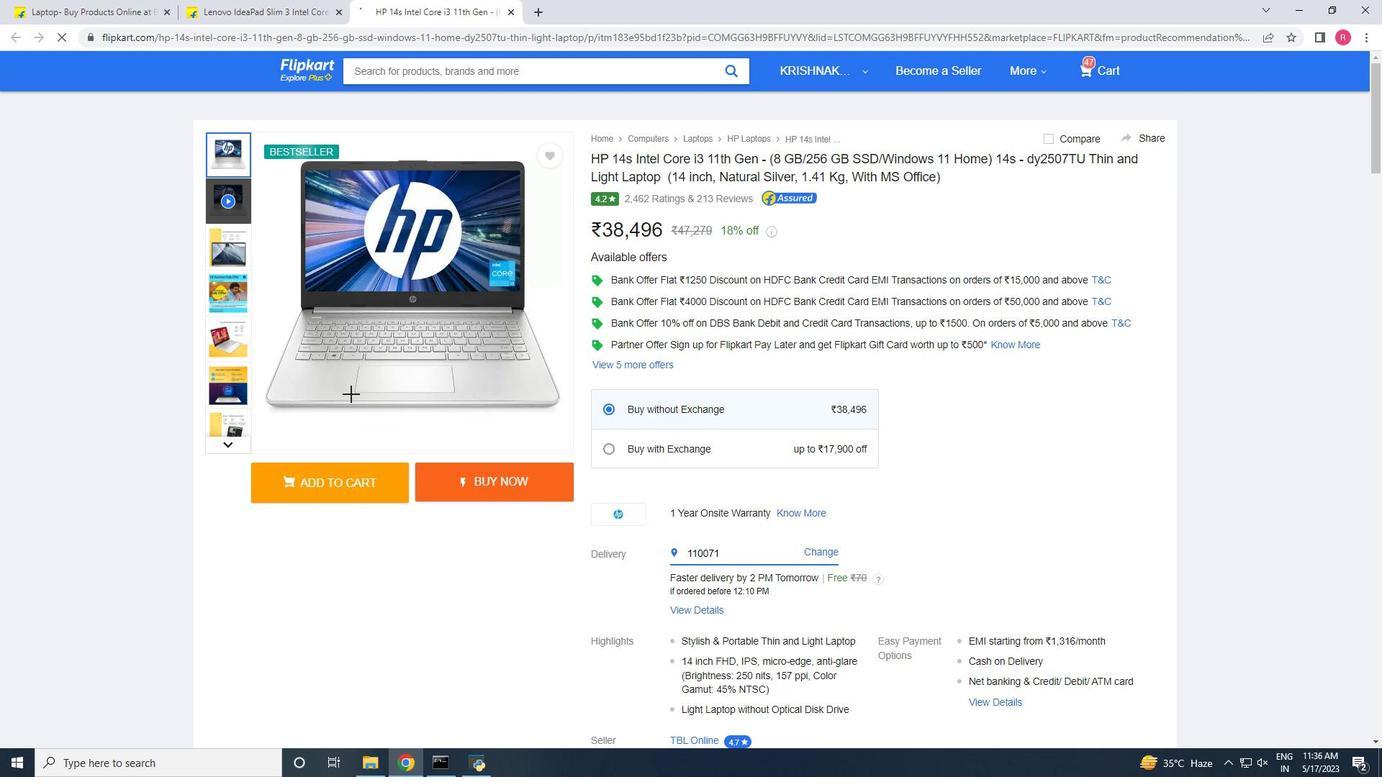 
Action: Mouse scrolled (355, 392) with delta (0, 0)
Screenshot: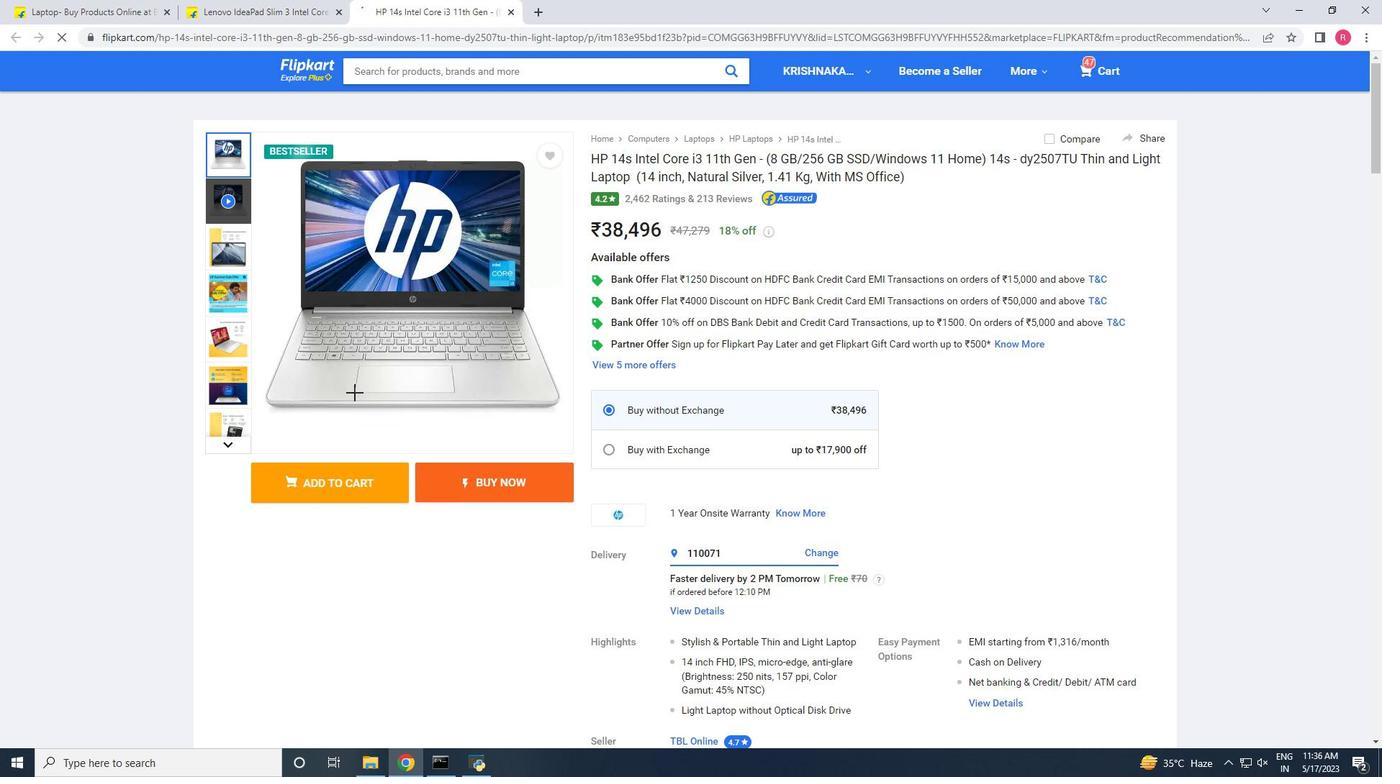 
Action: Mouse scrolled (355, 392) with delta (0, 0)
Screenshot: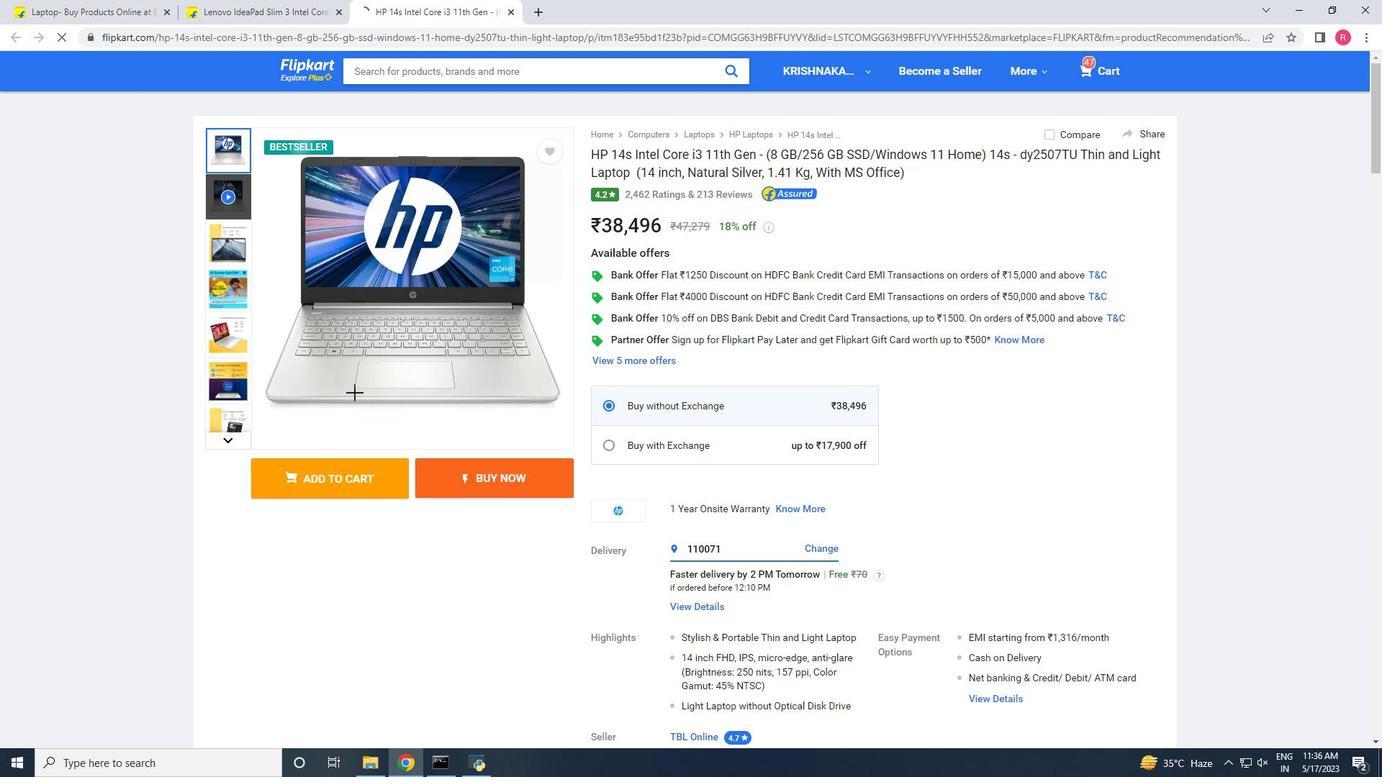 
Action: Mouse moved to (556, 367)
Screenshot: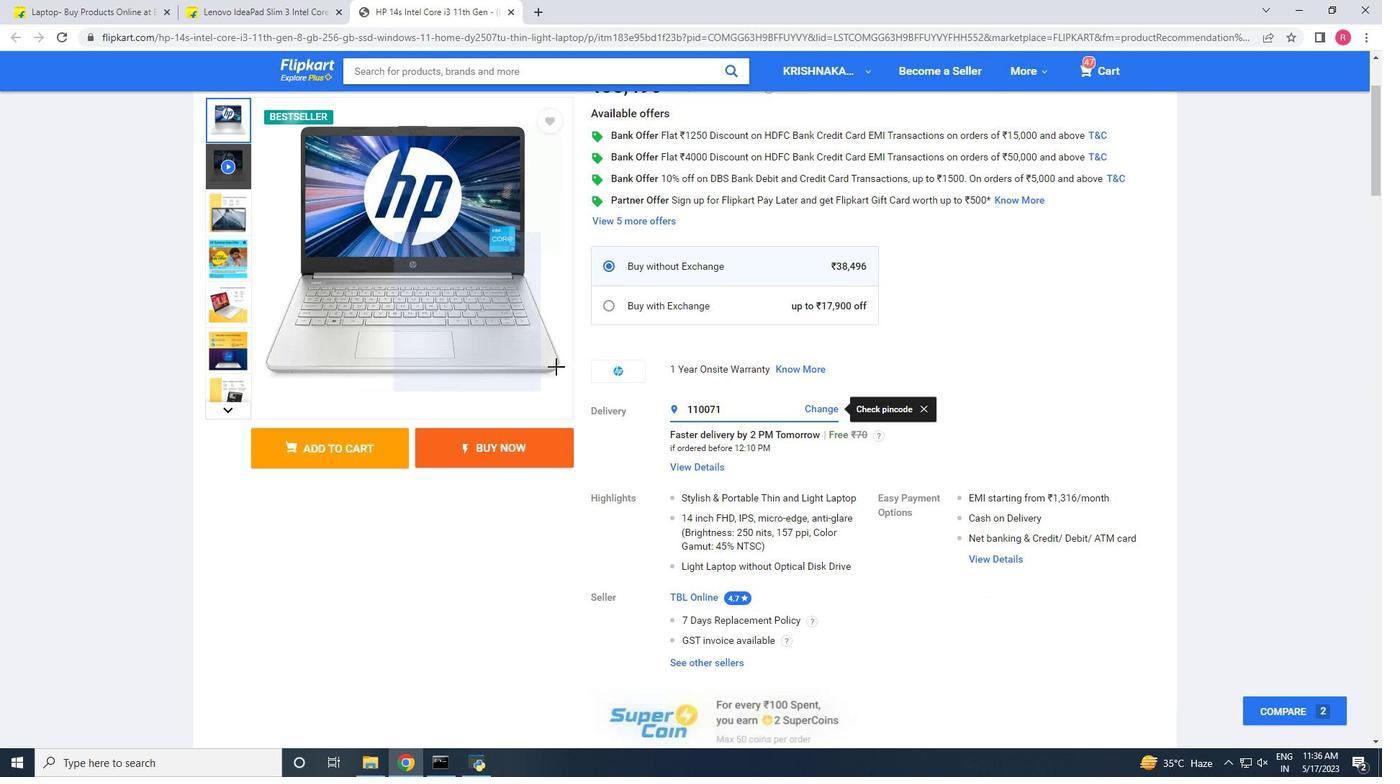 
Action: Mouse scrolled (556, 368) with delta (0, 0)
Screenshot: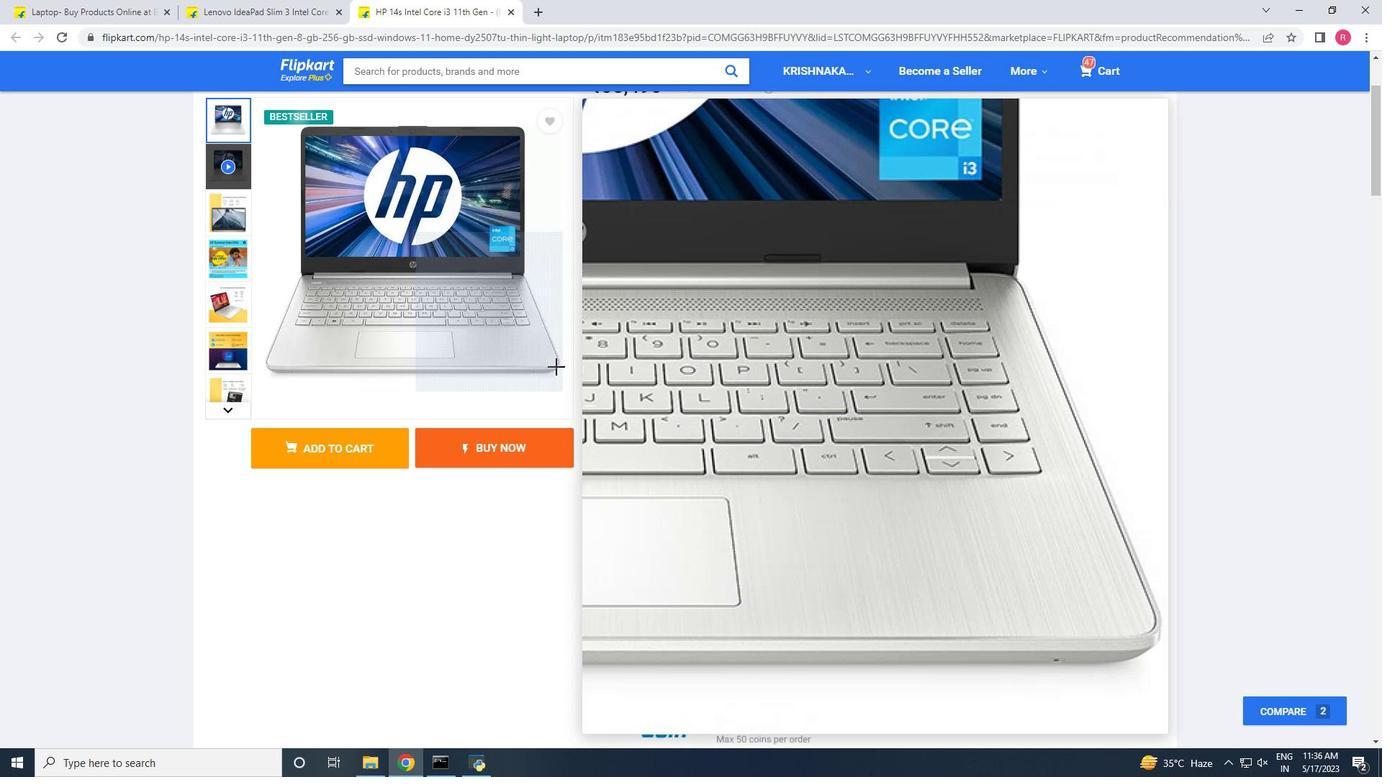 
Action: Mouse scrolled (556, 368) with delta (0, 0)
Screenshot: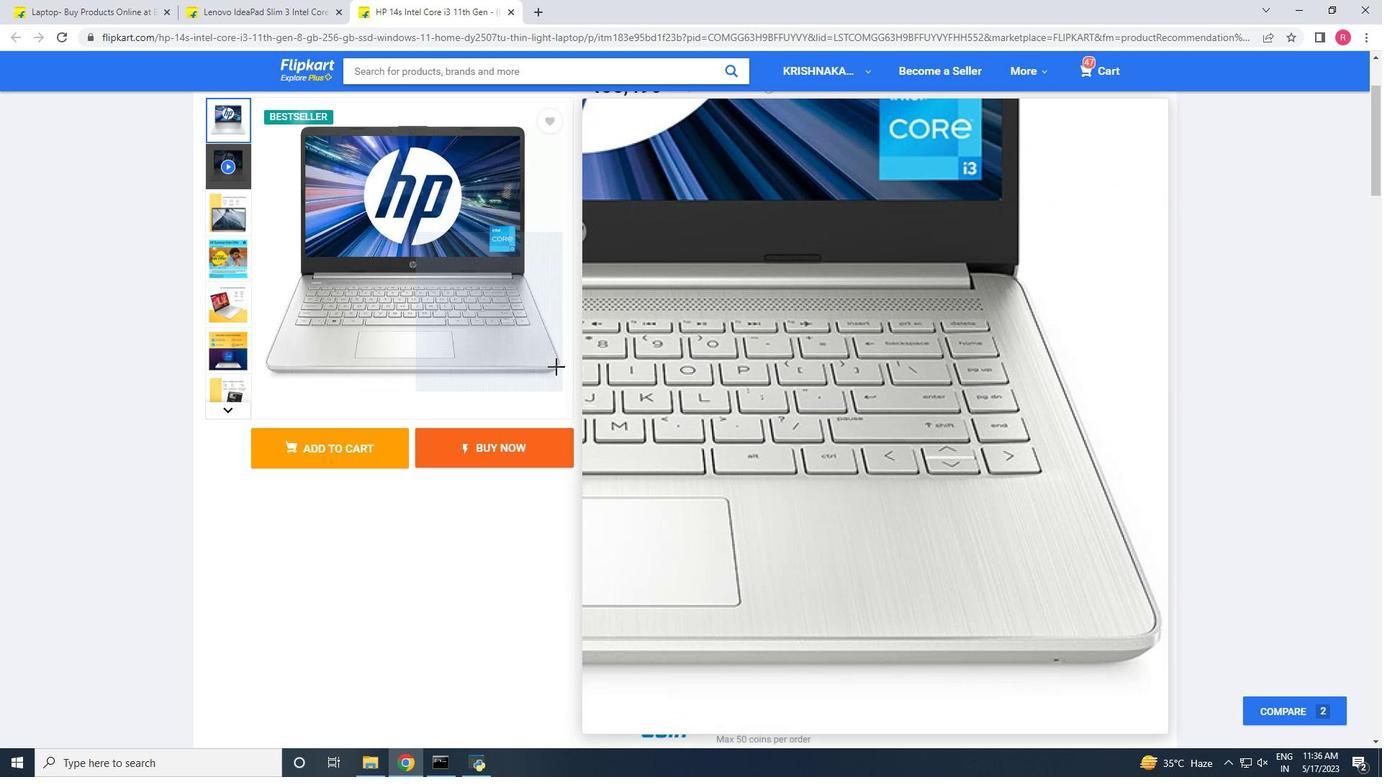 
Action: Mouse scrolled (556, 368) with delta (0, 0)
Screenshot: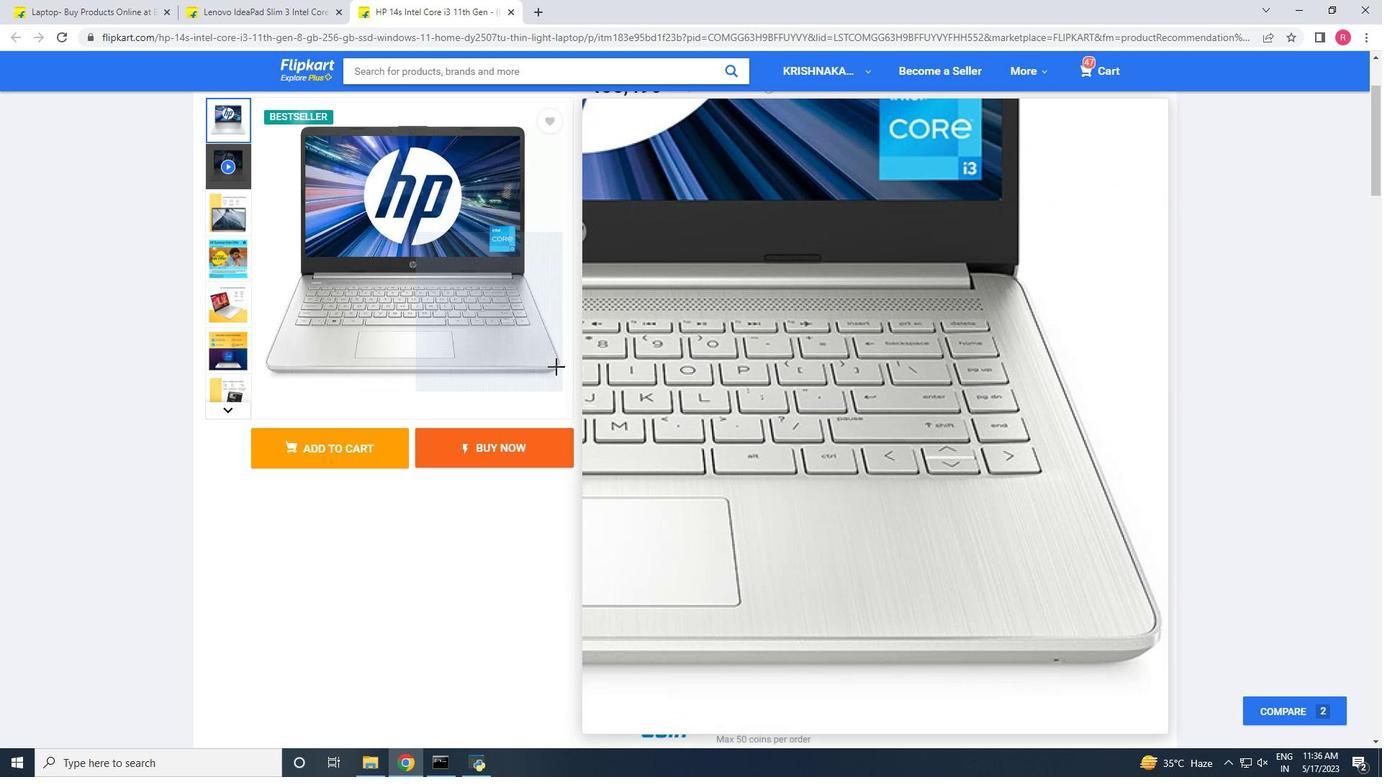 
Action: Mouse scrolled (556, 368) with delta (0, 0)
Screenshot: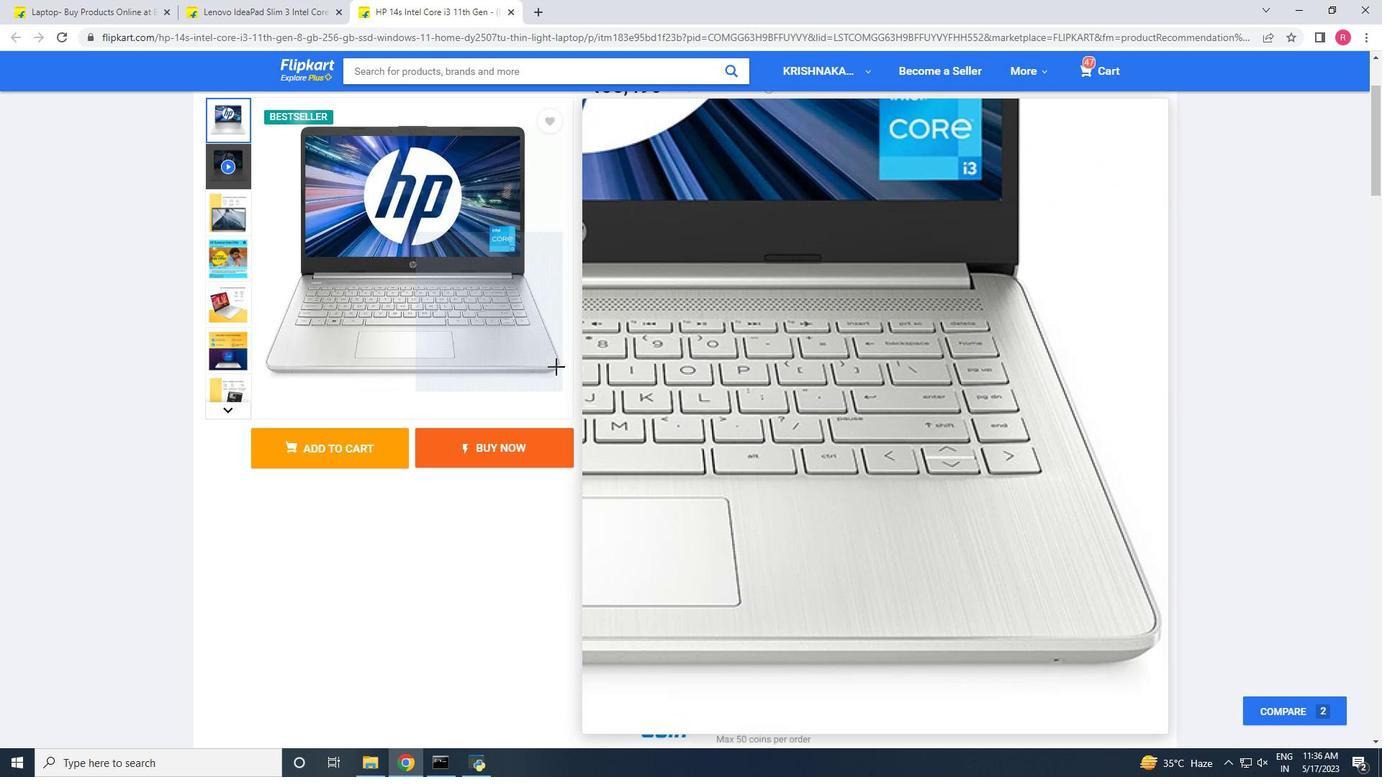 
Action: Mouse scrolled (556, 368) with delta (0, 0)
Screenshot: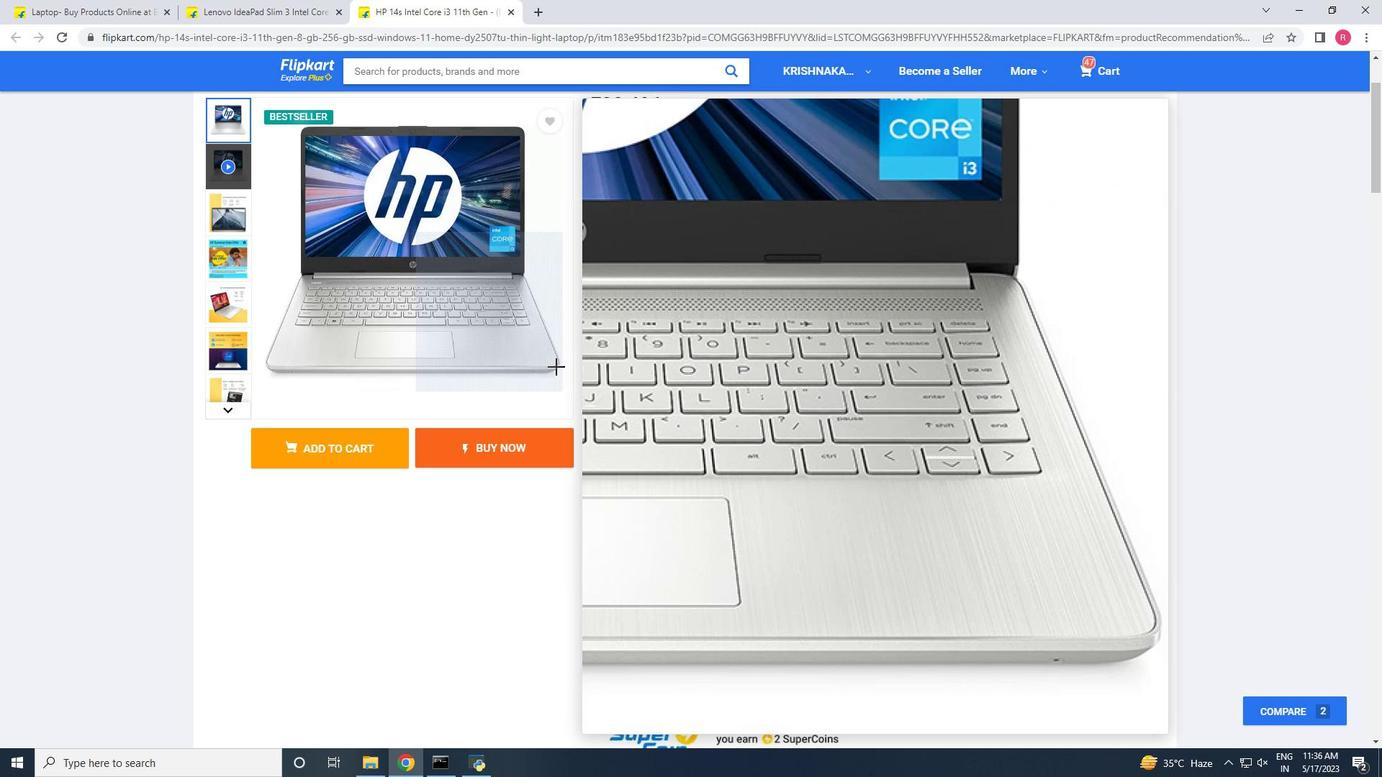 
Action: Mouse moved to (880, 404)
Screenshot: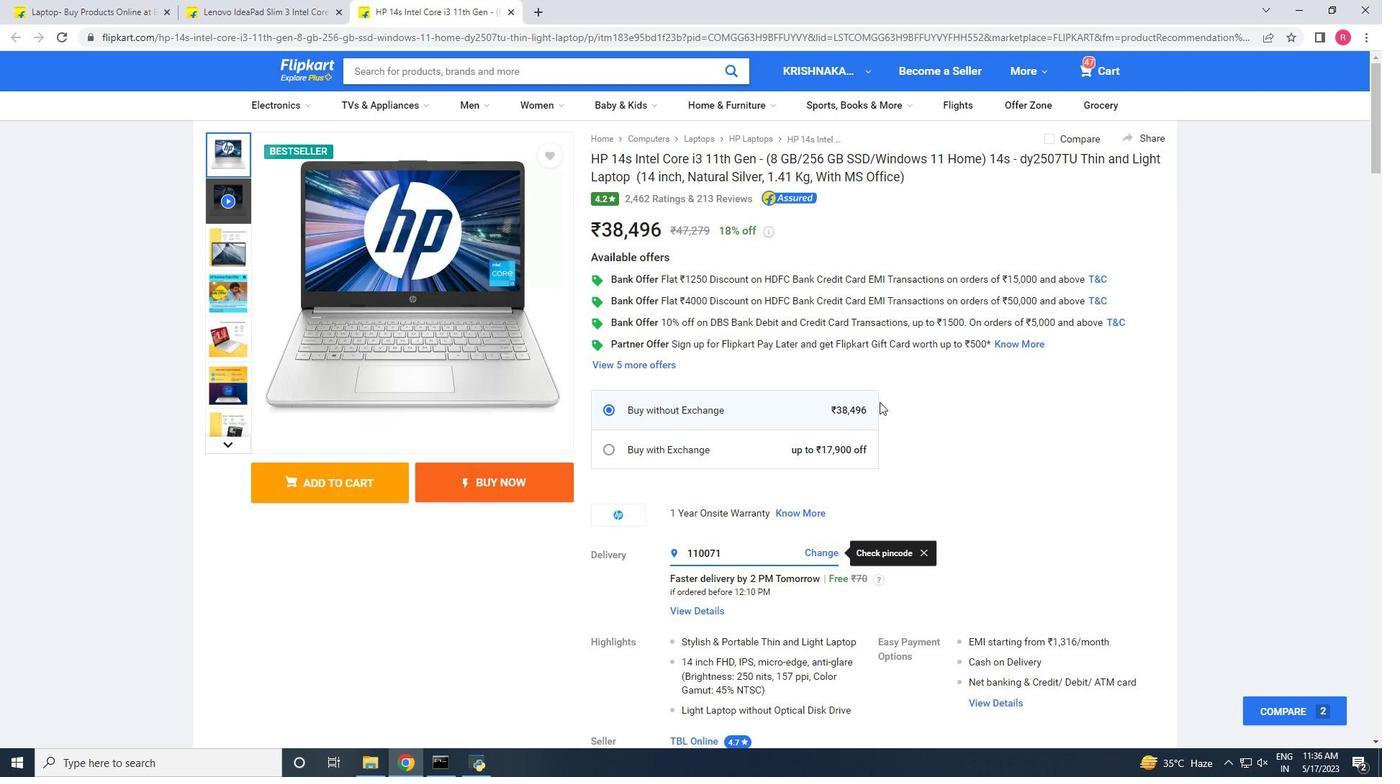 
Action: Mouse scrolled (880, 404) with delta (0, 0)
Screenshot: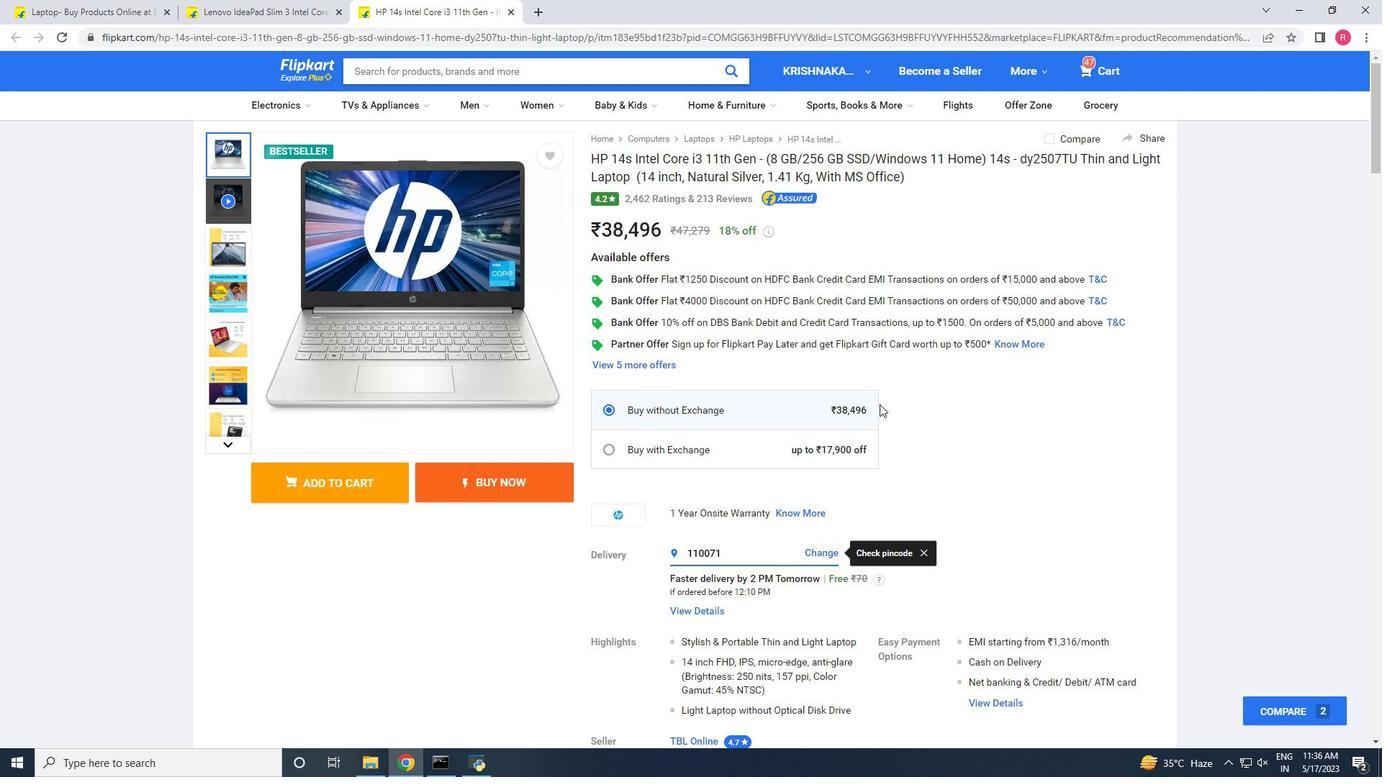 
Action: Mouse scrolled (880, 404) with delta (0, 0)
Screenshot: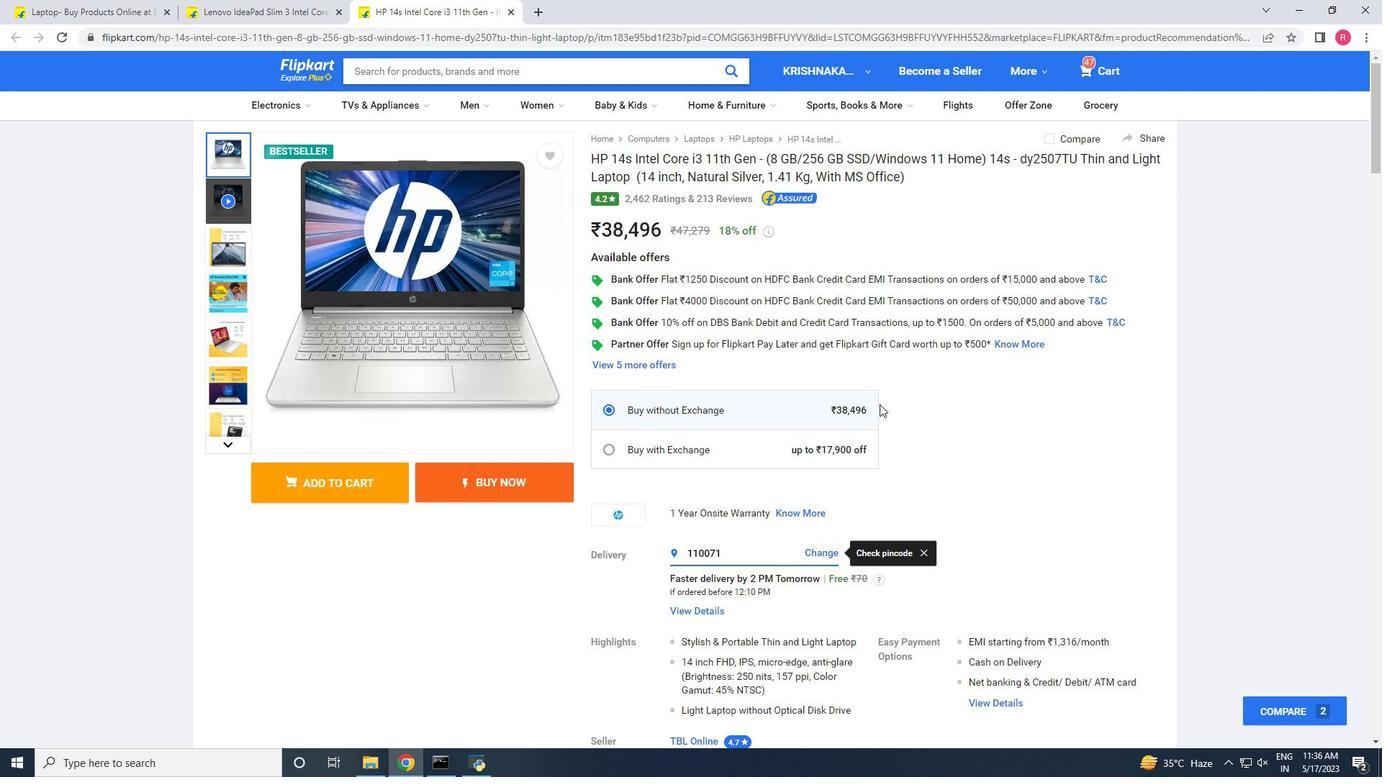 
Action: Mouse scrolled (880, 404) with delta (0, 0)
Screenshot: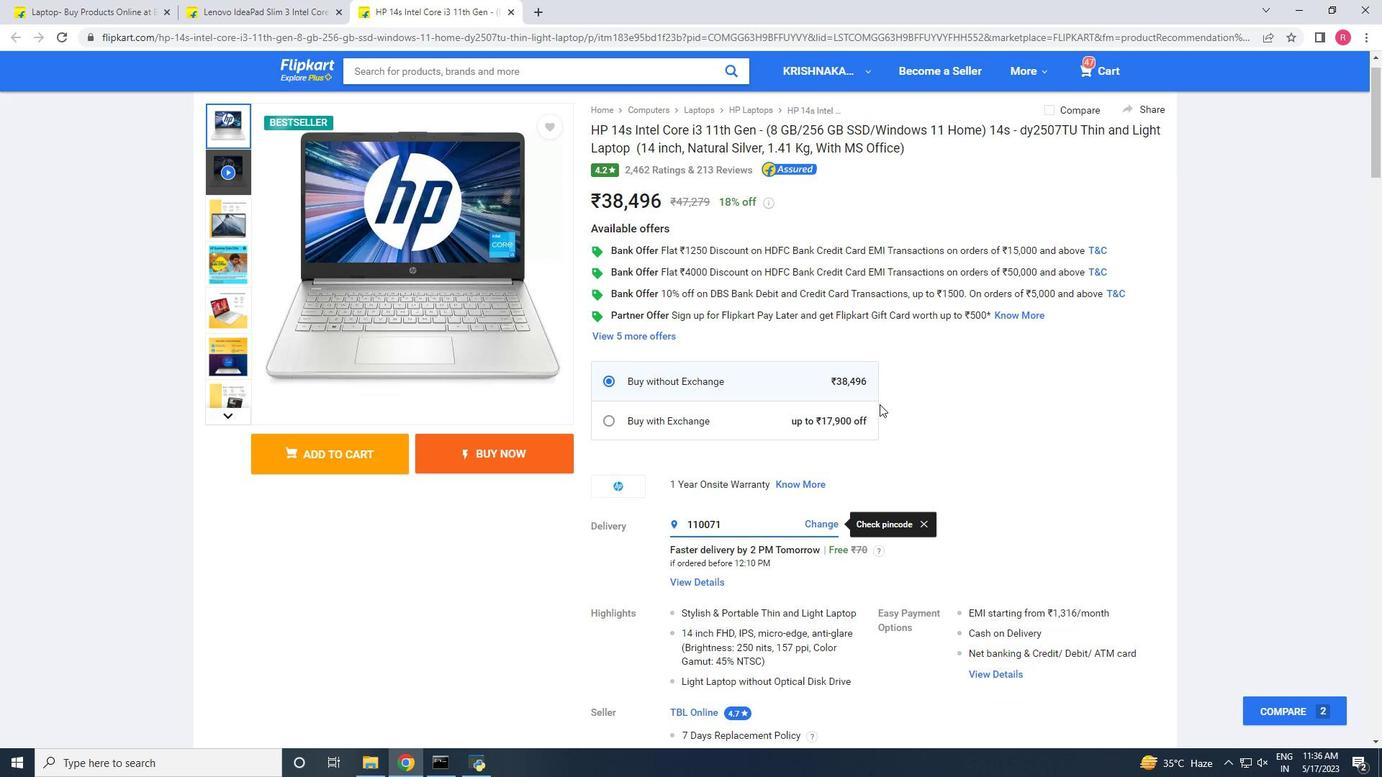 
Action: Mouse scrolled (880, 404) with delta (0, 0)
Screenshot: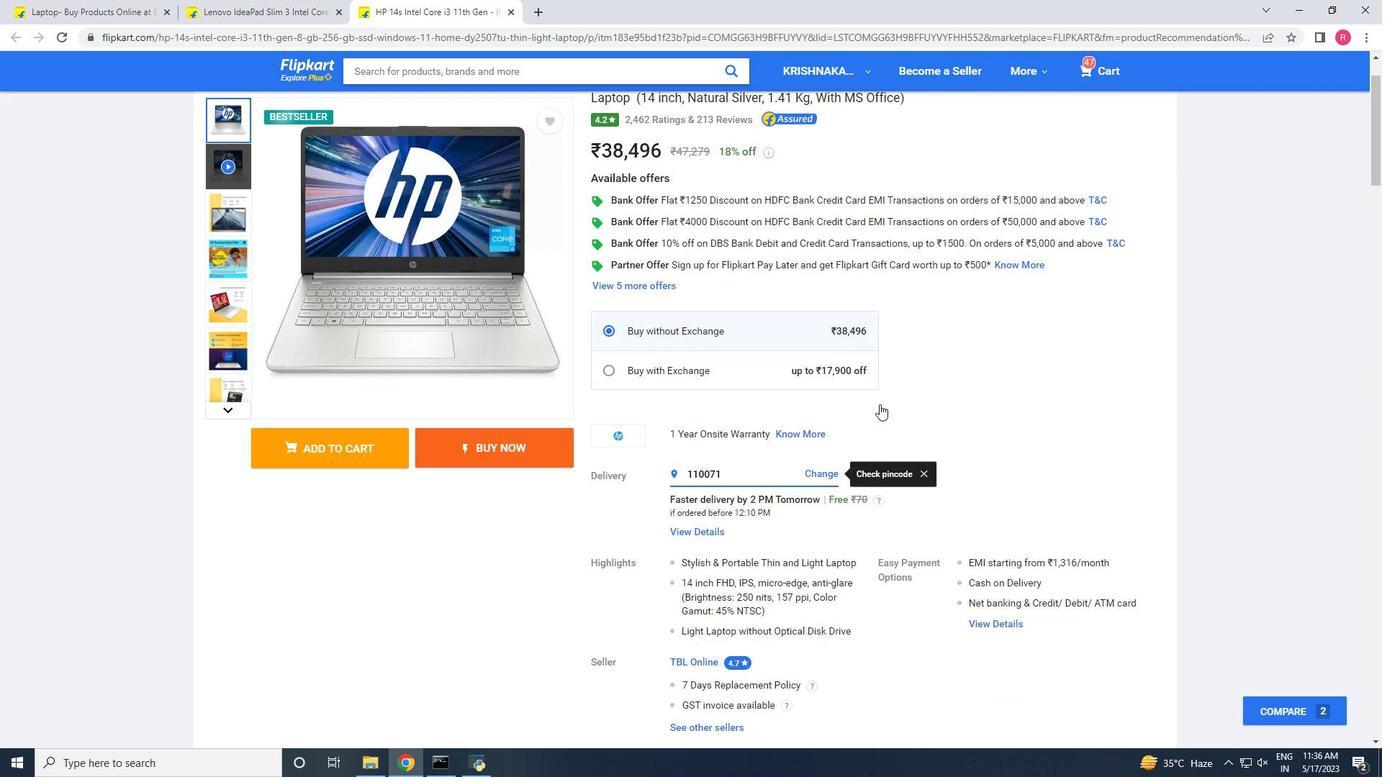 
Action: Mouse scrolled (880, 404) with delta (0, 0)
Screenshot: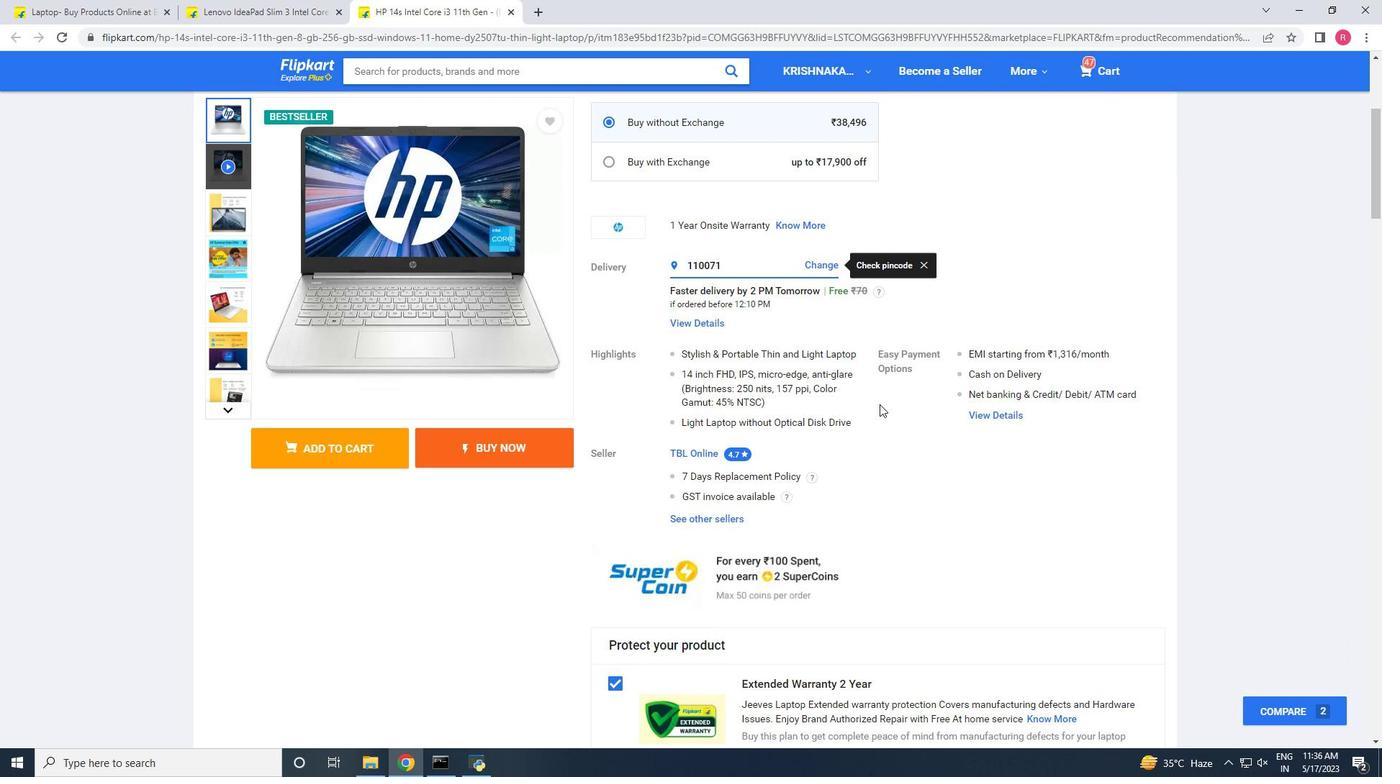 
Action: Mouse scrolled (880, 404) with delta (0, 0)
Screenshot: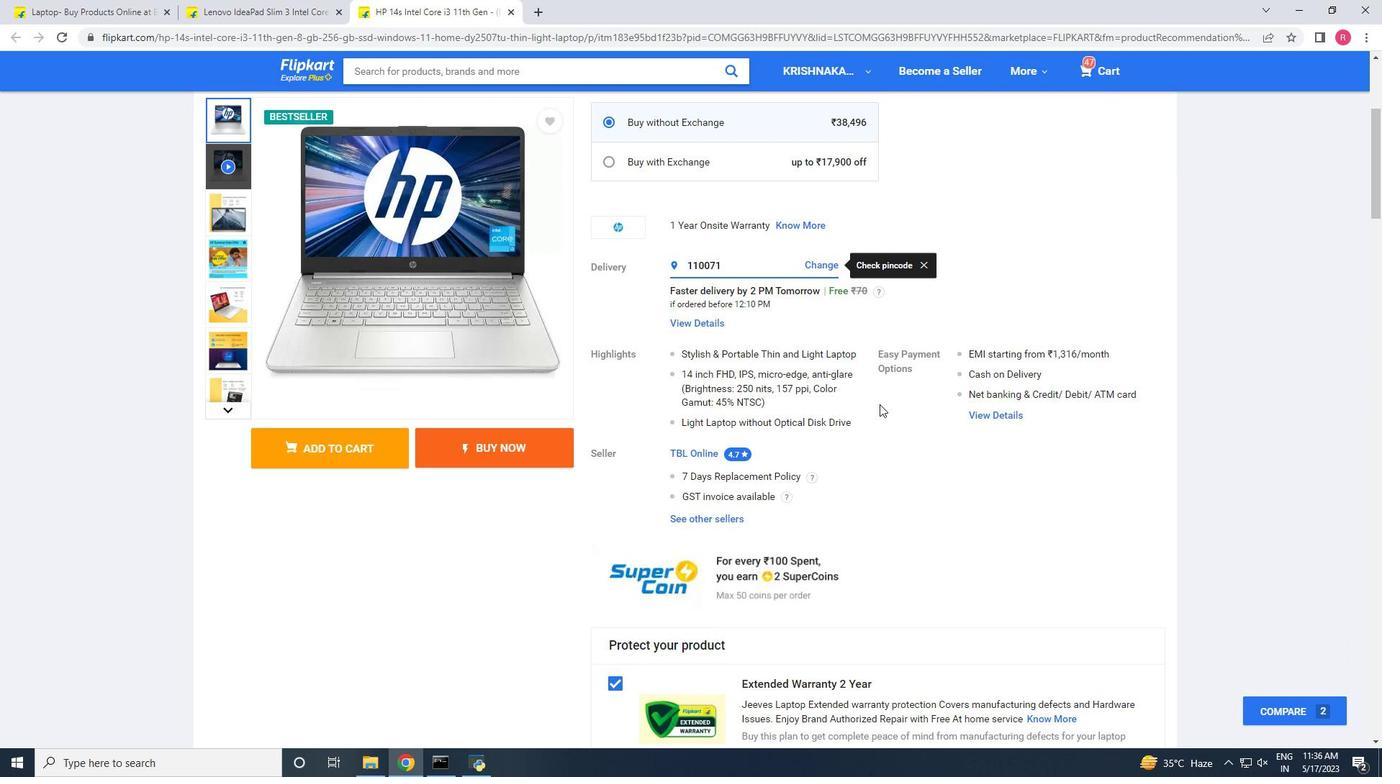 
Action: Mouse scrolled (880, 404) with delta (0, 0)
Screenshot: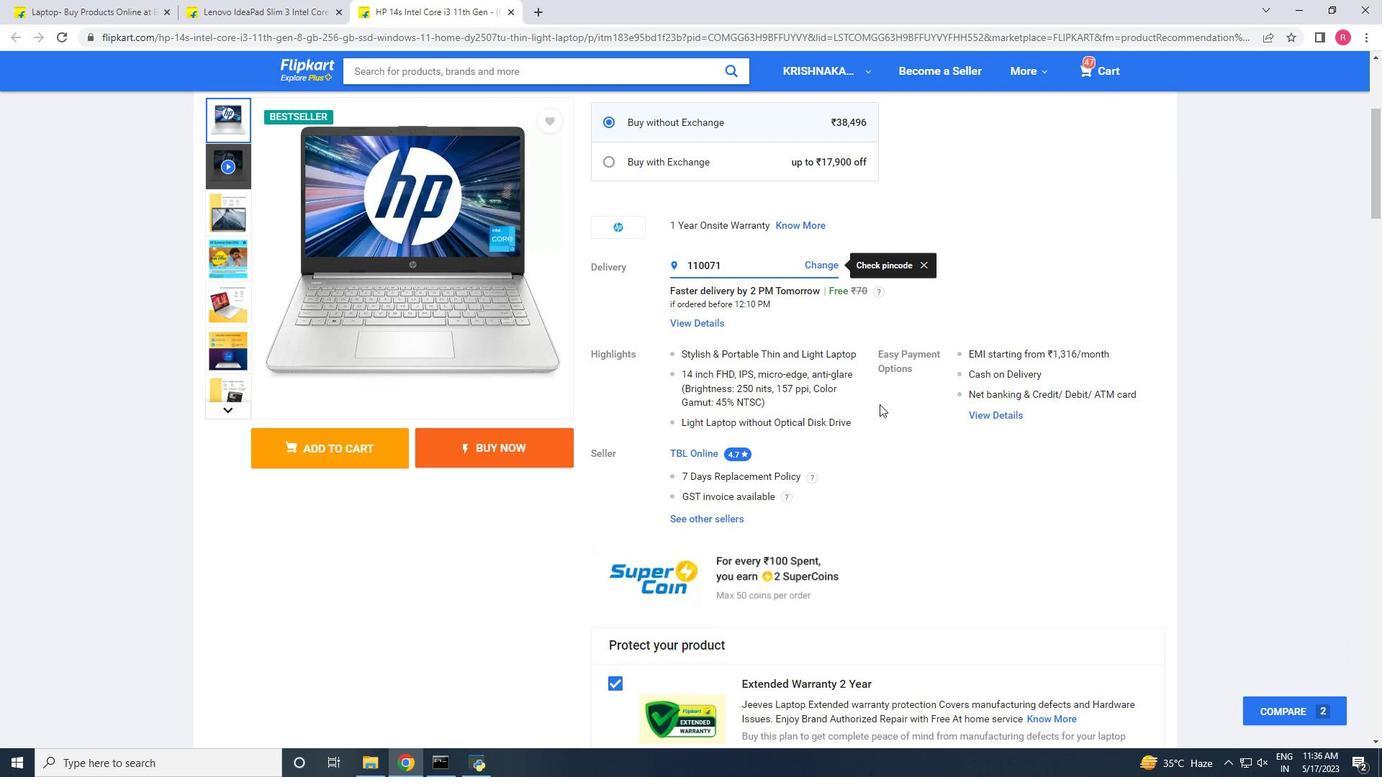 
Action: Mouse scrolled (880, 404) with delta (0, 0)
Screenshot: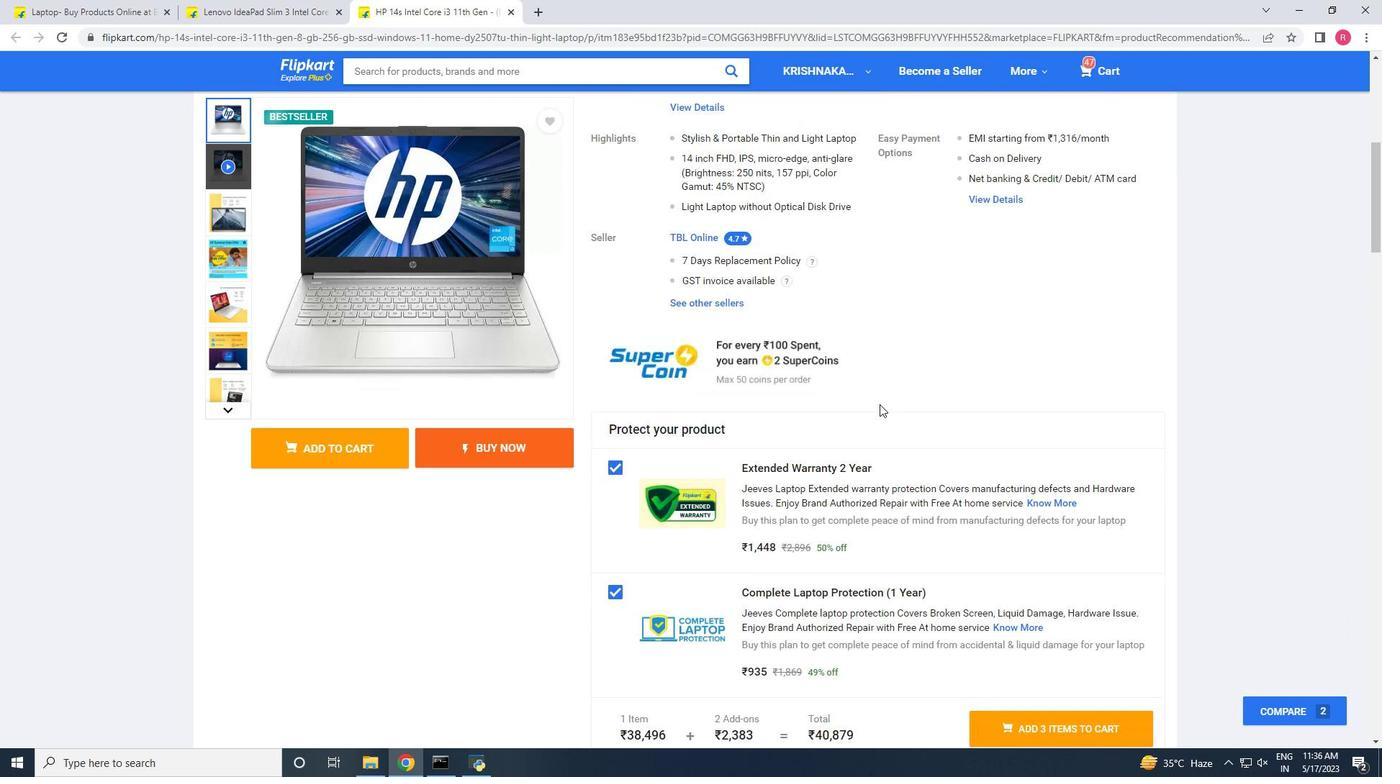 
Action: Mouse scrolled (880, 404) with delta (0, 0)
Screenshot: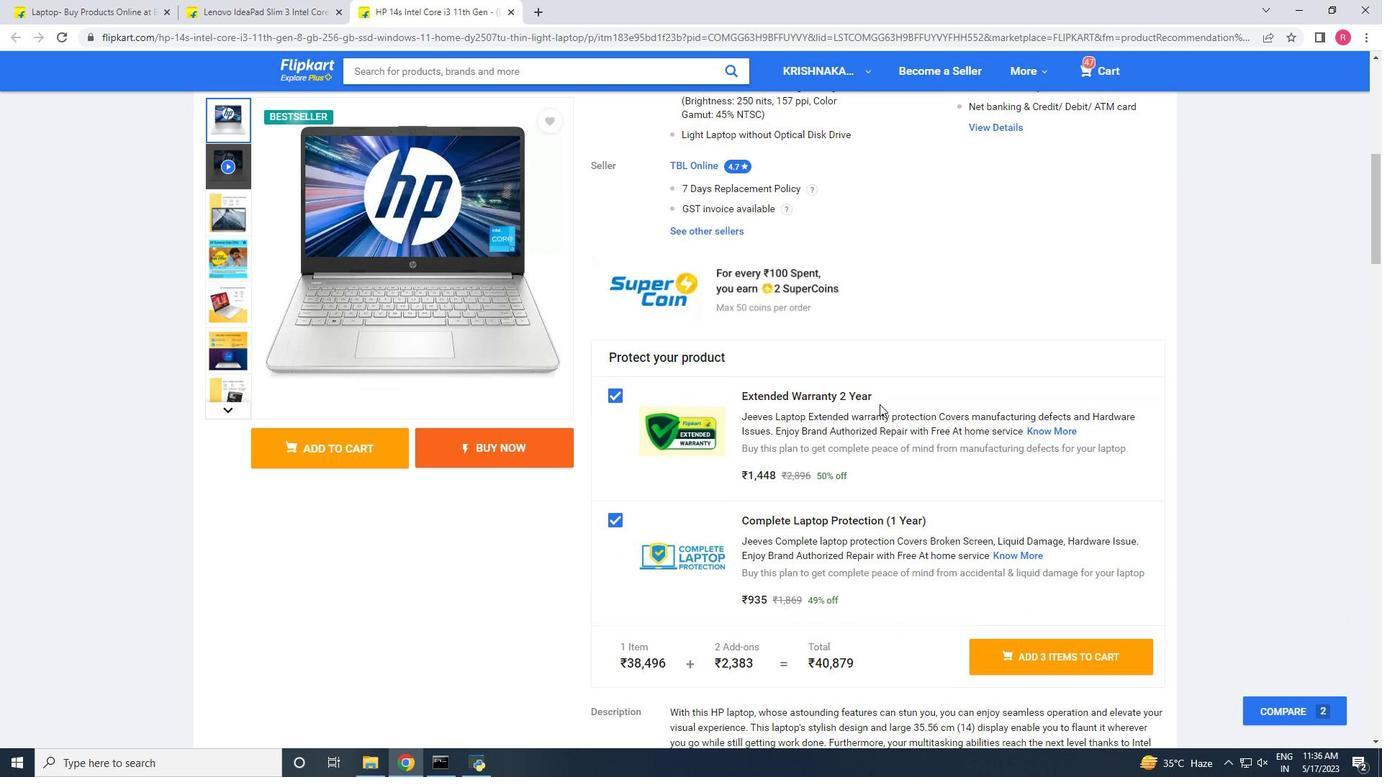 
Action: Mouse scrolled (880, 404) with delta (0, 0)
Screenshot: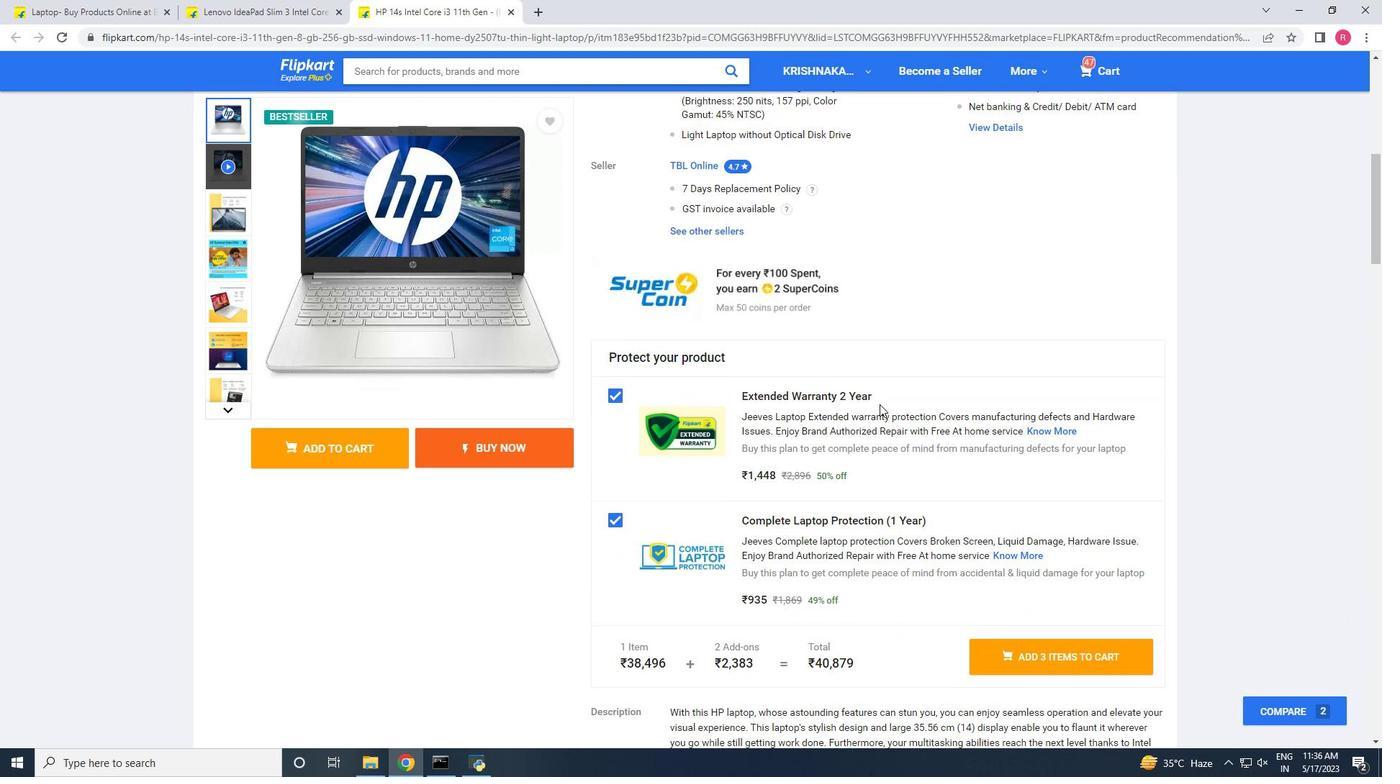 
Action: Mouse scrolled (880, 404) with delta (0, 0)
Screenshot: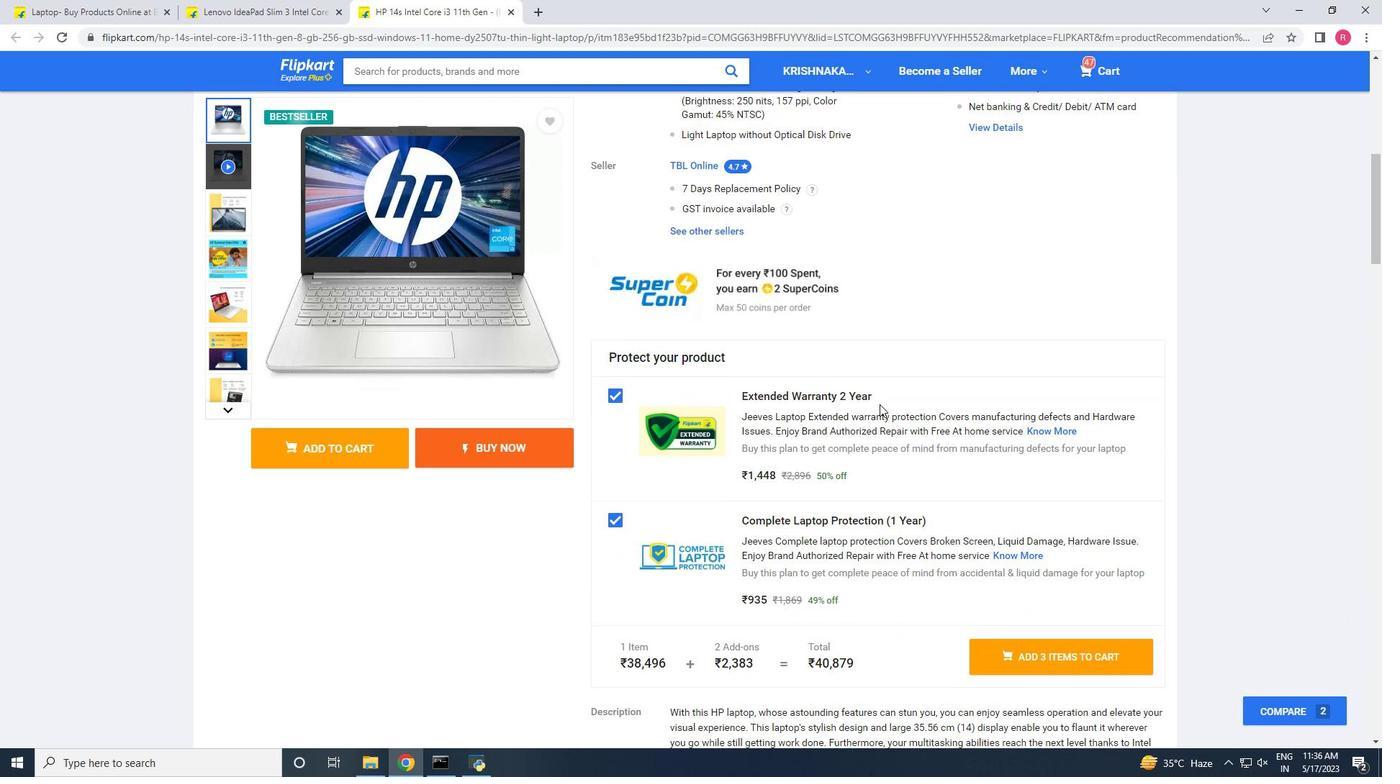 
Action: Mouse scrolled (880, 404) with delta (0, 0)
Screenshot: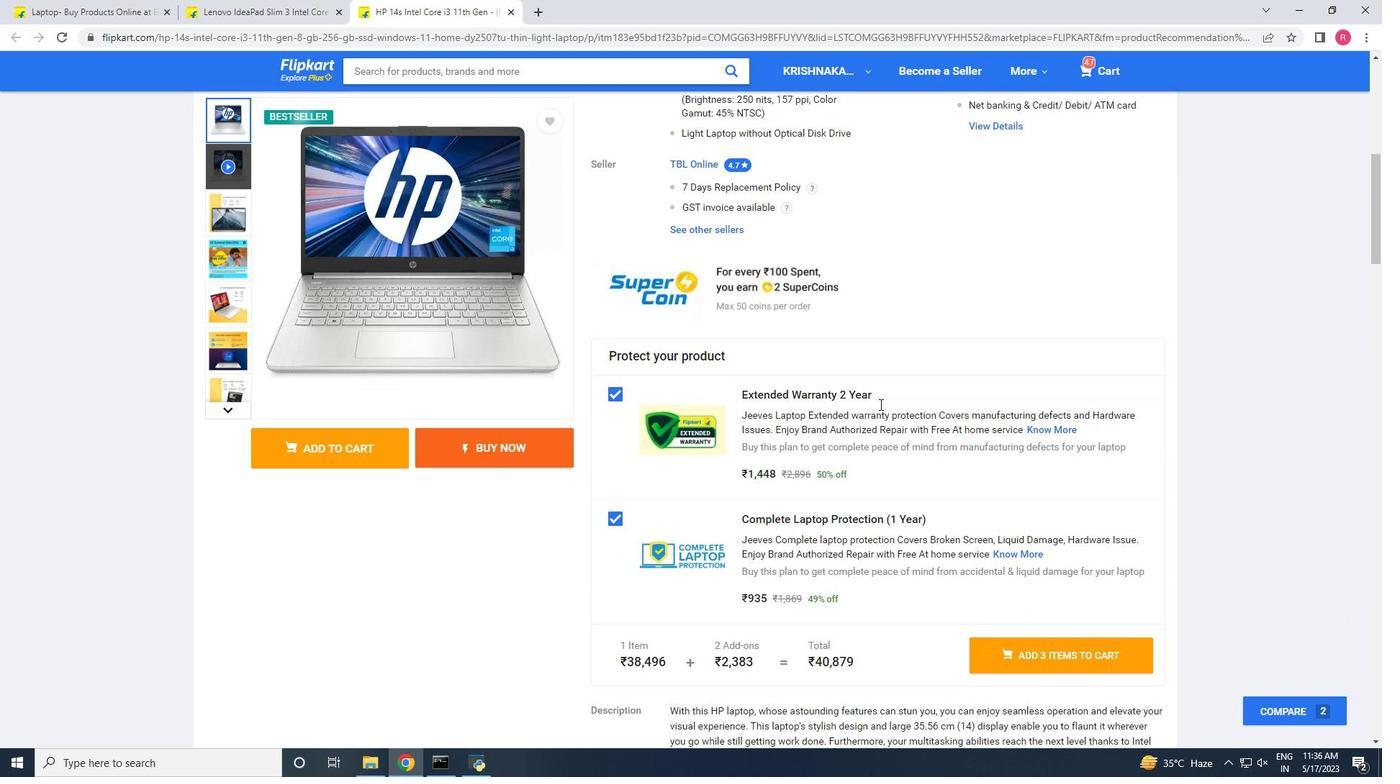 
Action: Mouse moved to (1047, 468)
Screenshot: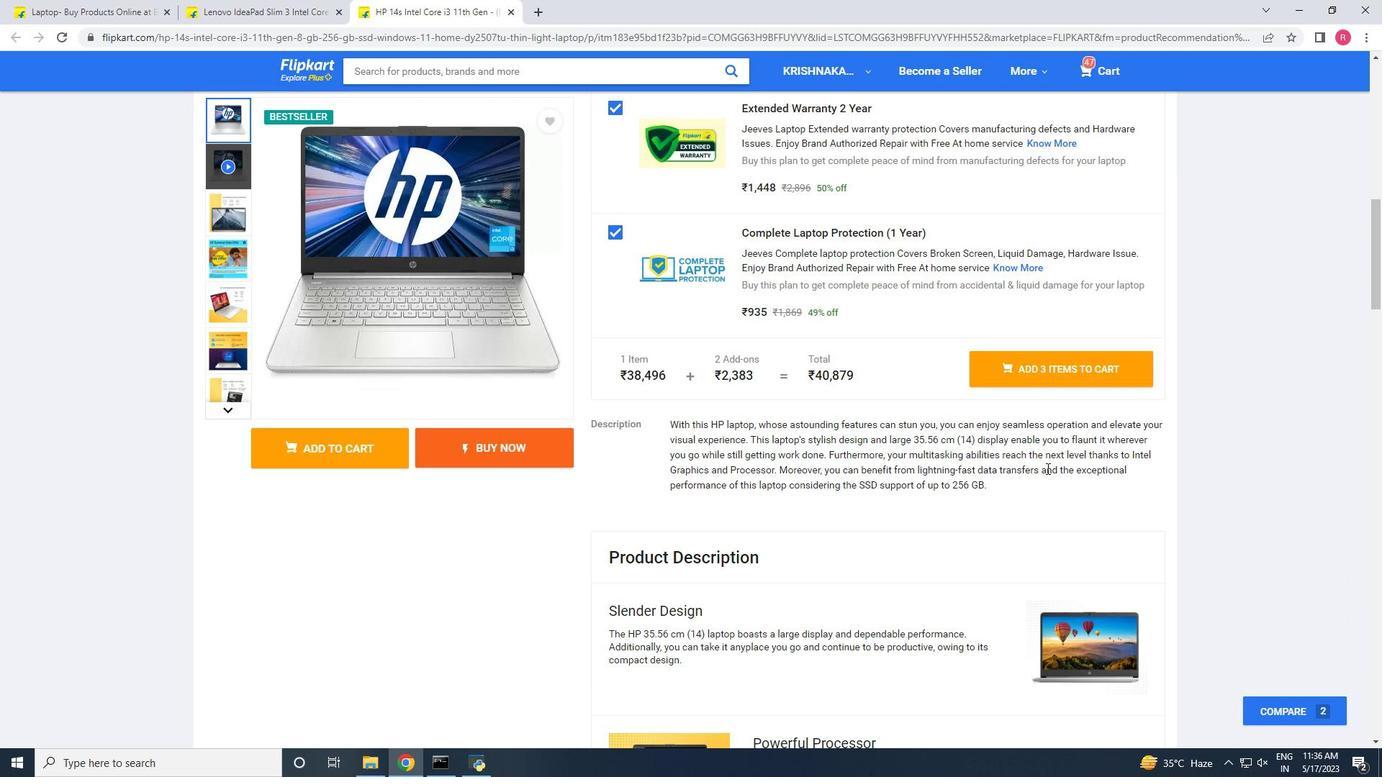 
Action: Mouse scrolled (1047, 468) with delta (0, 0)
Screenshot: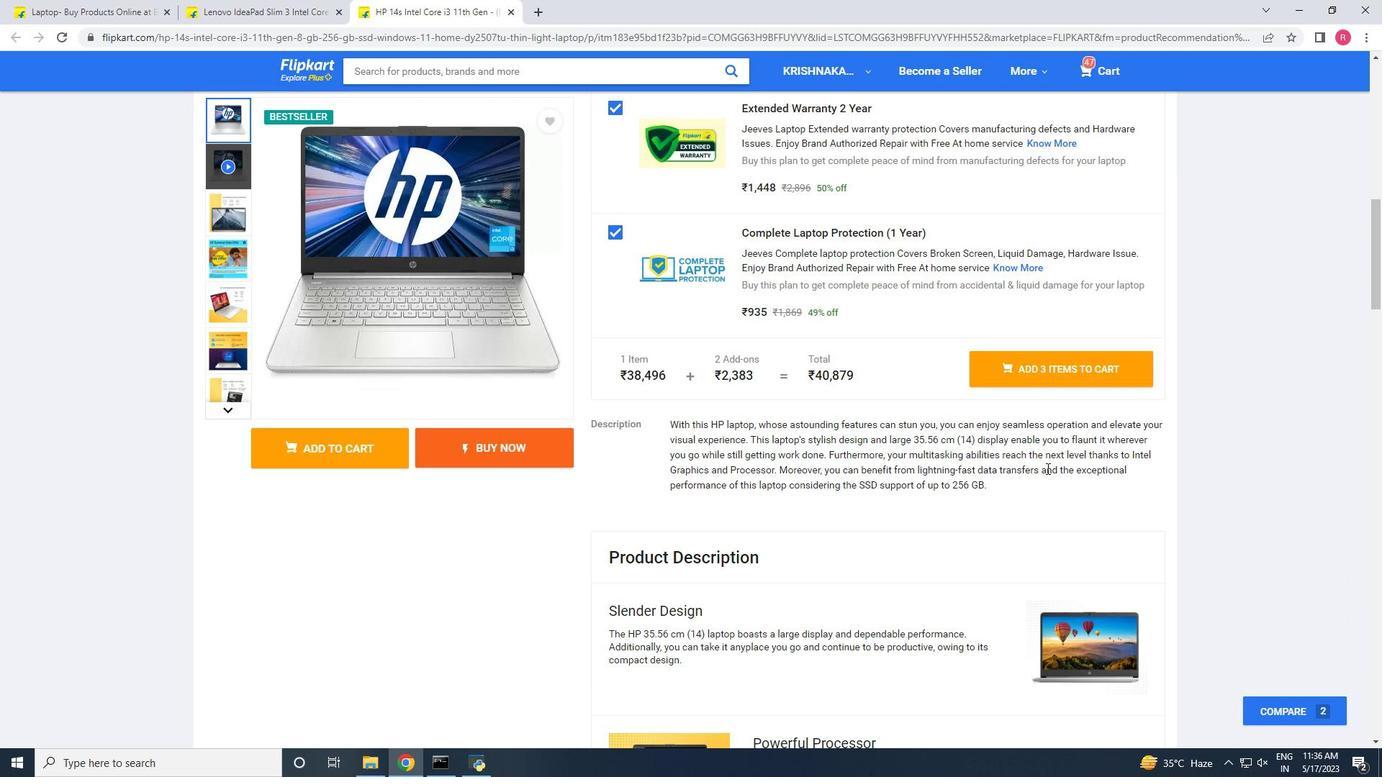 
Action: Mouse moved to (1046, 468)
Screenshot: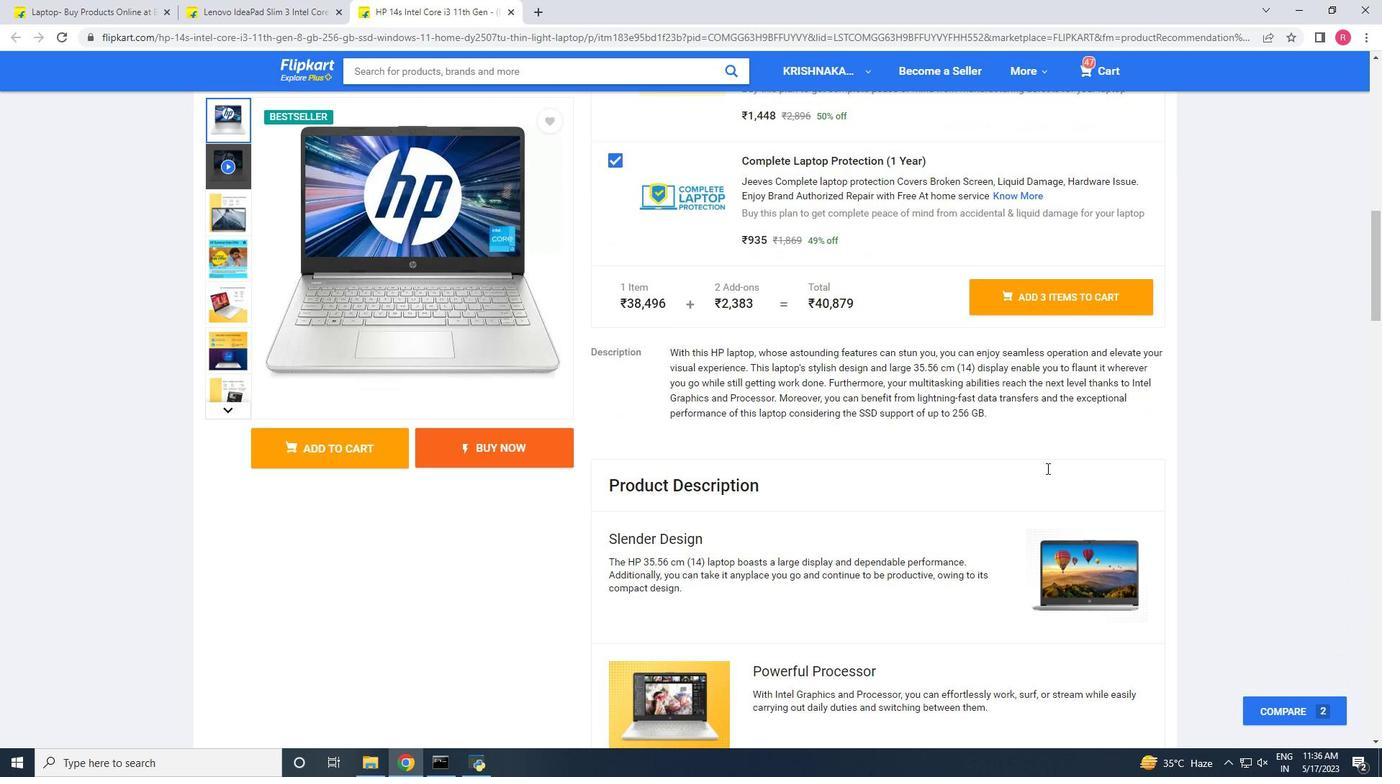 
Action: Mouse scrolled (1046, 468) with delta (0, 0)
Screenshot: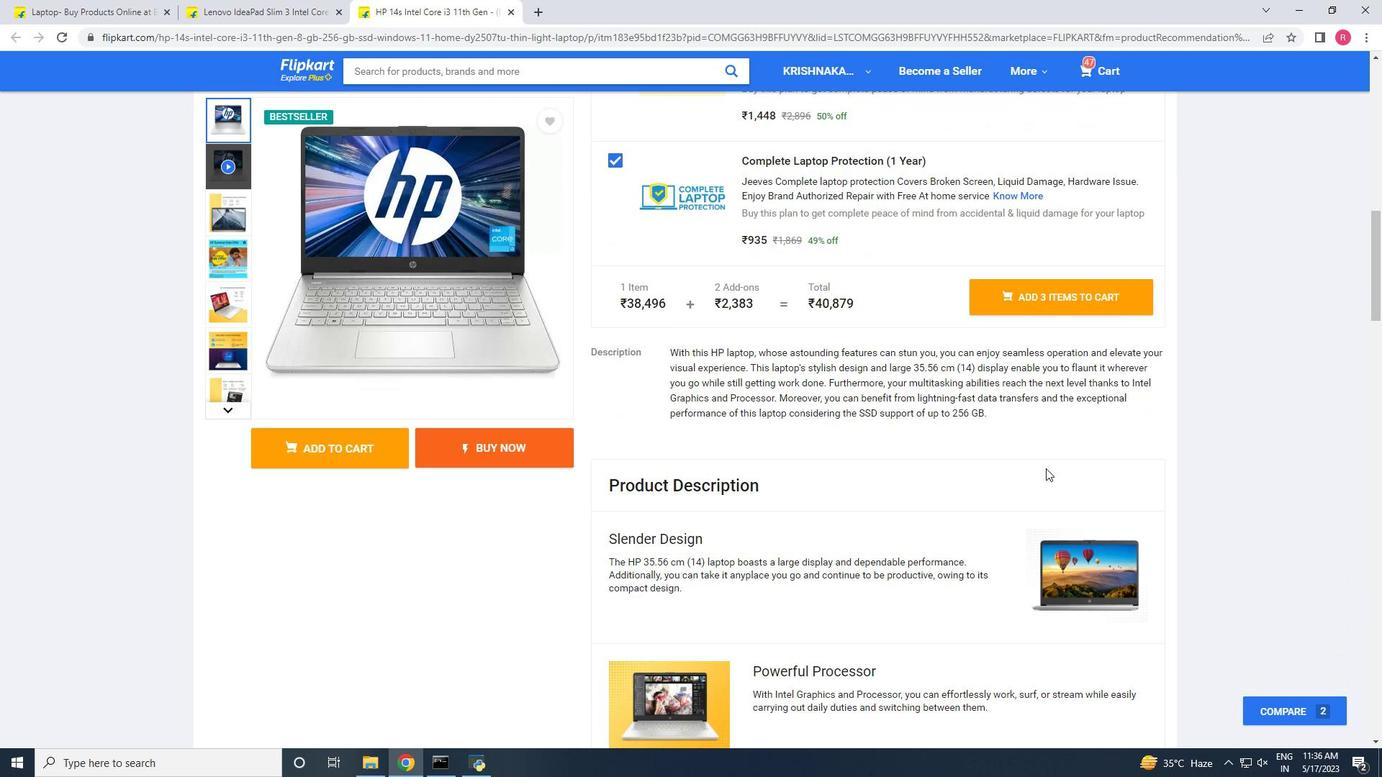 
Action: Mouse scrolled (1046, 468) with delta (0, 0)
Screenshot: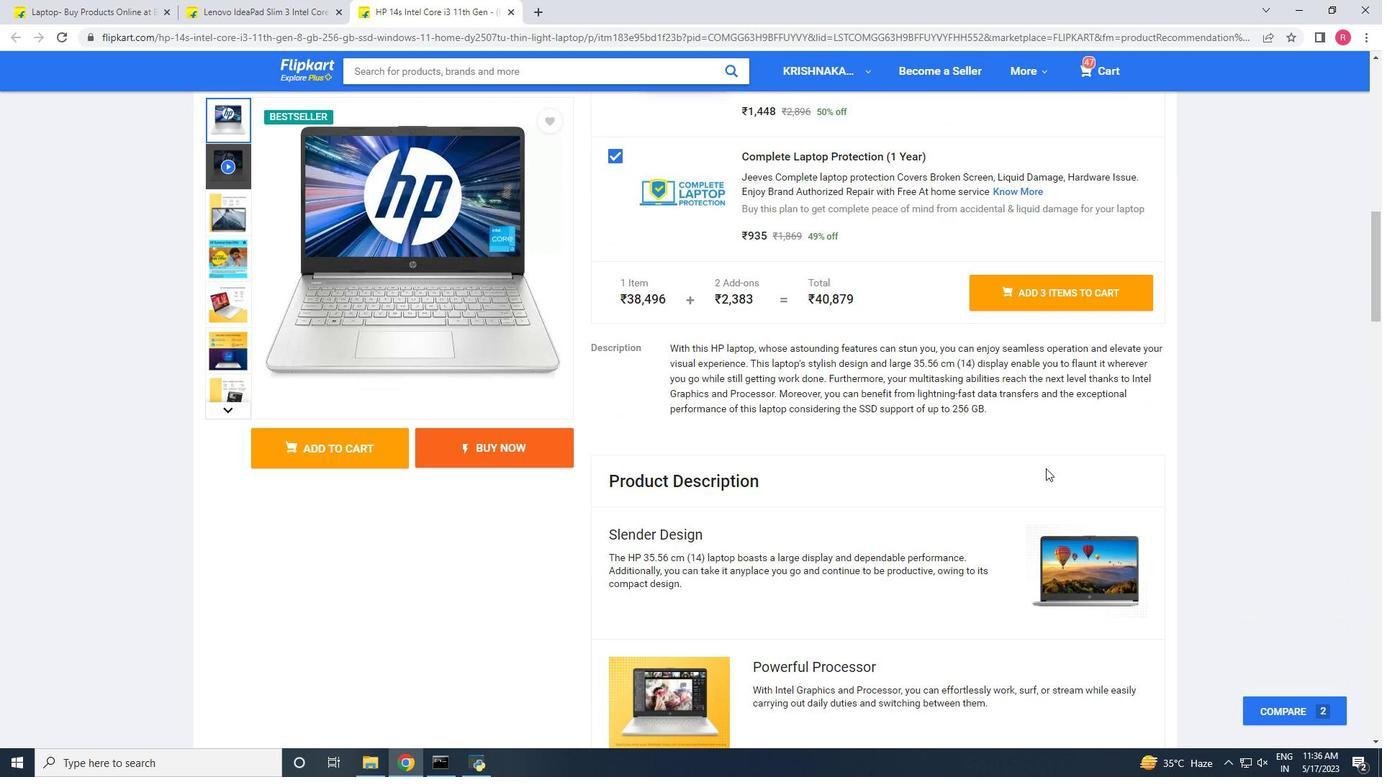 
Action: Mouse scrolled (1046, 468) with delta (0, 0)
Screenshot: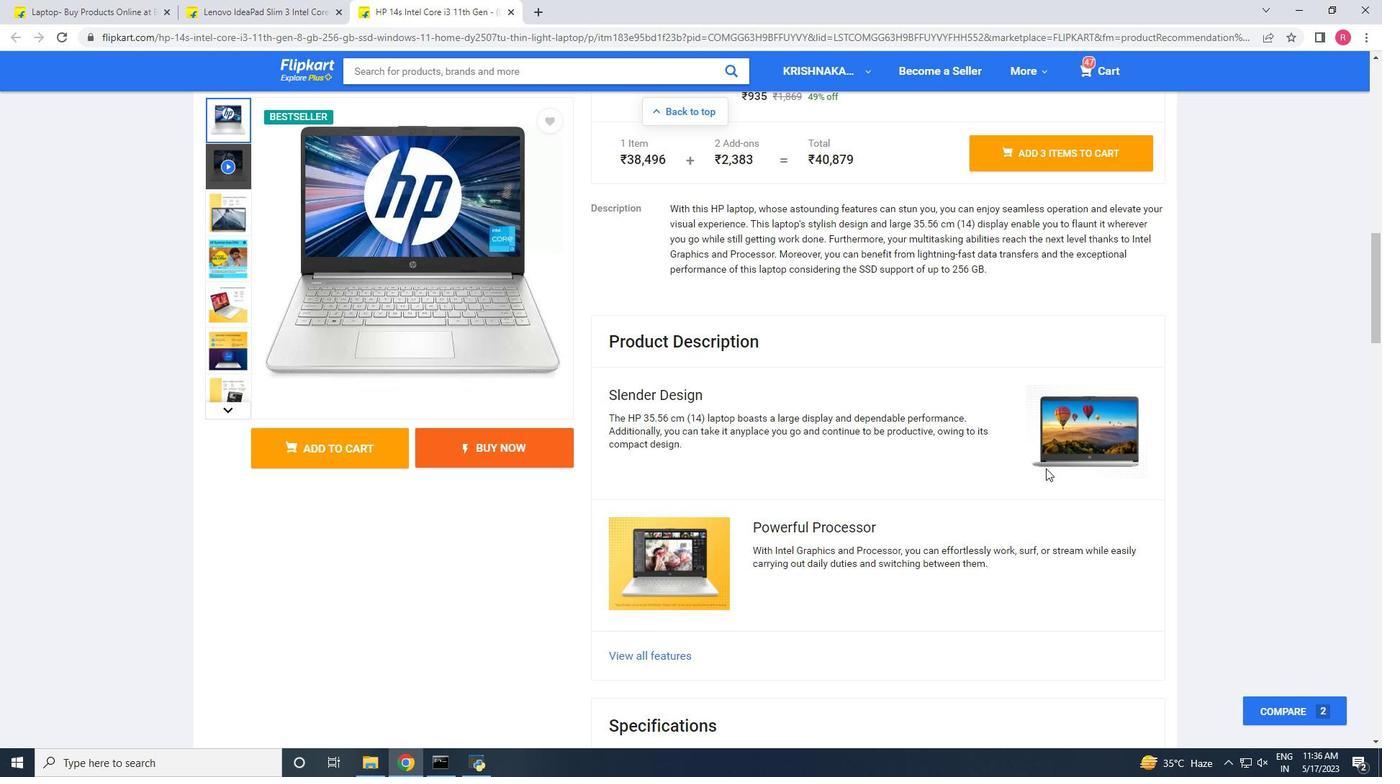 
Action: Mouse scrolled (1046, 468) with delta (0, 0)
Screenshot: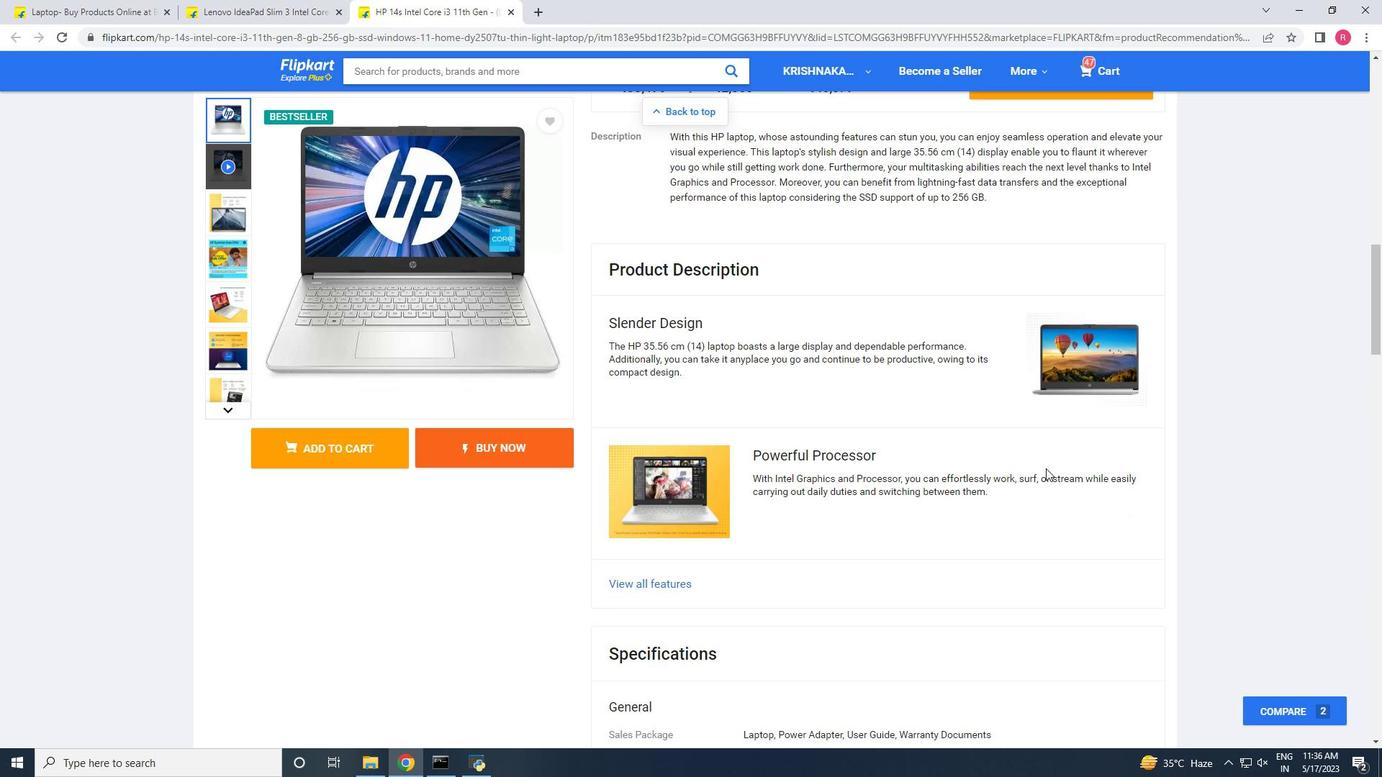 
Action: Mouse scrolled (1046, 468) with delta (0, 0)
Screenshot: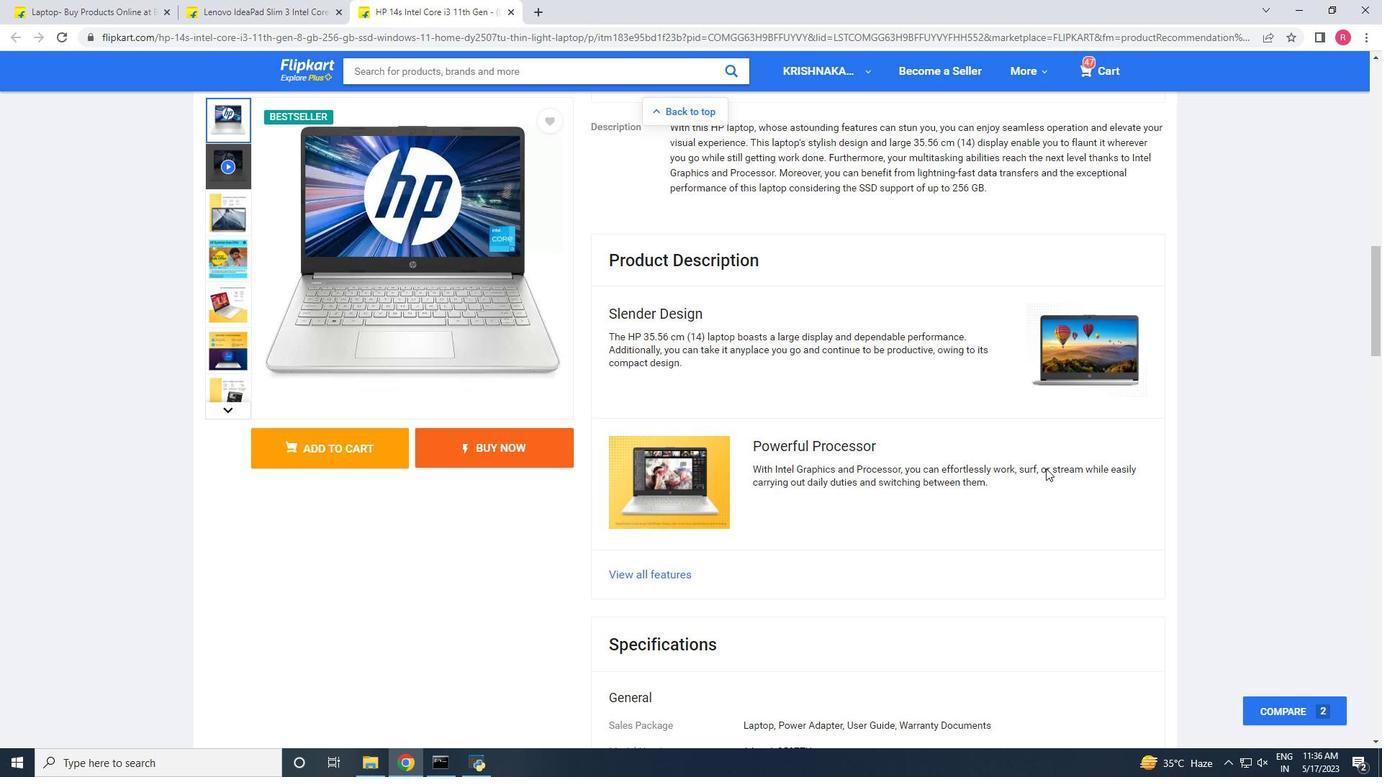 
Action: Mouse scrolled (1046, 468) with delta (0, 0)
Screenshot: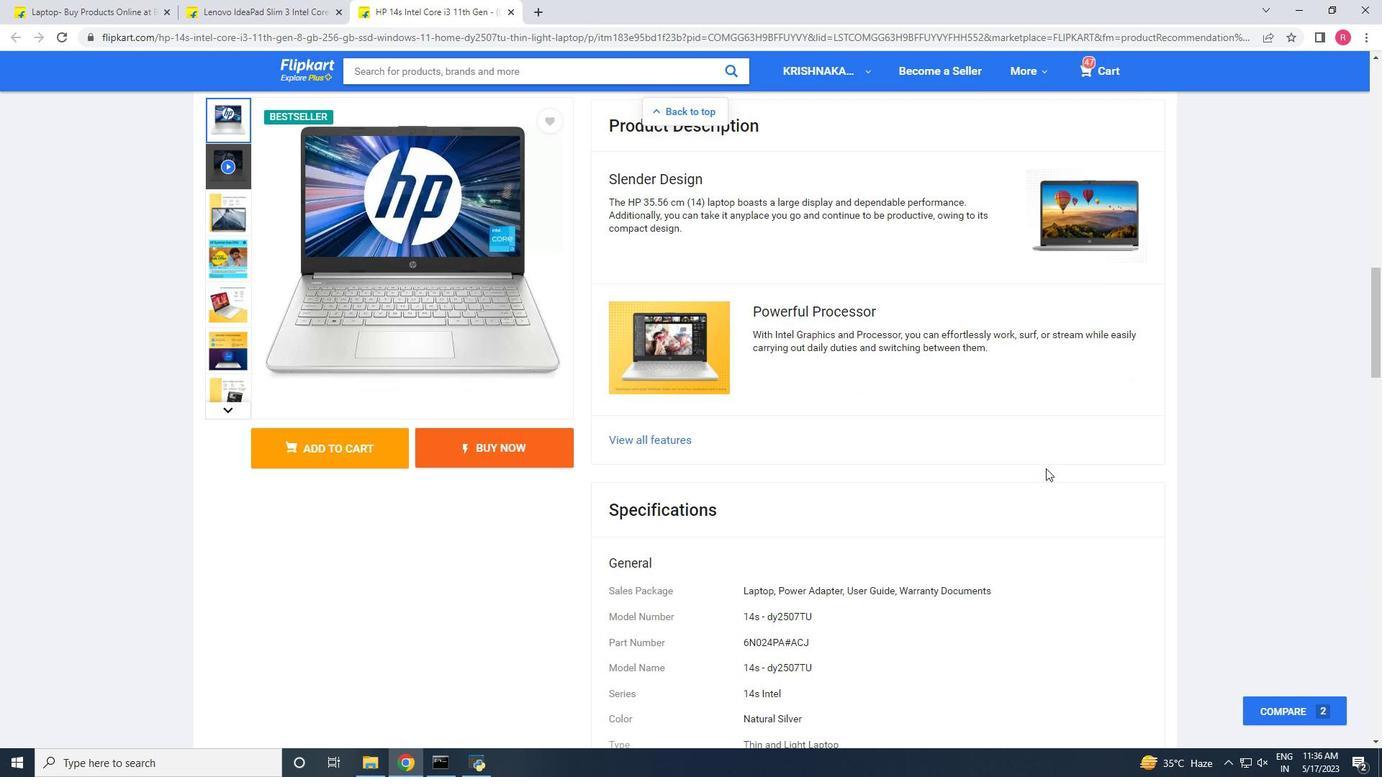 
Action: Mouse scrolled (1046, 468) with delta (0, 0)
Screenshot: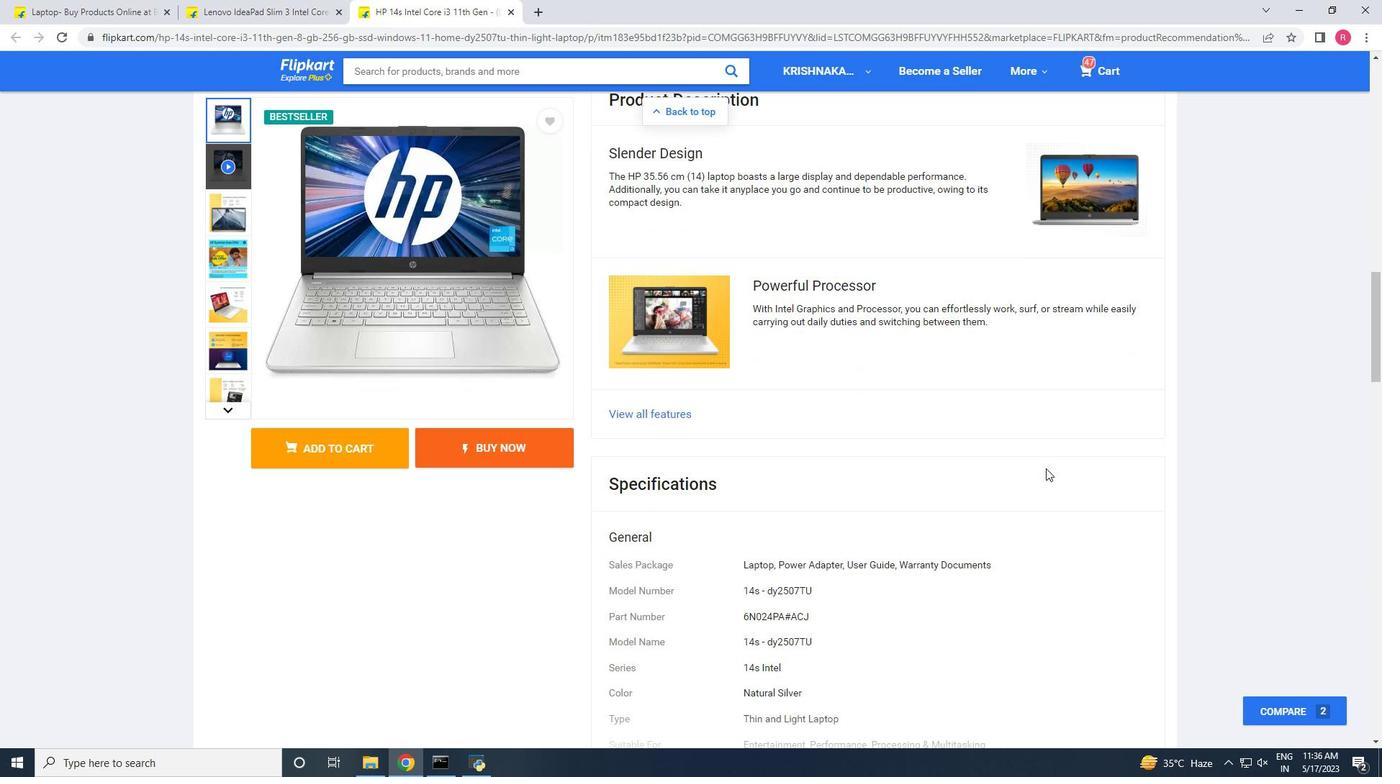 
Action: Mouse scrolled (1046, 468) with delta (0, 0)
Screenshot: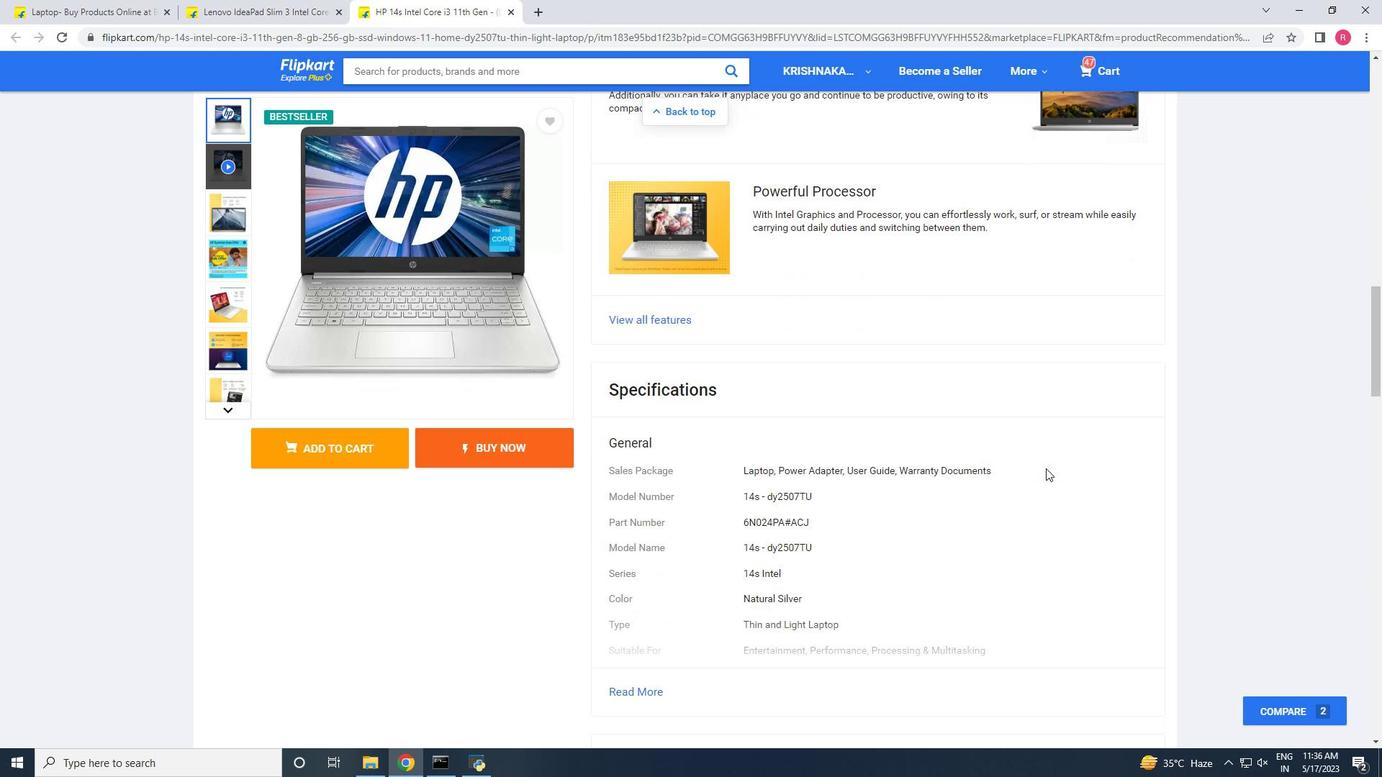 
Action: Mouse scrolled (1046, 468) with delta (0, 0)
Screenshot: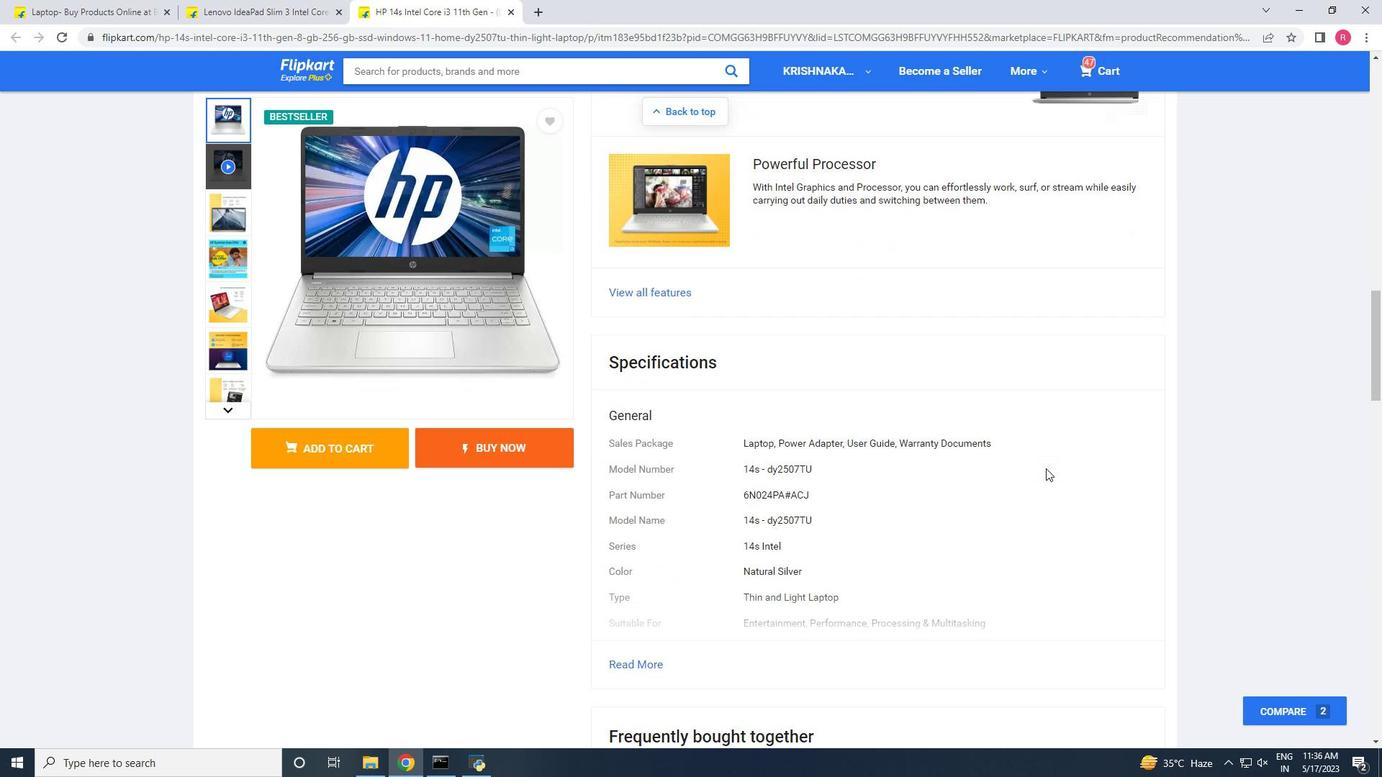 
Action: Mouse scrolled (1046, 468) with delta (0, 0)
Screenshot: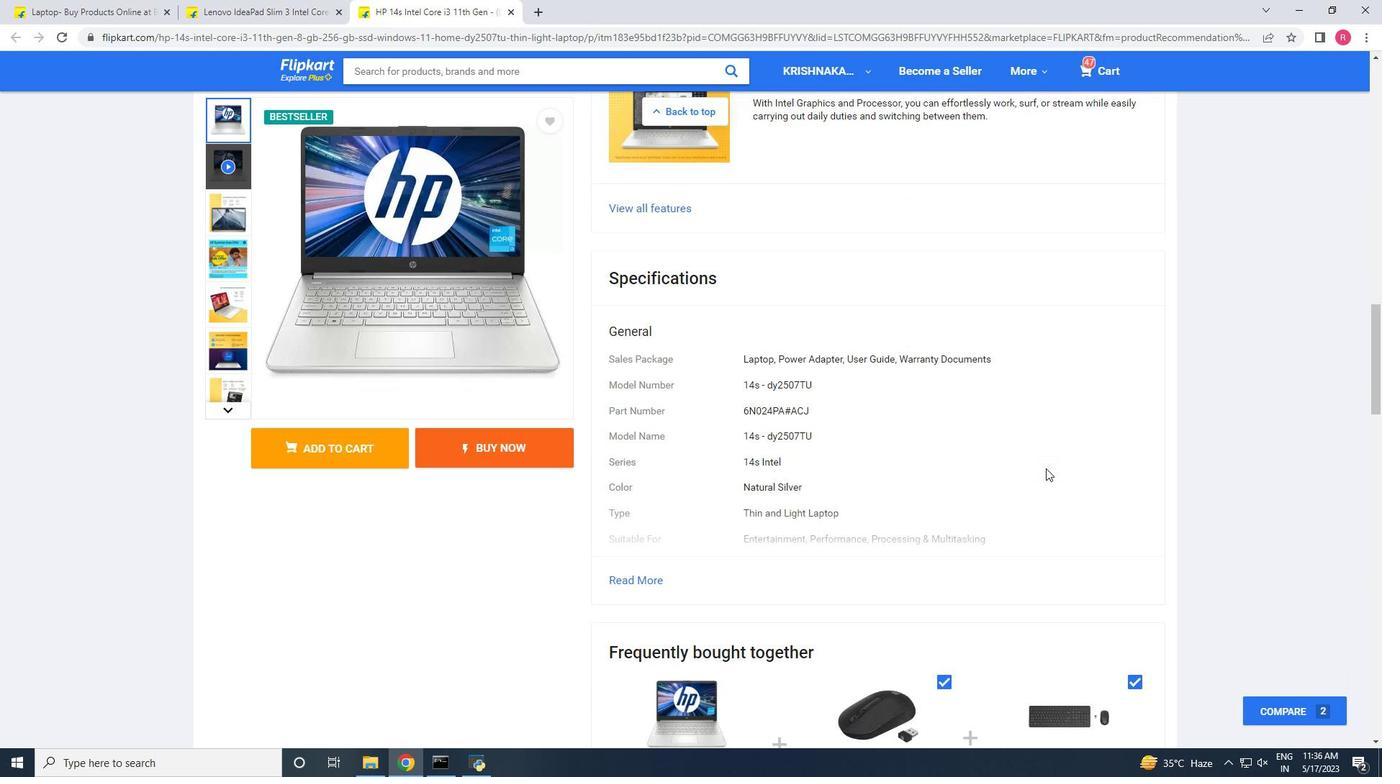 
Action: Mouse scrolled (1046, 468) with delta (0, 0)
Screenshot: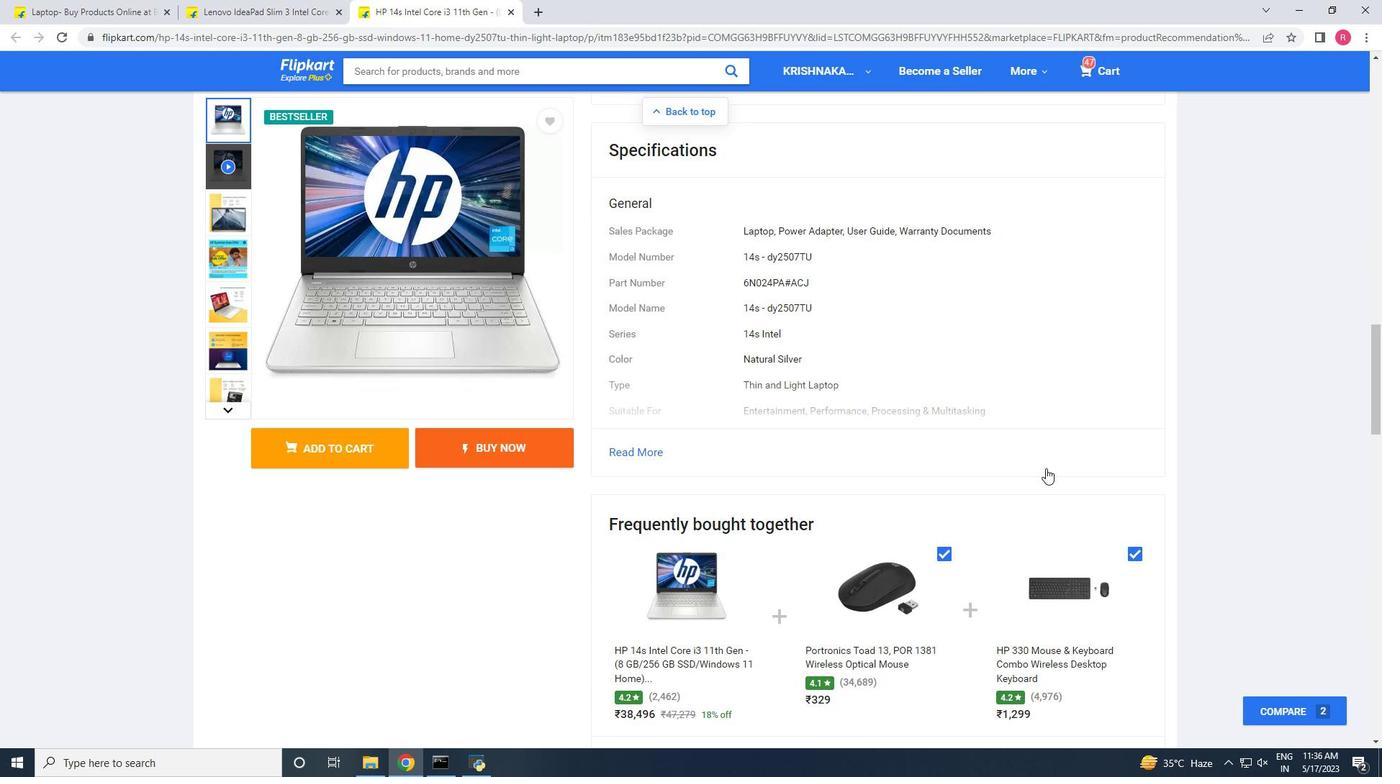 
Action: Mouse scrolled (1046, 468) with delta (0, 0)
Screenshot: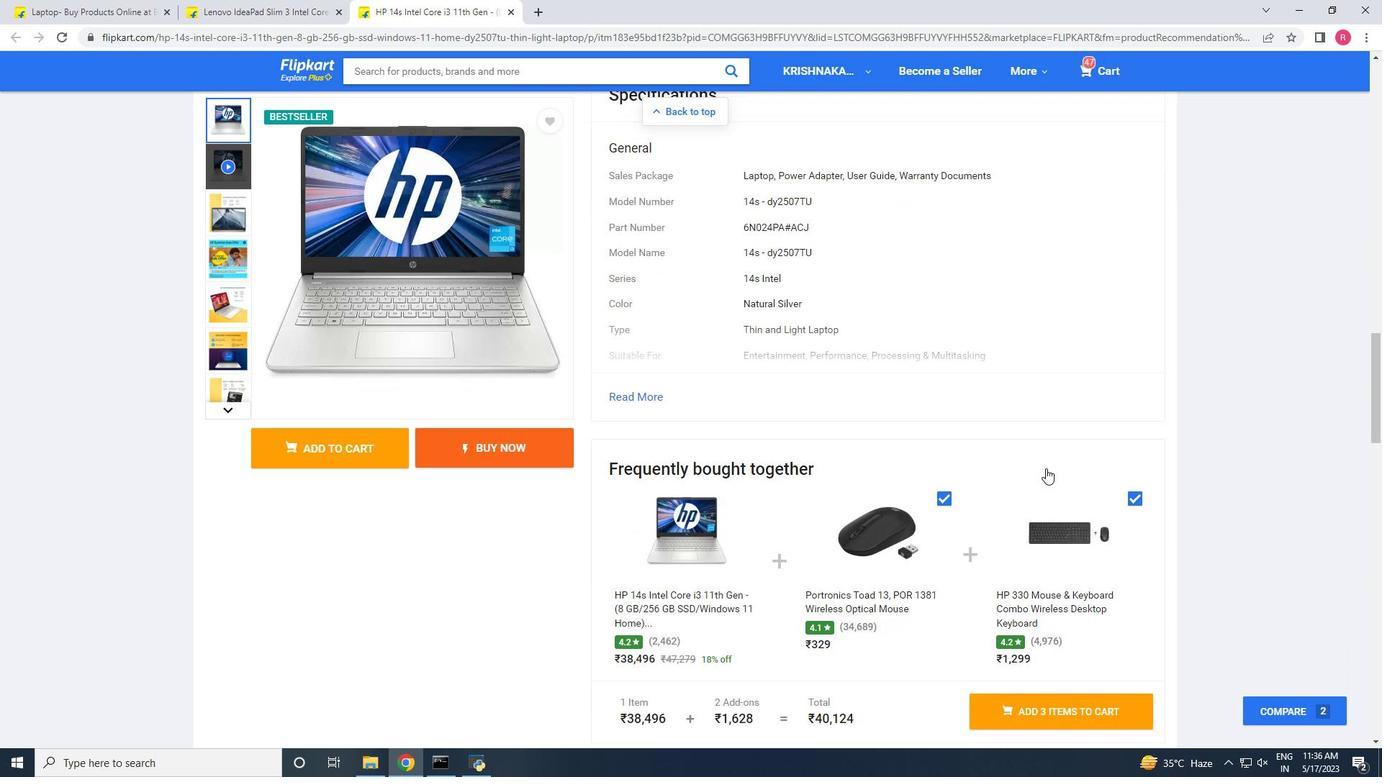 
Action: Mouse scrolled (1046, 468) with delta (0, 0)
Screenshot: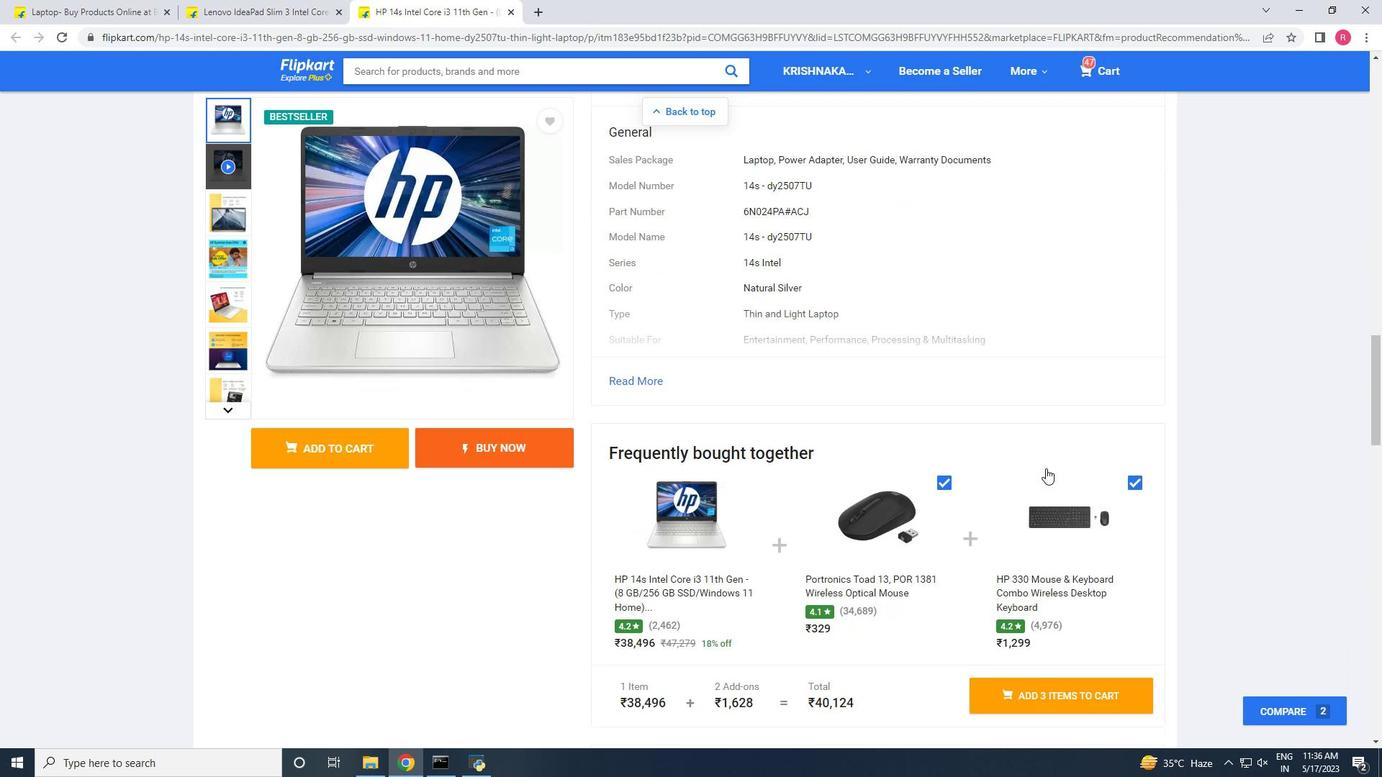
Action: Mouse scrolled (1046, 468) with delta (0, 0)
Screenshot: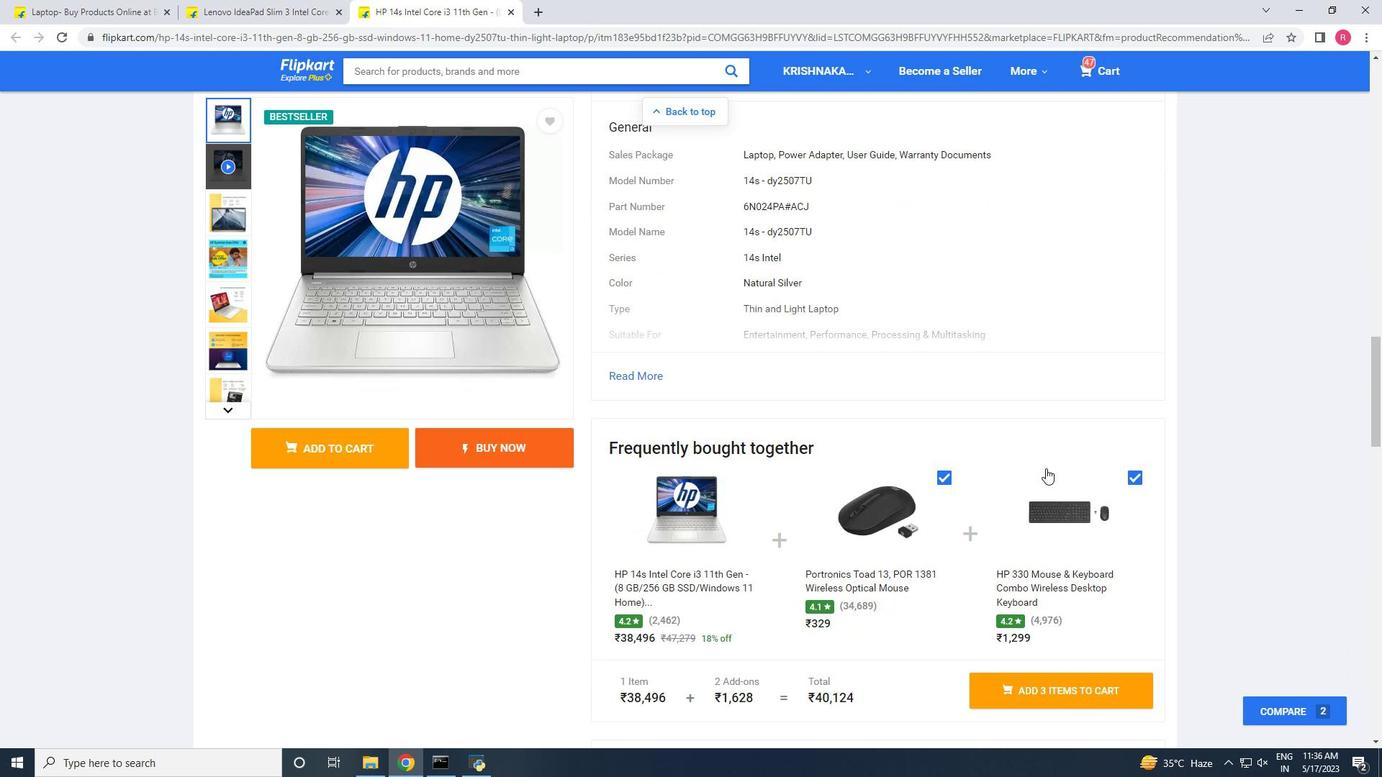 
Action: Mouse scrolled (1046, 468) with delta (0, 0)
Screenshot: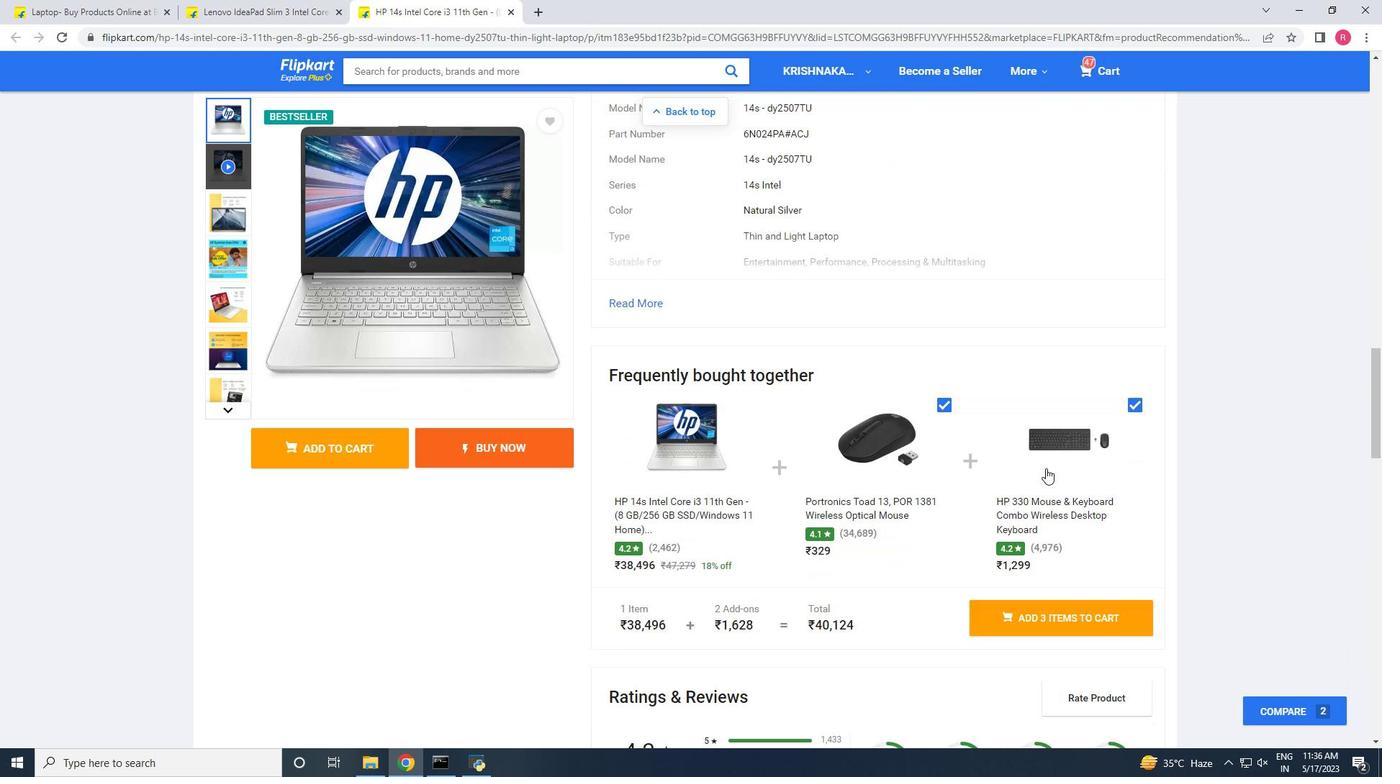 
Action: Mouse scrolled (1046, 468) with delta (0, 0)
Screenshot: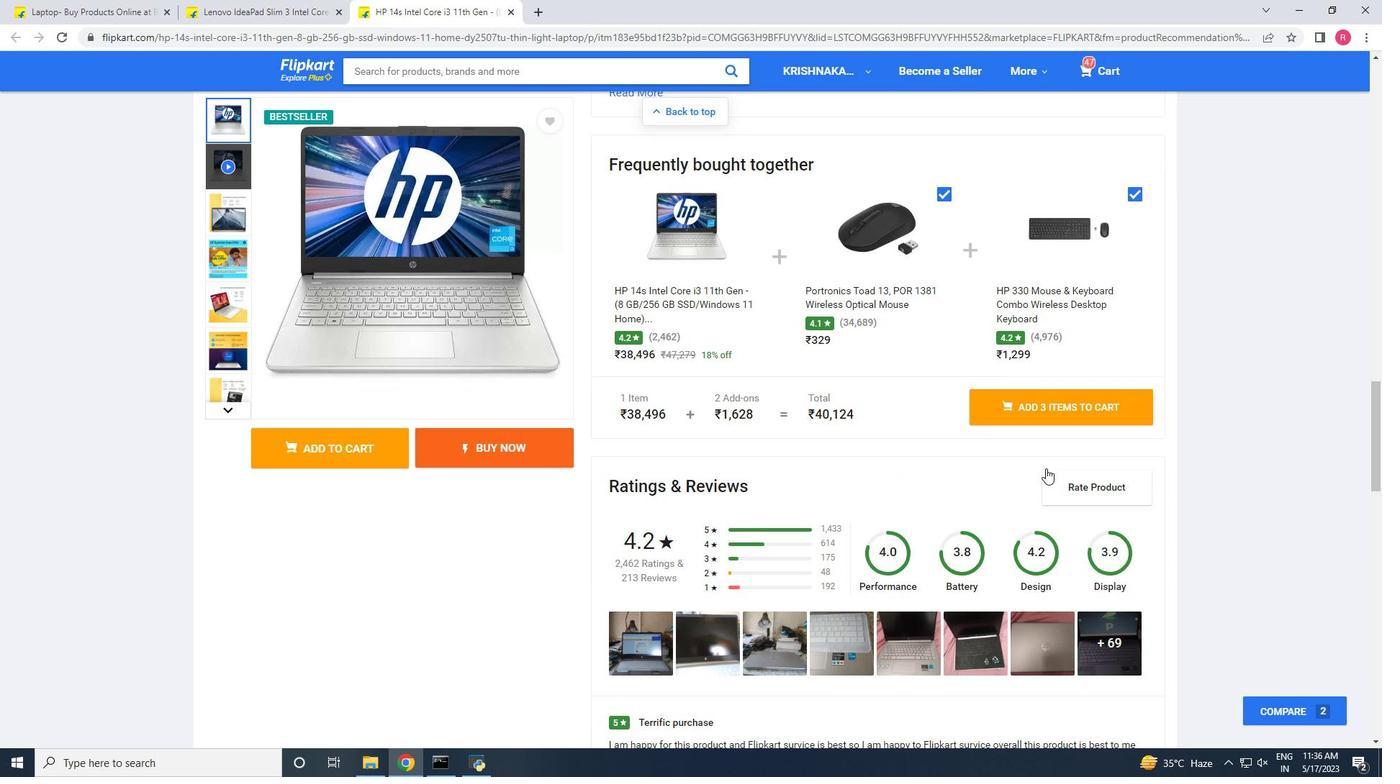 
Action: Mouse scrolled (1046, 468) with delta (0, 0)
Screenshot: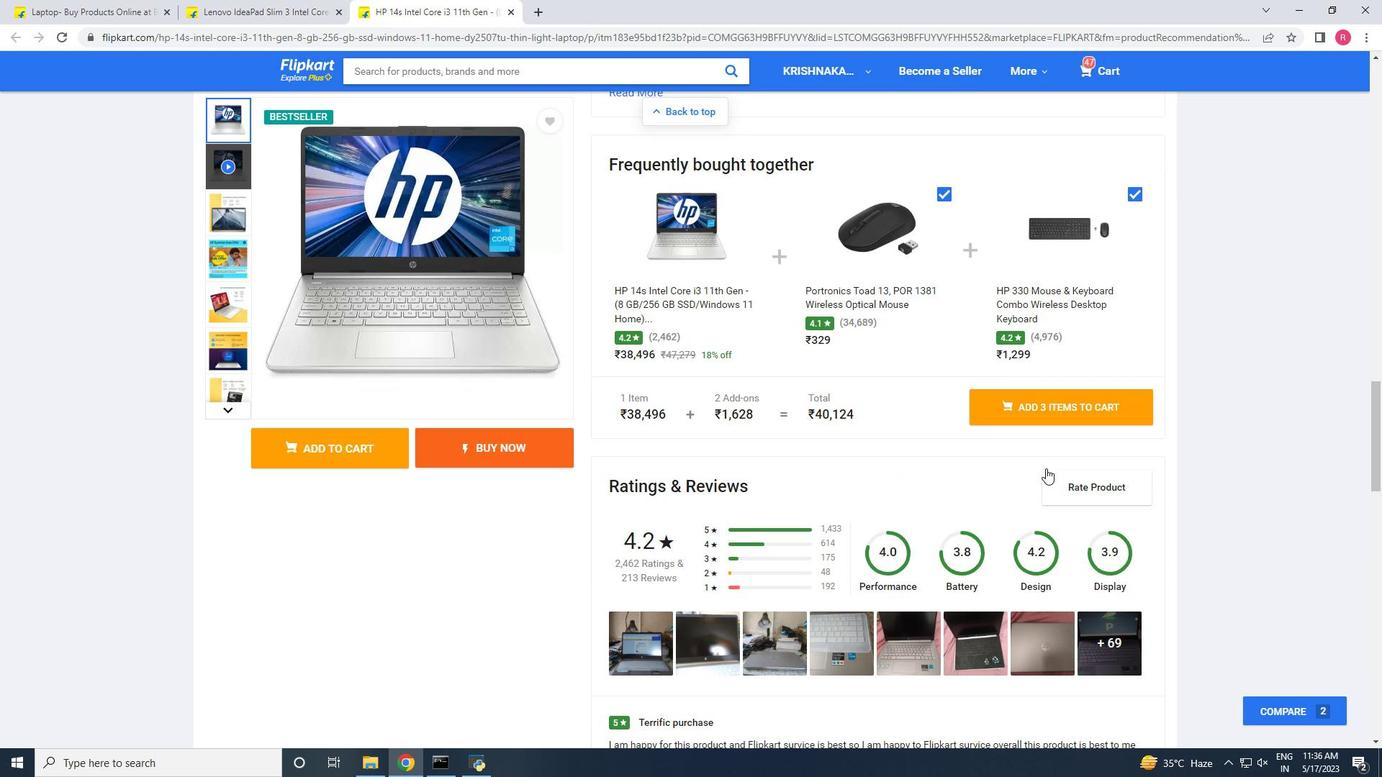 
Action: Mouse scrolled (1046, 468) with delta (0, 0)
Screenshot: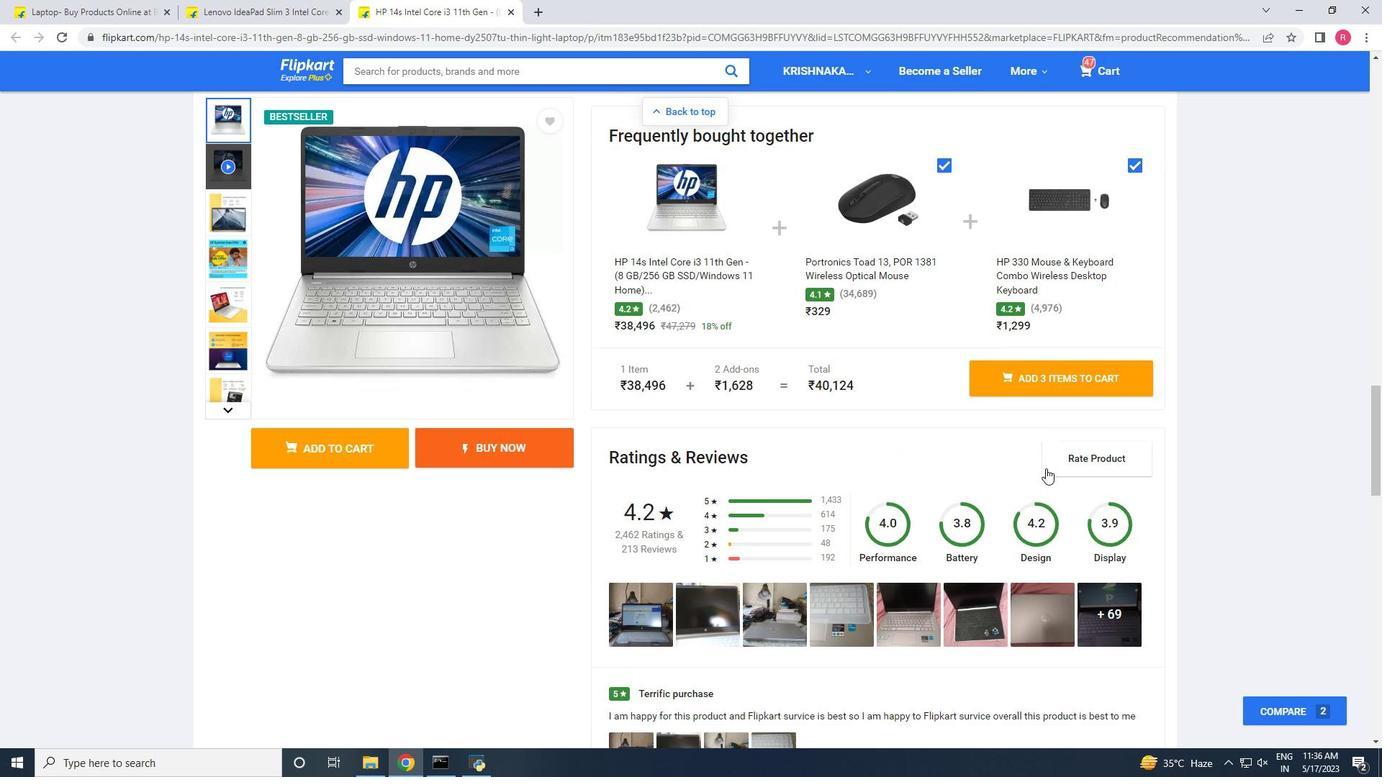 
Action: Mouse scrolled (1046, 468) with delta (0, 0)
Screenshot: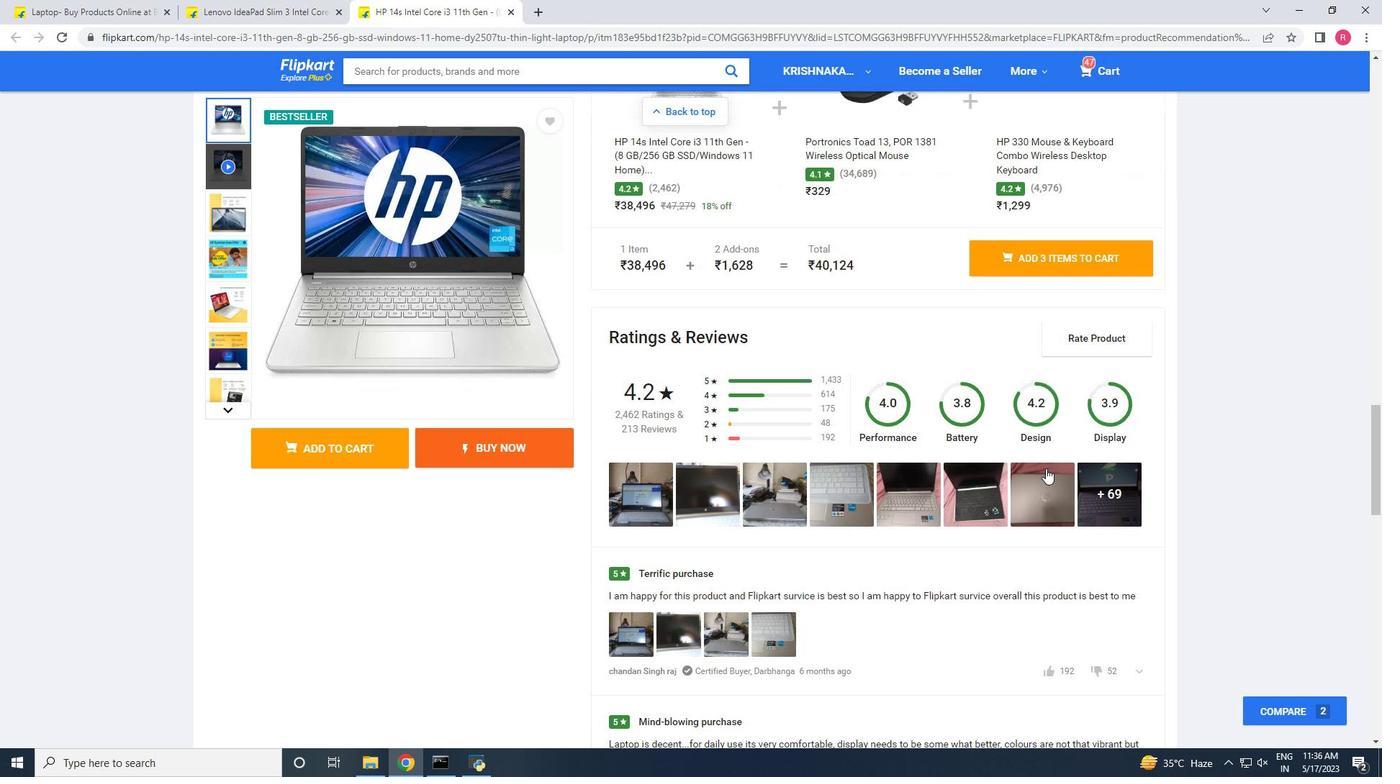 
Action: Mouse scrolled (1046, 468) with delta (0, 0)
Screenshot: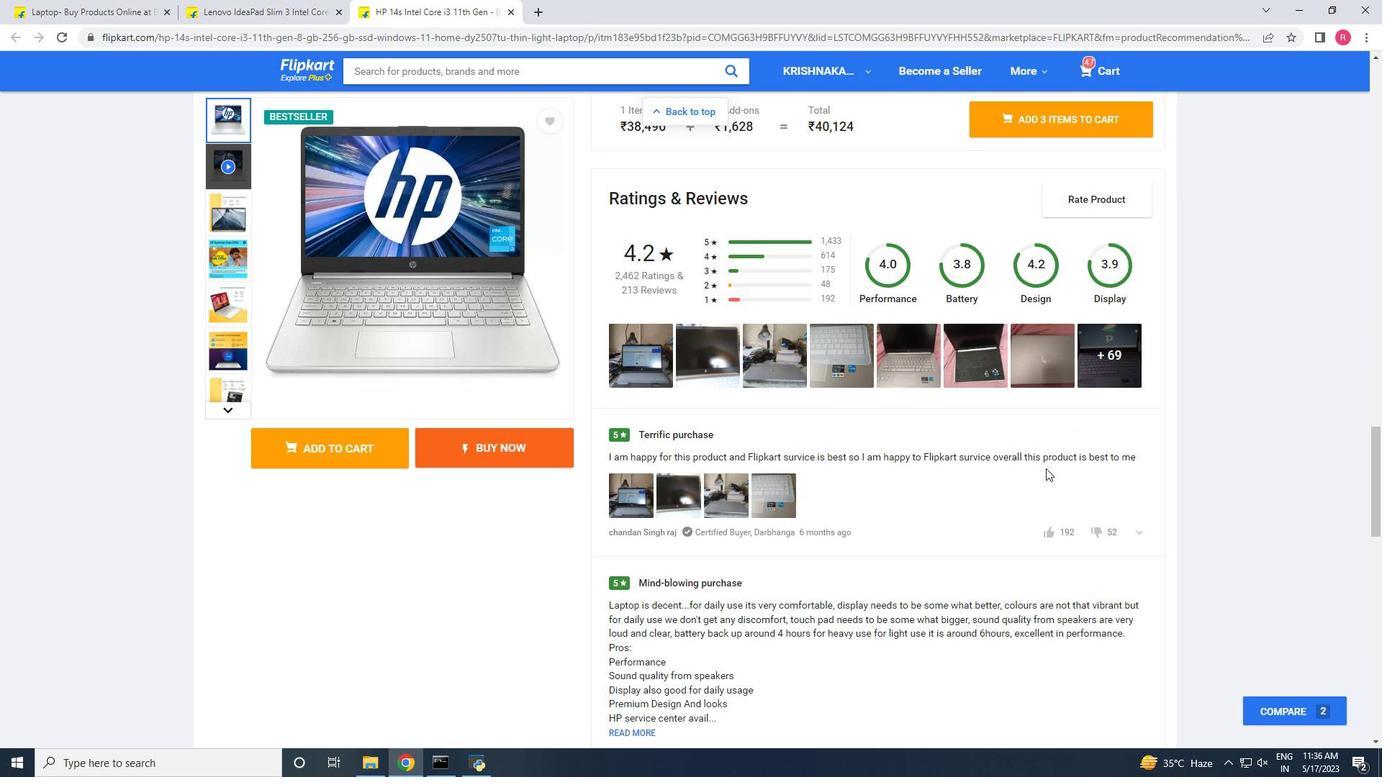 
Action: Mouse scrolled (1046, 468) with delta (0, 0)
Screenshot: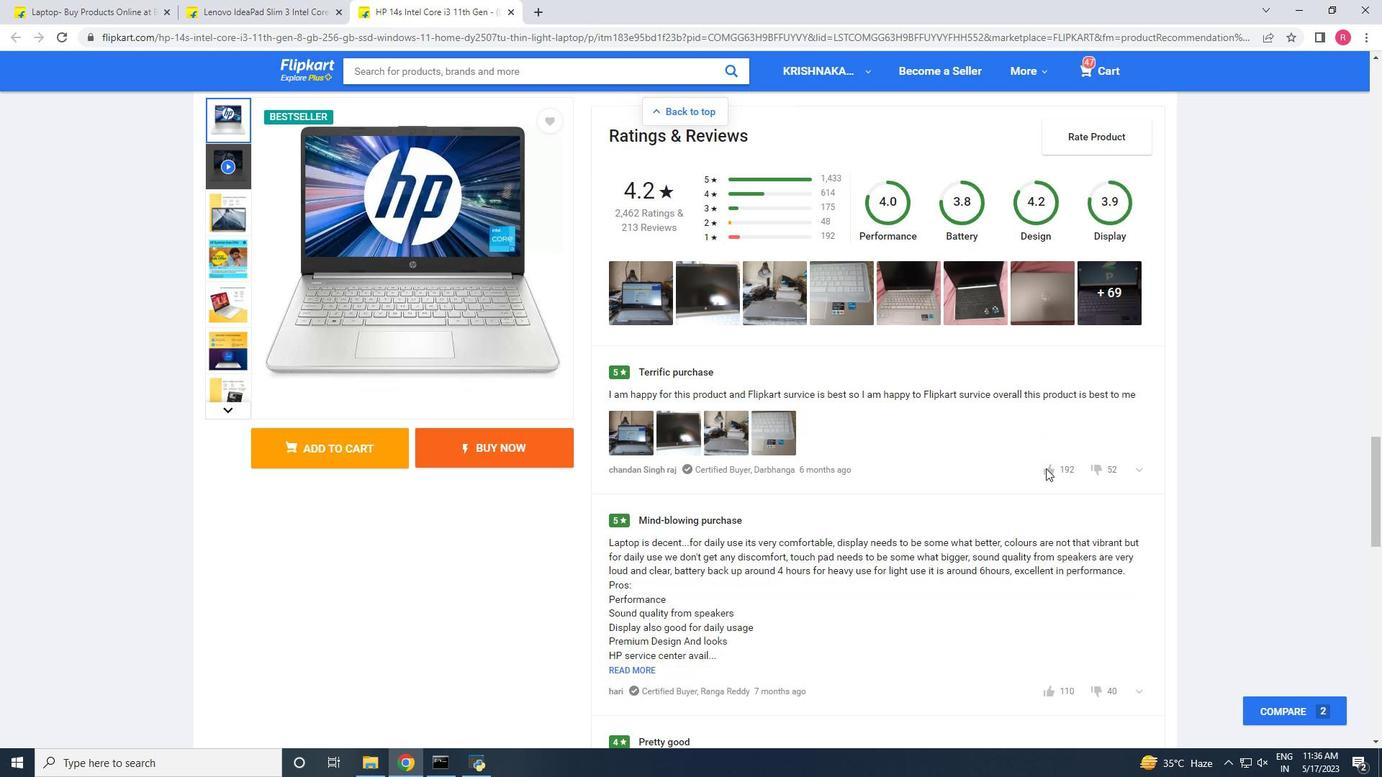 
Action: Mouse scrolled (1046, 468) with delta (0, 0)
Screenshot: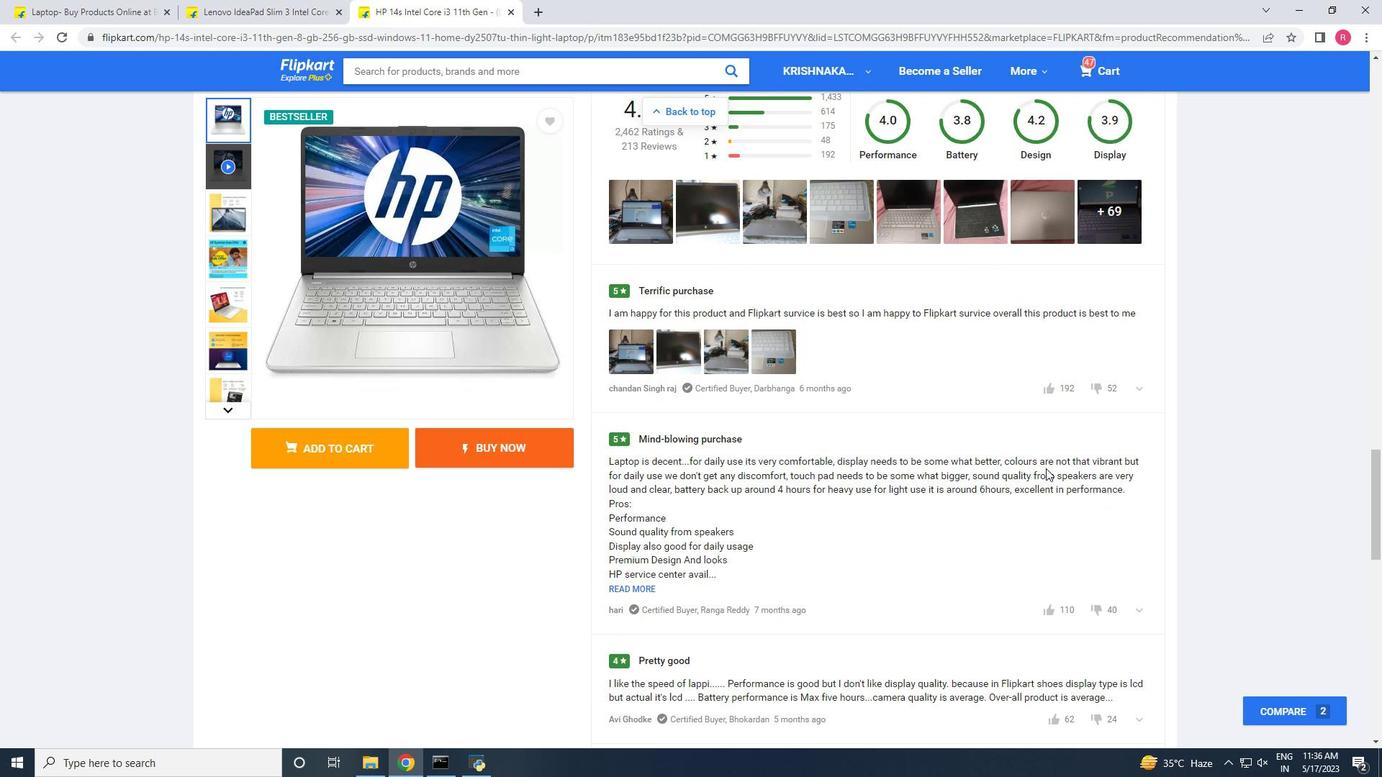 
Action: Mouse scrolled (1046, 468) with delta (0, 0)
Screenshot: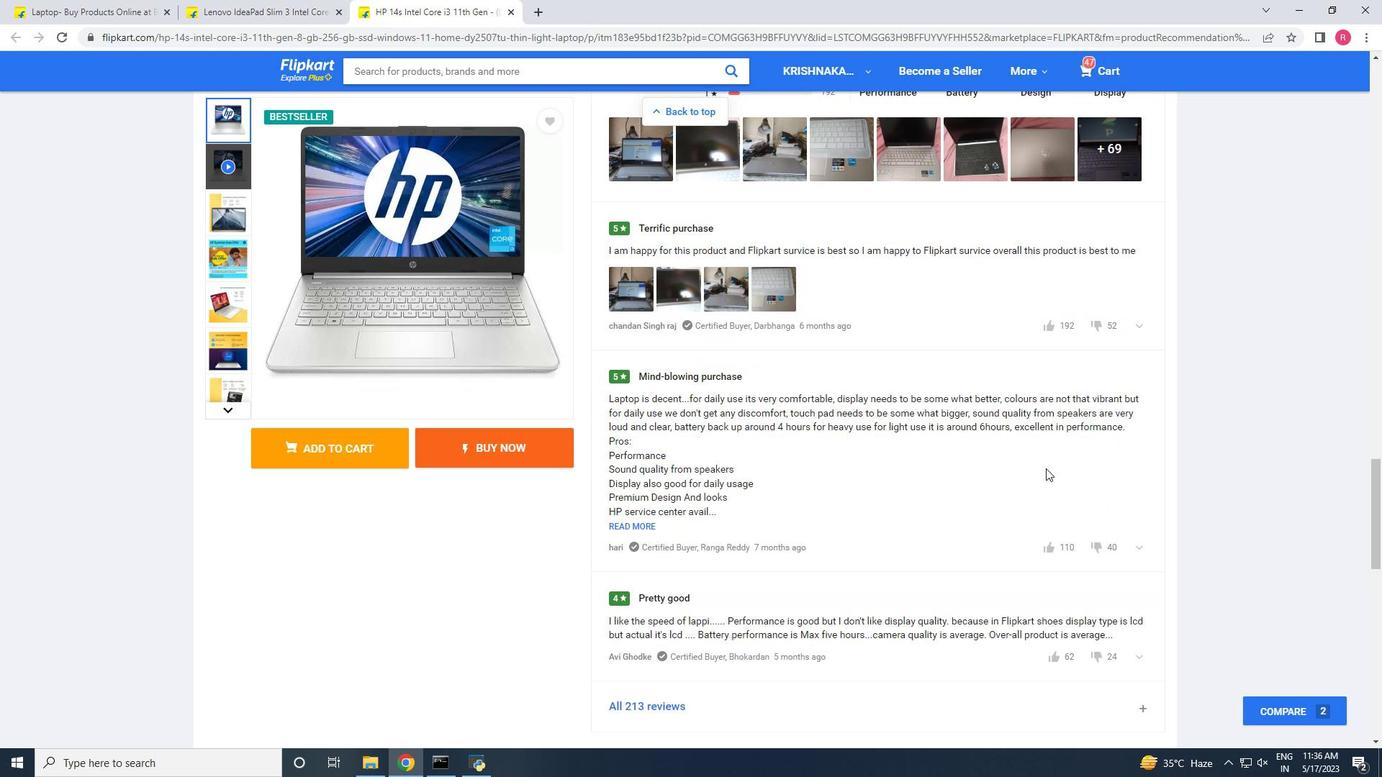 
Action: Mouse scrolled (1046, 468) with delta (0, 0)
Screenshot: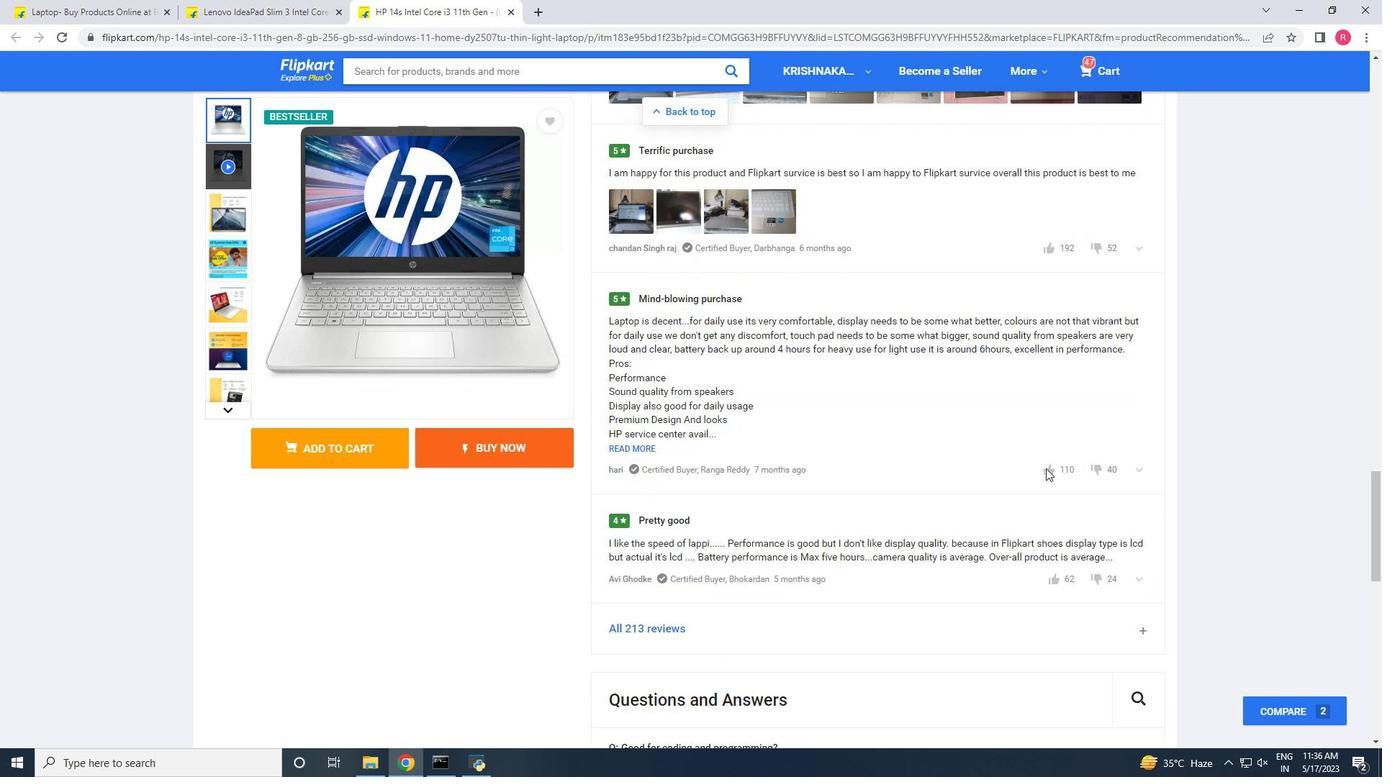 
Action: Mouse scrolled (1046, 468) with delta (0, 0)
Screenshot: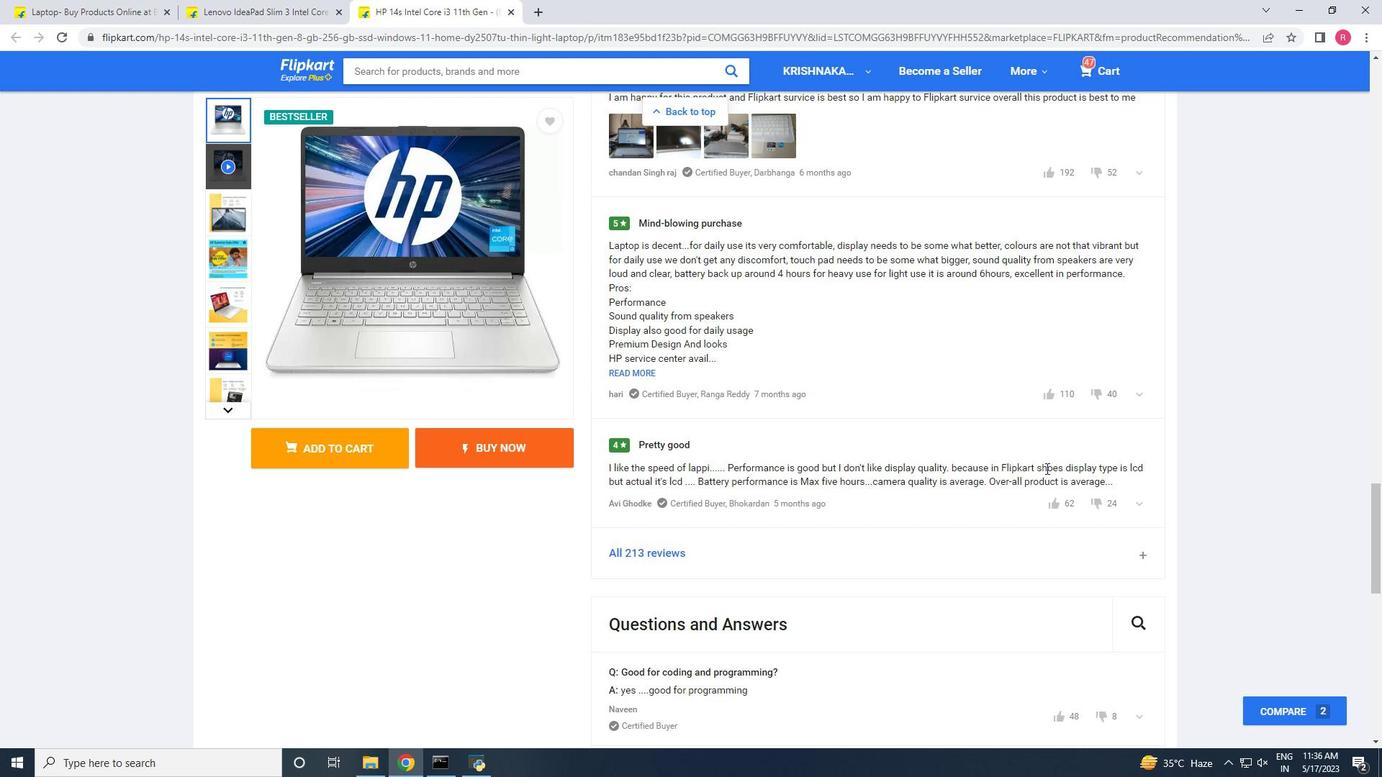 
Action: Mouse scrolled (1046, 468) with delta (0, 0)
Screenshot: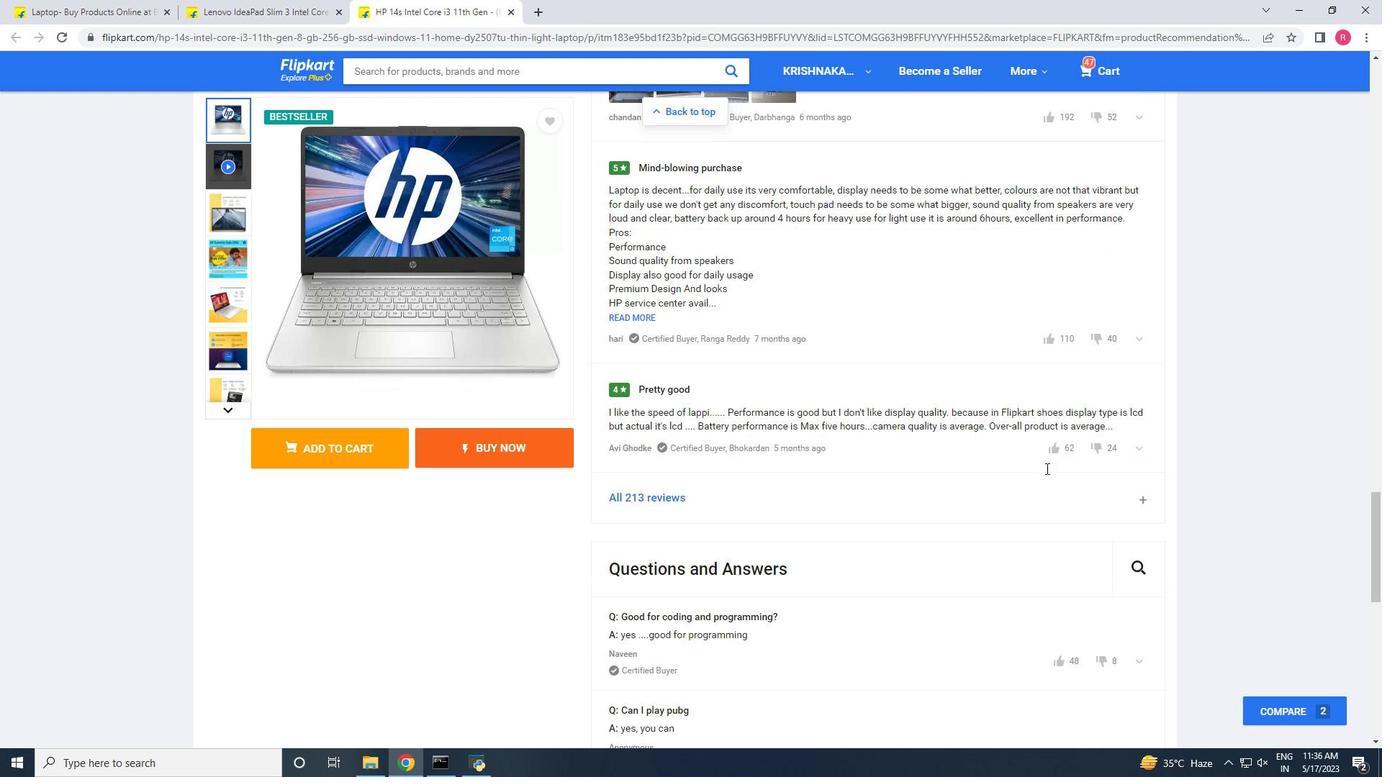 
Action: Mouse scrolled (1046, 468) with delta (0, 0)
Screenshot: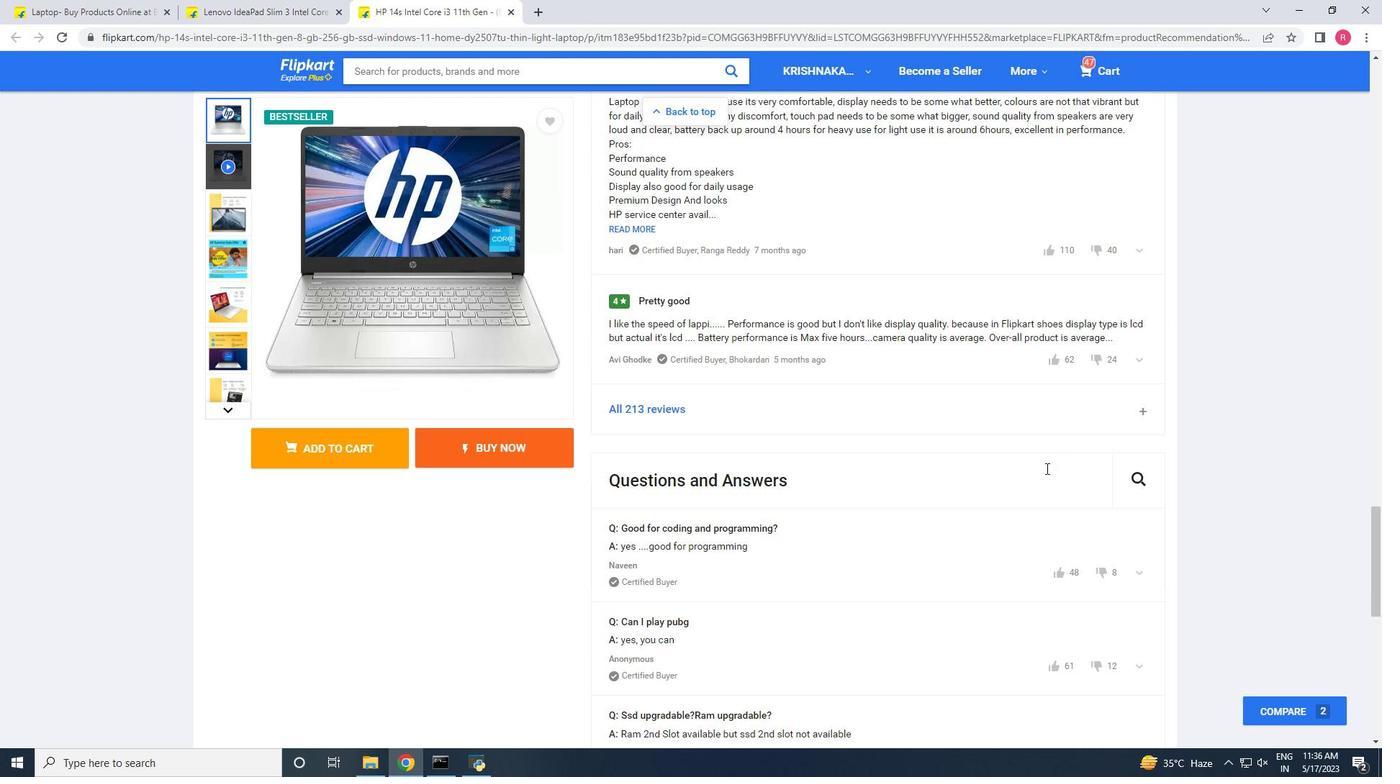 
Action: Mouse scrolled (1046, 468) with delta (0, 0)
Screenshot: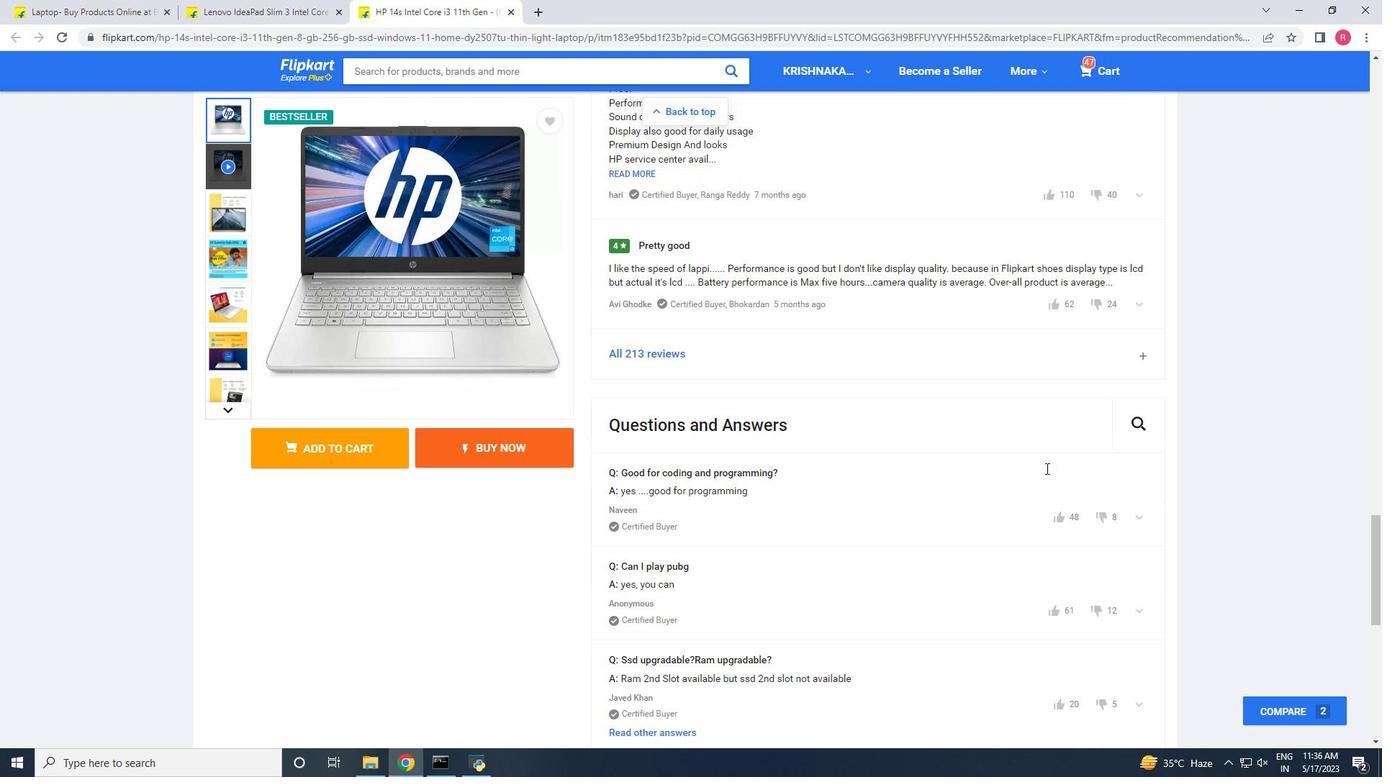 
Action: Mouse scrolled (1046, 468) with delta (0, 0)
Screenshot: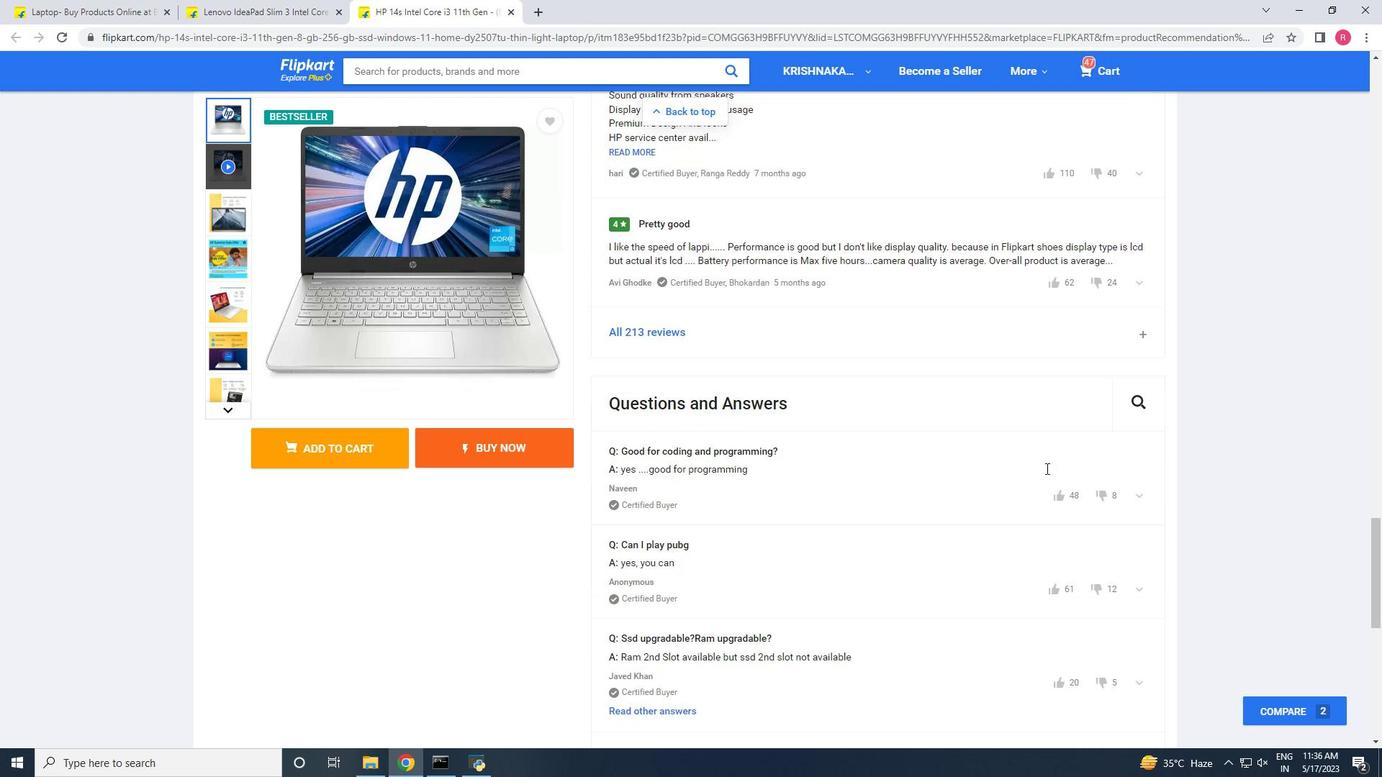 
Action: Mouse scrolled (1046, 468) with delta (0, 0)
Screenshot: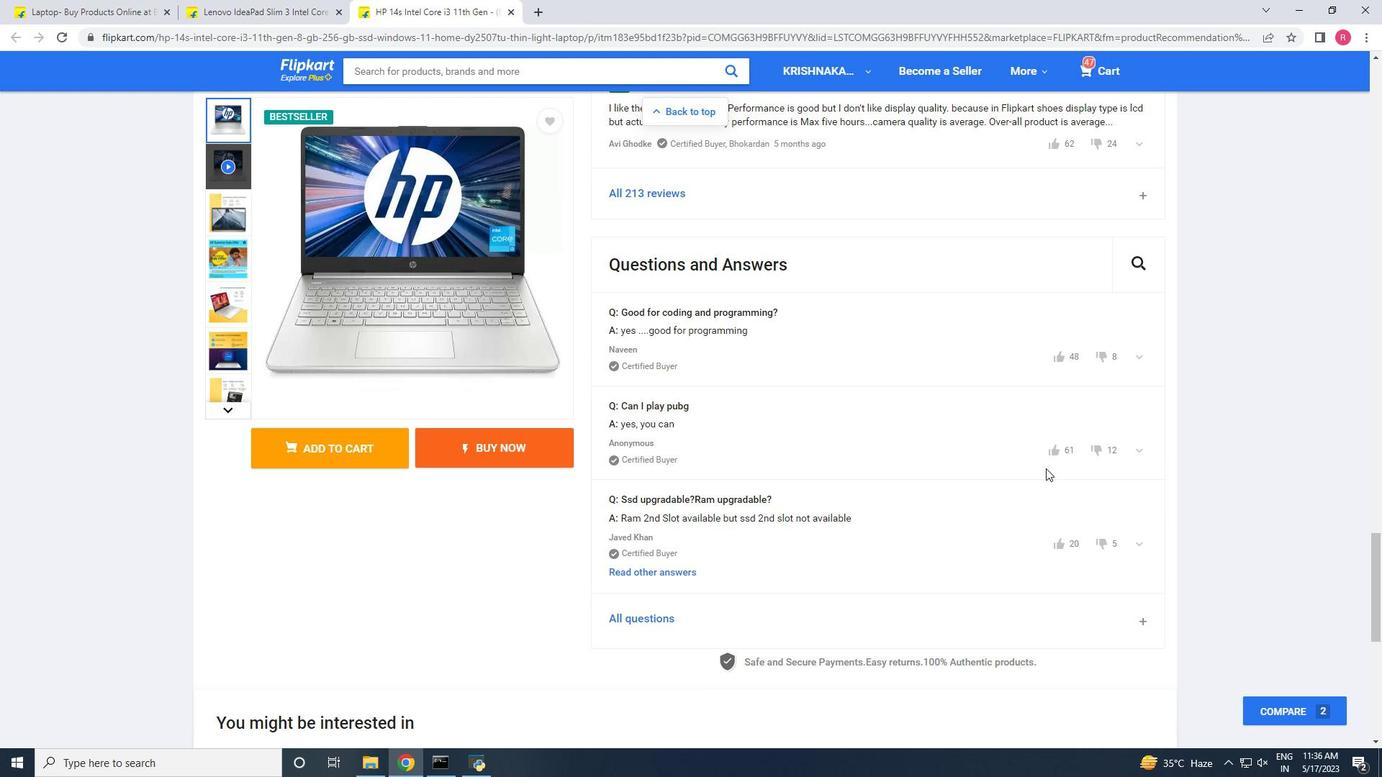 
Action: Mouse scrolled (1046, 468) with delta (0, 0)
Screenshot: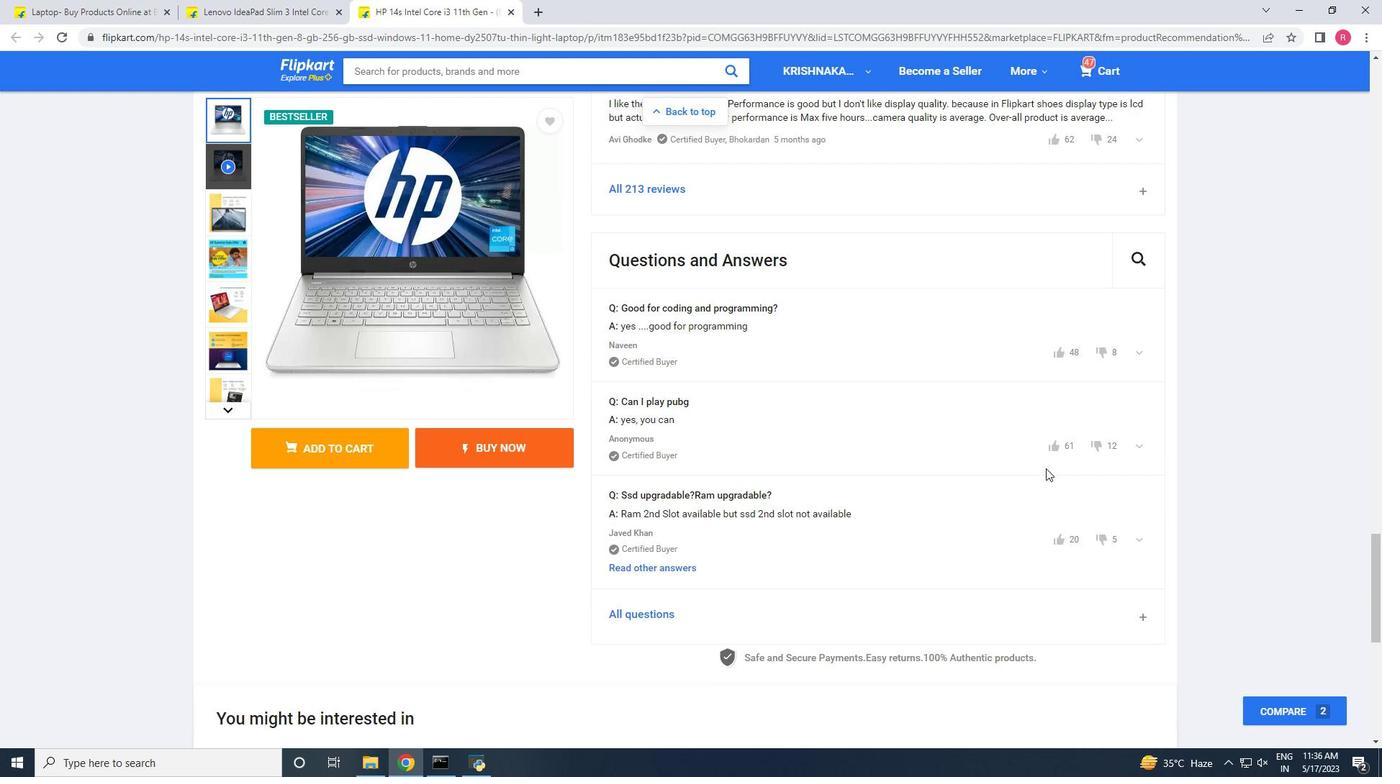 
Action: Mouse scrolled (1046, 468) with delta (0, 0)
Screenshot: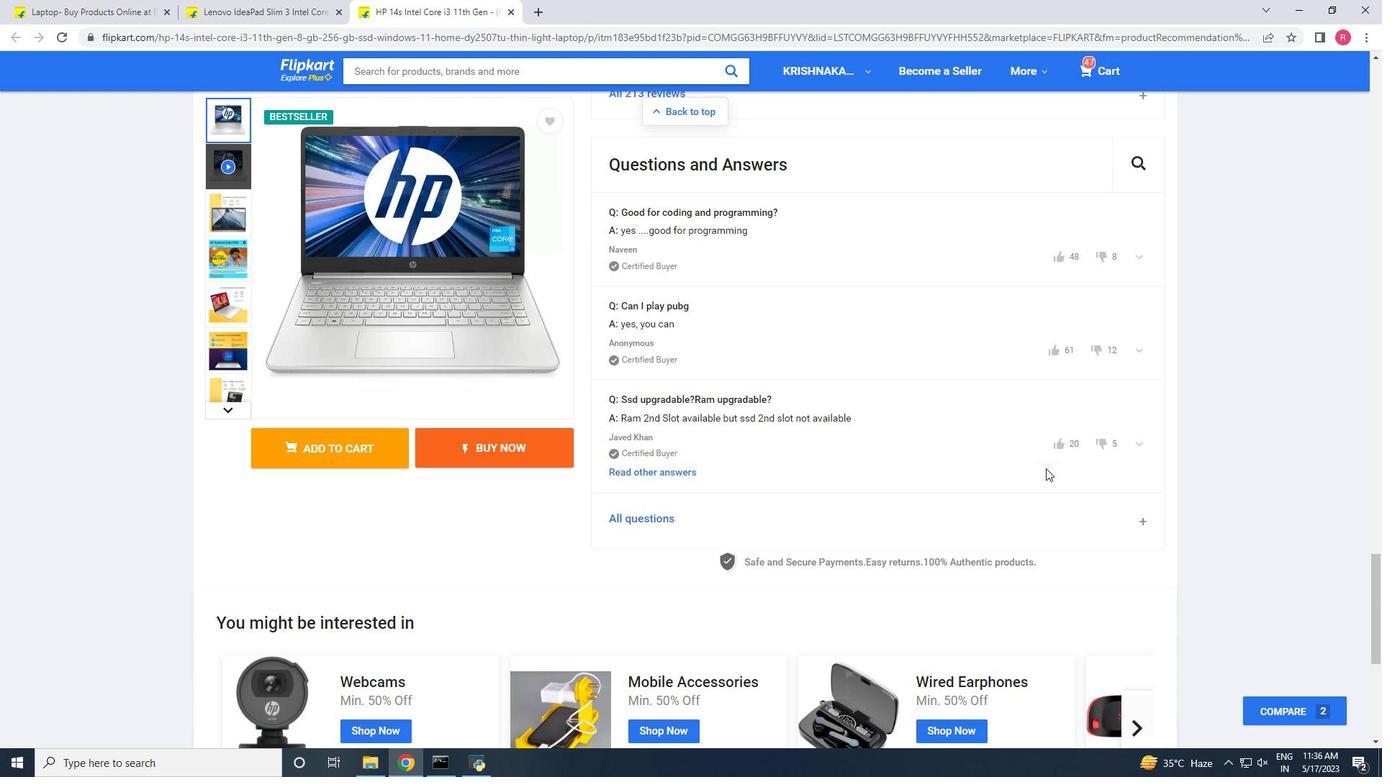
Action: Mouse scrolled (1046, 468) with delta (0, 0)
Screenshot: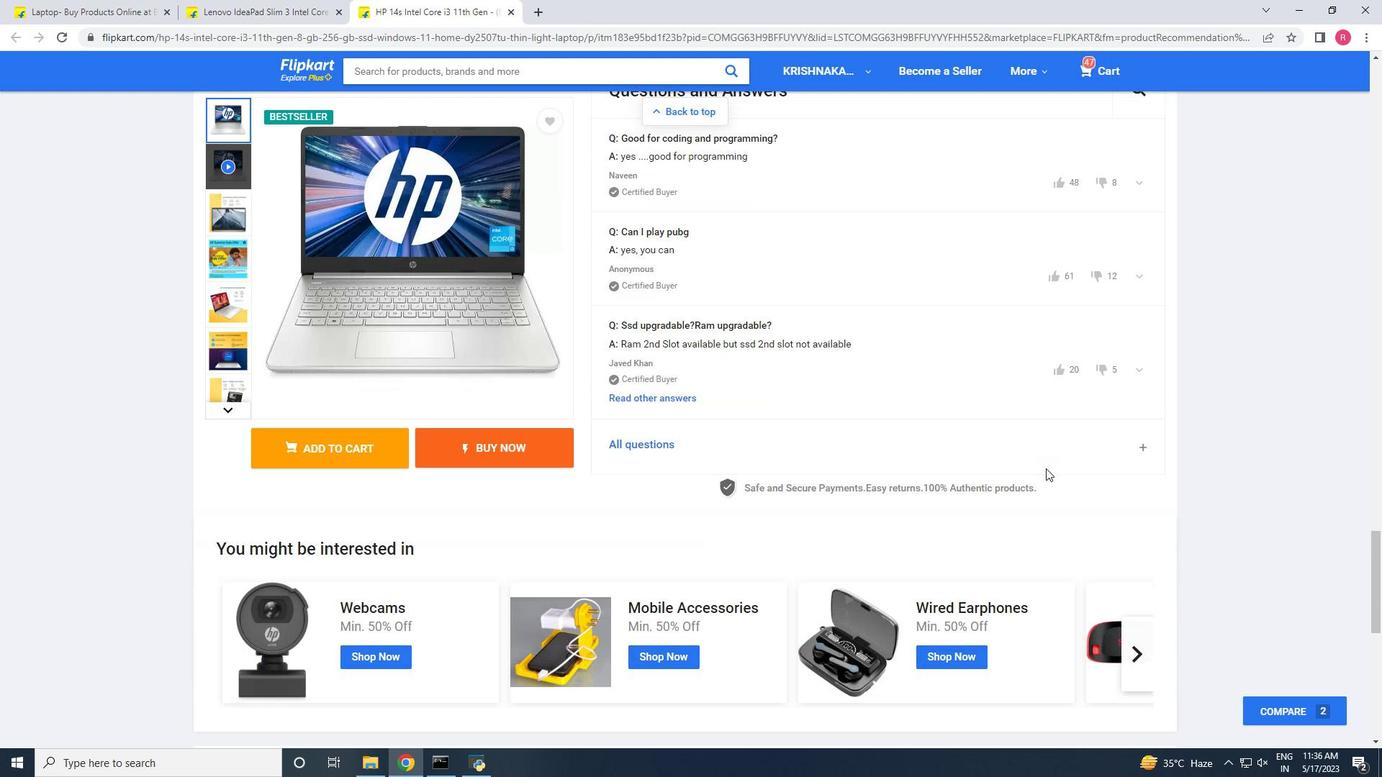 
Action: Mouse scrolled (1046, 468) with delta (0, 0)
Screenshot: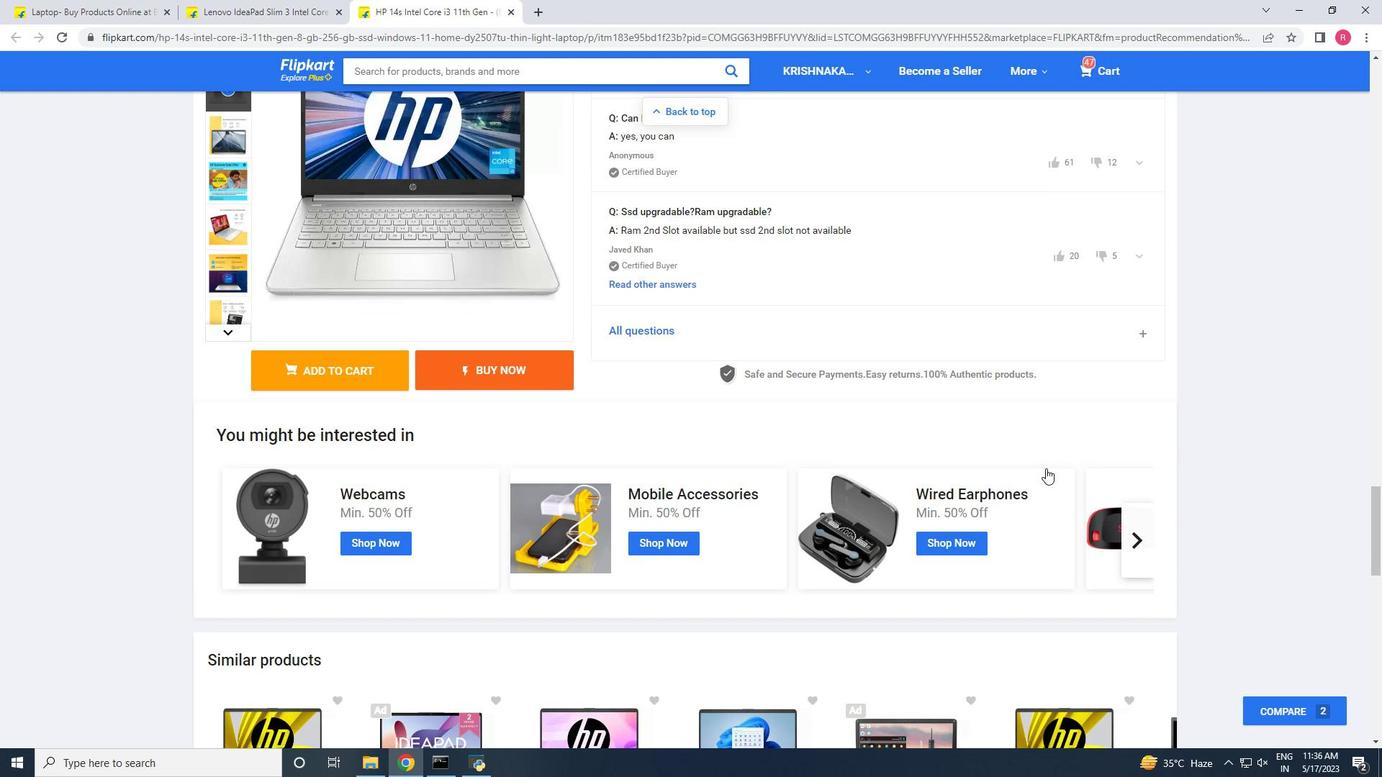 
Action: Mouse scrolled (1046, 468) with delta (0, 0)
Screenshot: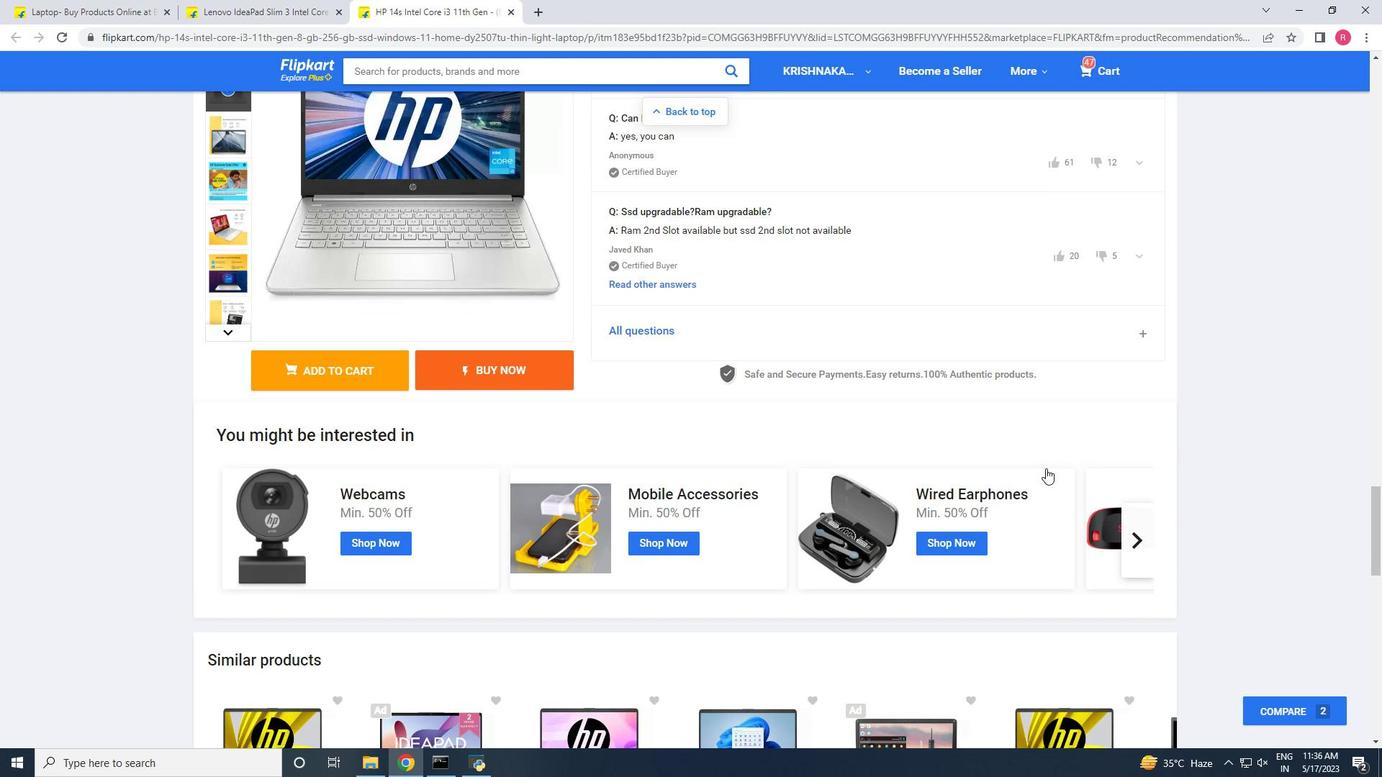 
Action: Mouse scrolled (1046, 468) with delta (0, 0)
Screenshot: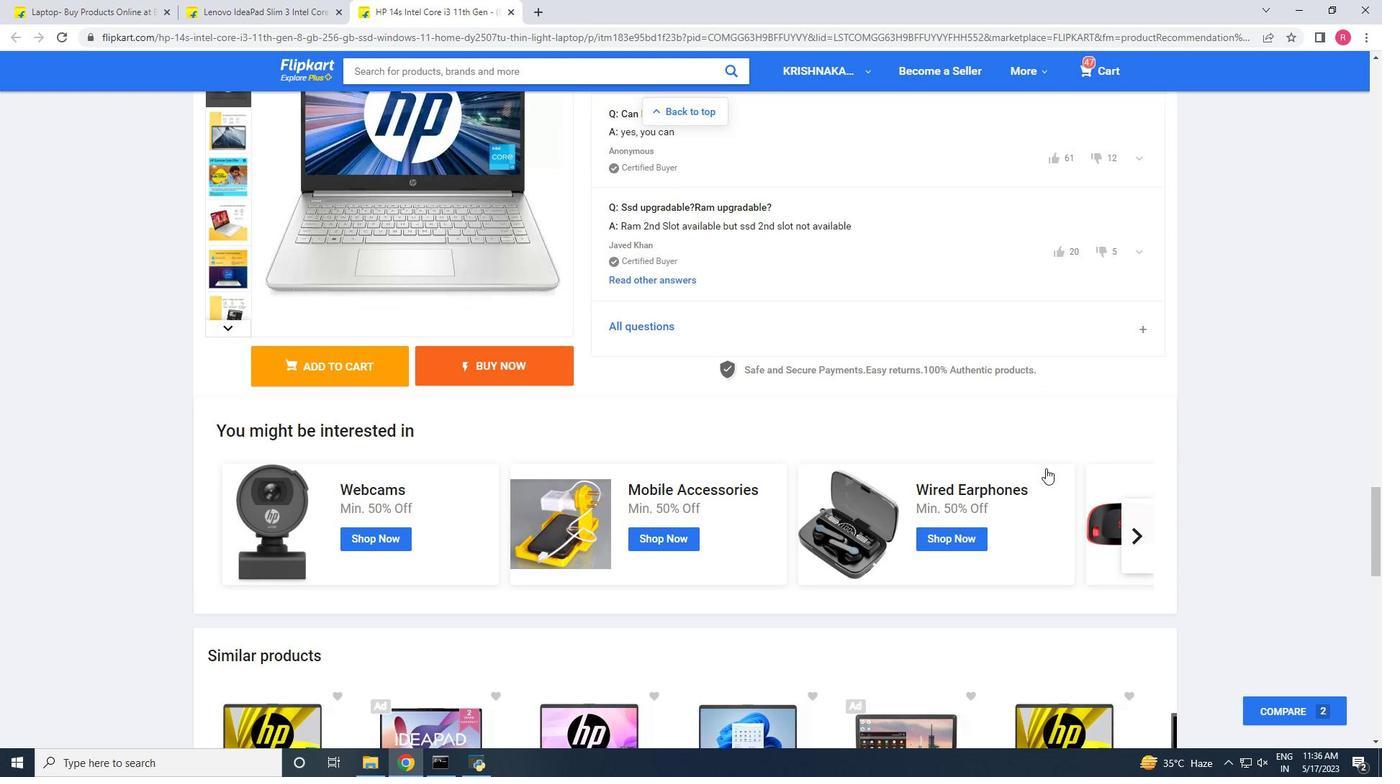 
Action: Mouse scrolled (1046, 468) with delta (0, 0)
Screenshot: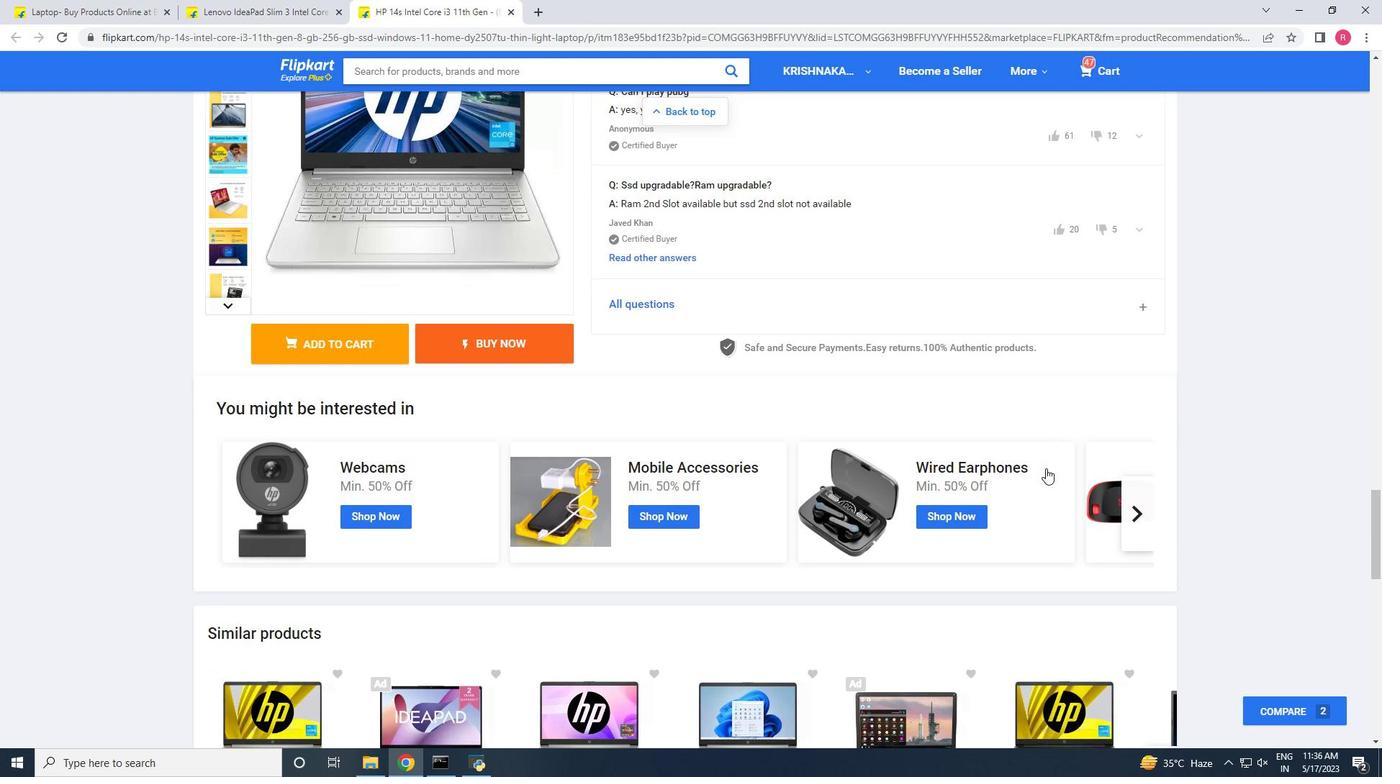 
Action: Mouse moved to (265, 453)
Screenshot: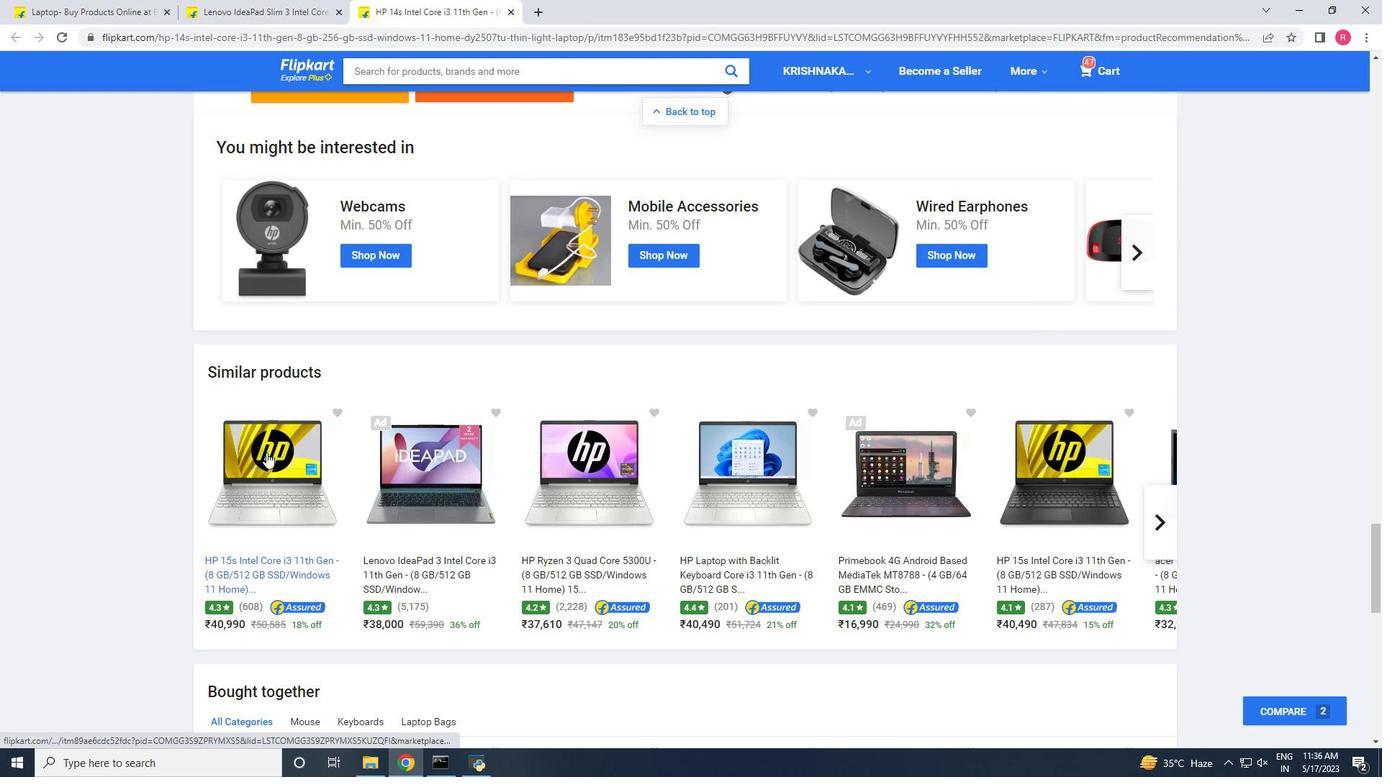 
Action: Mouse pressed left at (265, 453)
Screenshot: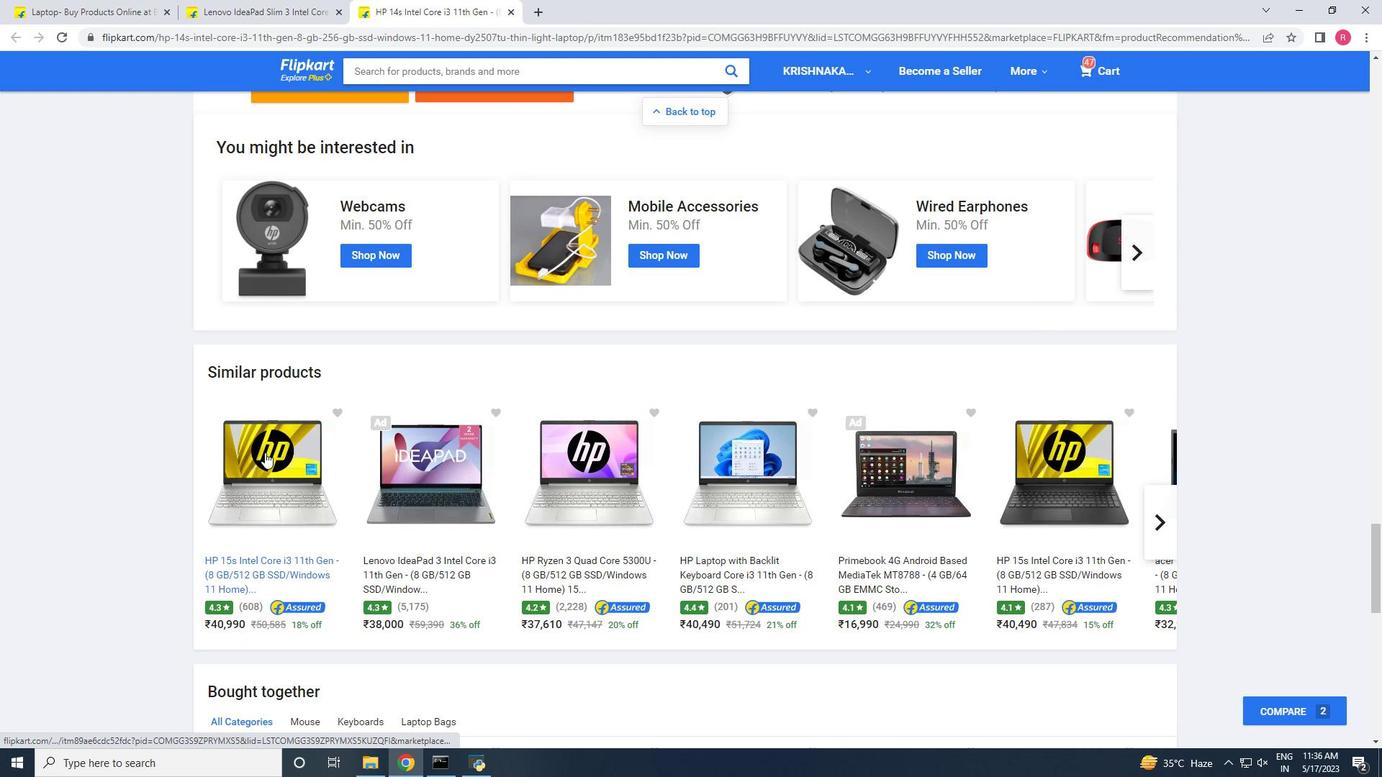 
Action: Mouse moved to (646, 342)
Screenshot: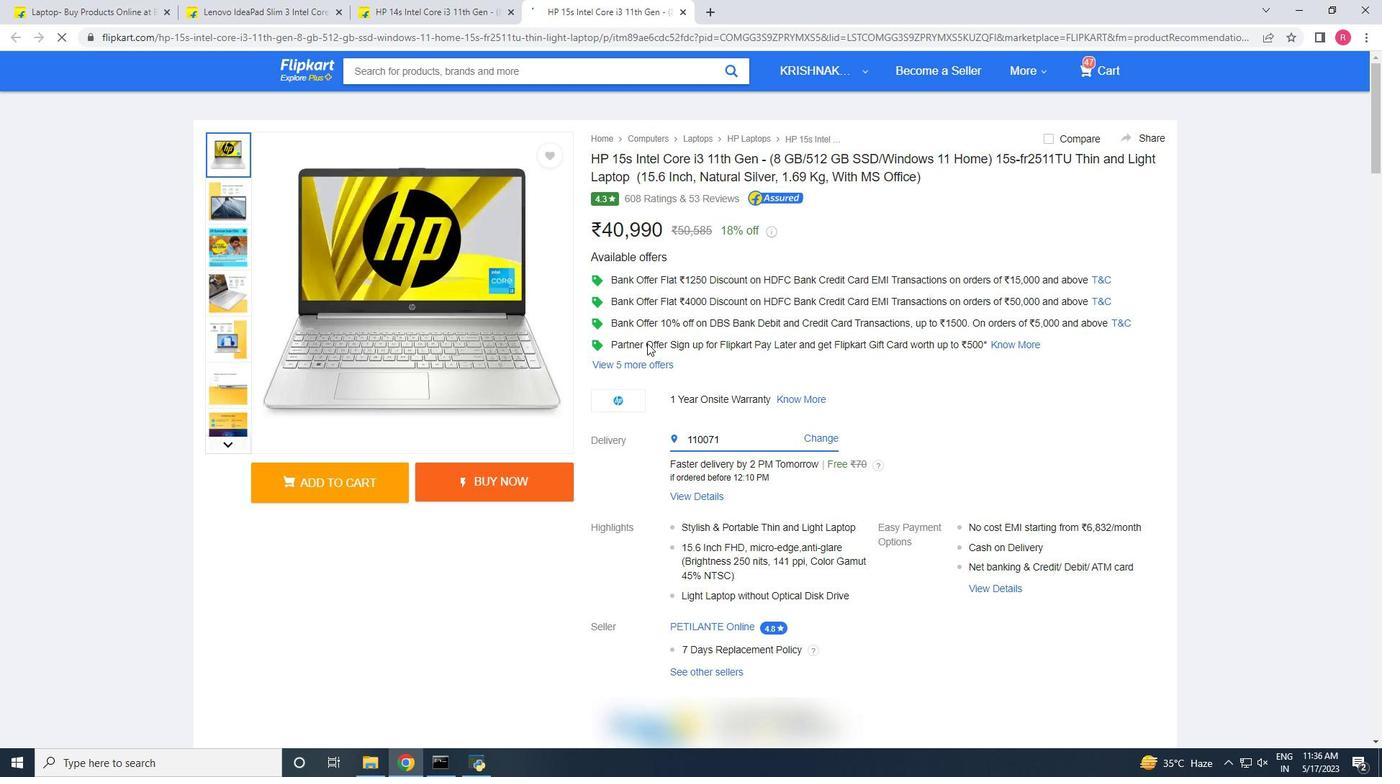 
Action: Mouse scrolled (646, 341) with delta (0, 0)
Screenshot: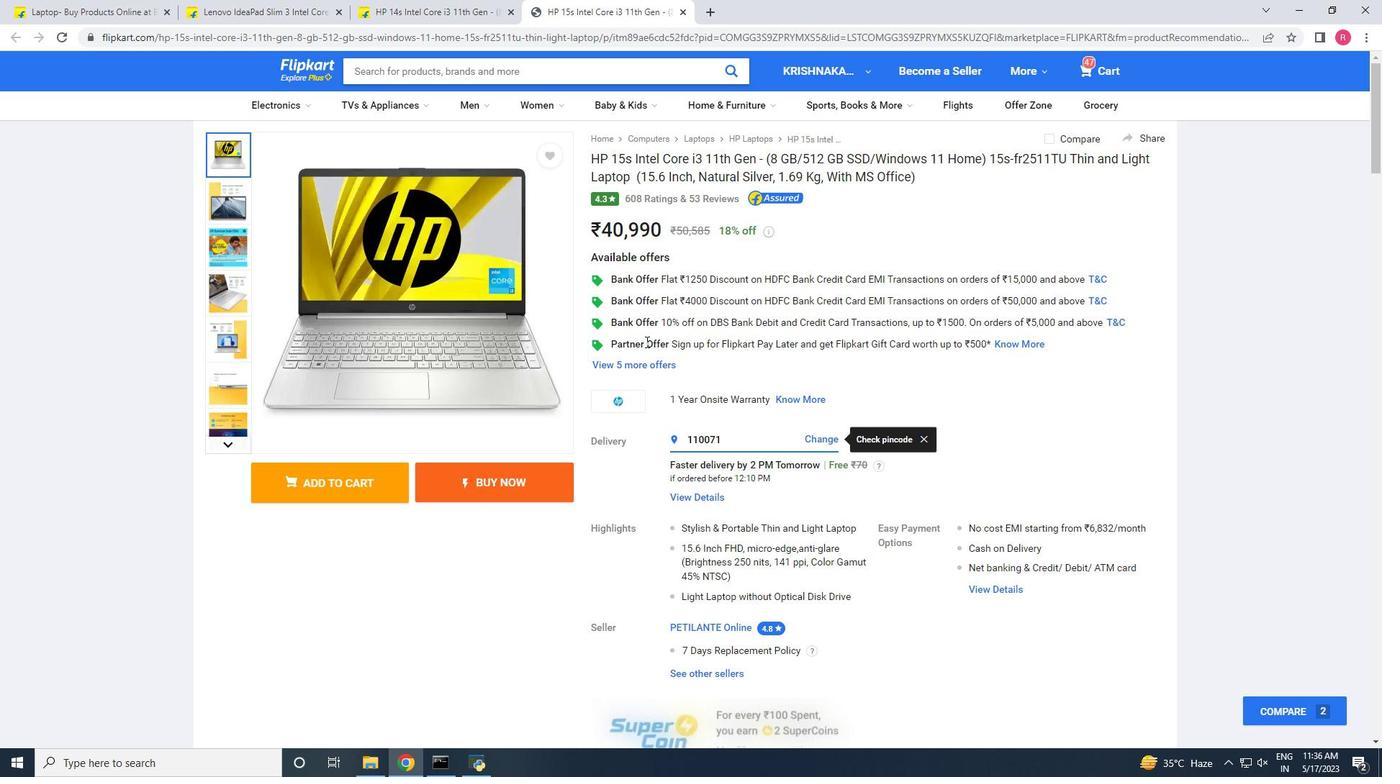 
Action: Mouse scrolled (646, 341) with delta (0, 0)
Screenshot: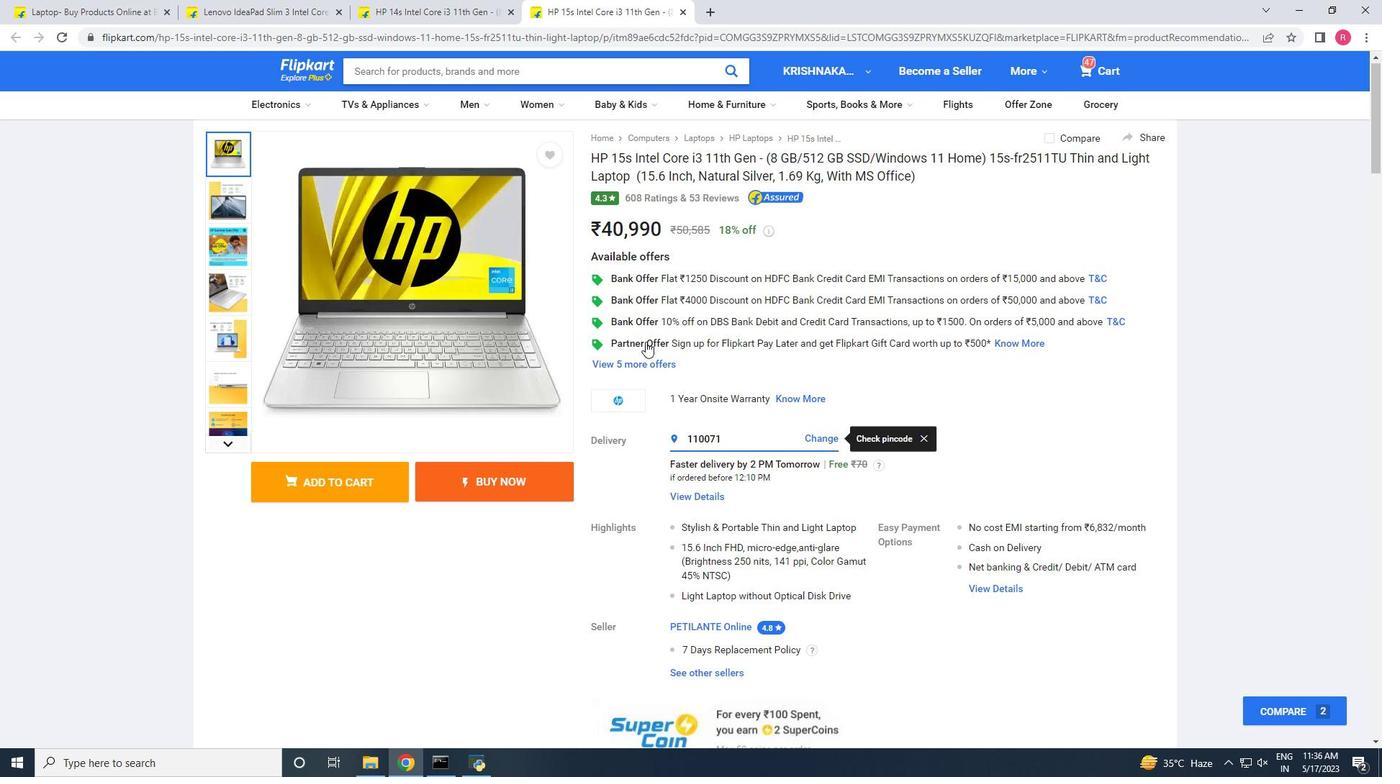 
Action: Mouse scrolled (646, 341) with delta (0, 0)
Screenshot: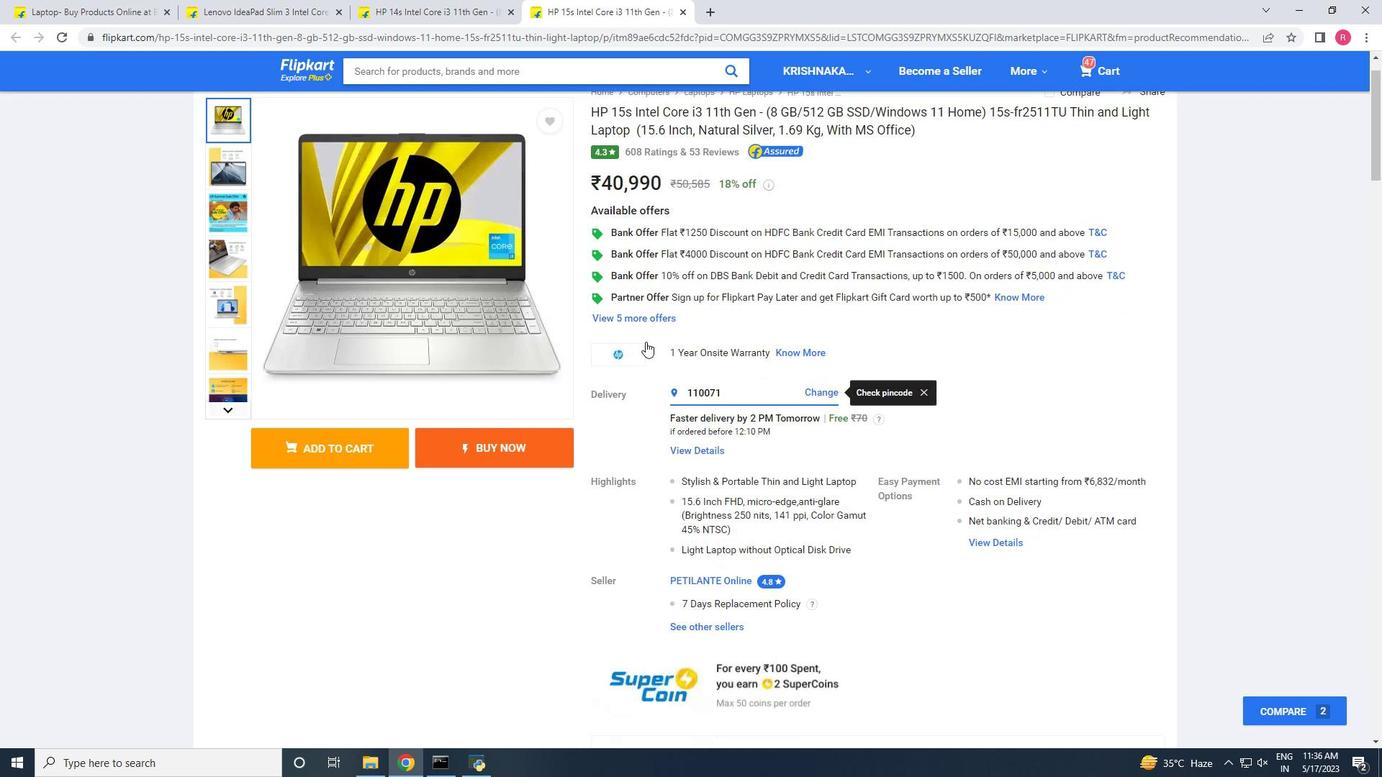 
Action: Mouse scrolled (646, 341) with delta (0, 0)
Screenshot: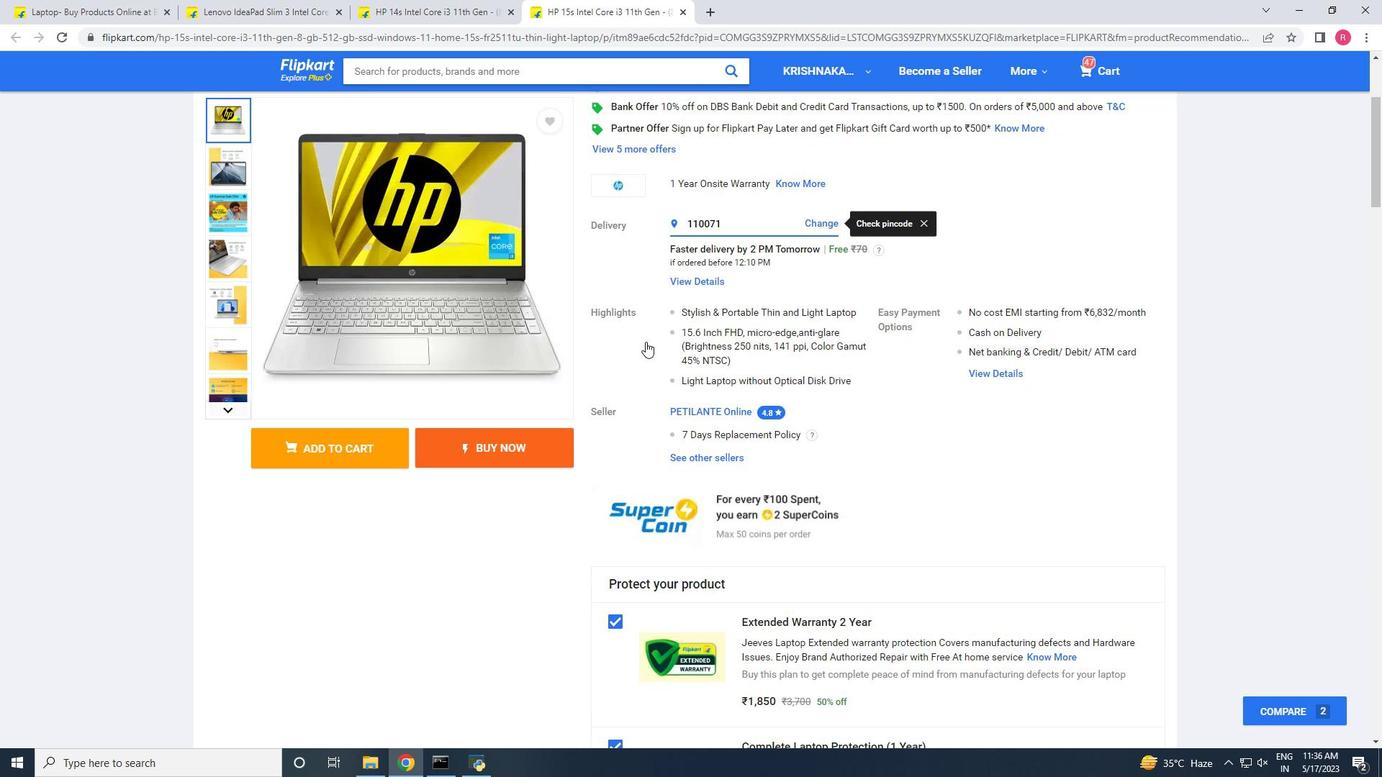 
Action: Mouse scrolled (646, 341) with delta (0, 0)
Screenshot: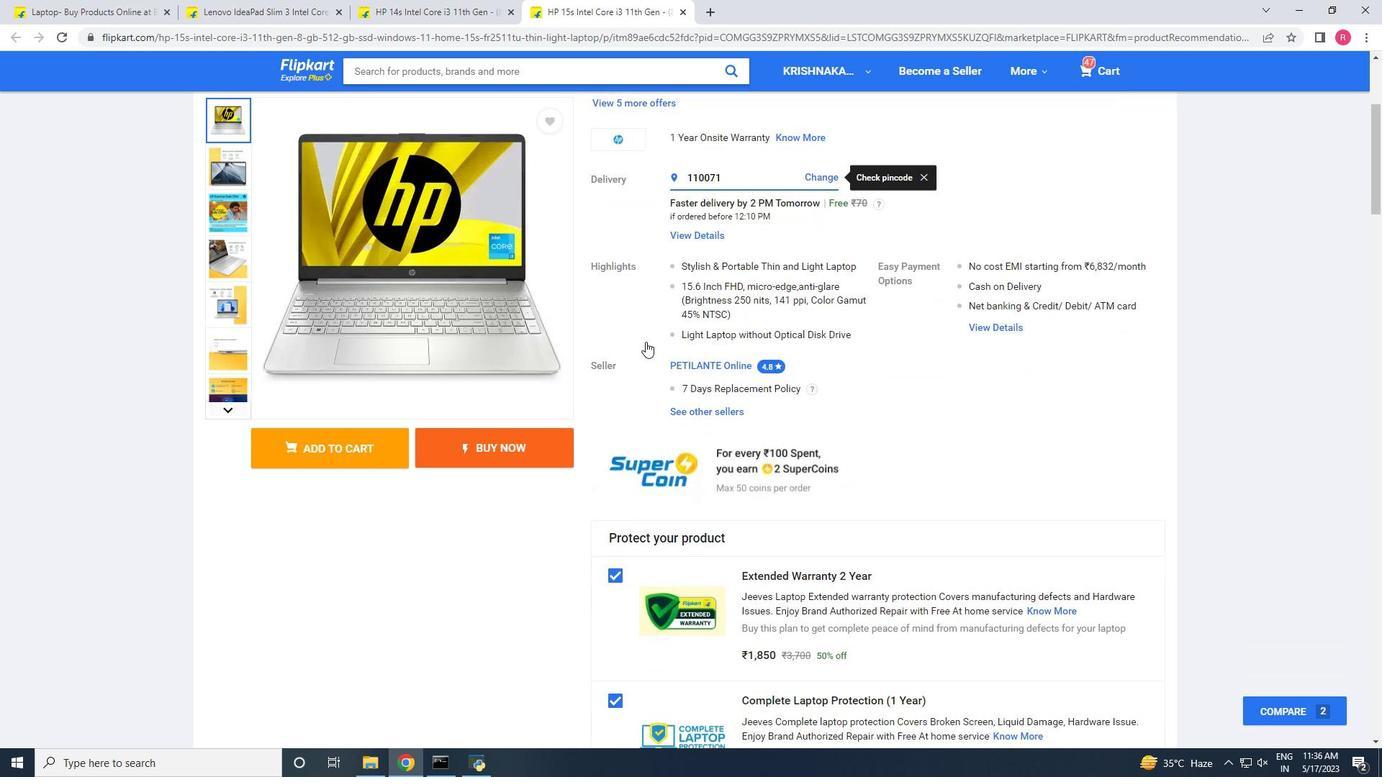 
Action: Mouse moved to (644, 342)
Screenshot: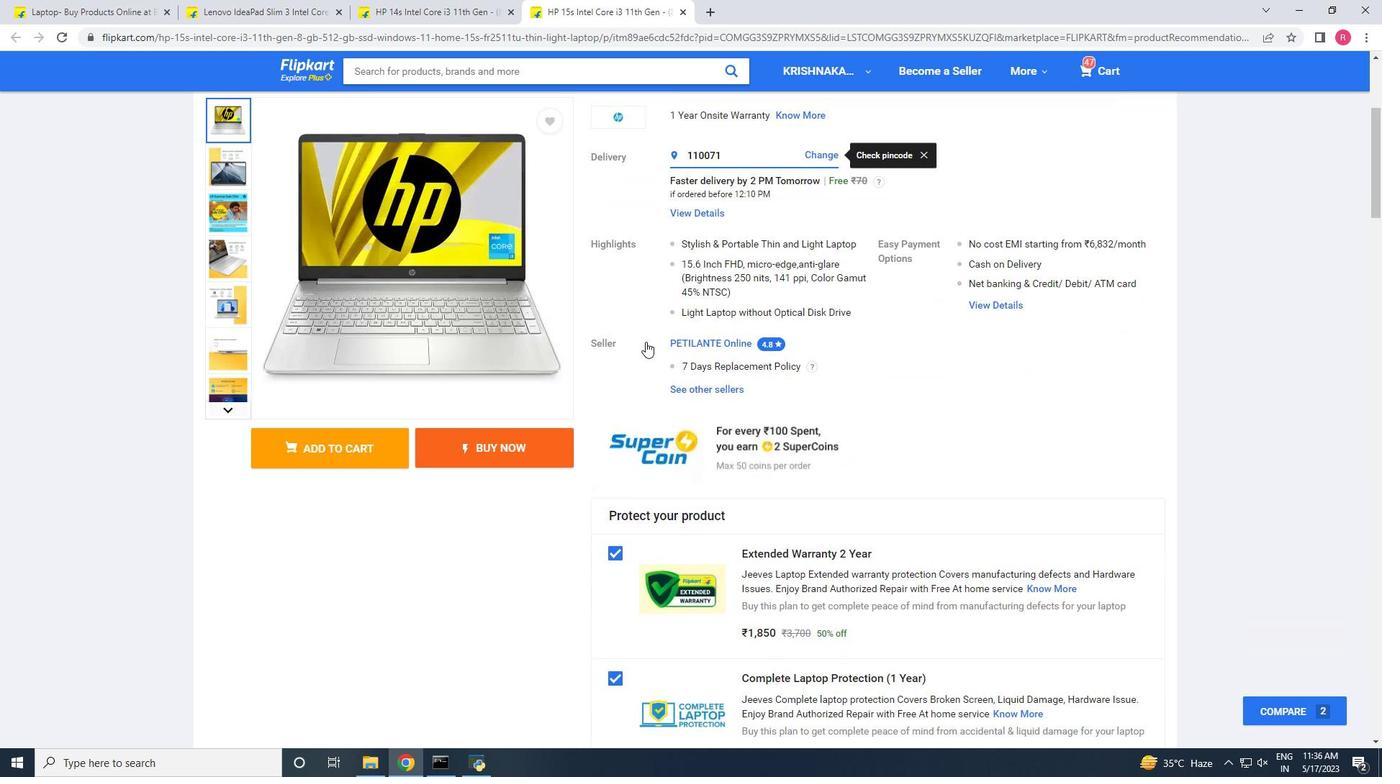 
Action: Mouse scrolled (644, 341) with delta (0, 0)
Screenshot: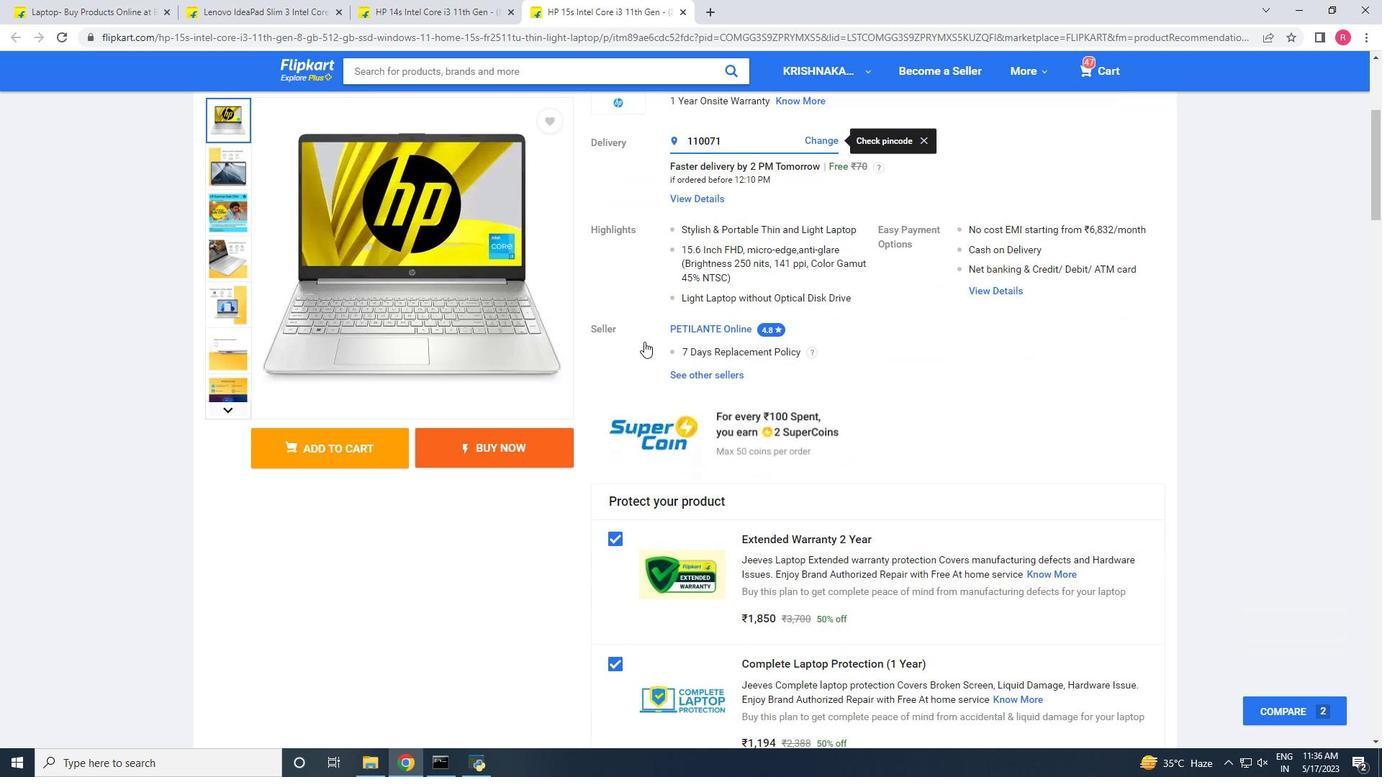 
Action: Mouse moved to (643, 342)
Screenshot: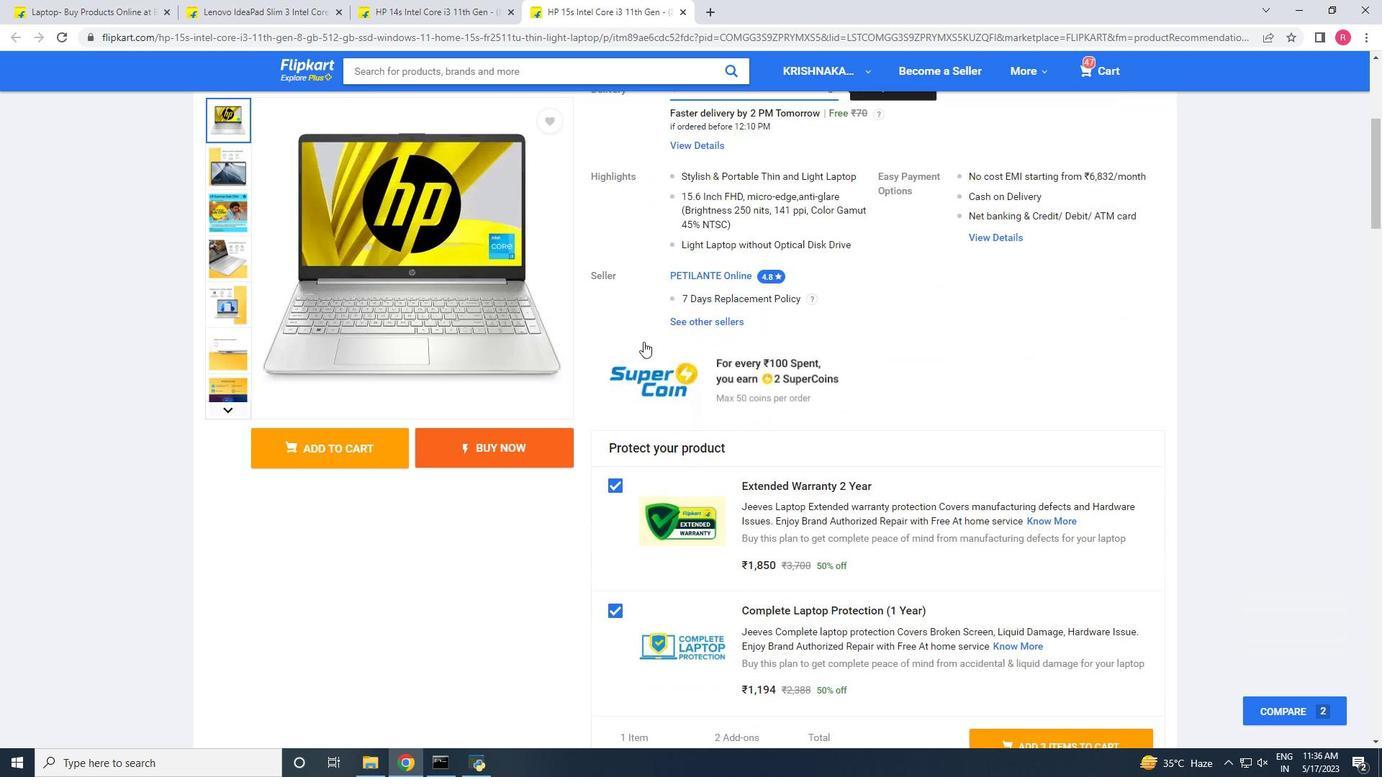 
Action: Mouse scrolled (643, 341) with delta (0, 0)
Screenshot: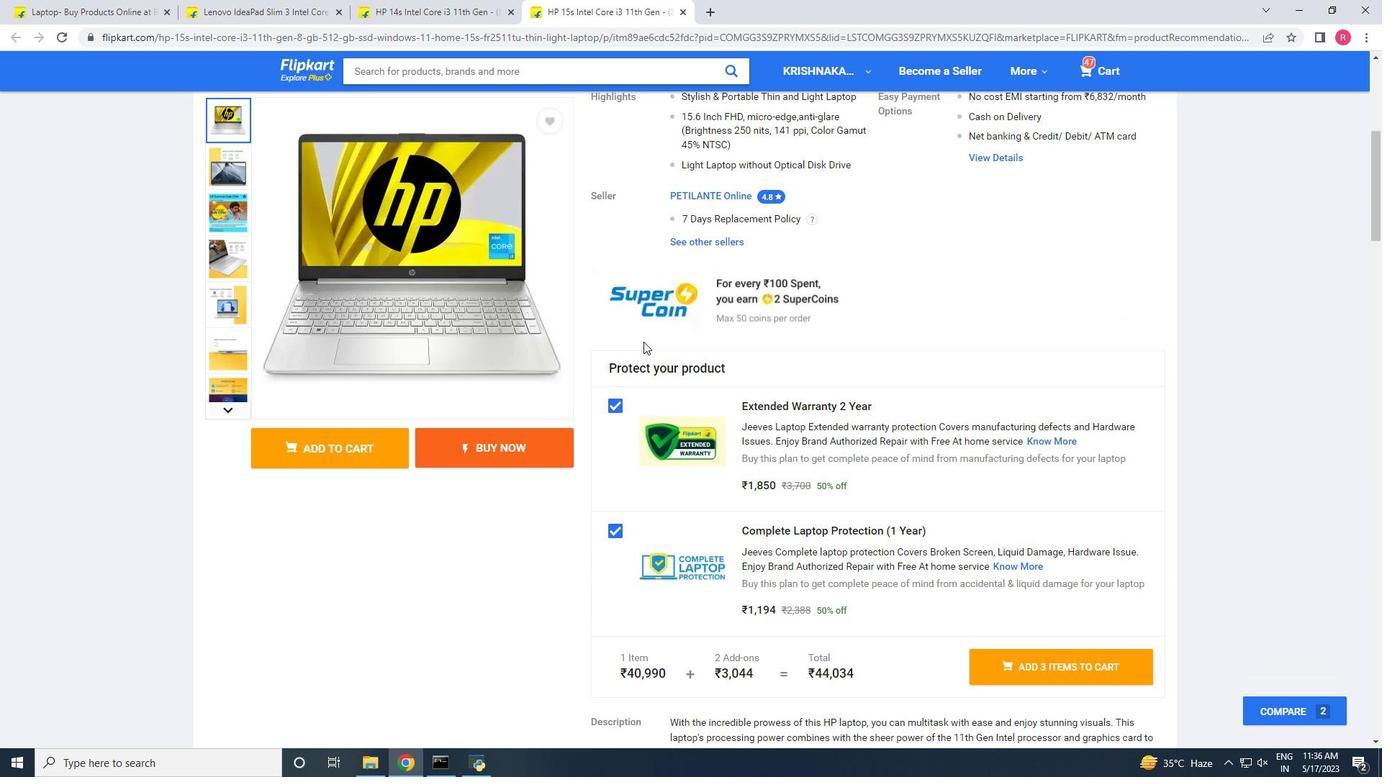 
Action: Mouse scrolled (643, 341) with delta (0, 0)
Screenshot: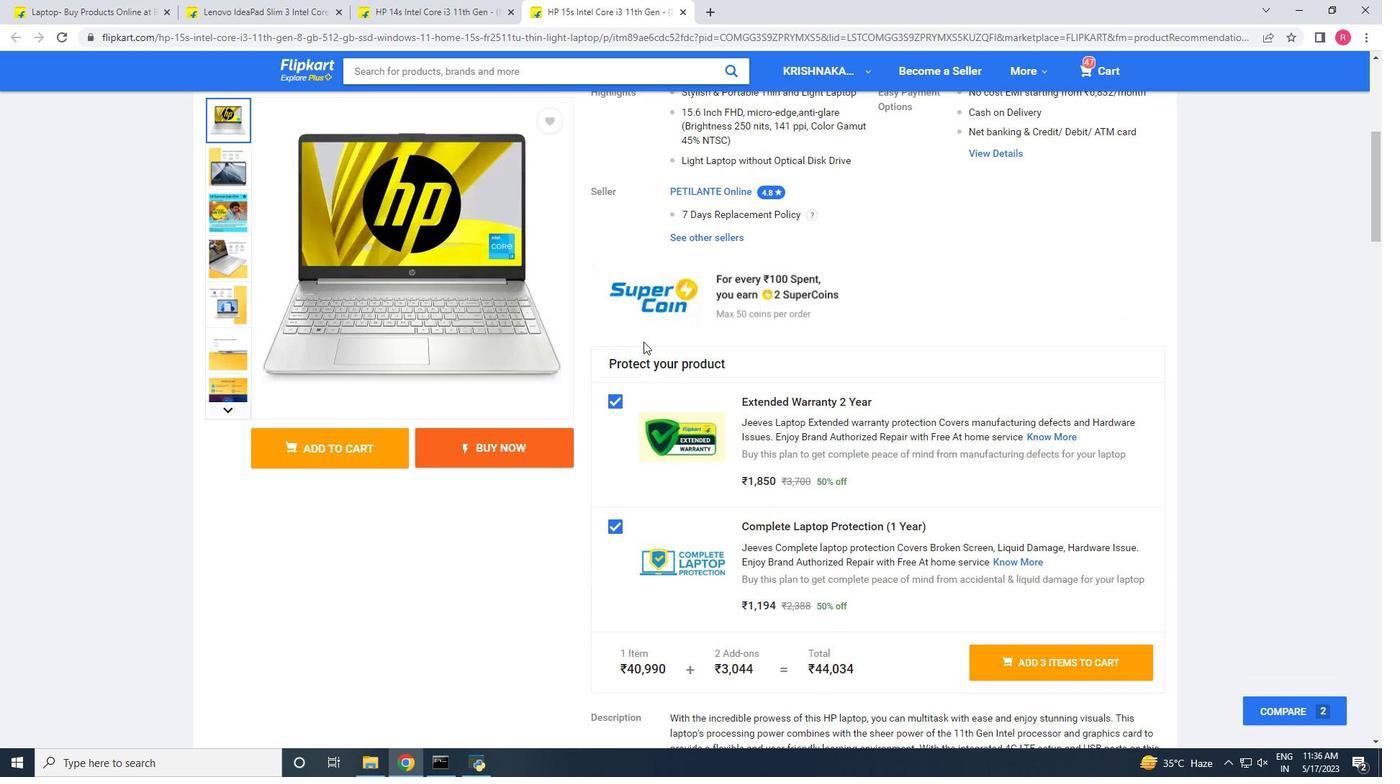 
Action: Mouse scrolled (643, 341) with delta (0, 0)
Screenshot: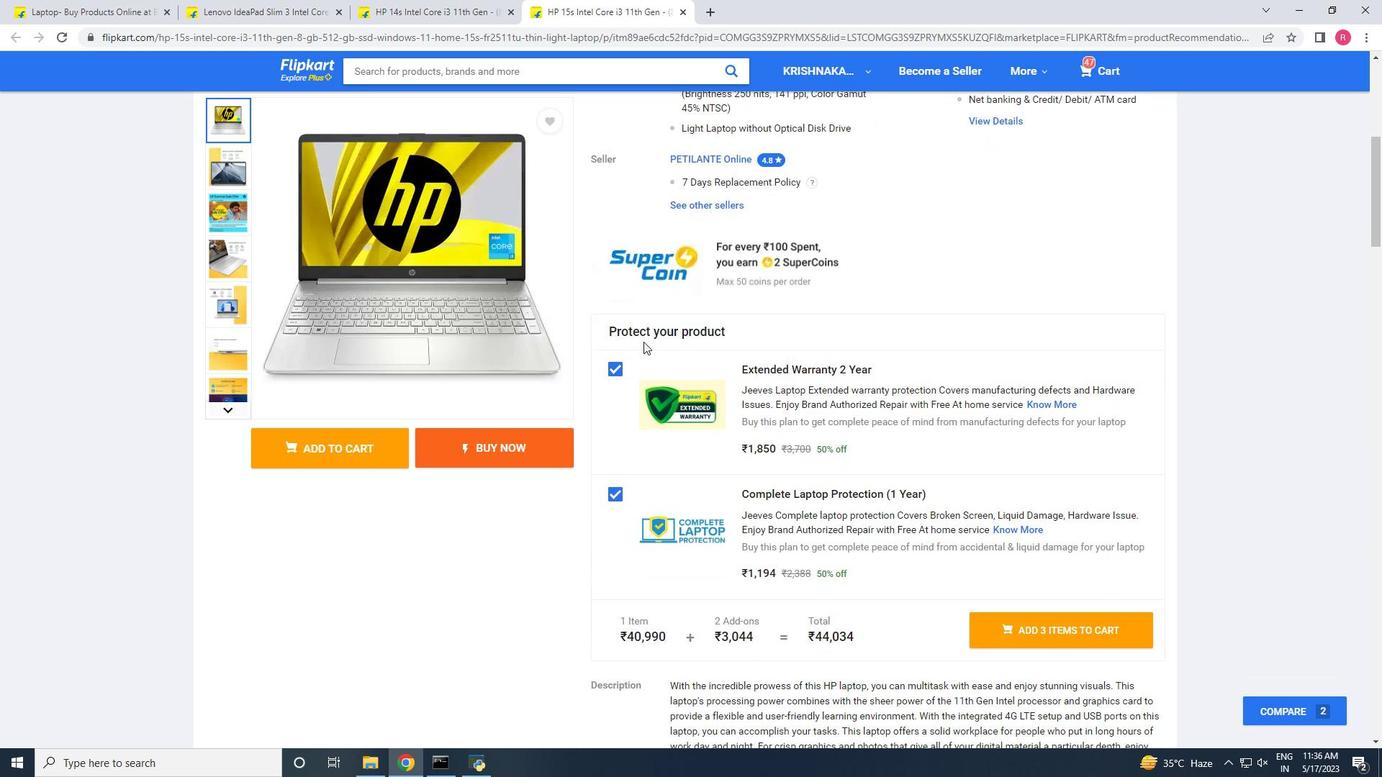 
Action: Mouse scrolled (643, 341) with delta (0, 0)
Screenshot: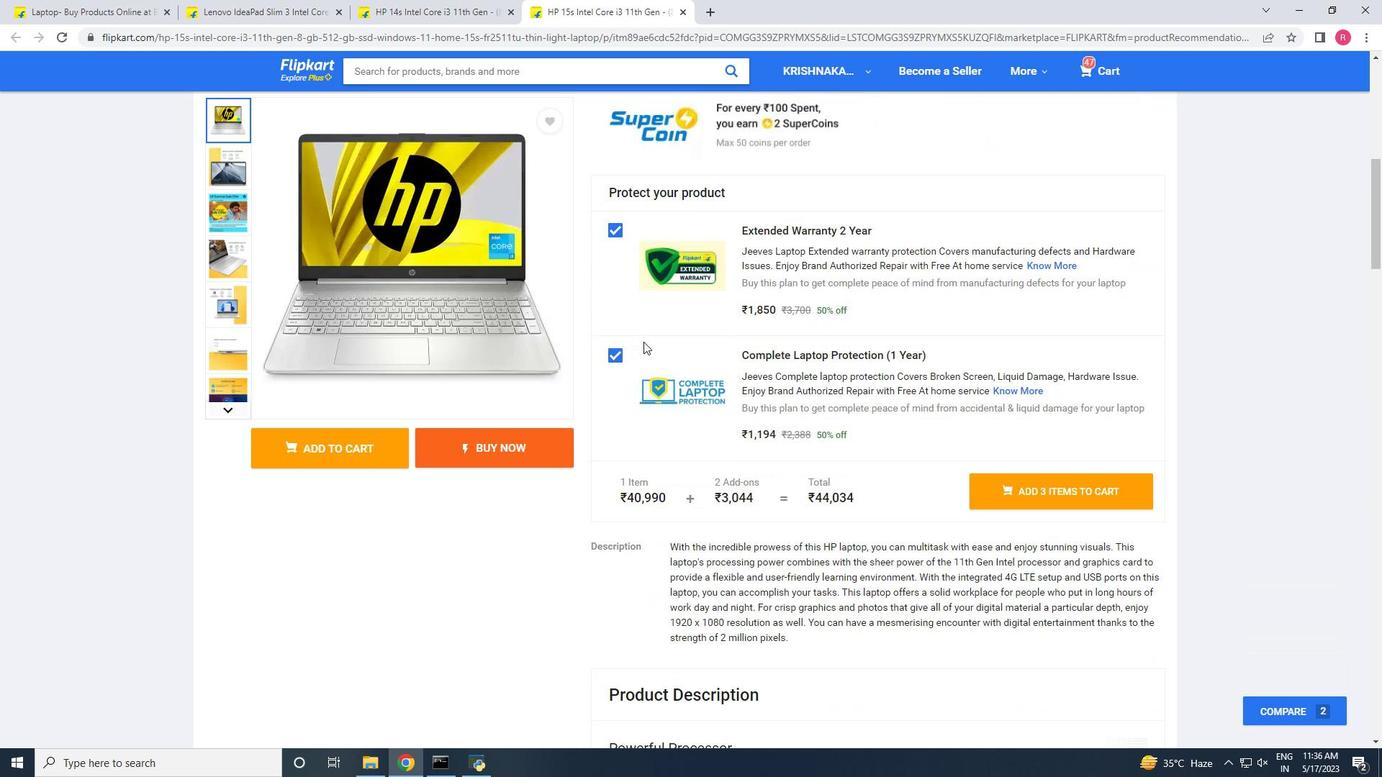 
Action: Mouse scrolled (643, 341) with delta (0, 0)
Screenshot: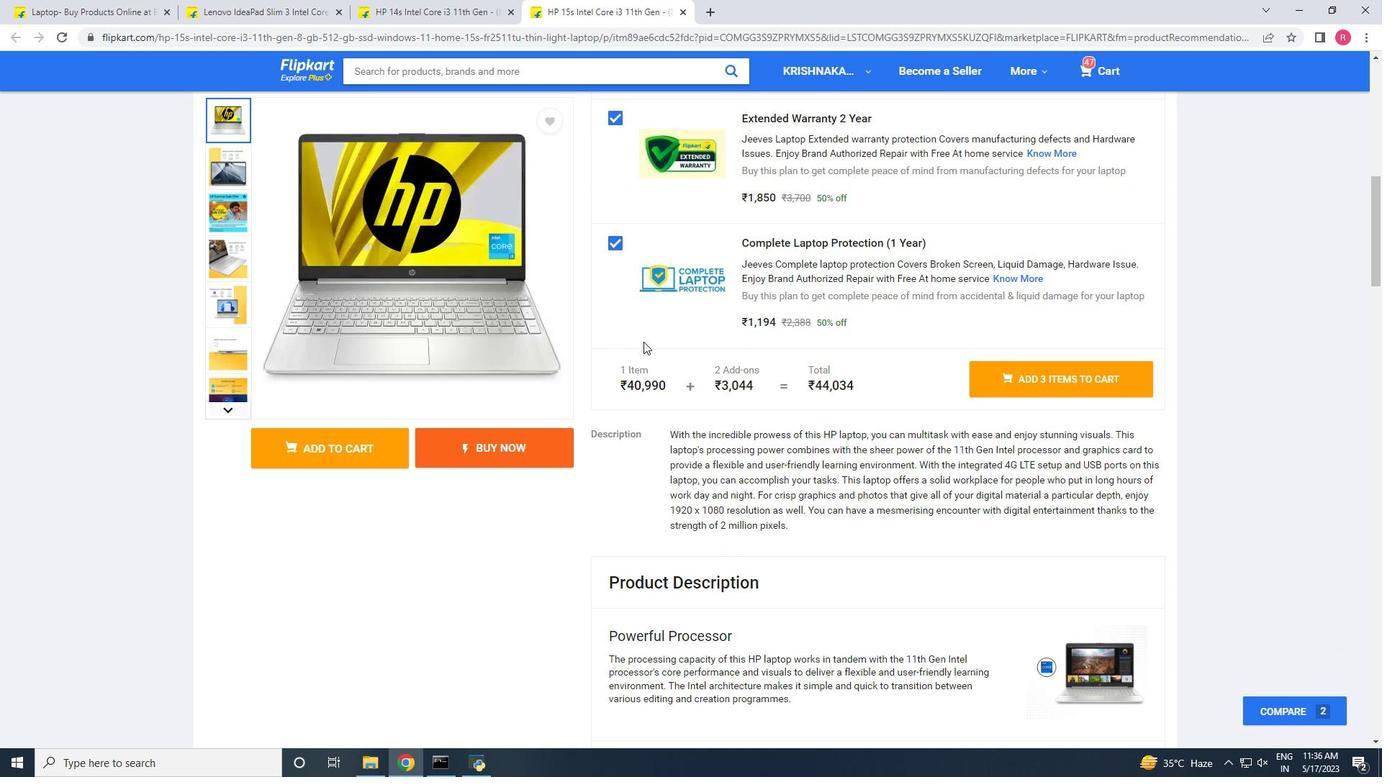 
Action: Mouse scrolled (643, 341) with delta (0, 0)
Screenshot: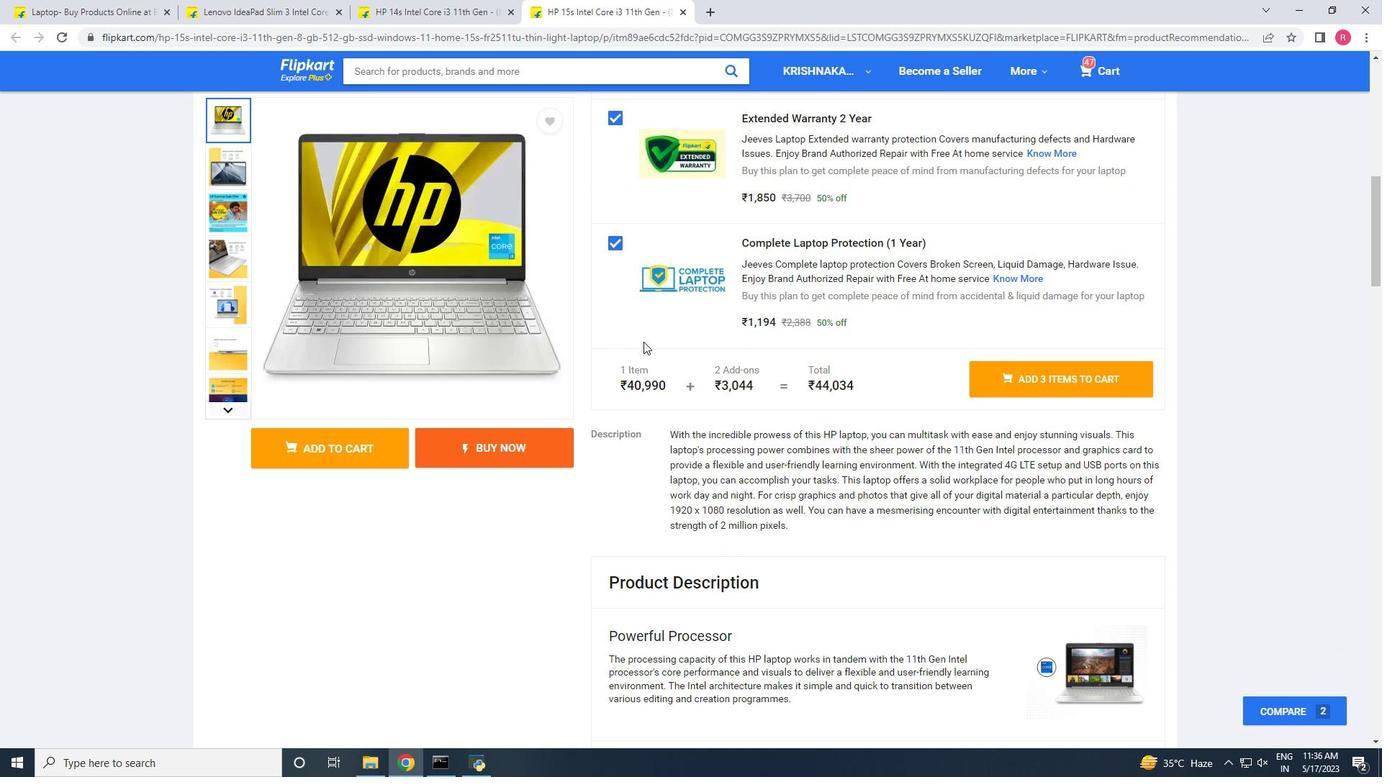 
Action: Mouse scrolled (643, 341) with delta (0, 0)
Screenshot: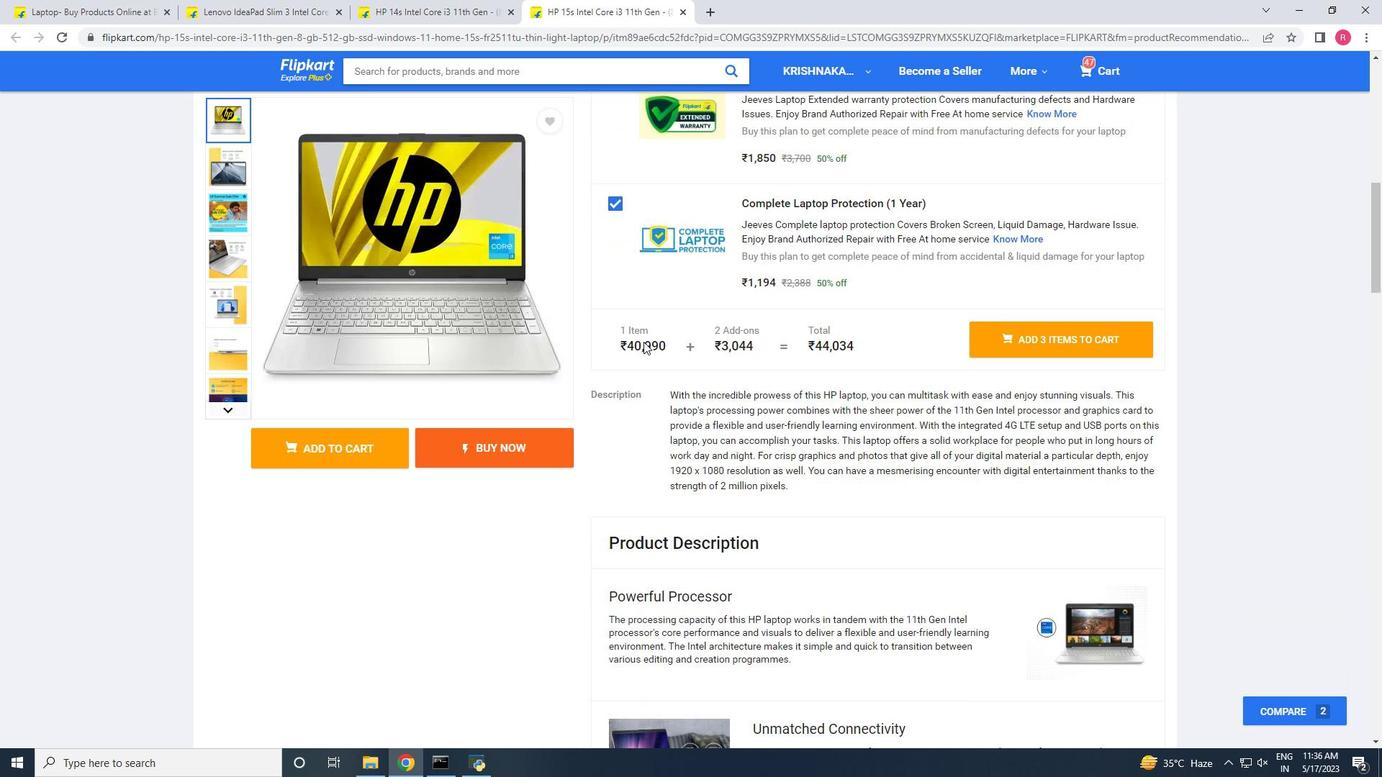 
Action: Mouse scrolled (643, 341) with delta (0, 0)
Screenshot: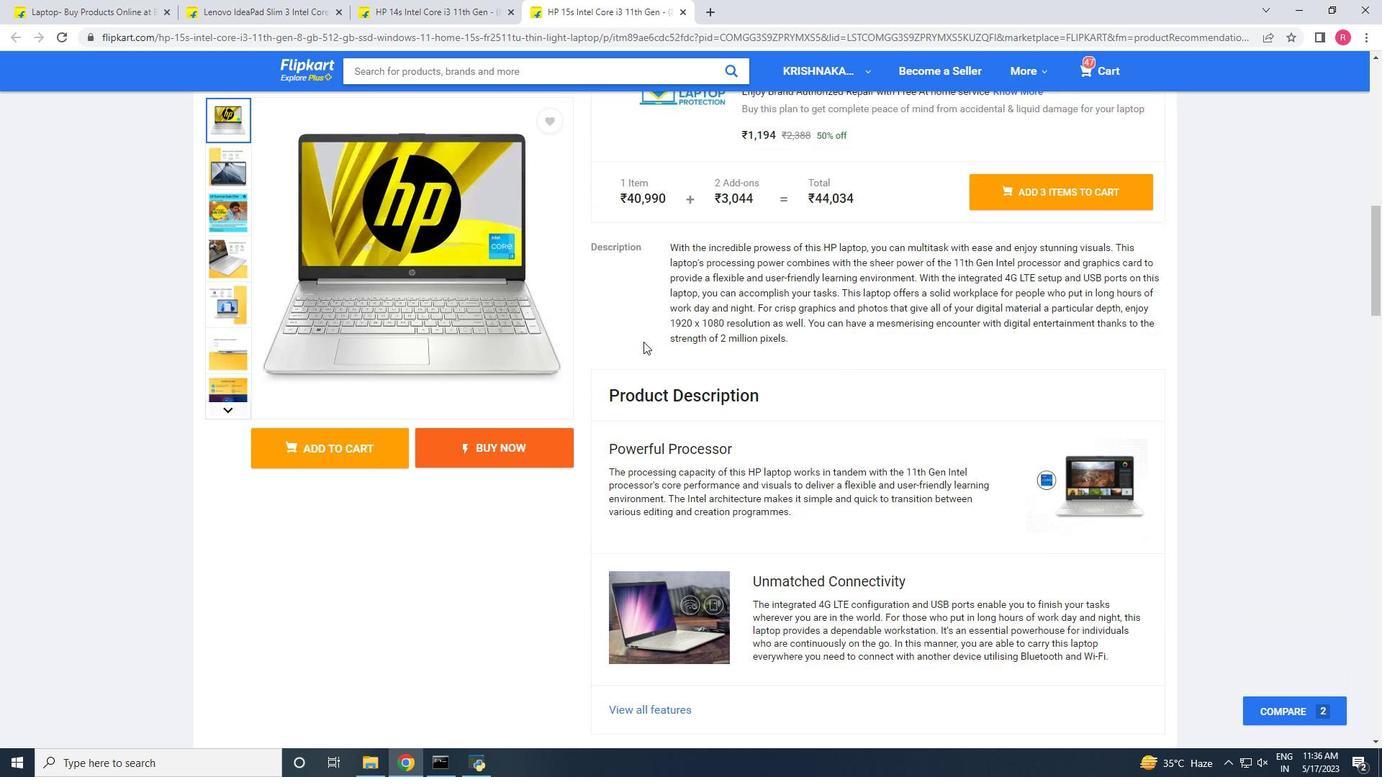 
Action: Mouse moved to (836, 384)
Screenshot: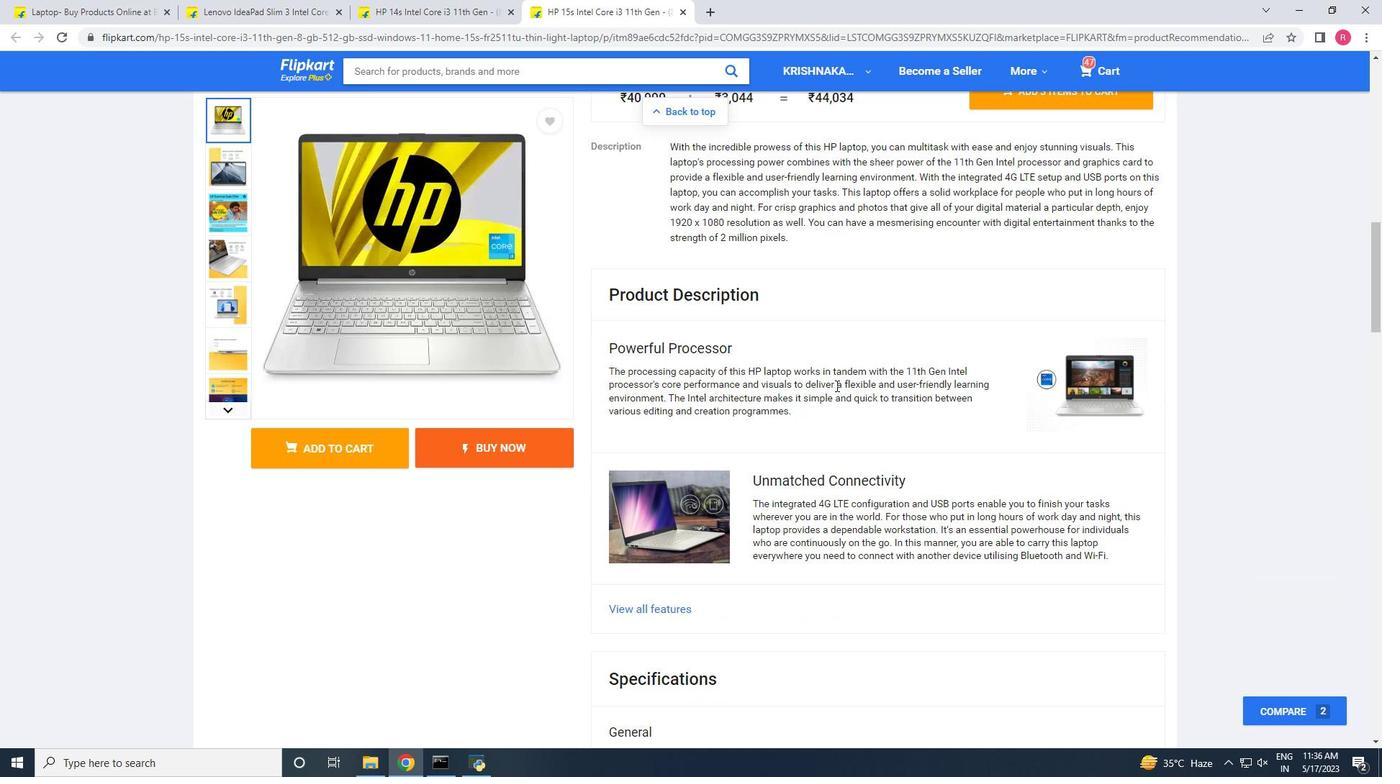 
Action: Mouse scrolled (836, 383) with delta (0, 0)
Screenshot: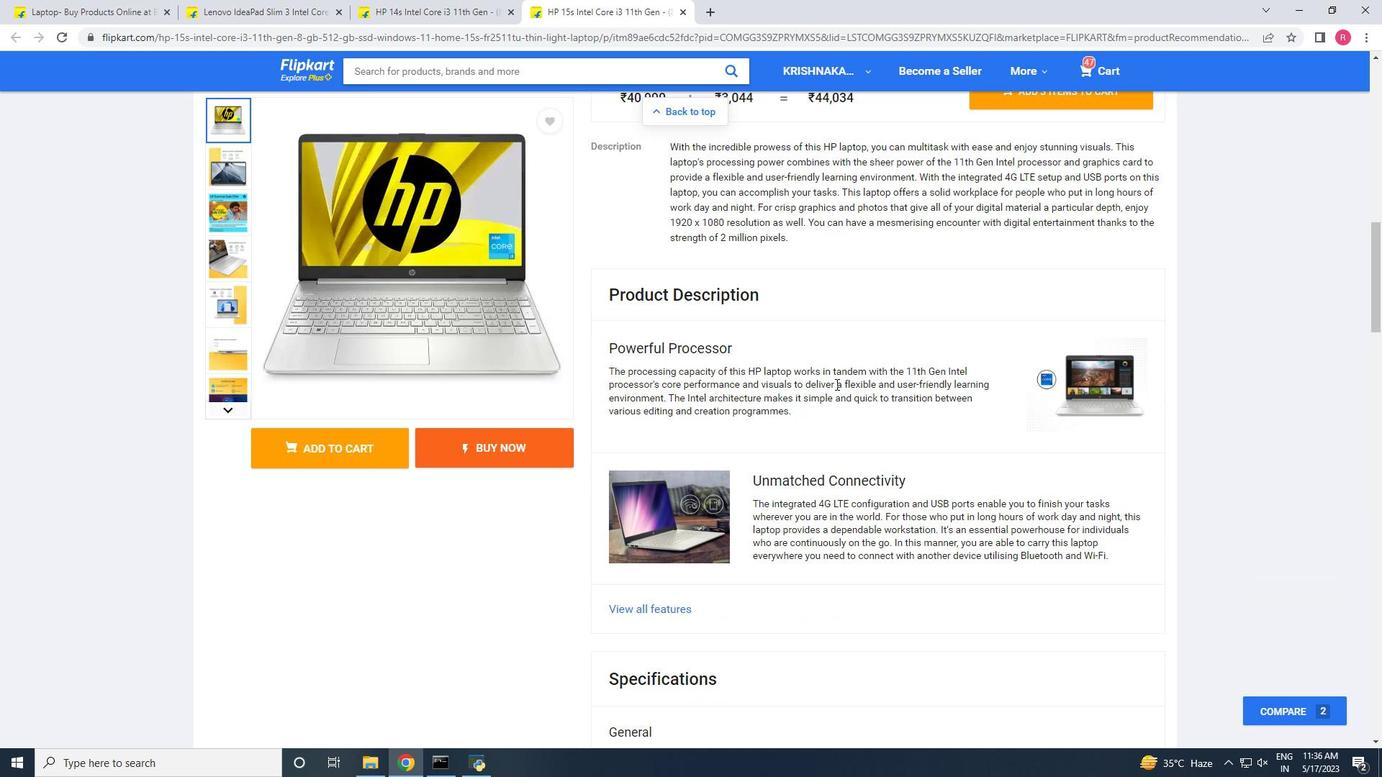 
Action: Mouse scrolled (836, 383) with delta (0, 0)
Screenshot: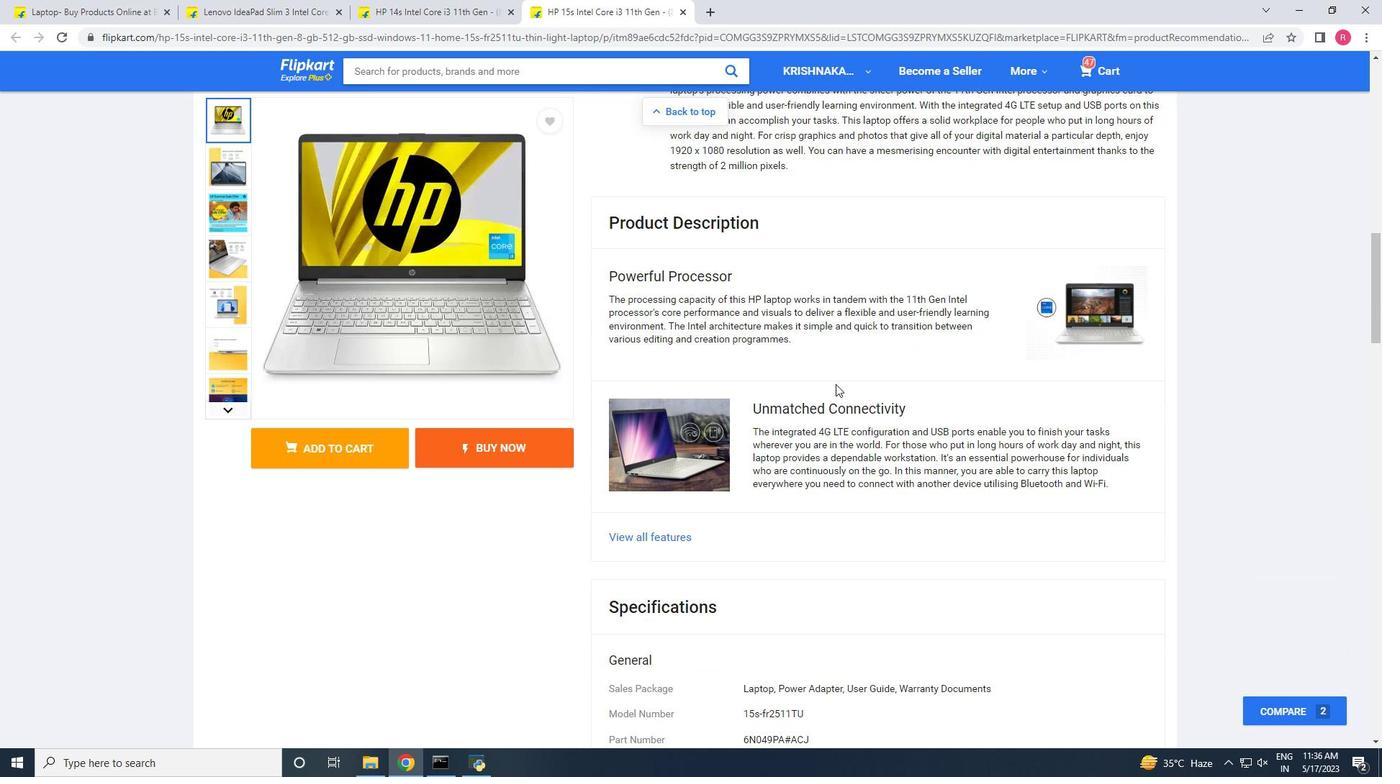 
Action: Mouse scrolled (836, 383) with delta (0, 0)
Screenshot: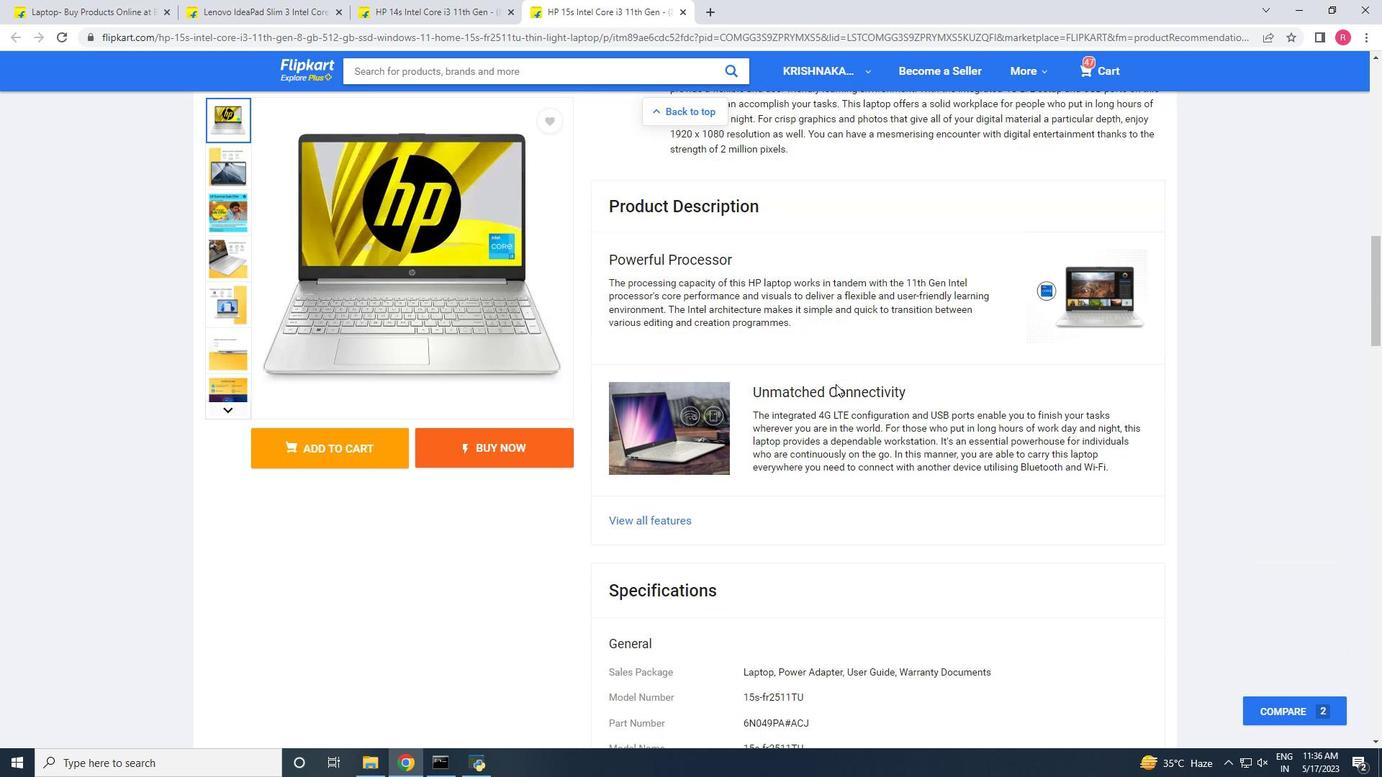 
Action: Mouse moved to (899, 435)
Screenshot: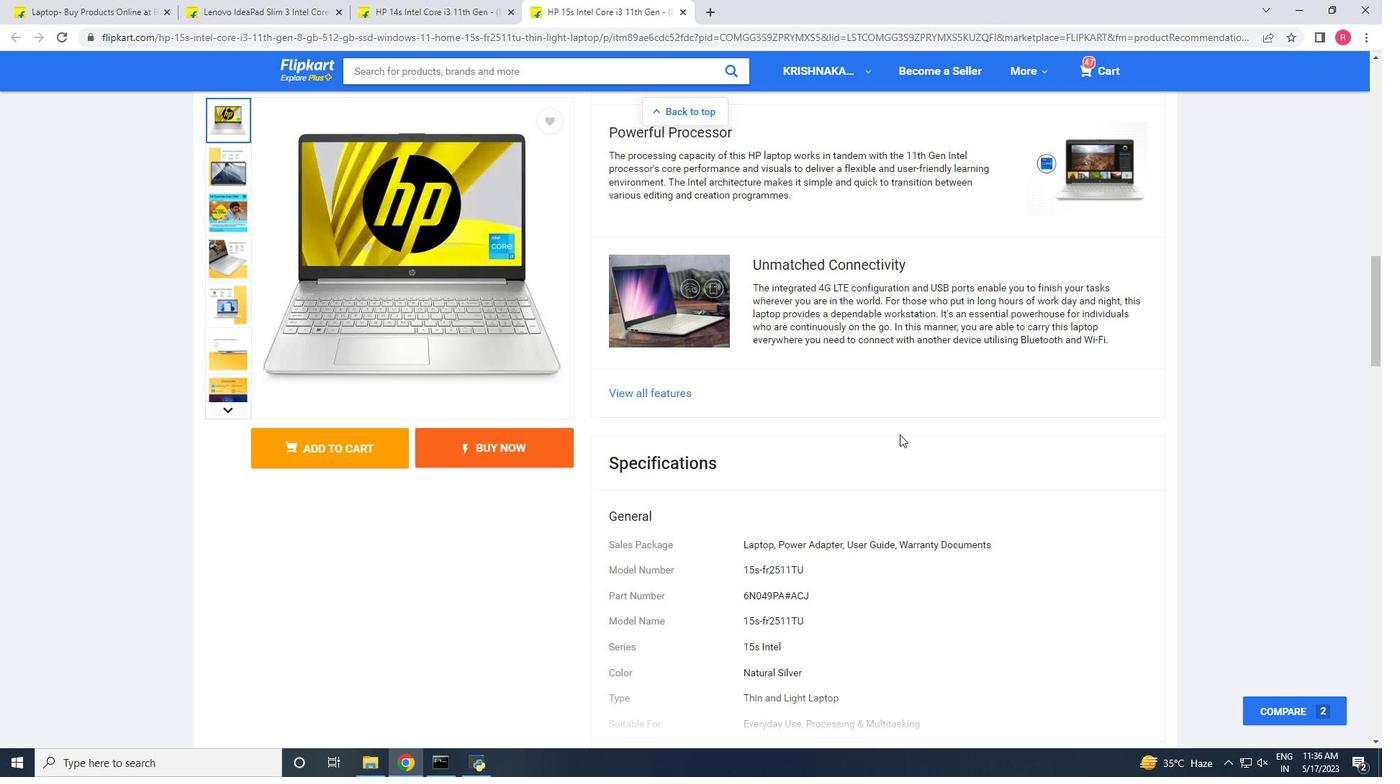 
Action: Mouse scrolled (899, 434) with delta (0, 0)
Screenshot: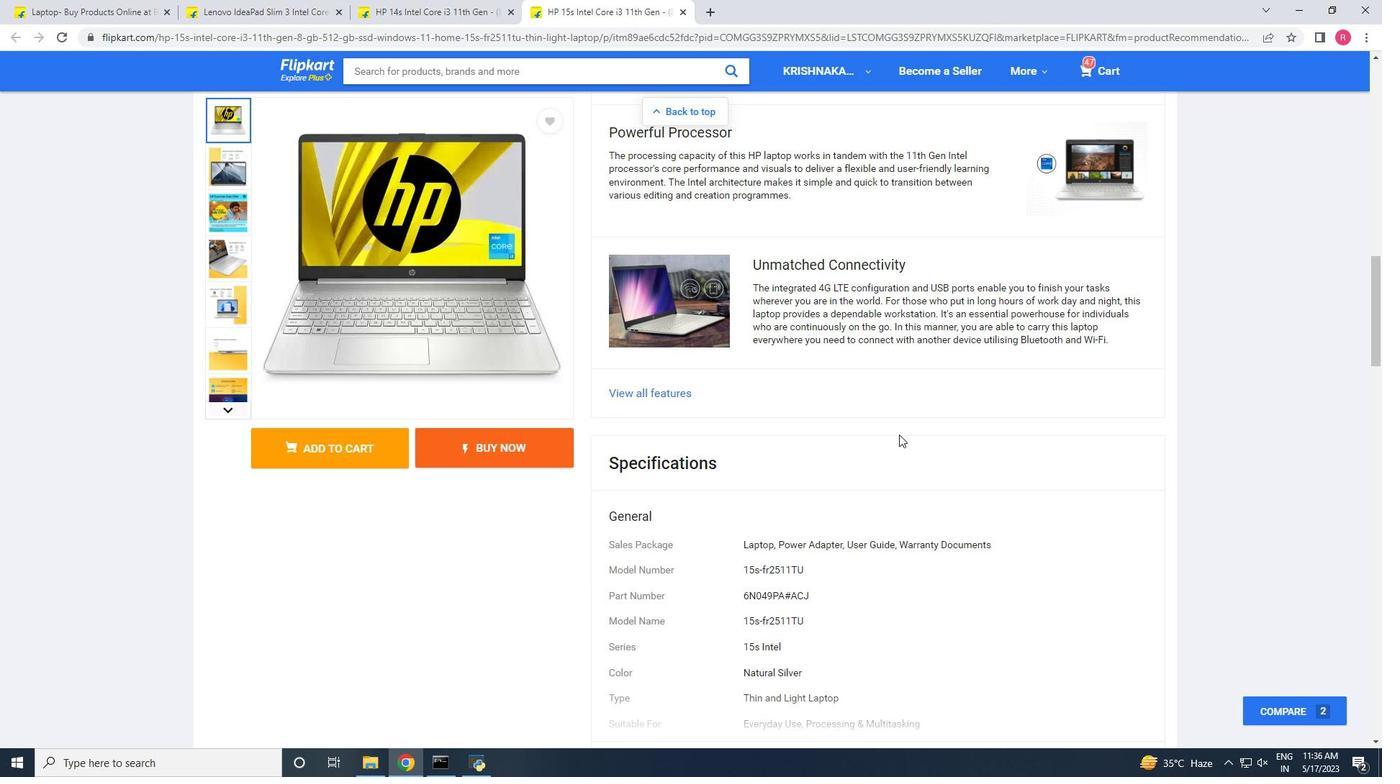 
Action: Mouse scrolled (899, 434) with delta (0, 0)
Screenshot: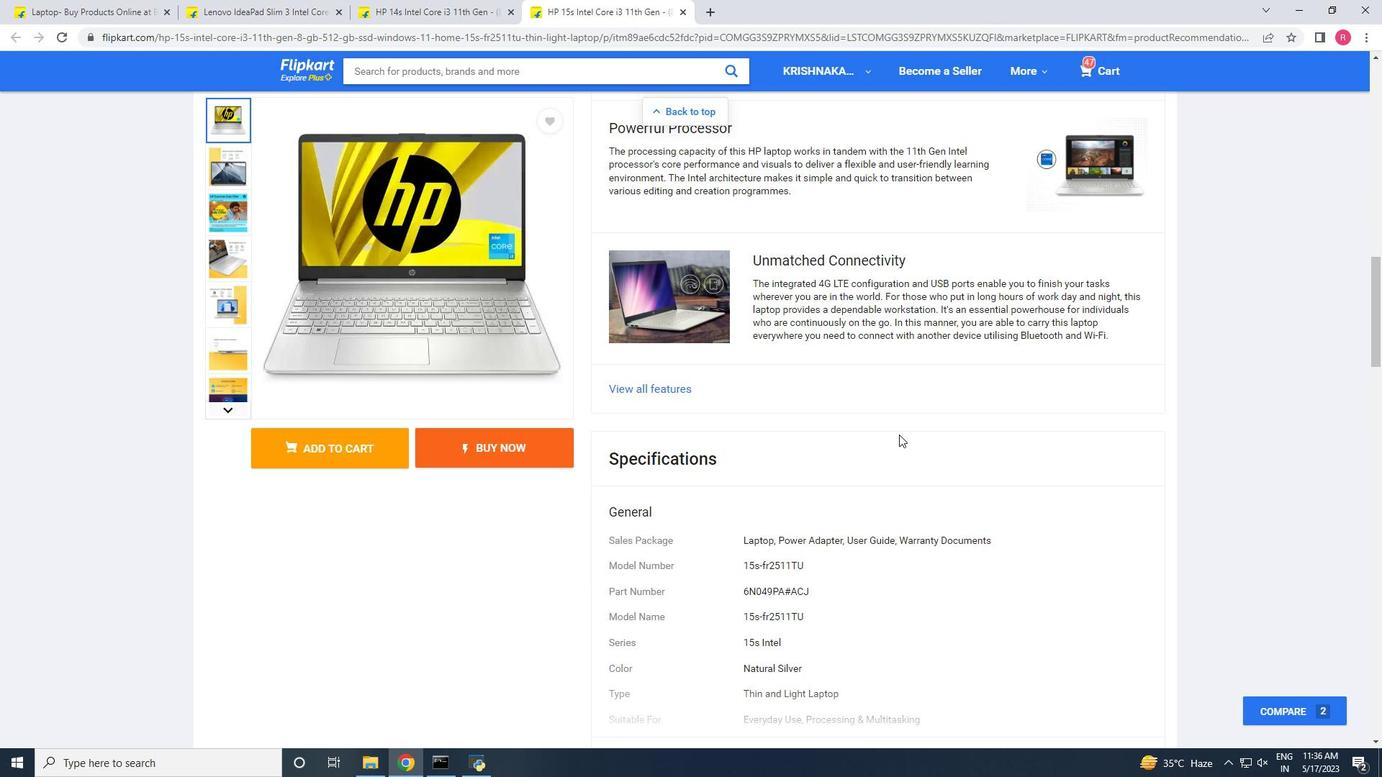 
Action: Mouse scrolled (899, 434) with delta (0, 0)
Screenshot: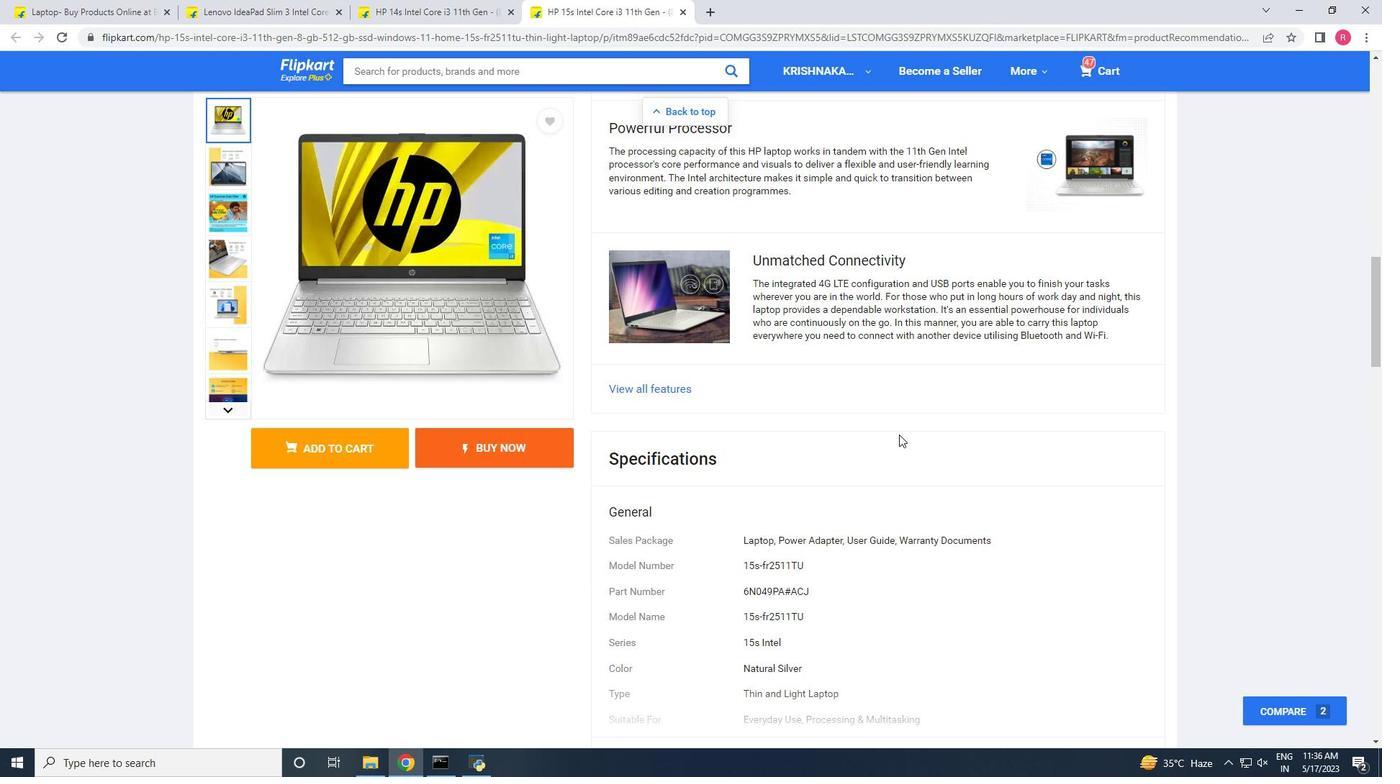 
Action: Mouse scrolled (899, 434) with delta (0, 0)
Screenshot: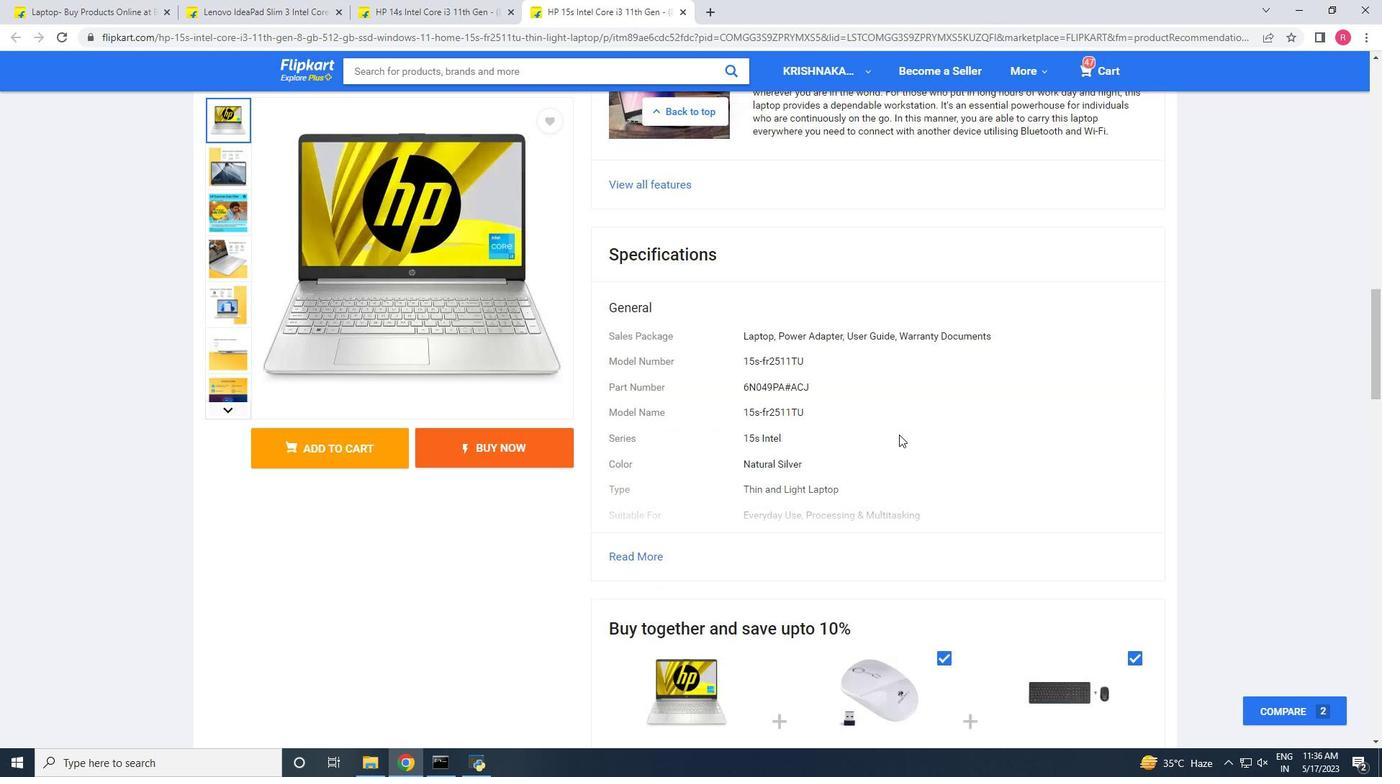 
Action: Mouse moved to (899, 435)
Screenshot: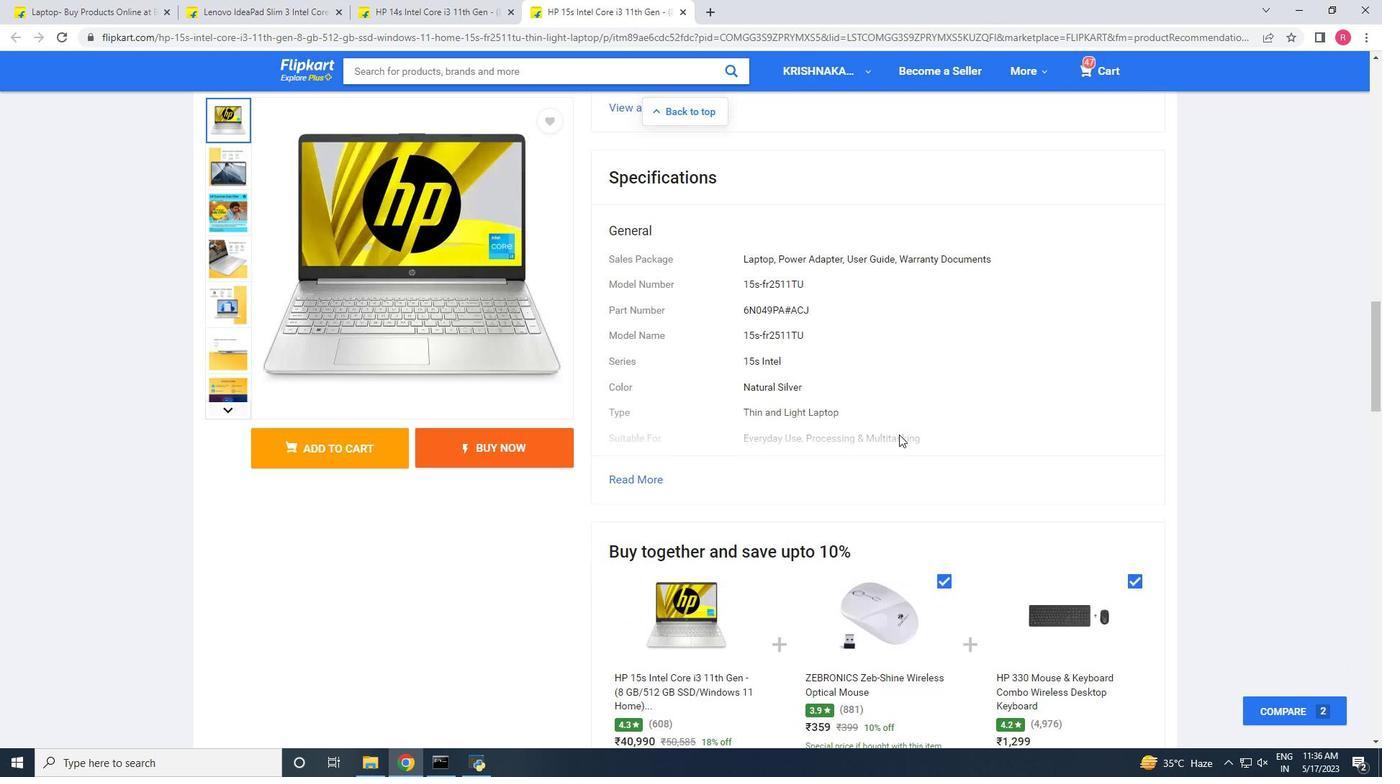 
Action: Mouse scrolled (899, 434) with delta (0, 0)
Screenshot: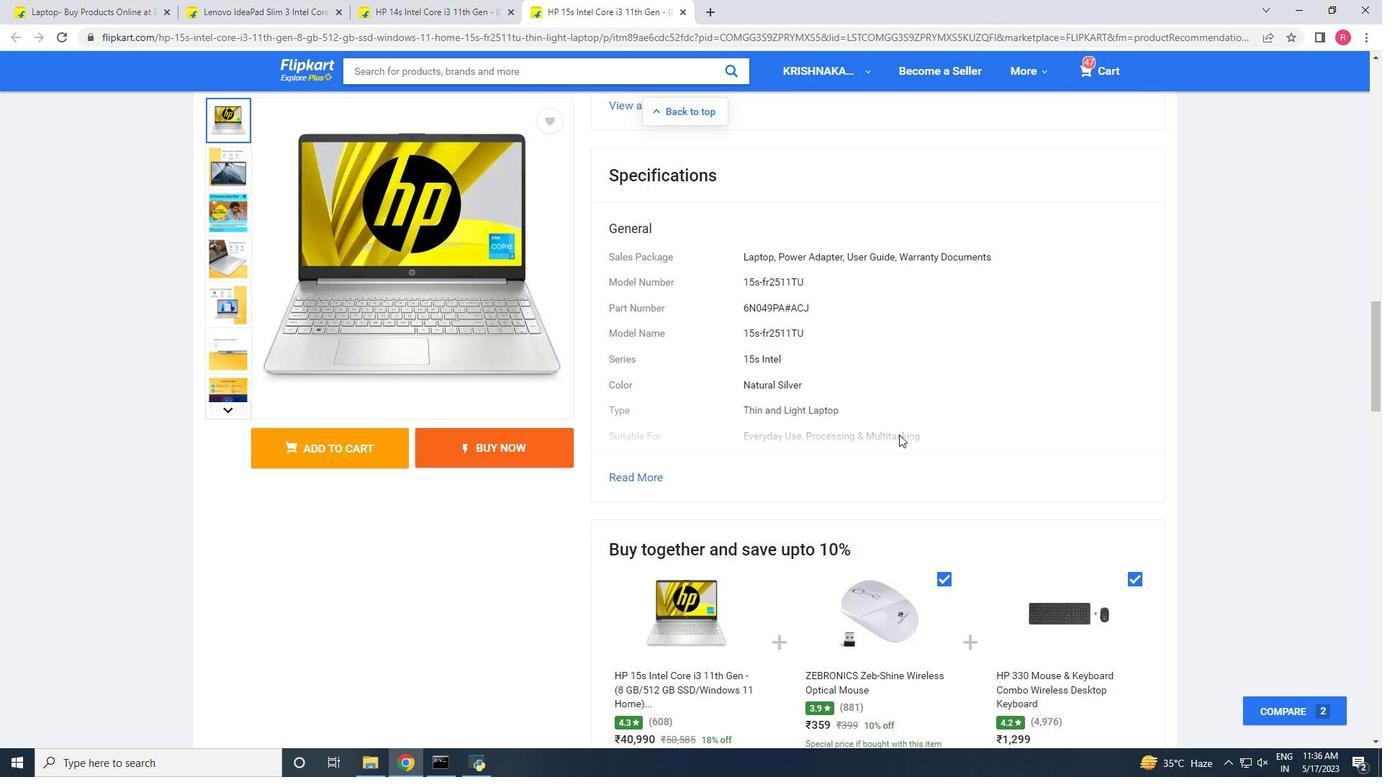 
Action: Mouse scrolled (899, 434) with delta (0, 0)
Screenshot: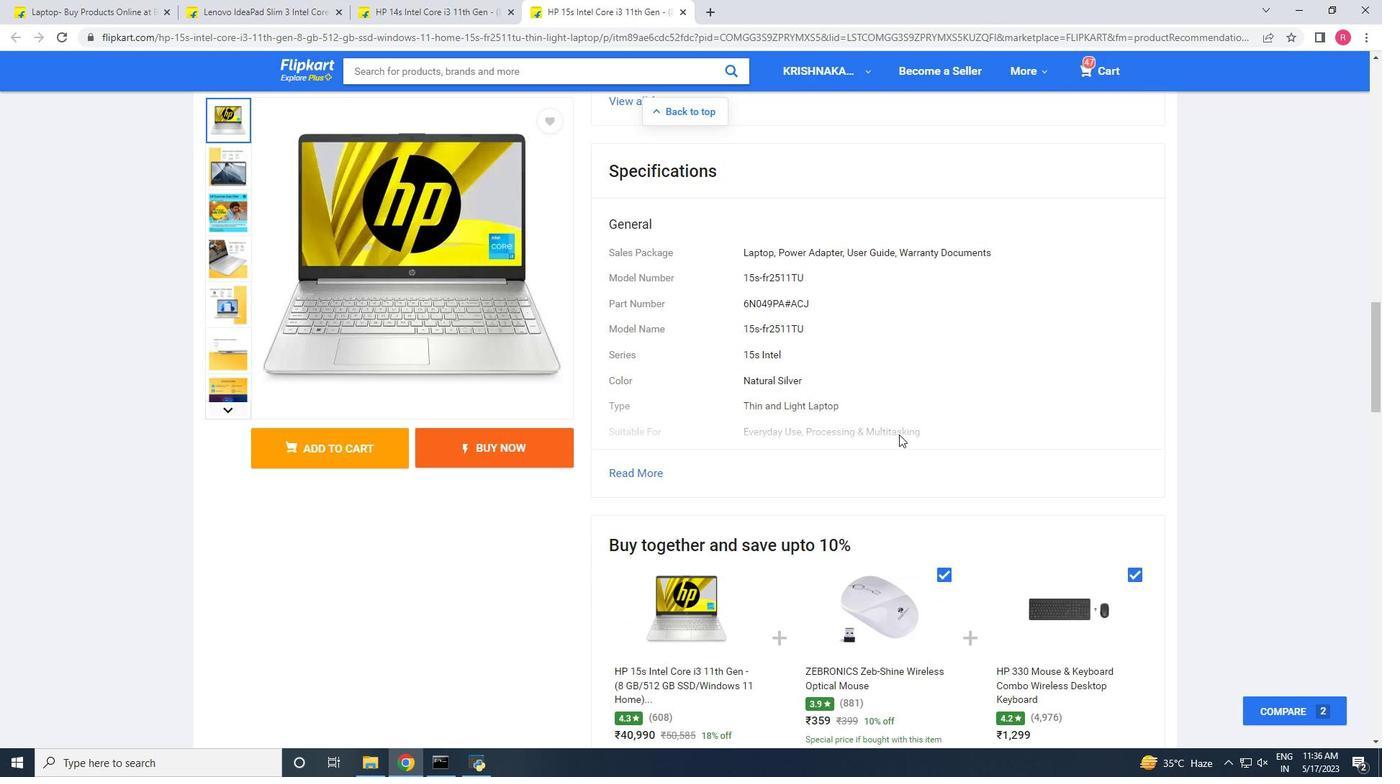 
Action: Mouse scrolled (899, 434) with delta (0, 0)
Screenshot: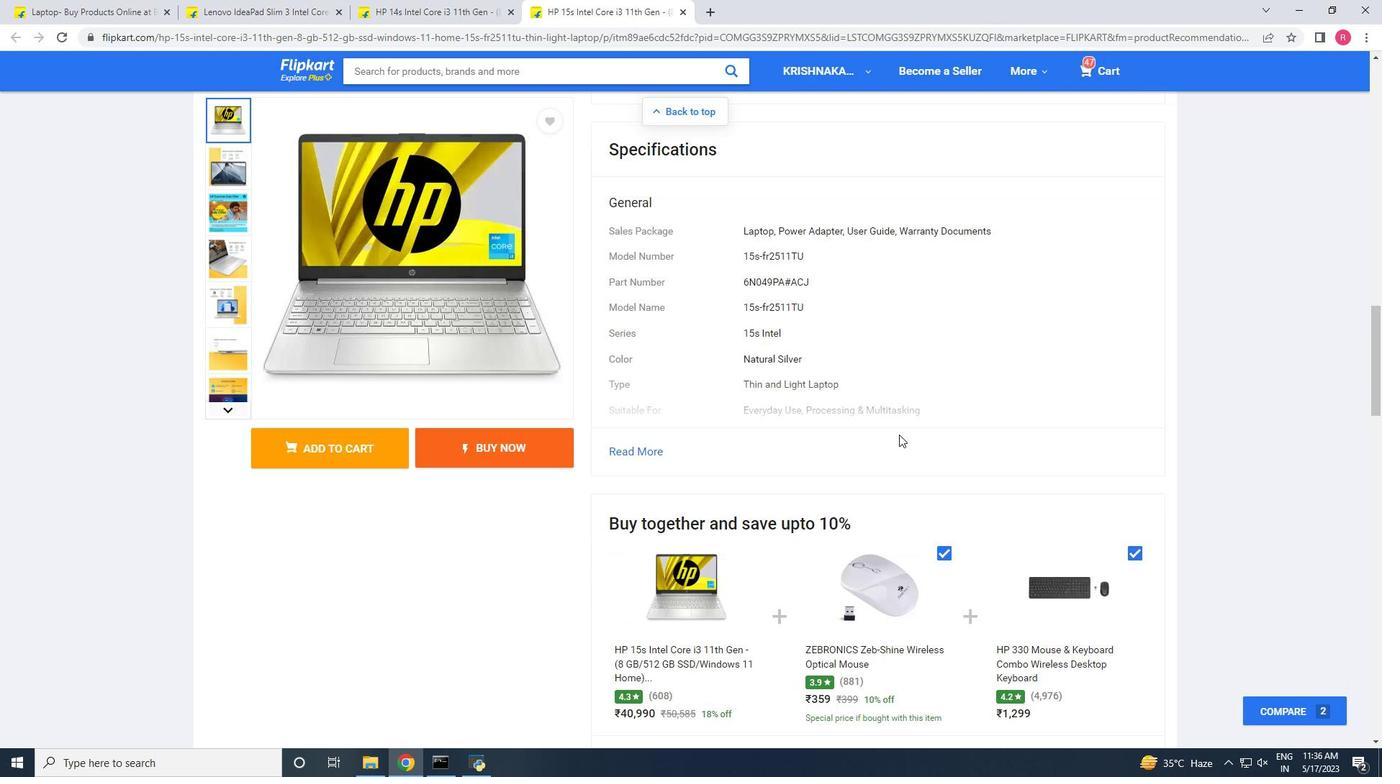 
Action: Mouse scrolled (899, 434) with delta (0, 0)
Screenshot: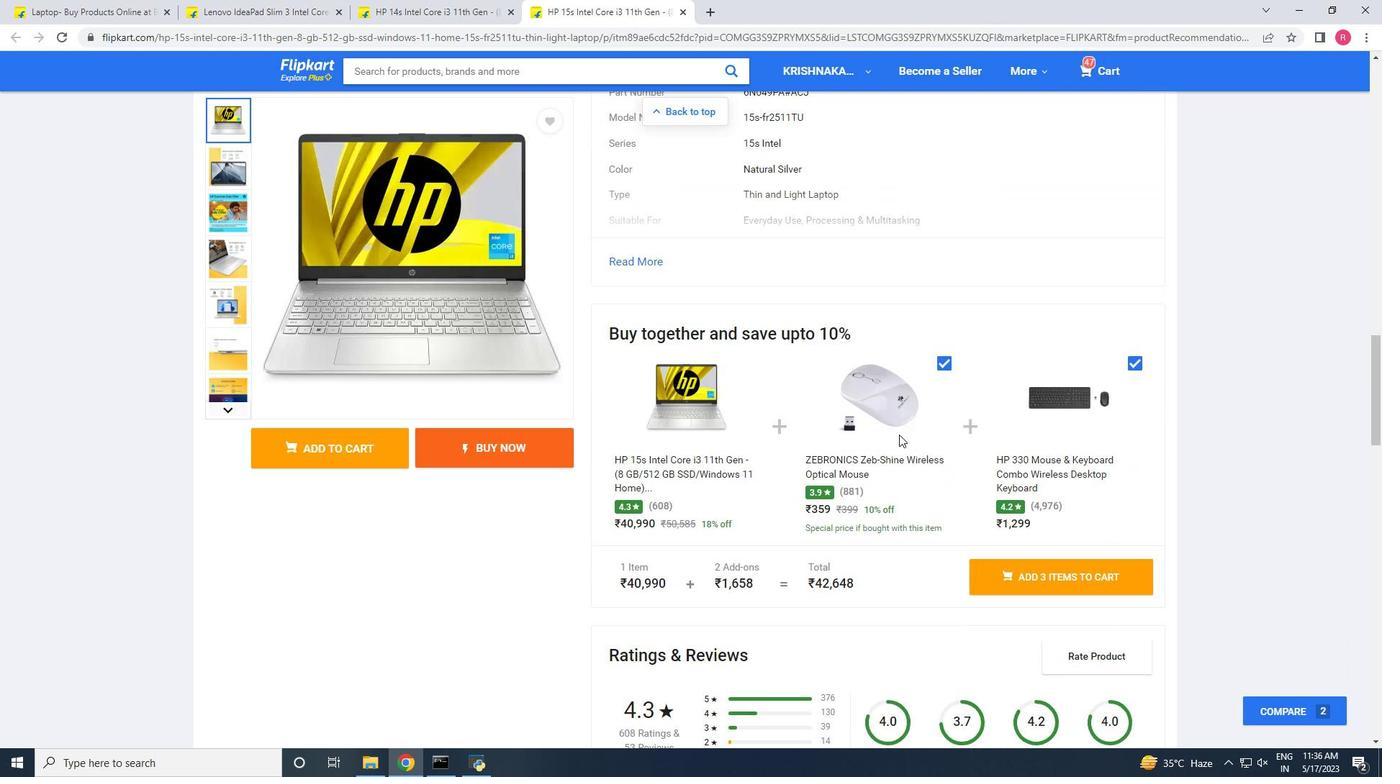
Action: Mouse moved to (899, 435)
Screenshot: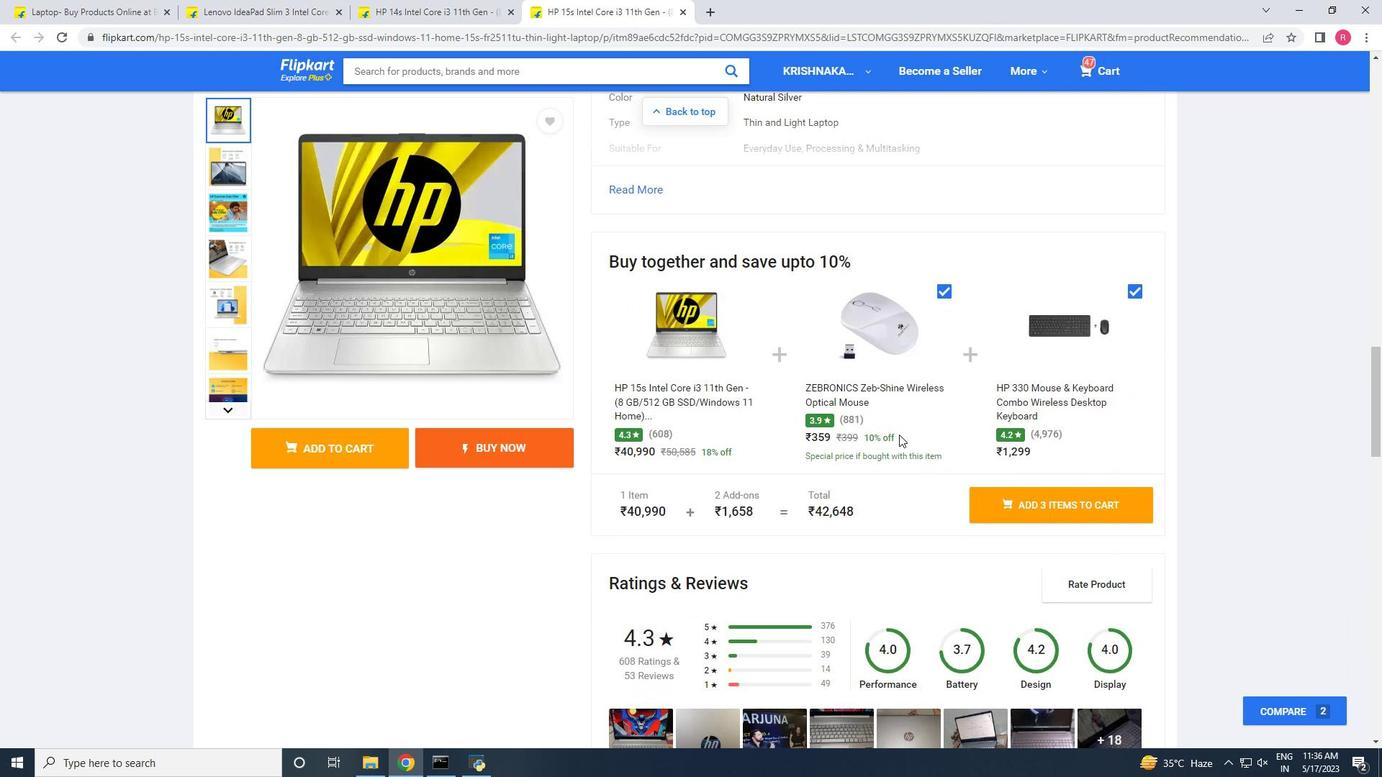 
Action: Mouse scrolled (899, 435) with delta (0, 0)
Screenshot: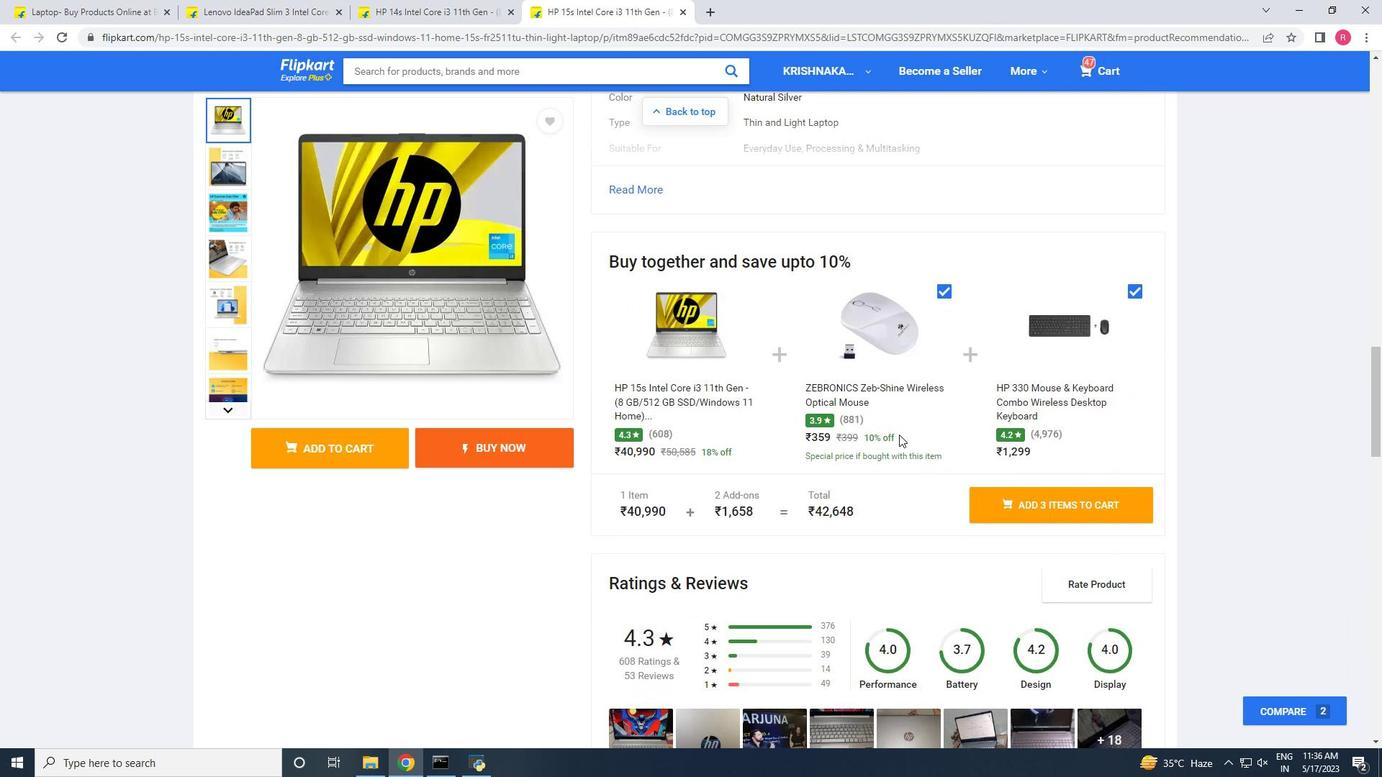 
Action: Mouse scrolled (899, 435) with delta (0, 0)
Screenshot: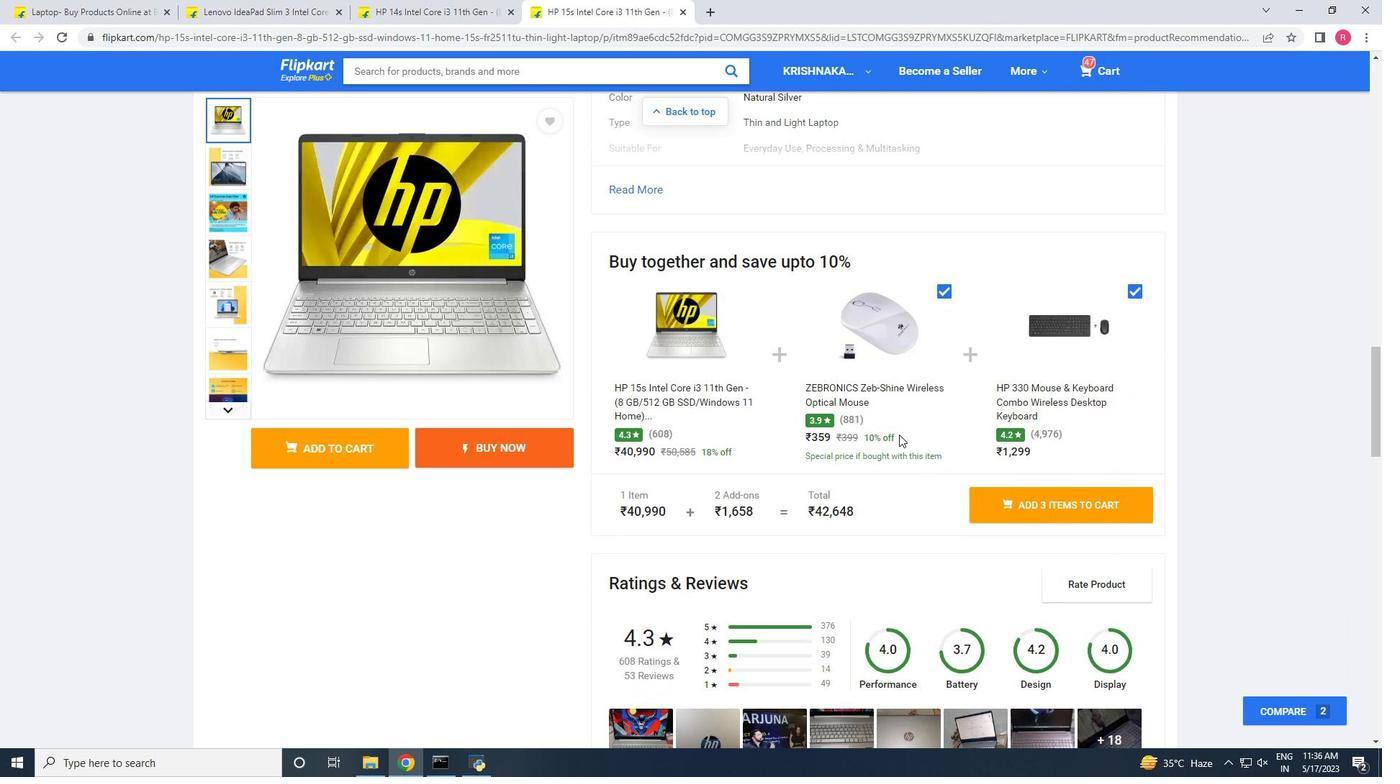 
Action: Mouse scrolled (899, 435) with delta (0, 0)
Screenshot: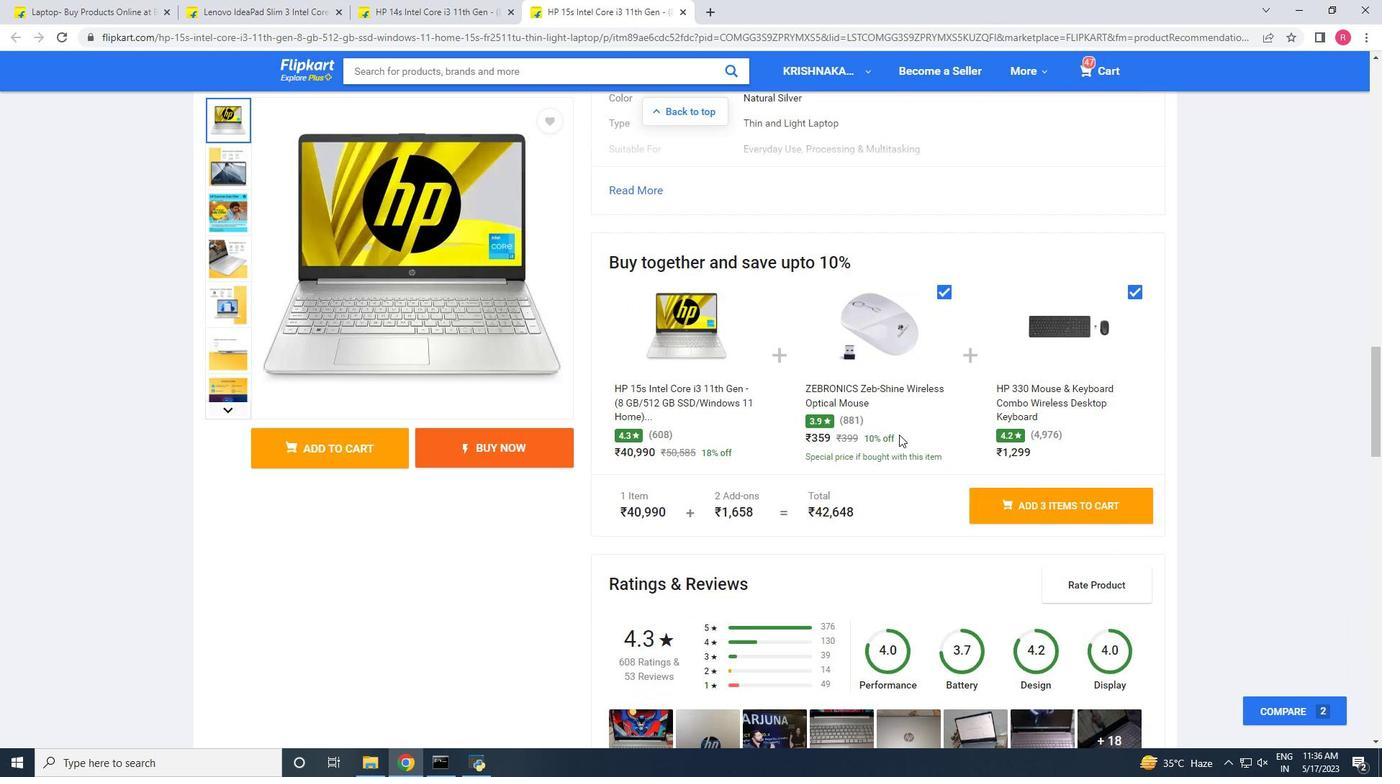 
Action: Mouse moved to (899, 434)
Screenshot: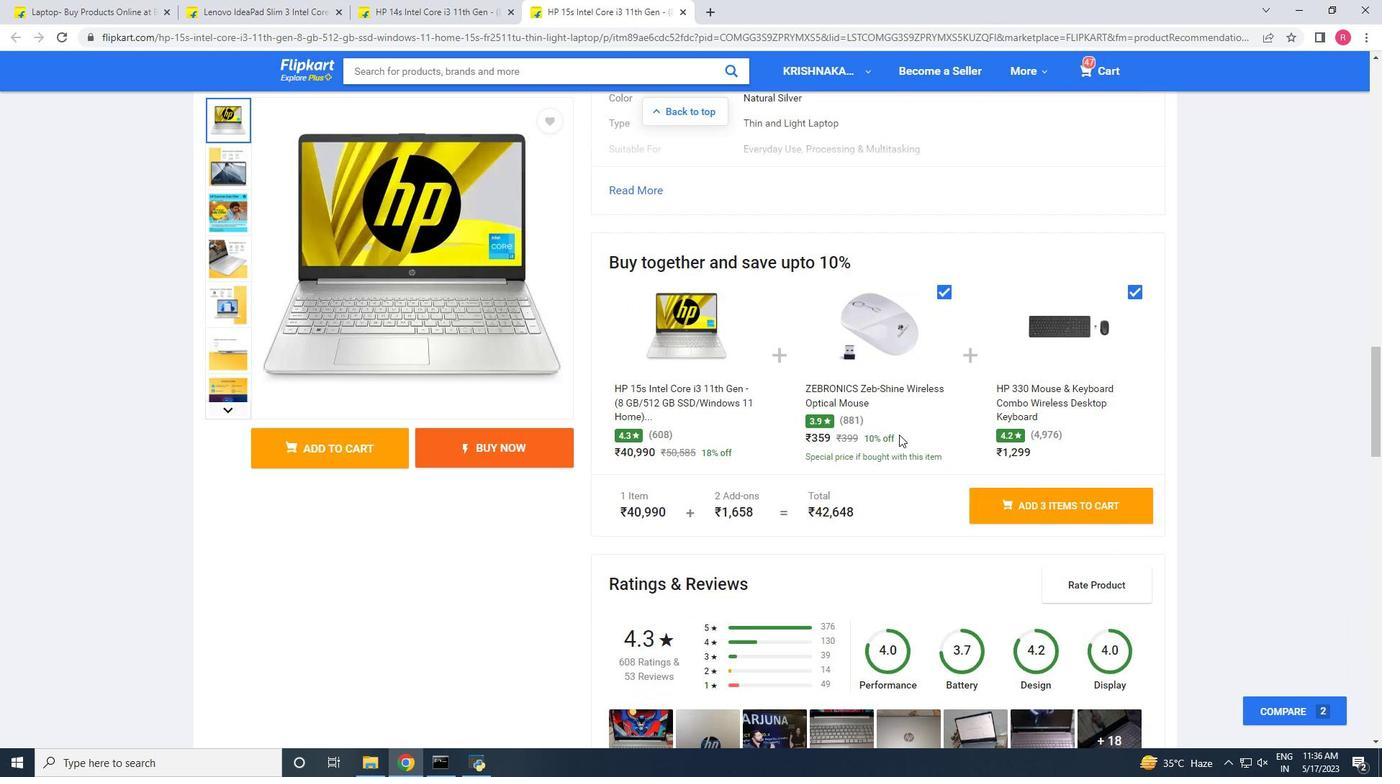 
Action: Mouse scrolled (899, 435) with delta (0, 0)
Screenshot: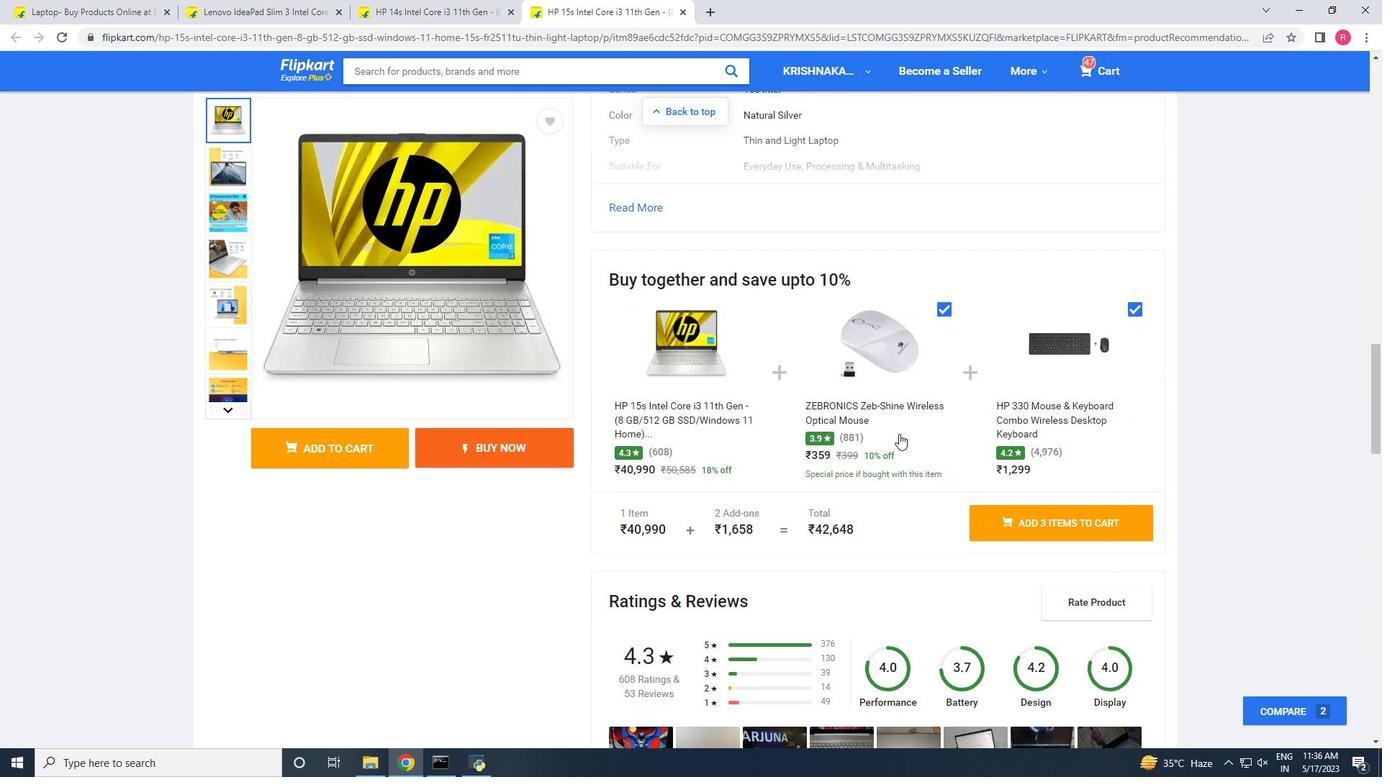 
Action: Mouse scrolled (899, 435) with delta (0, 0)
Screenshot: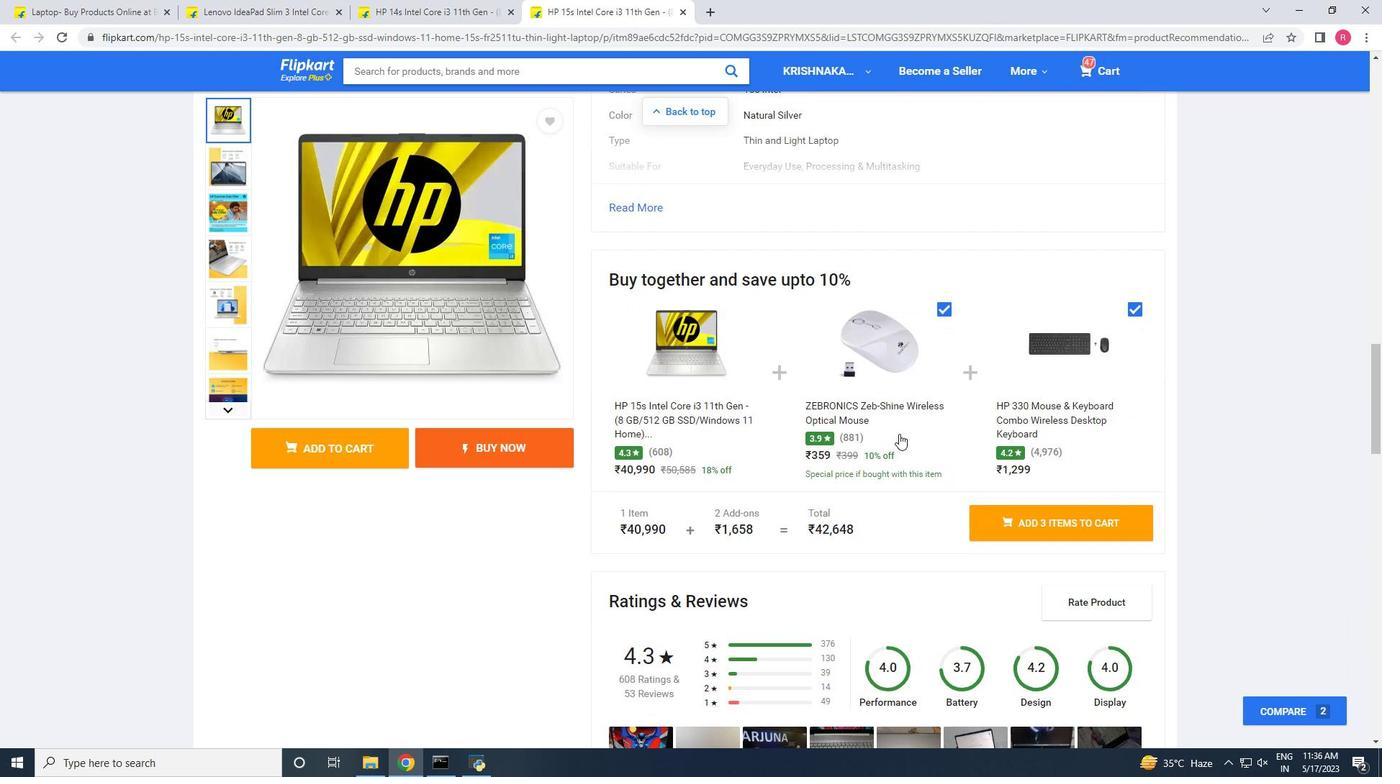 
Action: Mouse scrolled (899, 435) with delta (0, 0)
Screenshot: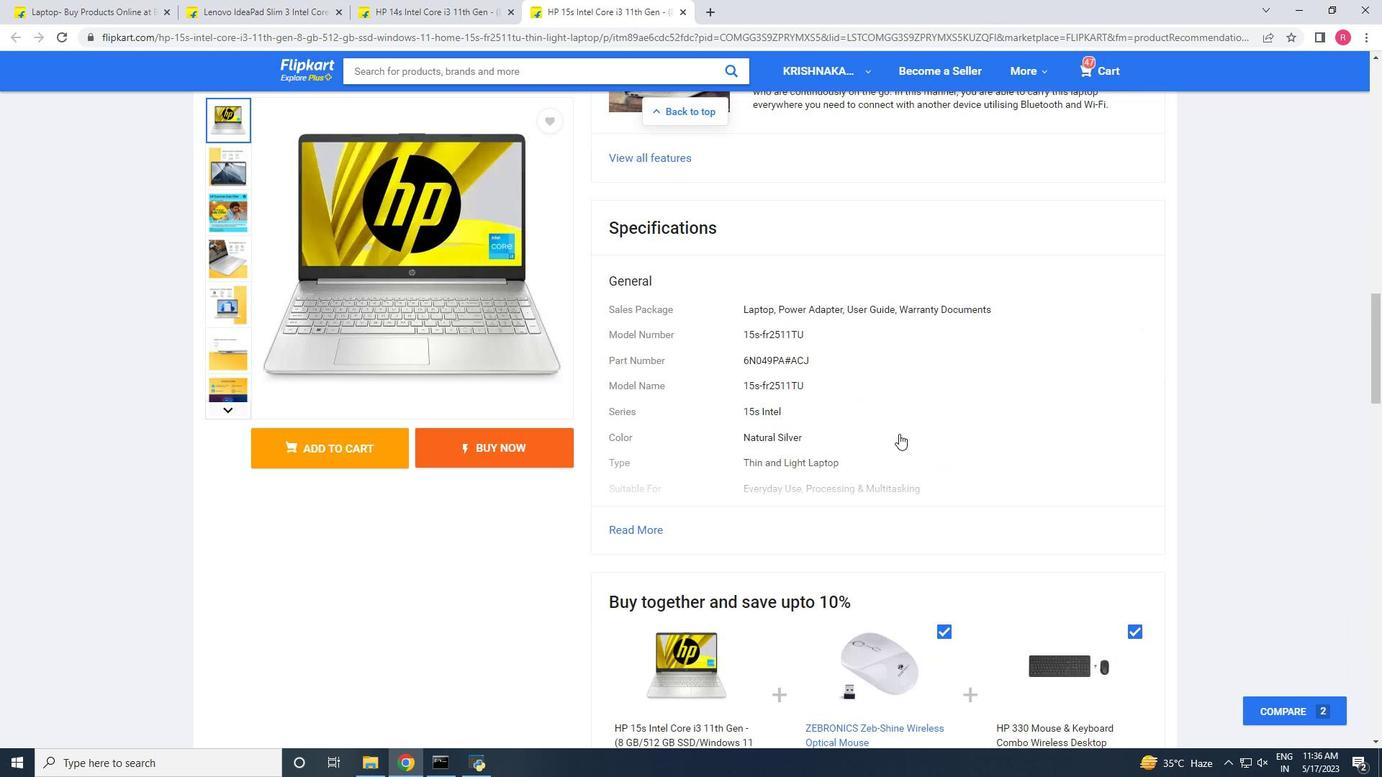 
Action: Mouse scrolled (899, 435) with delta (0, 0)
Screenshot: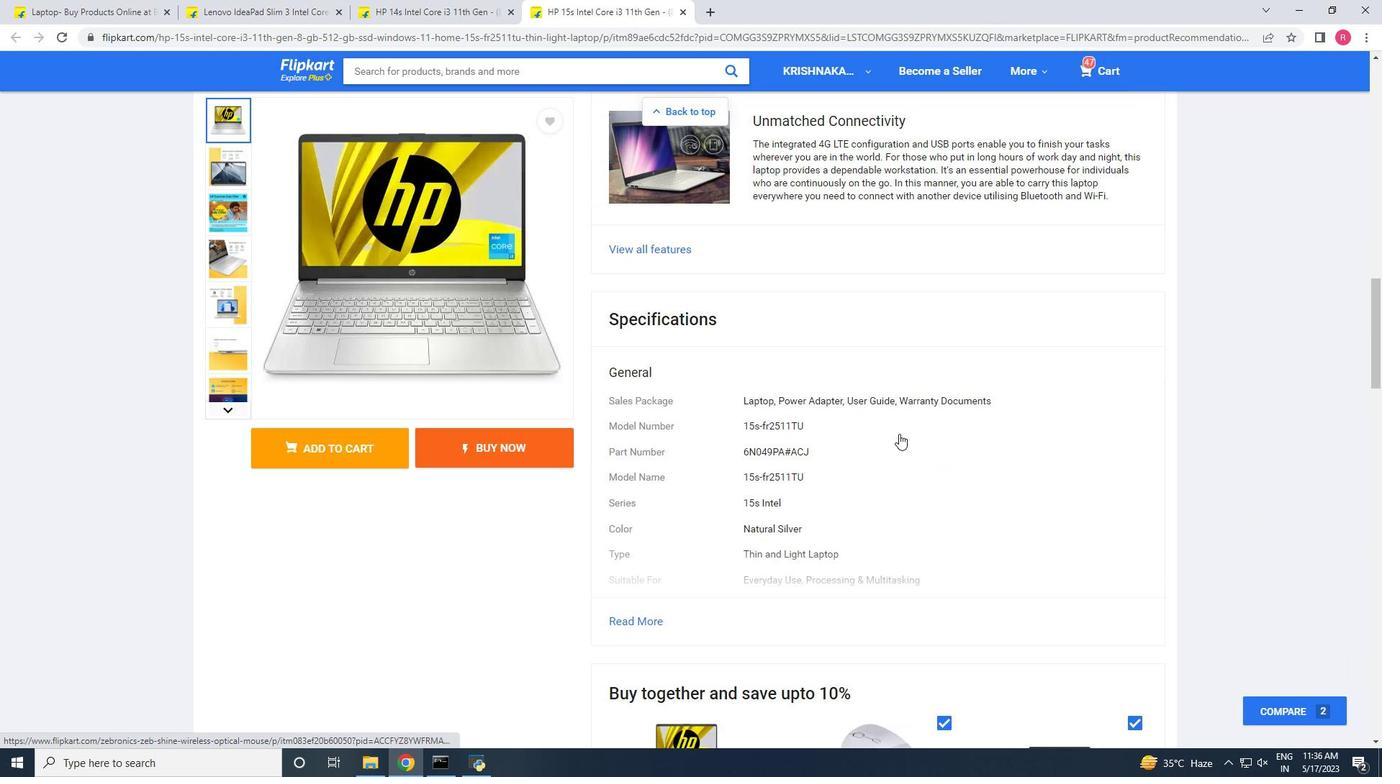 
Action: Mouse scrolled (899, 435) with delta (0, 0)
Screenshot: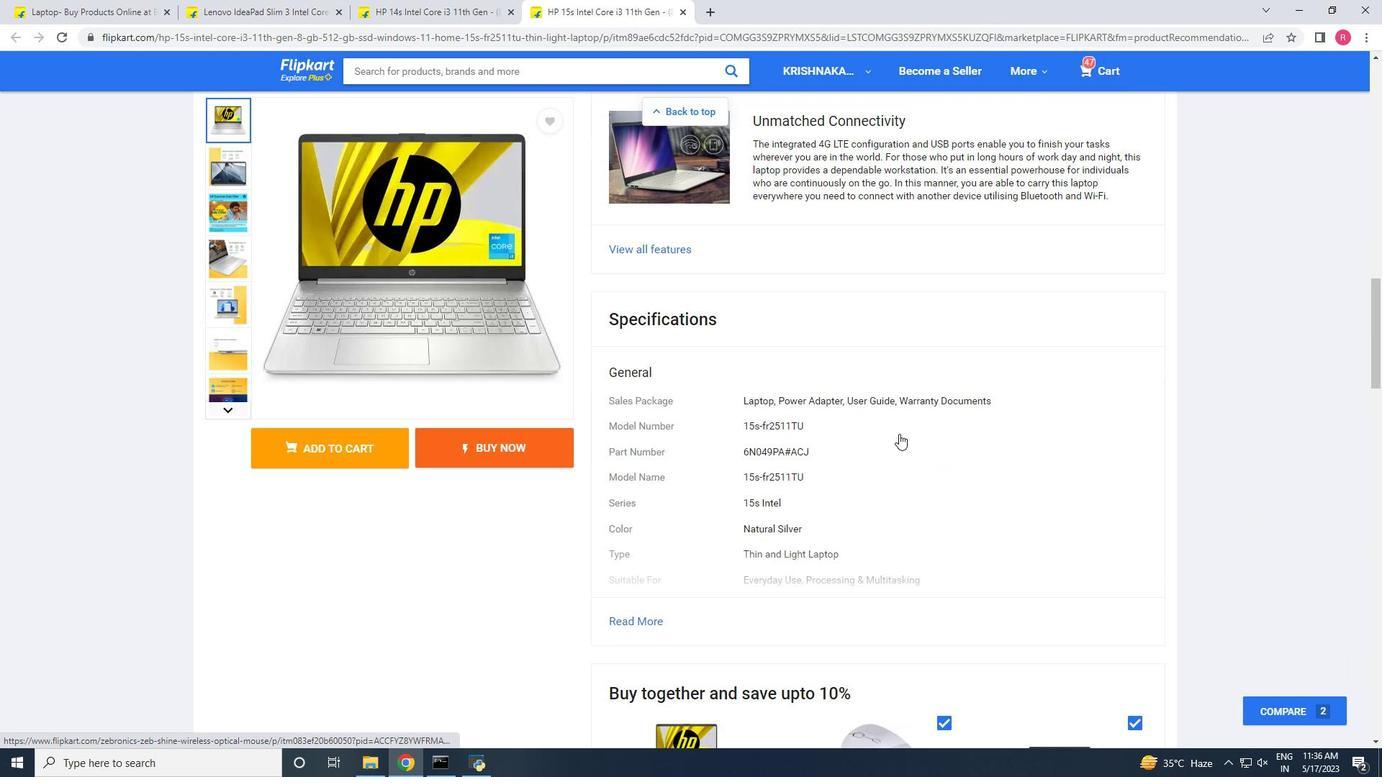 
Action: Mouse scrolled (899, 435) with delta (0, 0)
Screenshot: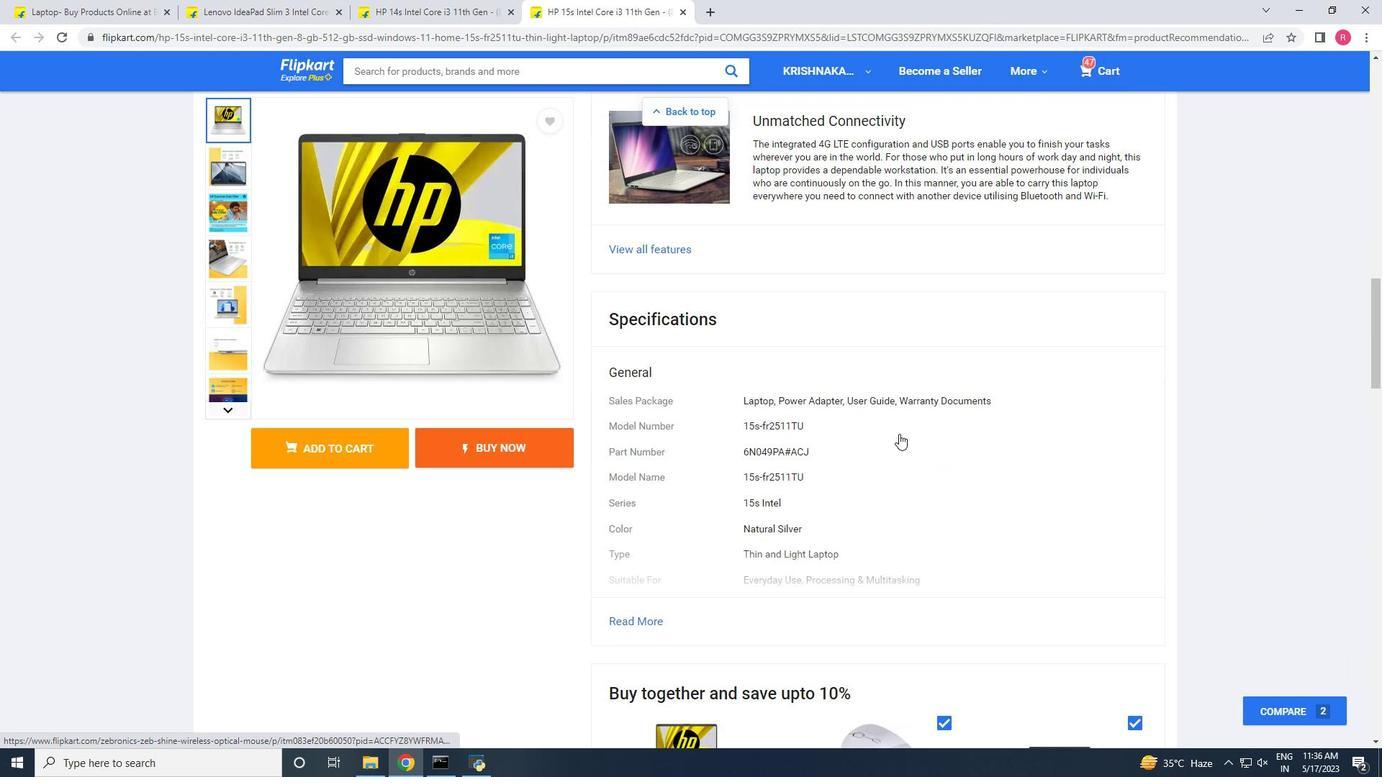
Action: Mouse scrolled (899, 435) with delta (0, 0)
Screenshot: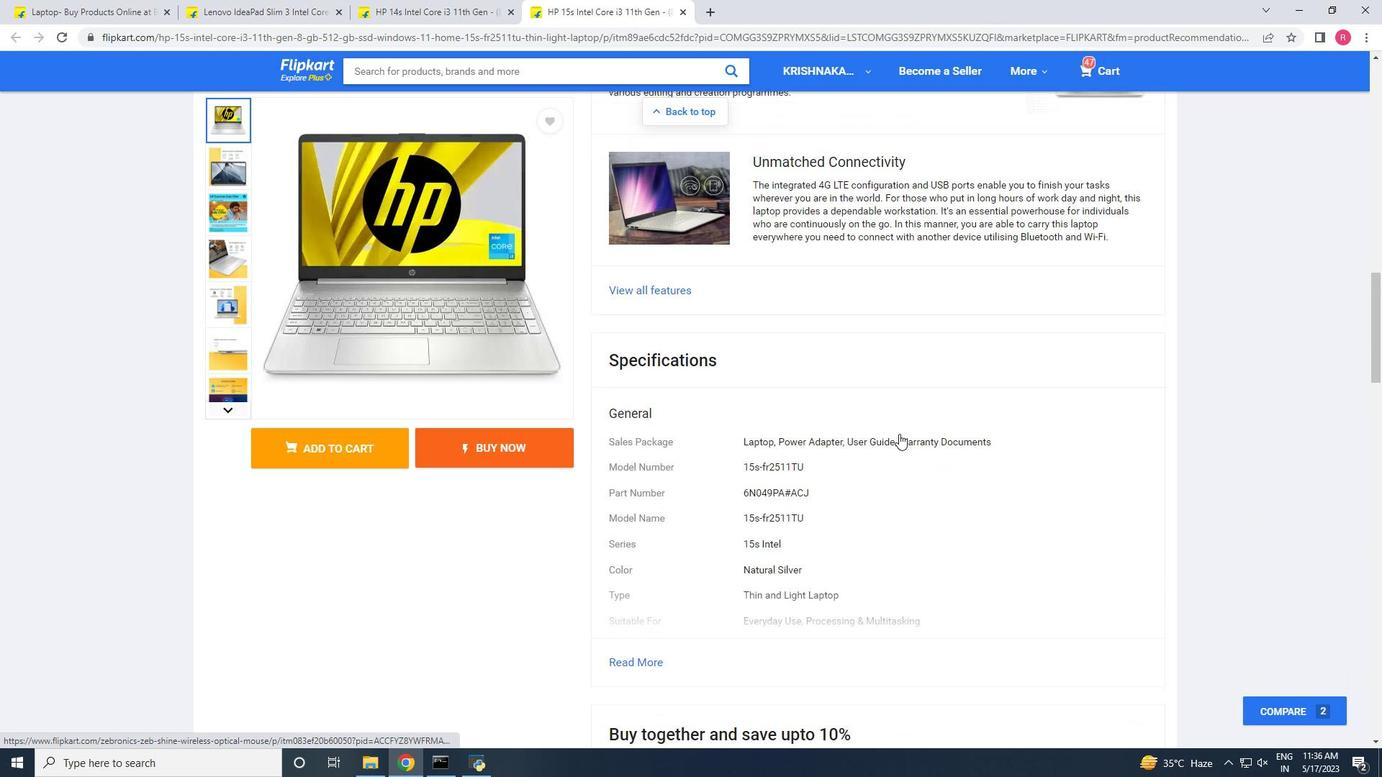 
Action: Mouse moved to (774, 402)
Screenshot: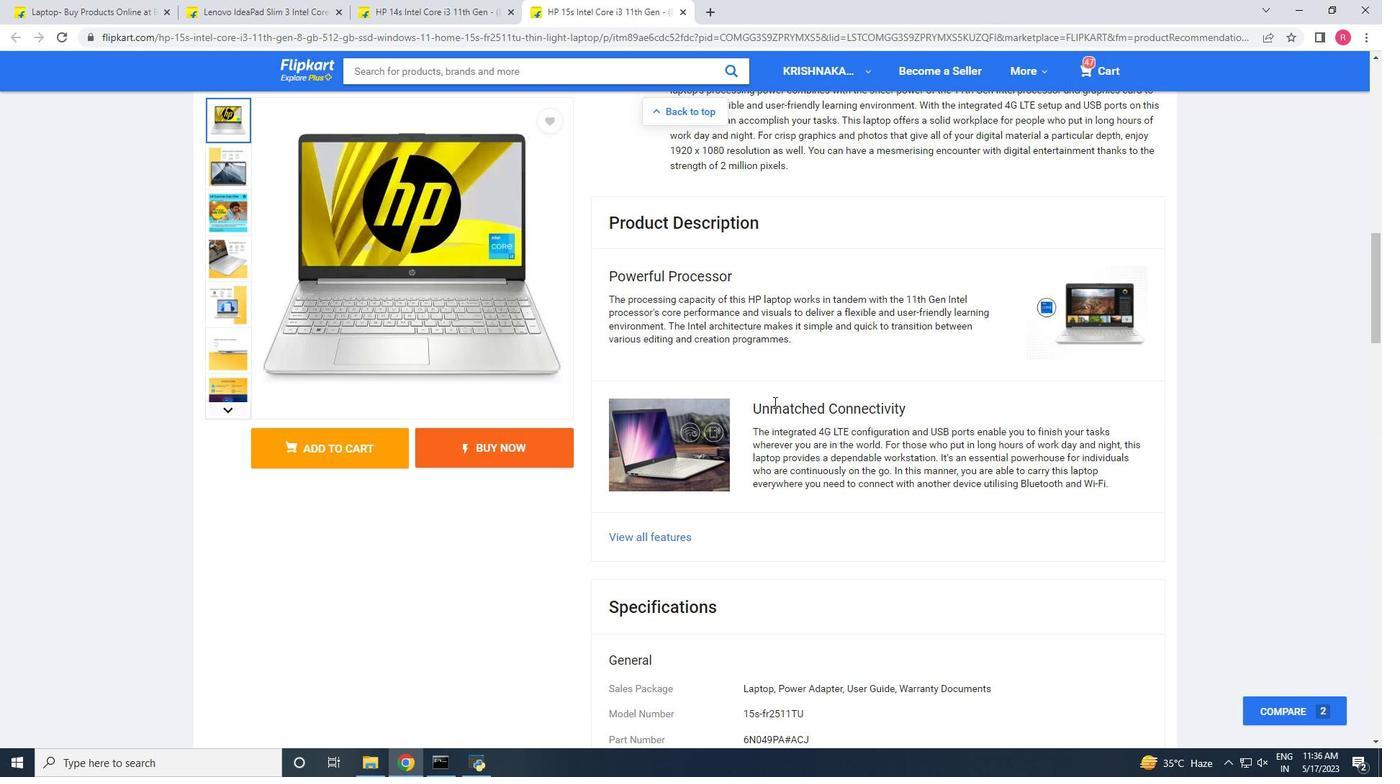 
Action: Mouse scrolled (774, 401) with delta (0, 0)
Screenshot: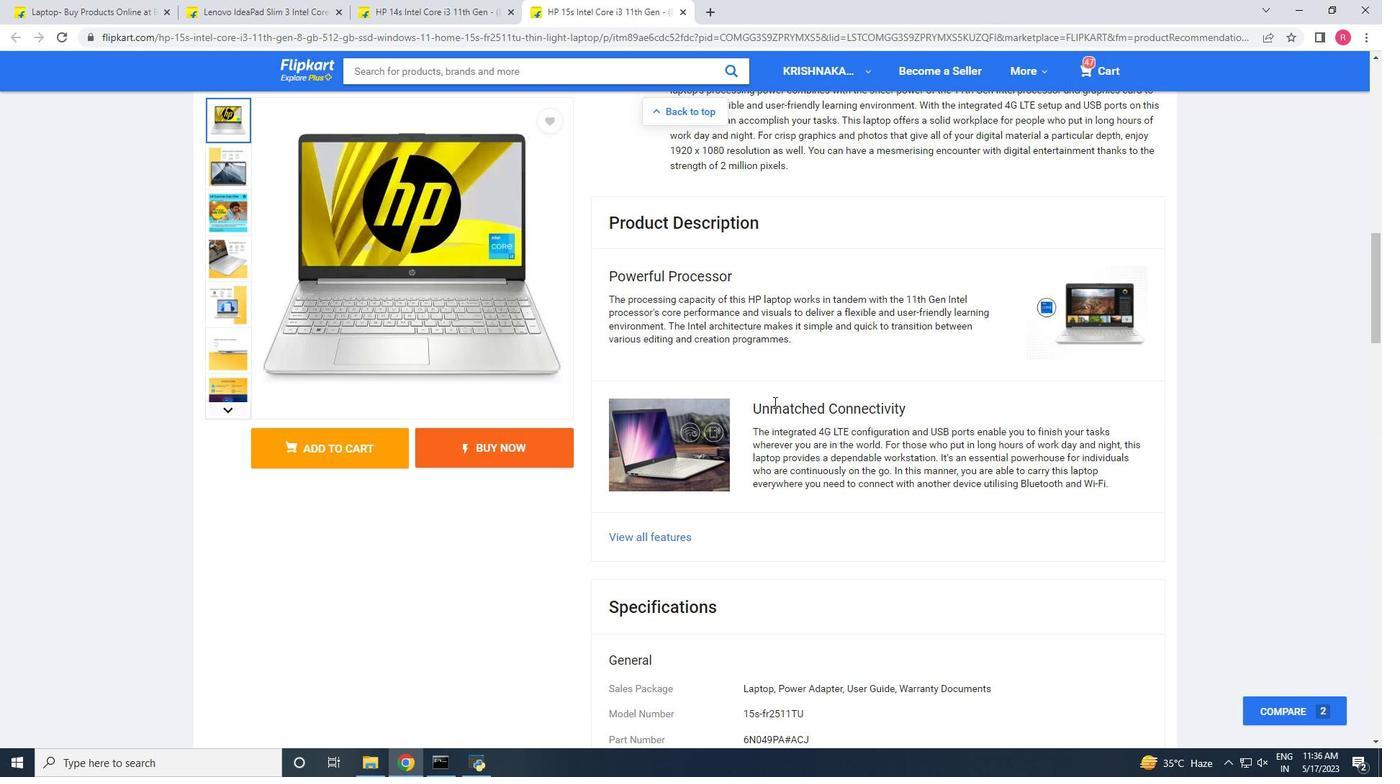 
Action: Mouse moved to (774, 403)
Screenshot: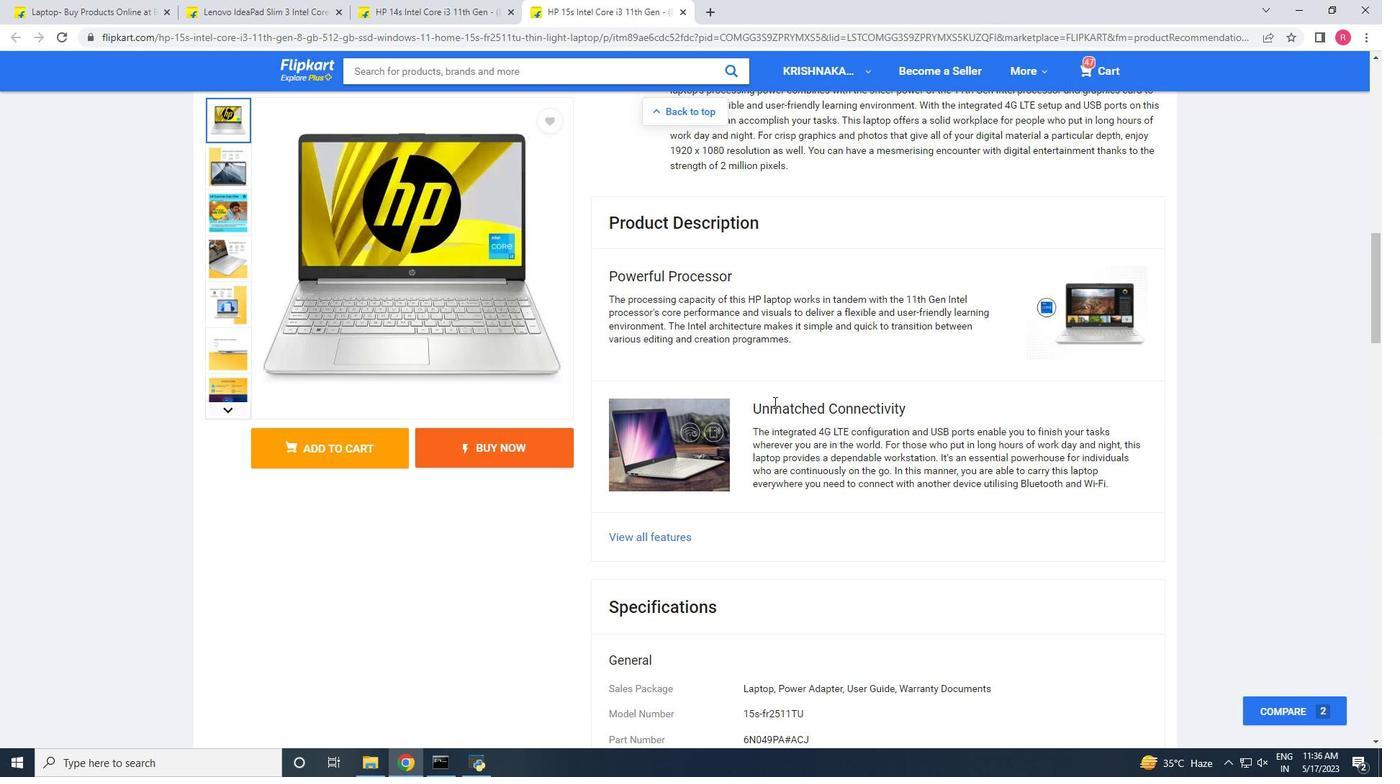 
Action: Mouse scrolled (774, 402) with delta (0, 0)
Screenshot: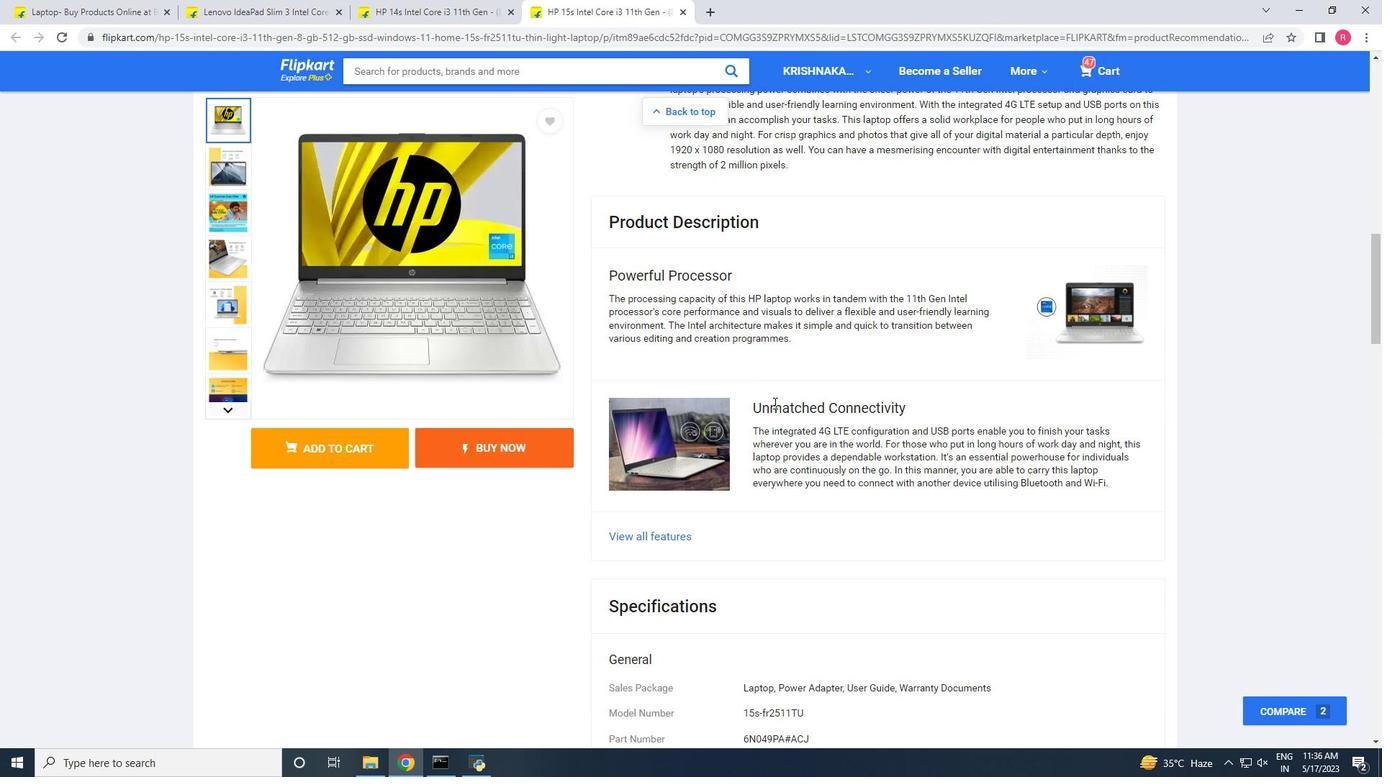 
Action: Mouse moved to (774, 404)
Screenshot: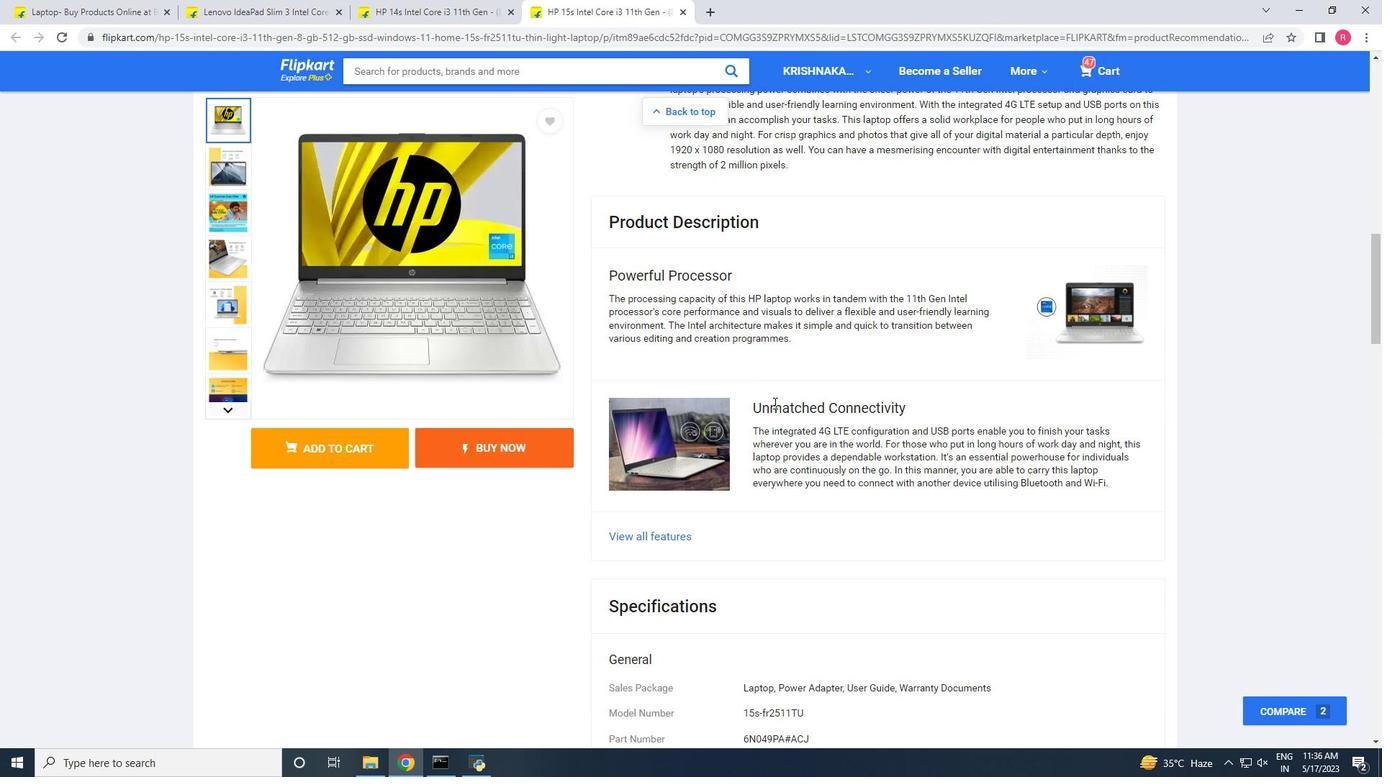 
Action: Mouse scrolled (774, 403) with delta (0, 0)
Screenshot: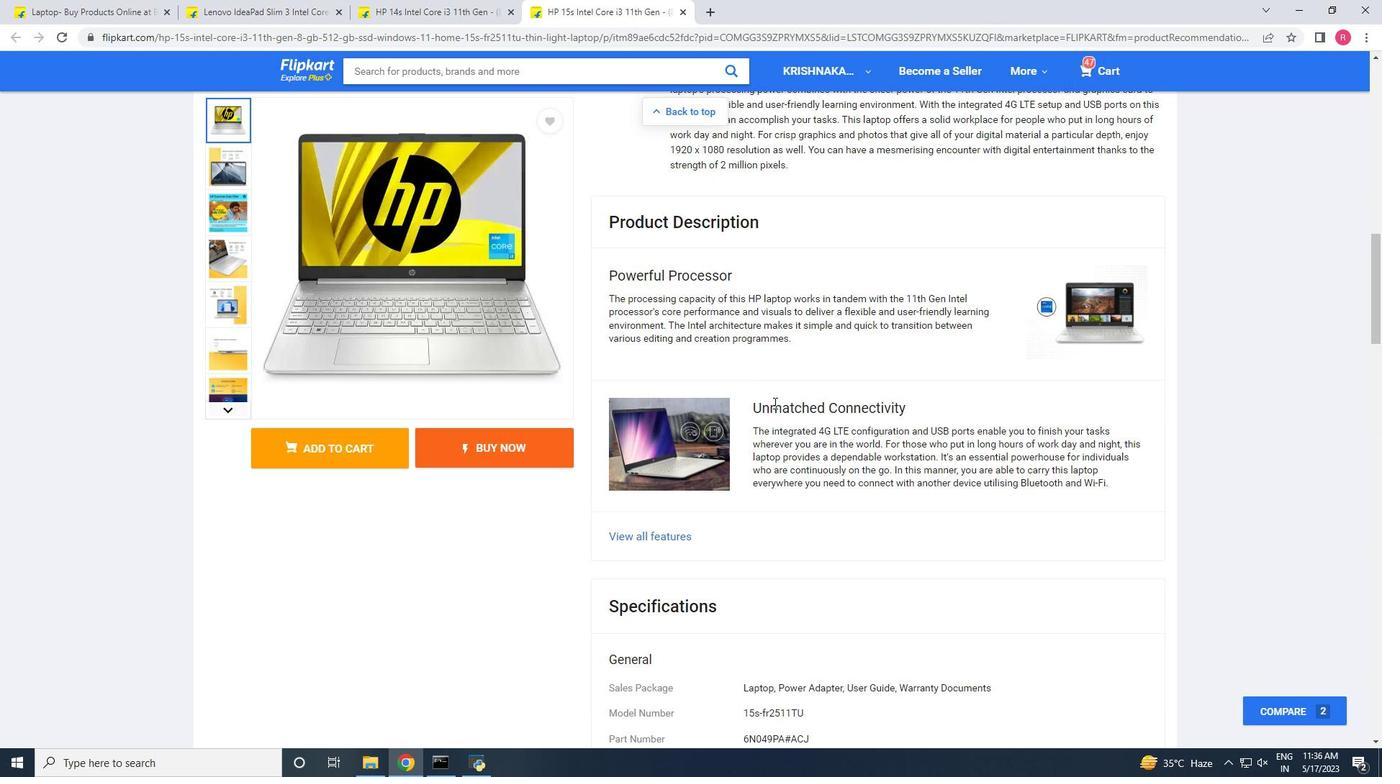 
Action: Mouse scrolled (774, 403) with delta (0, 0)
Screenshot: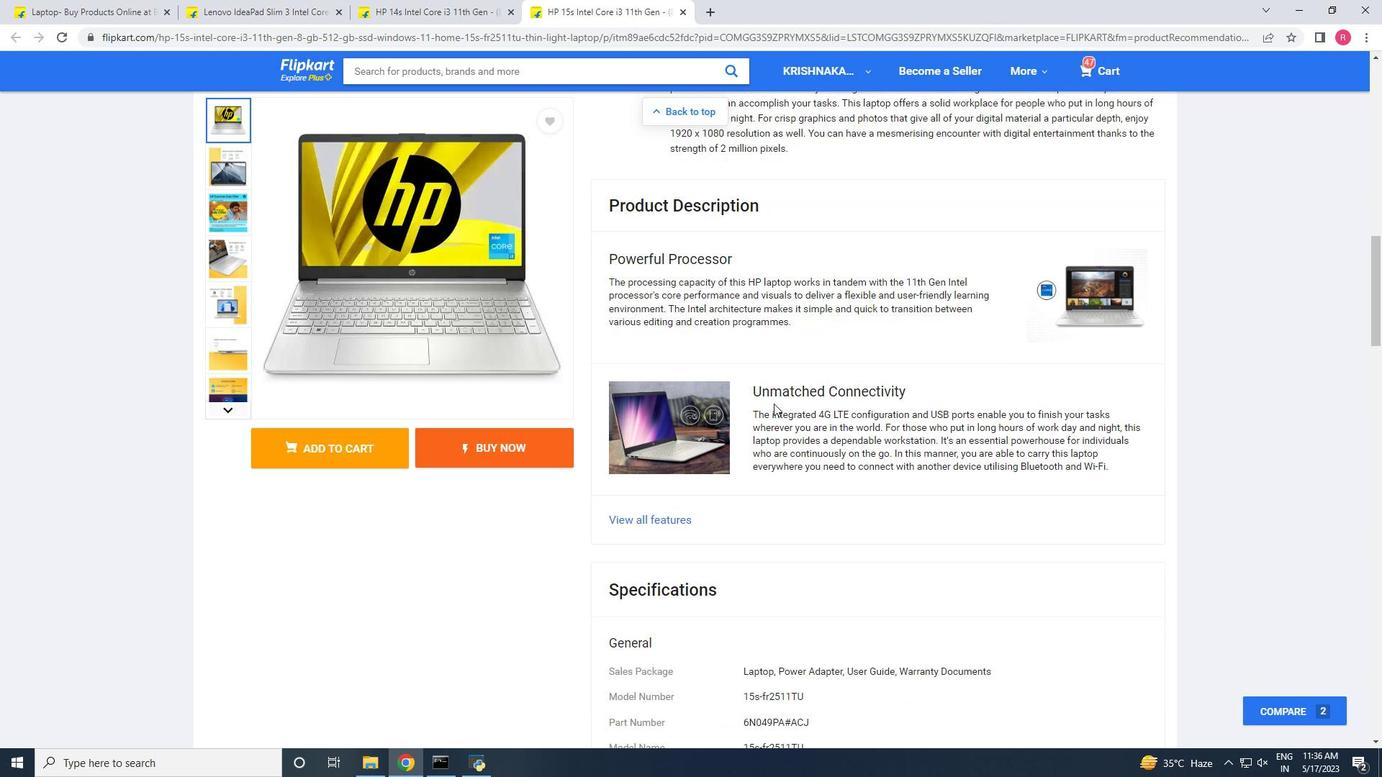 
Action: Mouse scrolled (774, 403) with delta (0, 0)
Screenshot: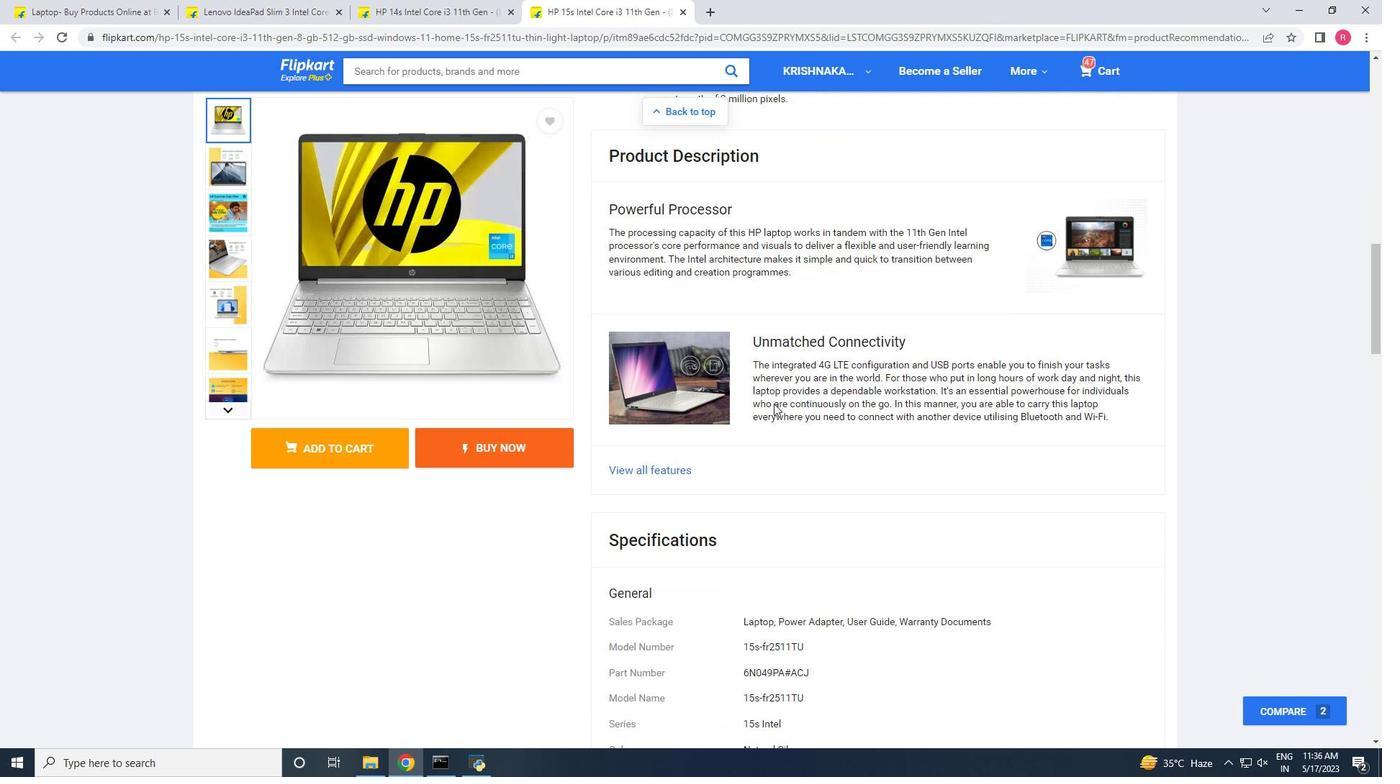 
Action: Mouse scrolled (774, 404) with delta (0, 0)
Screenshot: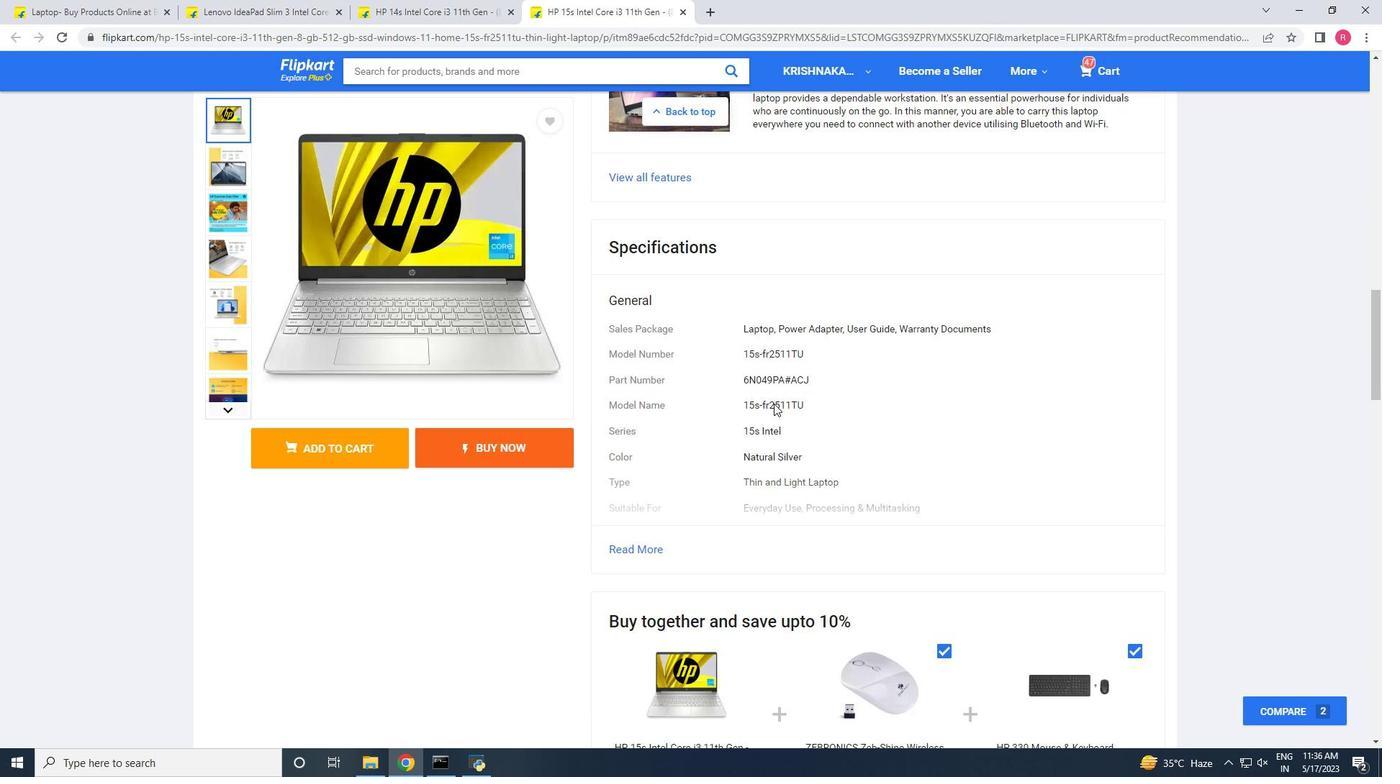 
Action: Mouse scrolled (774, 404) with delta (0, 0)
Screenshot: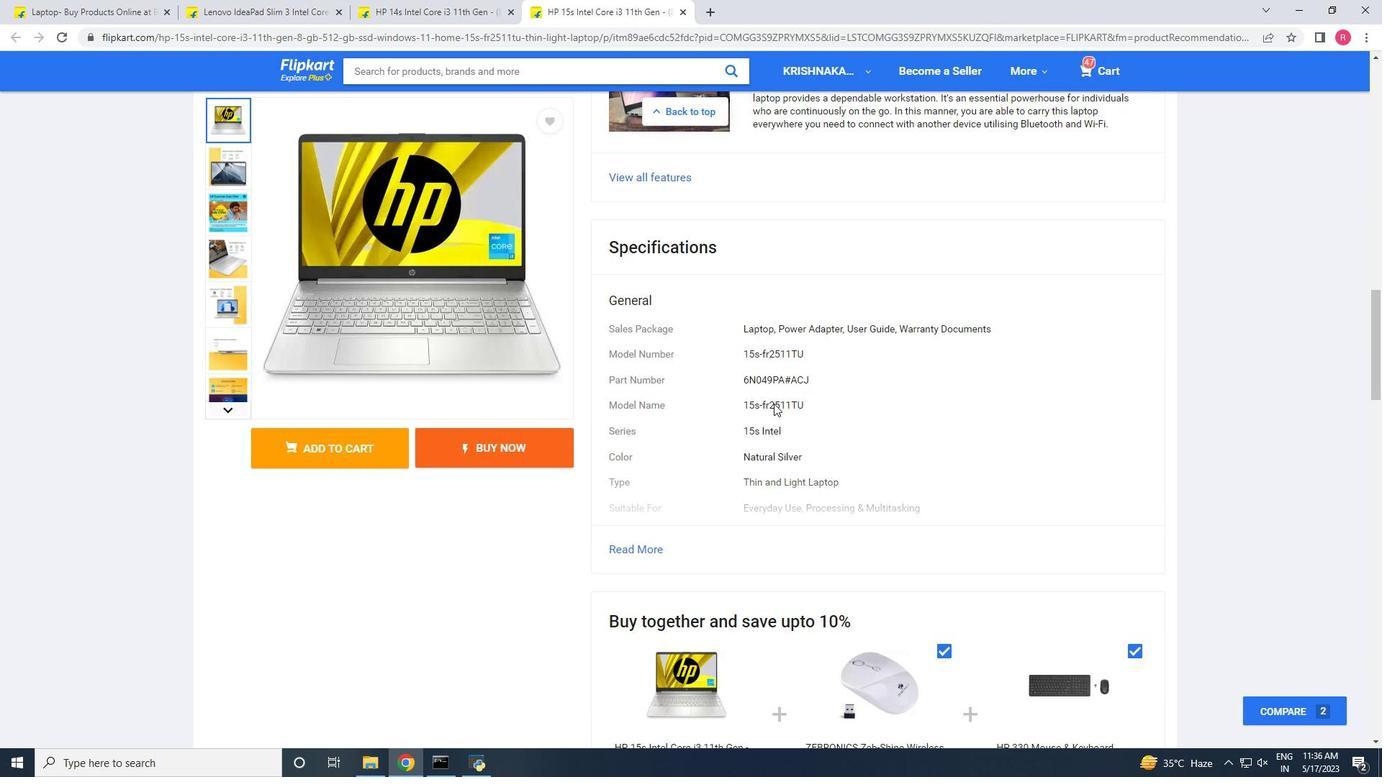 
Action: Mouse scrolled (774, 404) with delta (0, 0)
Screenshot: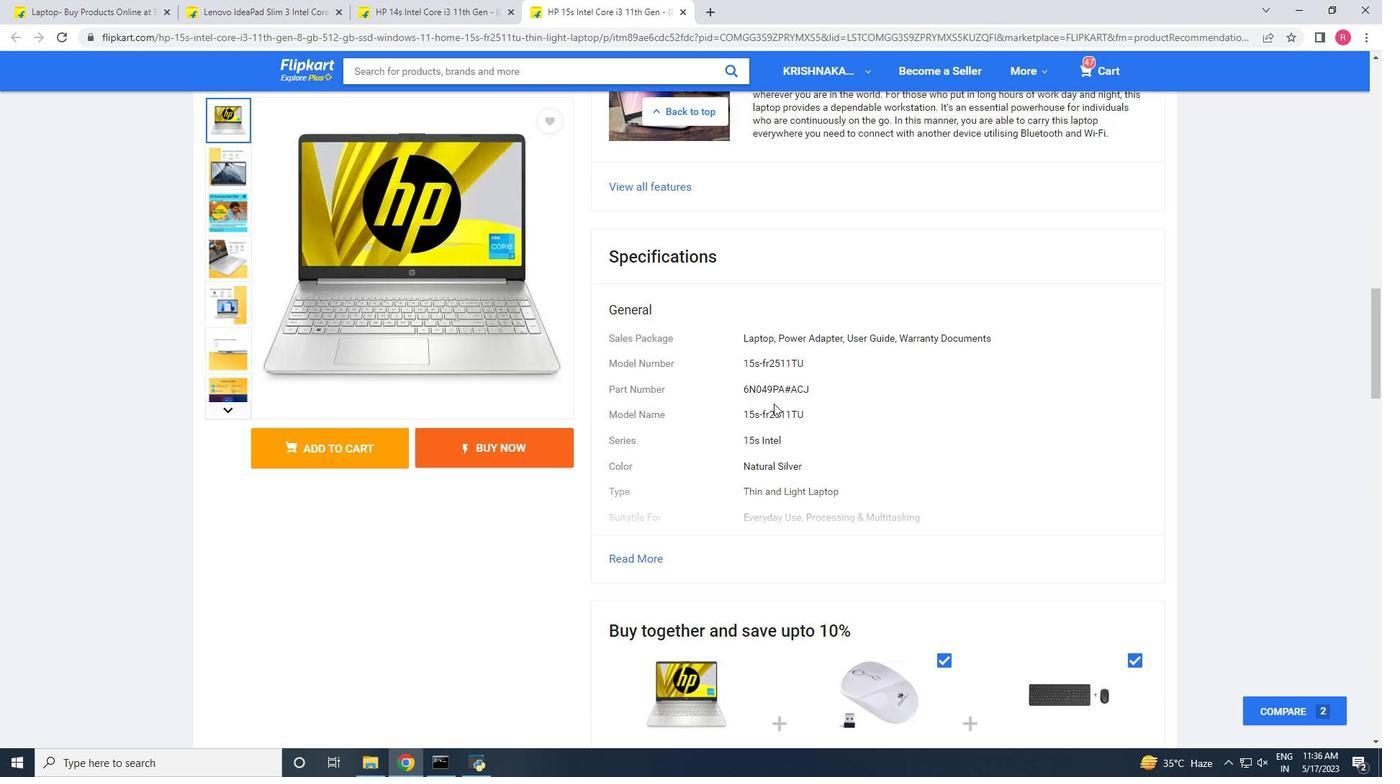 
Action: Mouse scrolled (774, 404) with delta (0, 0)
Screenshot: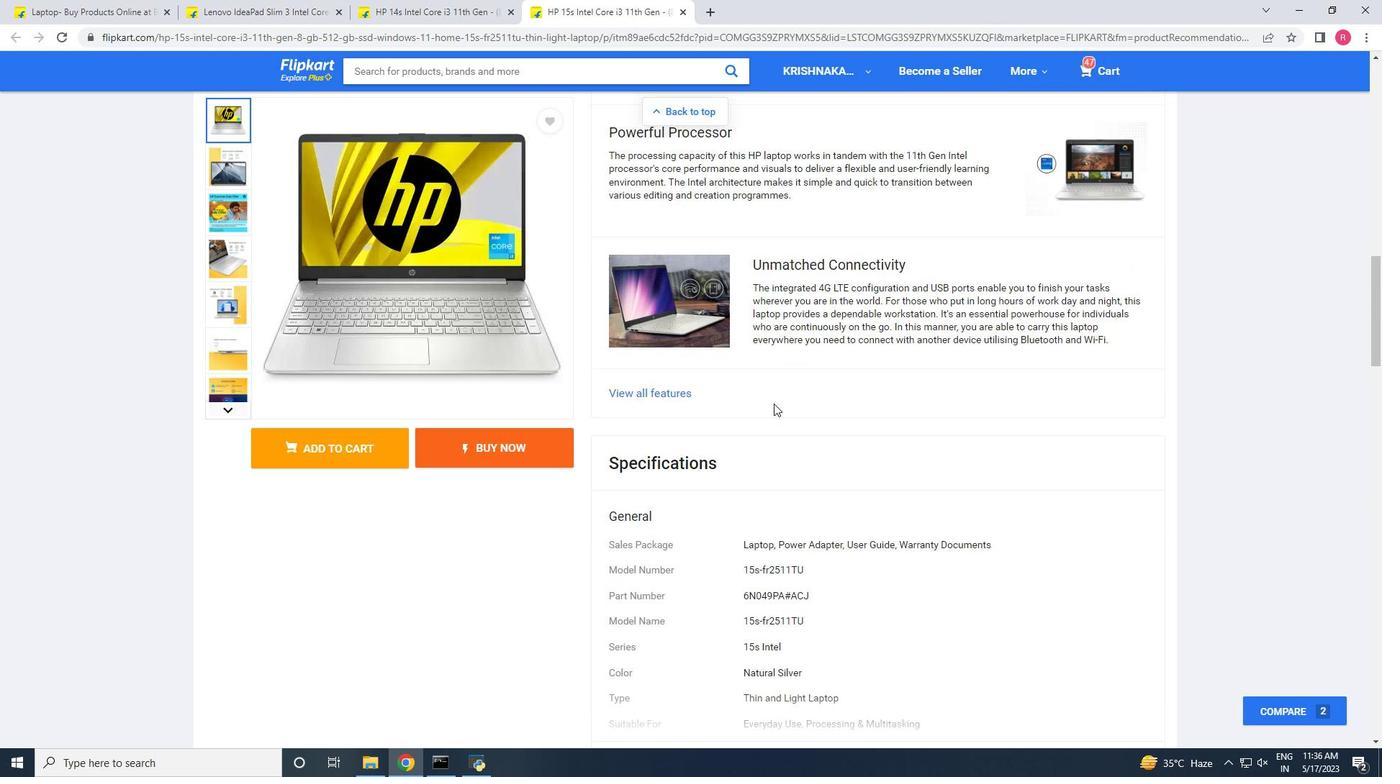 
Action: Mouse scrolled (774, 404) with delta (0, 0)
Screenshot: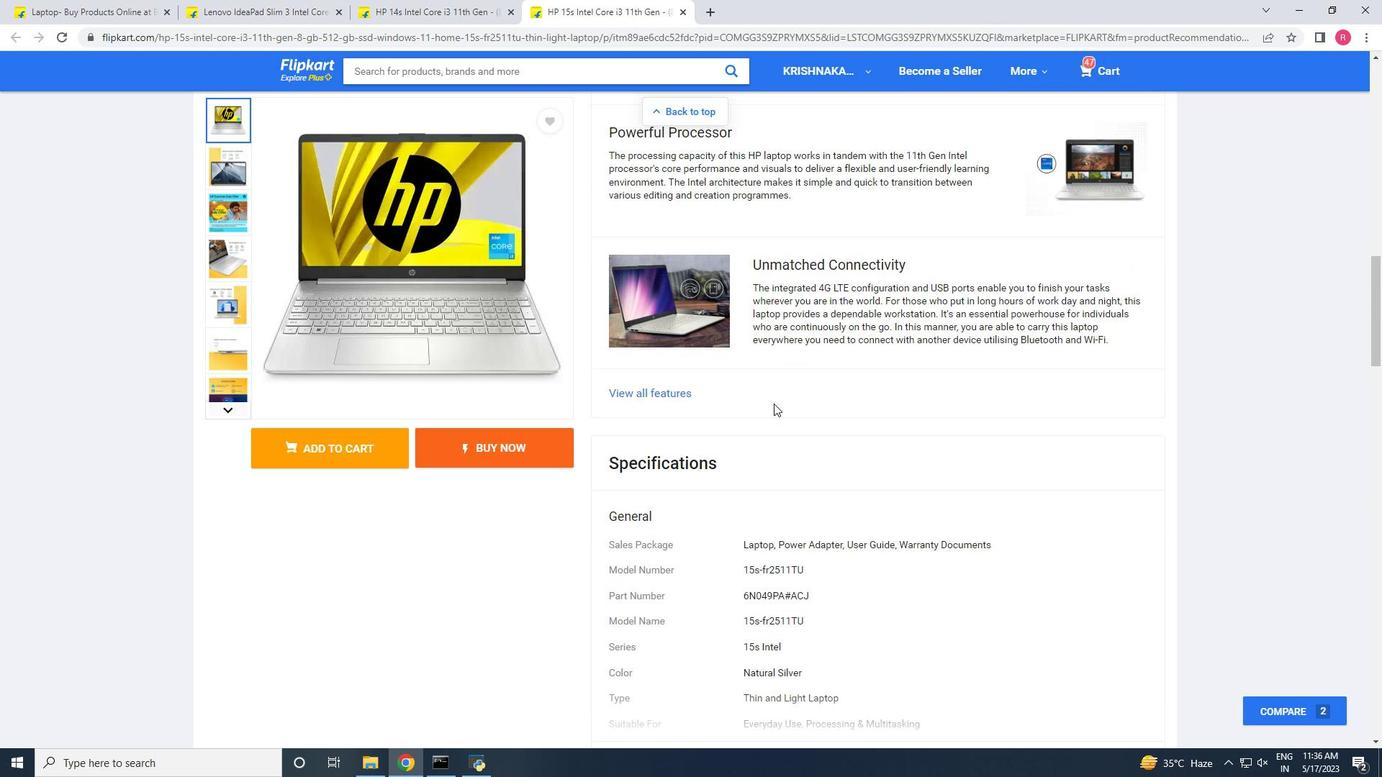 
Action: Mouse moved to (910, 340)
Screenshot: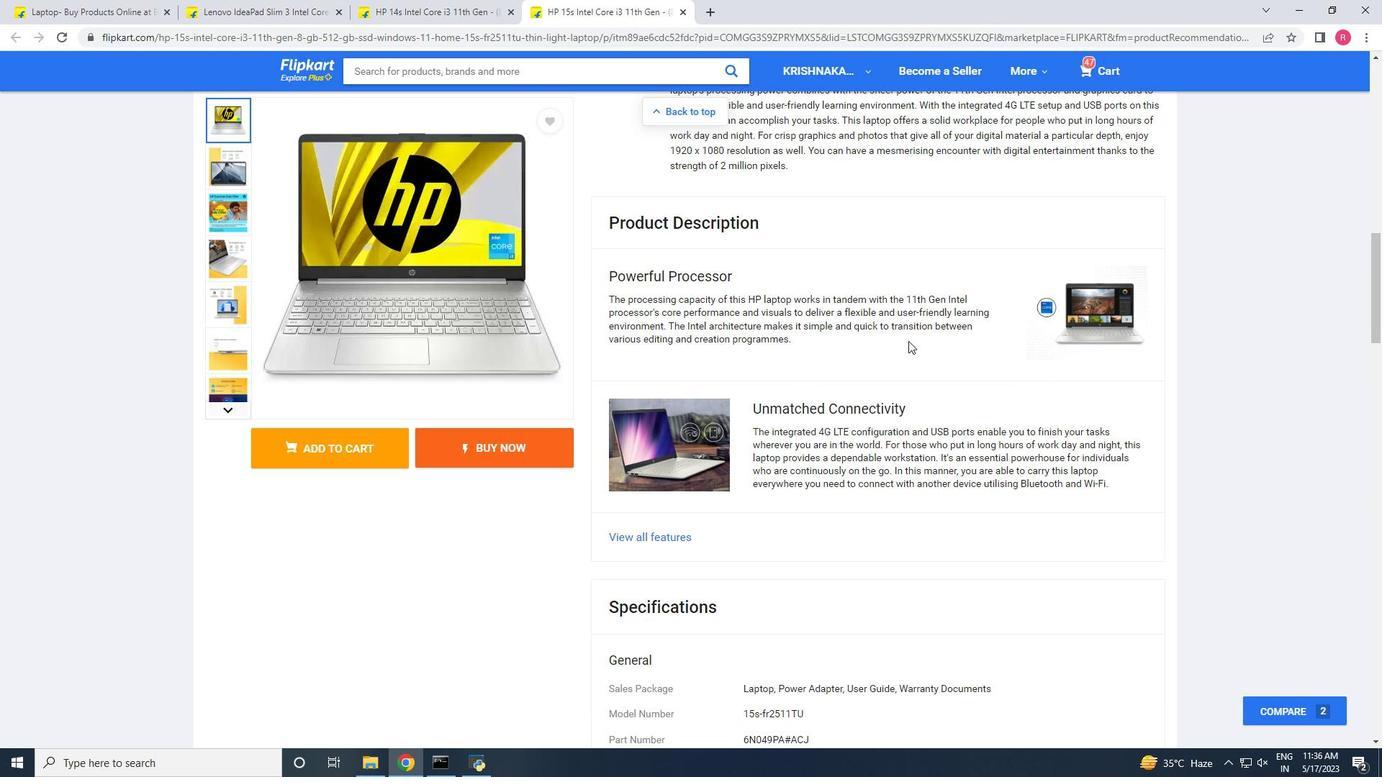 
Action: Mouse pressed left at (910, 340)
Screenshot: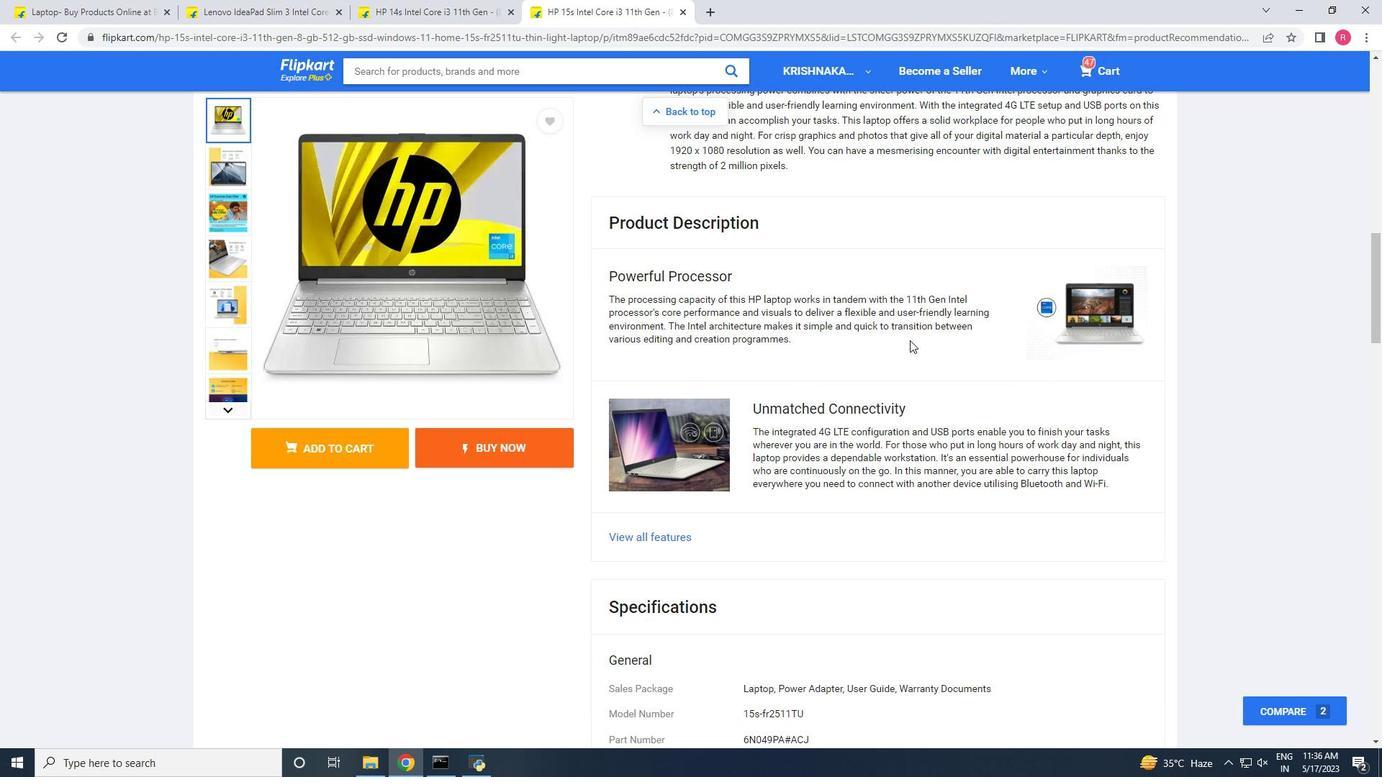 
Action: Mouse moved to (595, 478)
Screenshot: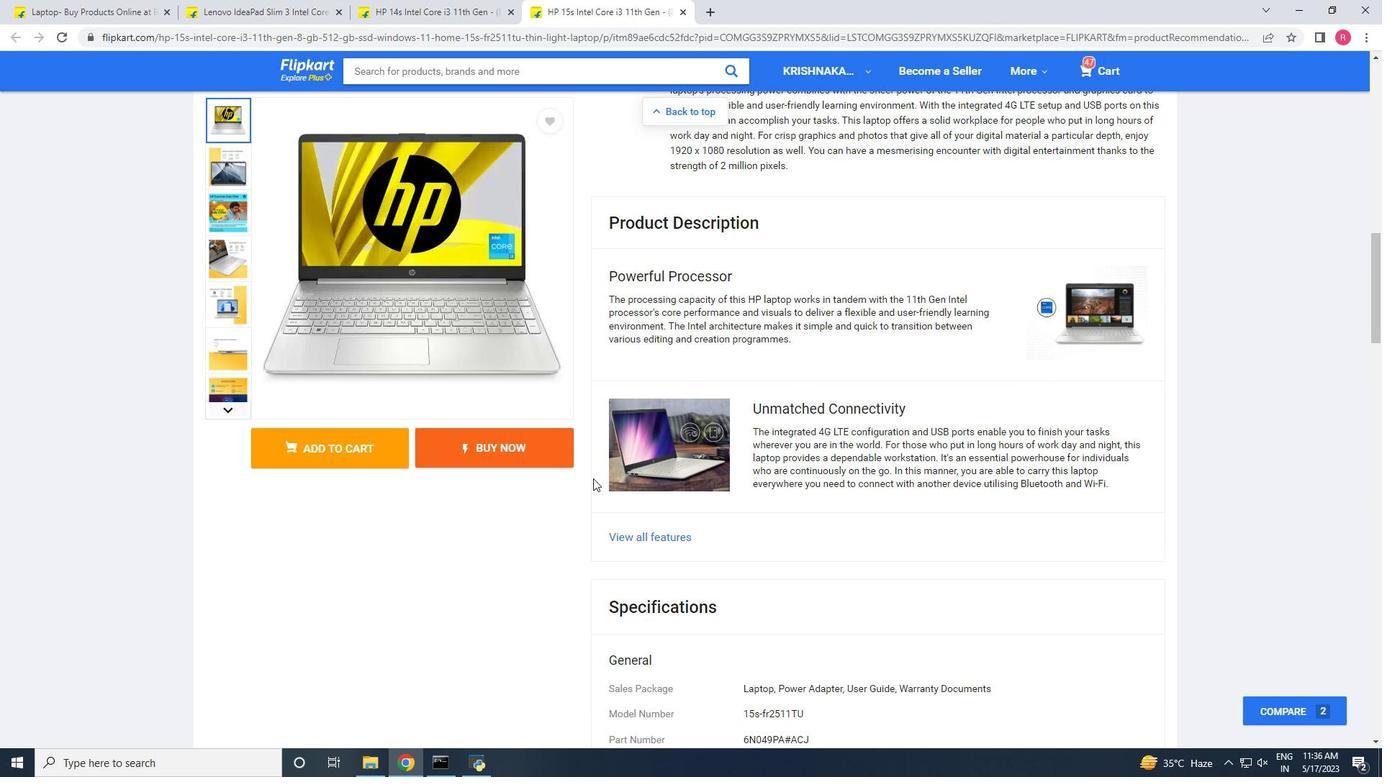 
Action: Mouse scrolled (595, 477) with delta (0, 0)
Screenshot: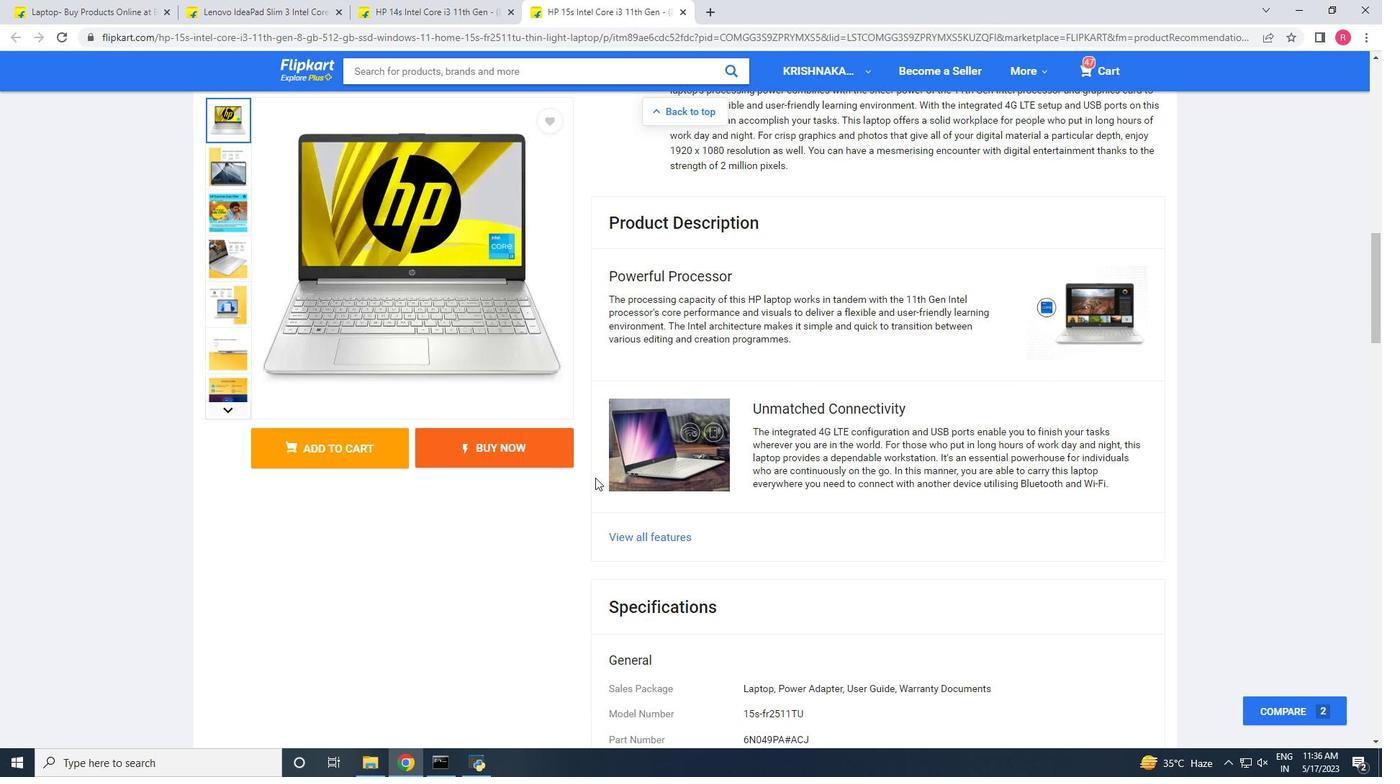 
Action: Mouse scrolled (595, 477) with delta (0, 0)
Screenshot: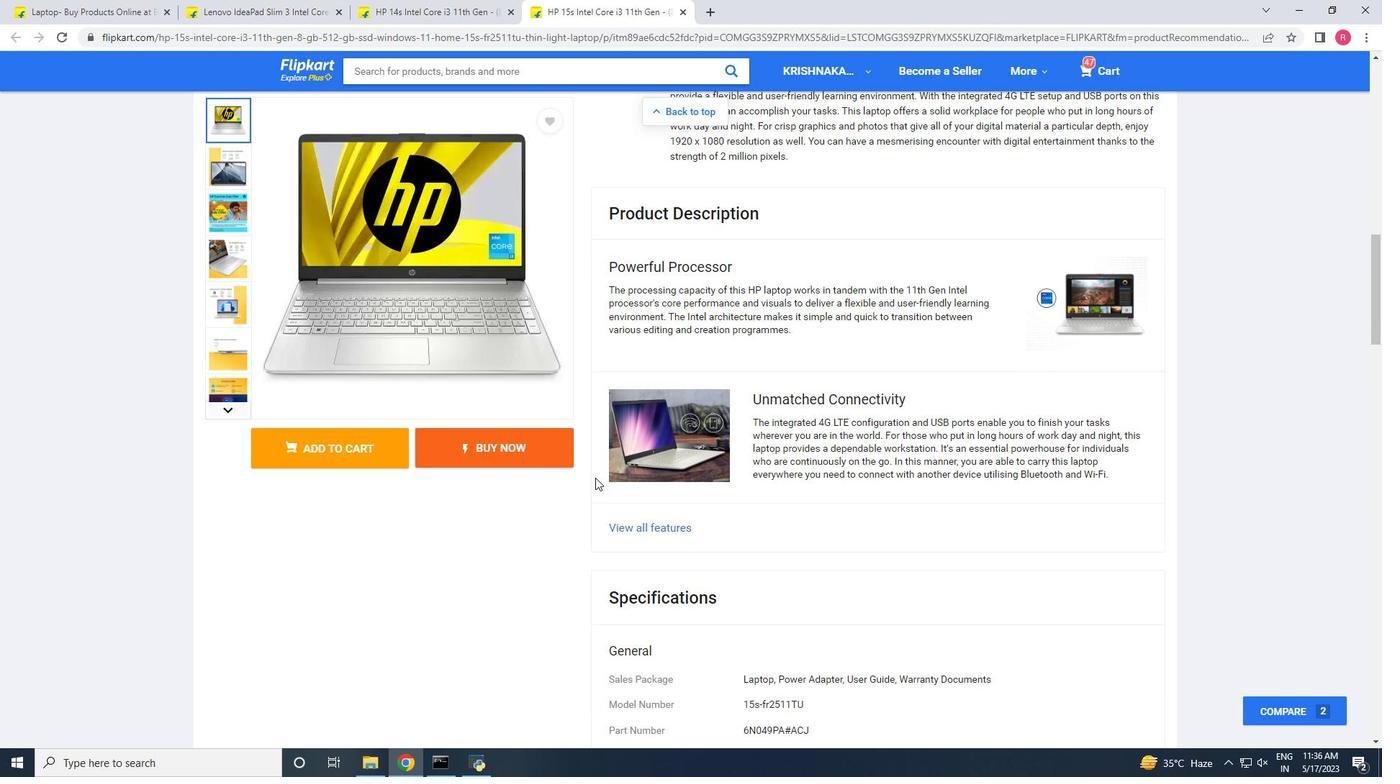 
Action: Mouse scrolled (595, 477) with delta (0, 0)
Screenshot: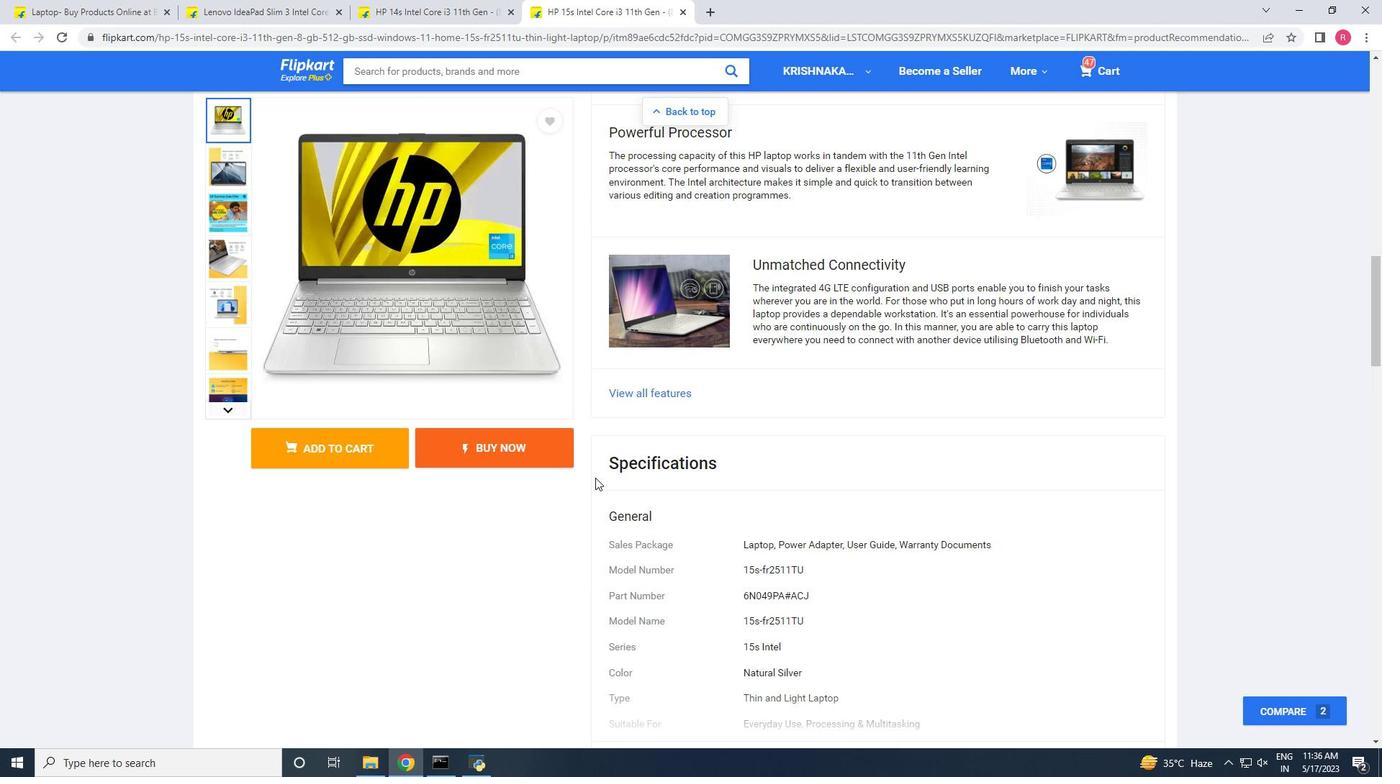 
Action: Mouse scrolled (595, 477) with delta (0, 0)
Screenshot: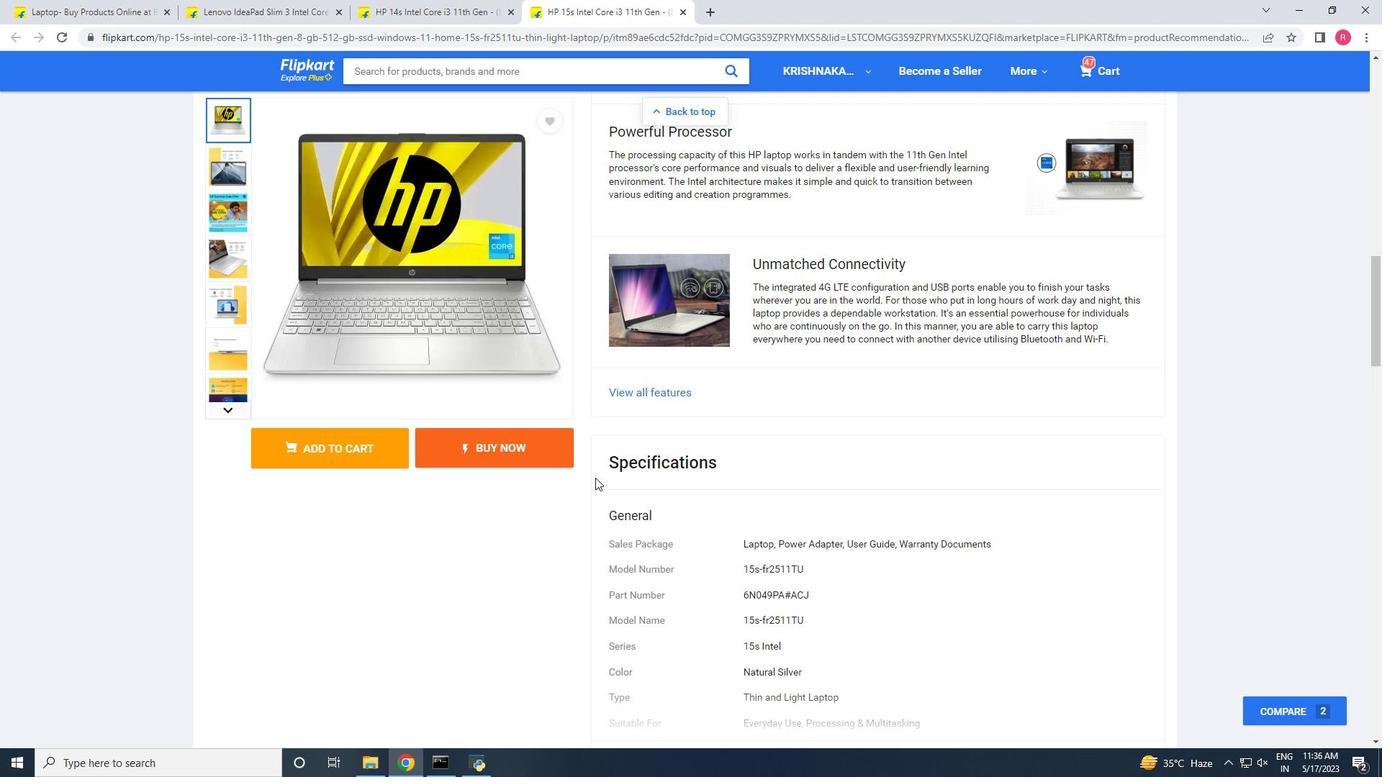 
Action: Mouse scrolled (595, 477) with delta (0, 0)
Screenshot: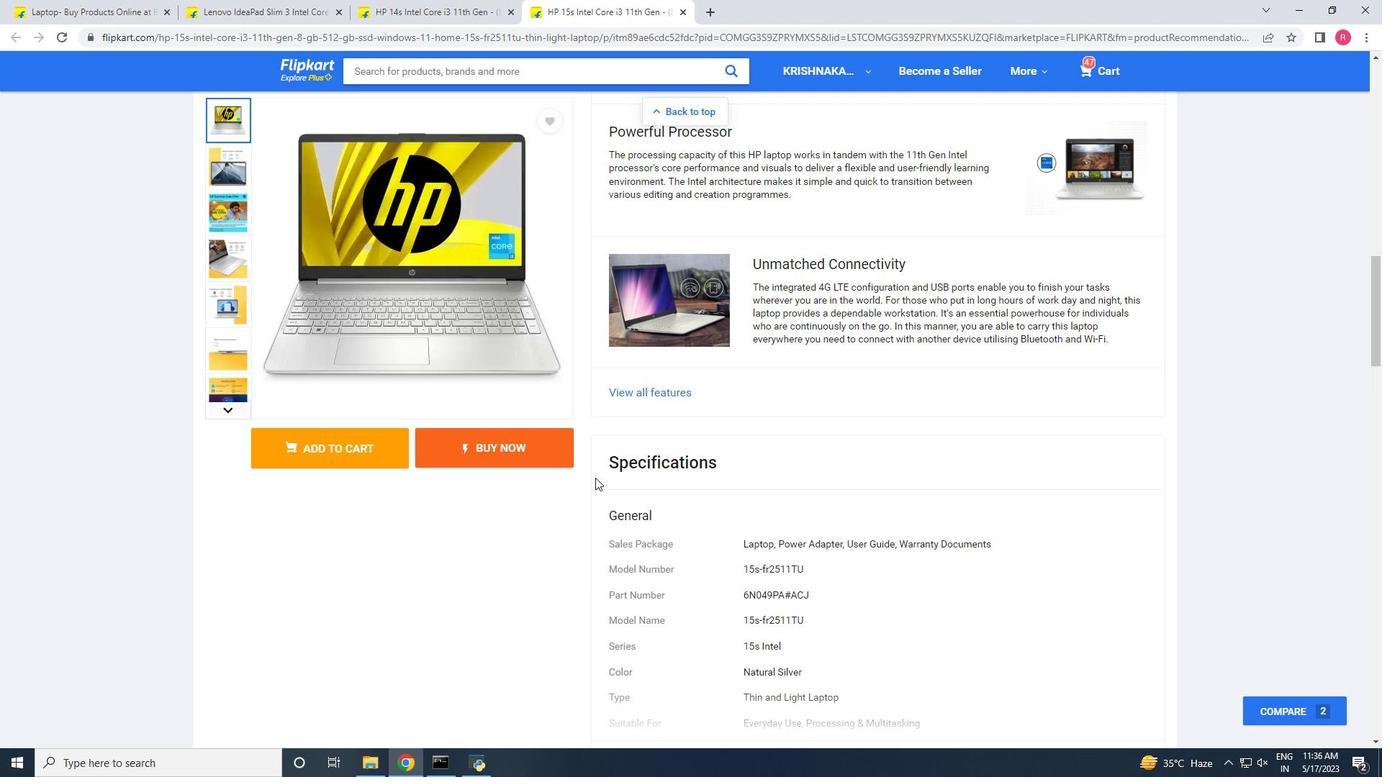 
Action: Mouse scrolled (595, 477) with delta (0, 0)
